 Task: Select the current location as Georgia Aquarium, Georgia, United States . Now zoom - , and verify the location . Hide zoom slider
Action: Mouse moved to (640, 465)
Screenshot: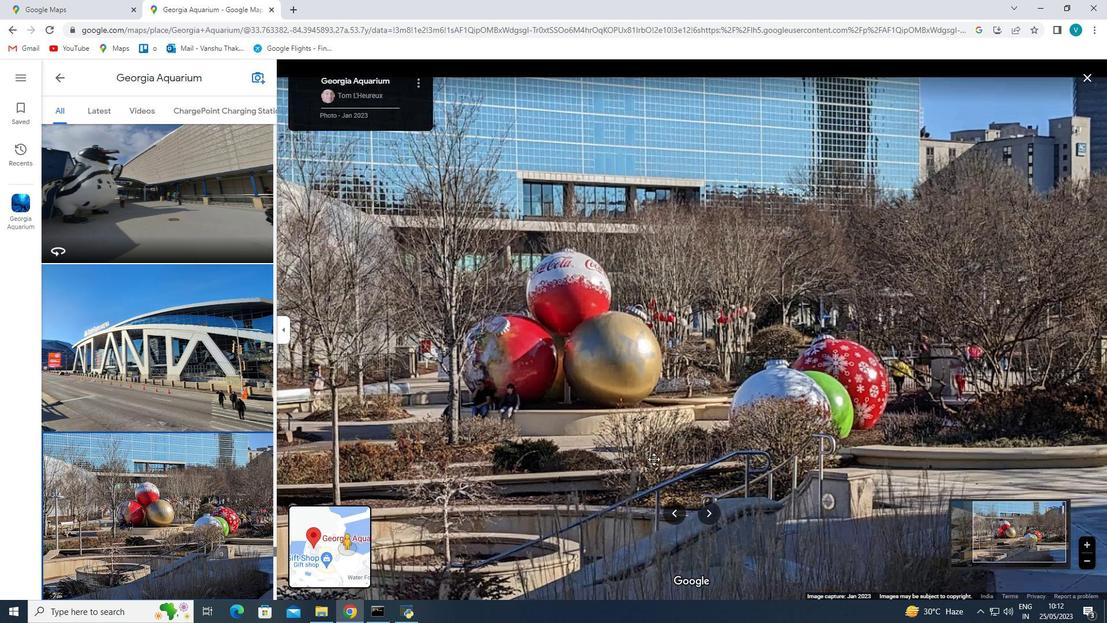 
Action: Mouse scrolled (640, 463) with delta (0, 0)
Screenshot: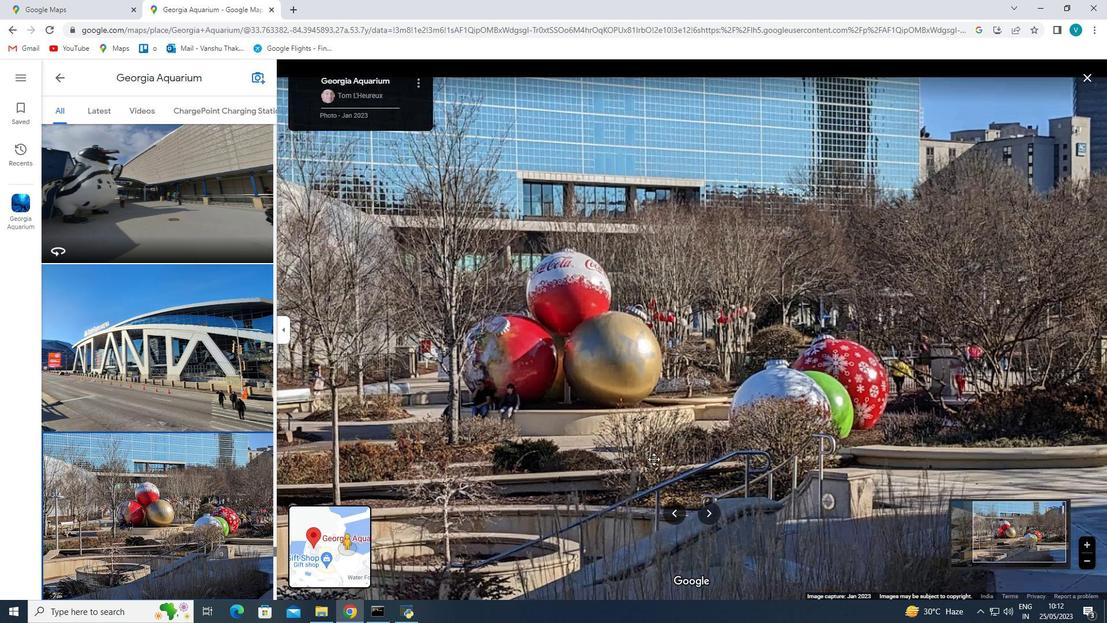 
Action: Mouse moved to (640, 465)
Screenshot: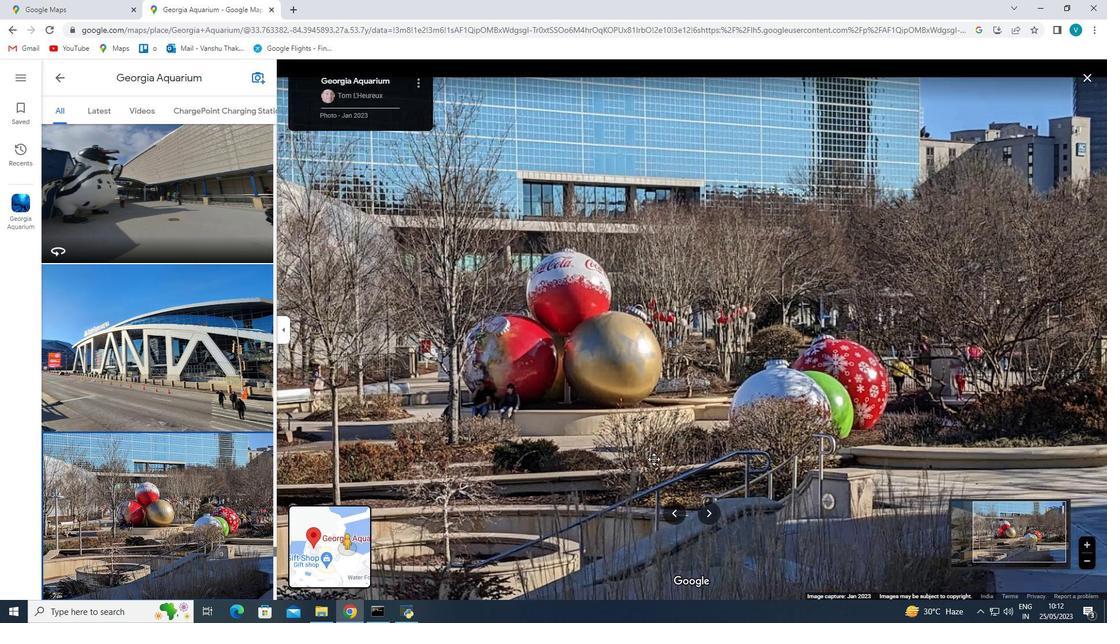 
Action: Mouse scrolled (640, 464) with delta (0, 0)
Screenshot: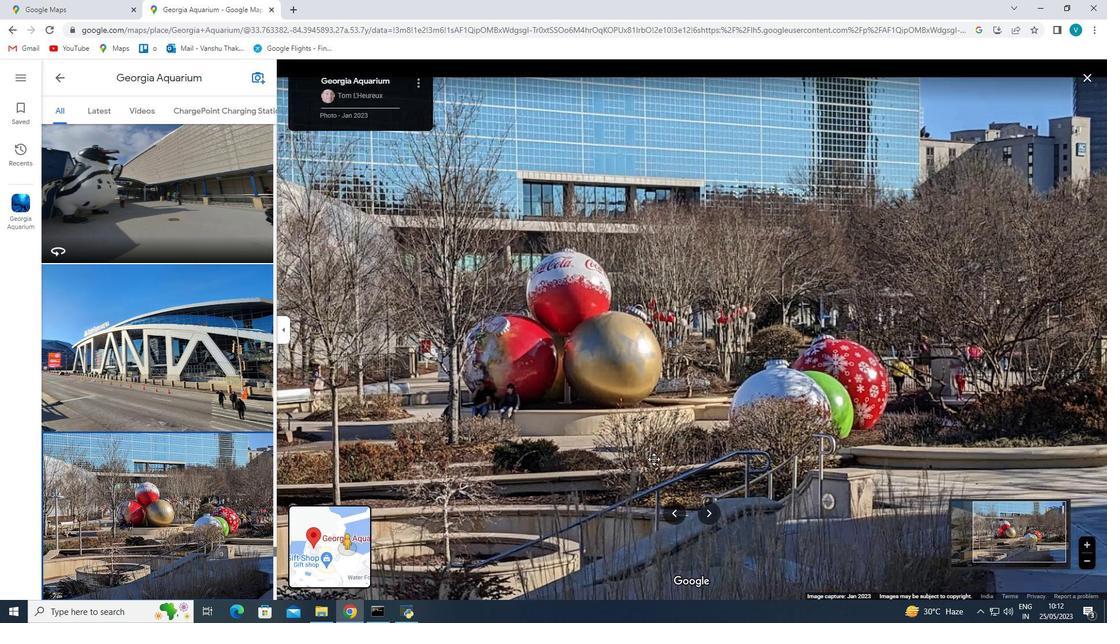 
Action: Mouse scrolled (640, 465) with delta (0, 0)
Screenshot: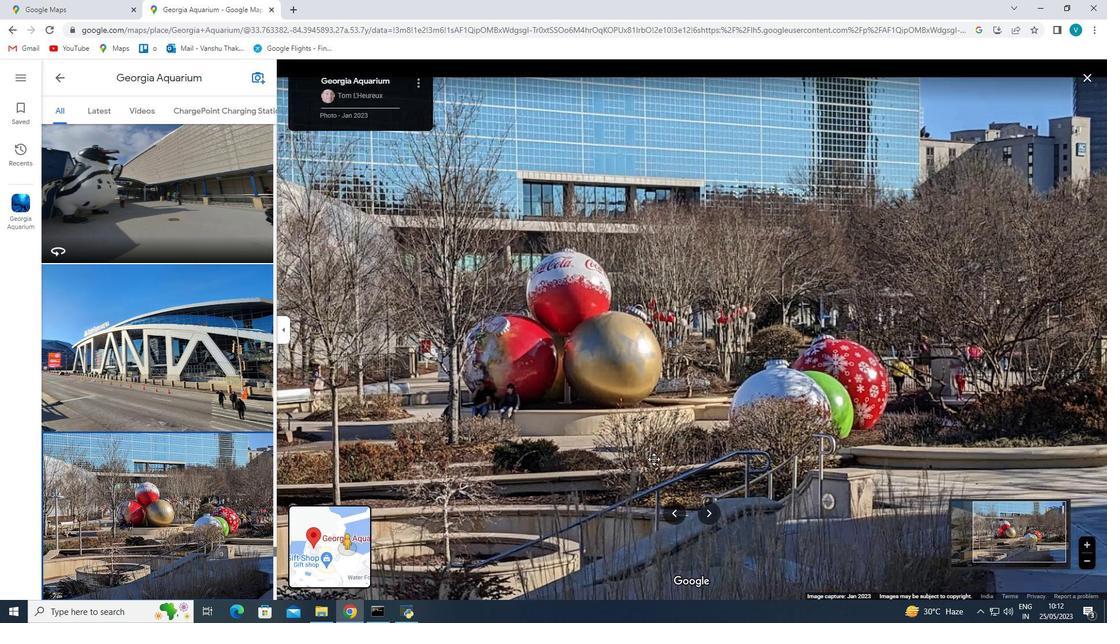 
Action: Mouse moved to (699, 509)
Screenshot: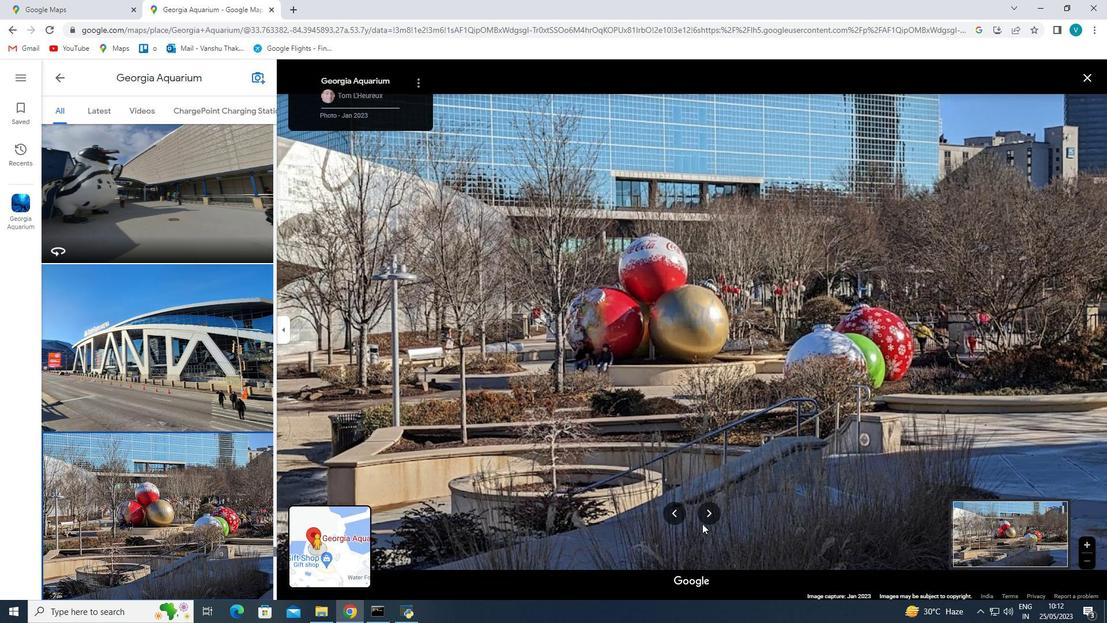 
Action: Mouse pressed left at (699, 509)
Screenshot: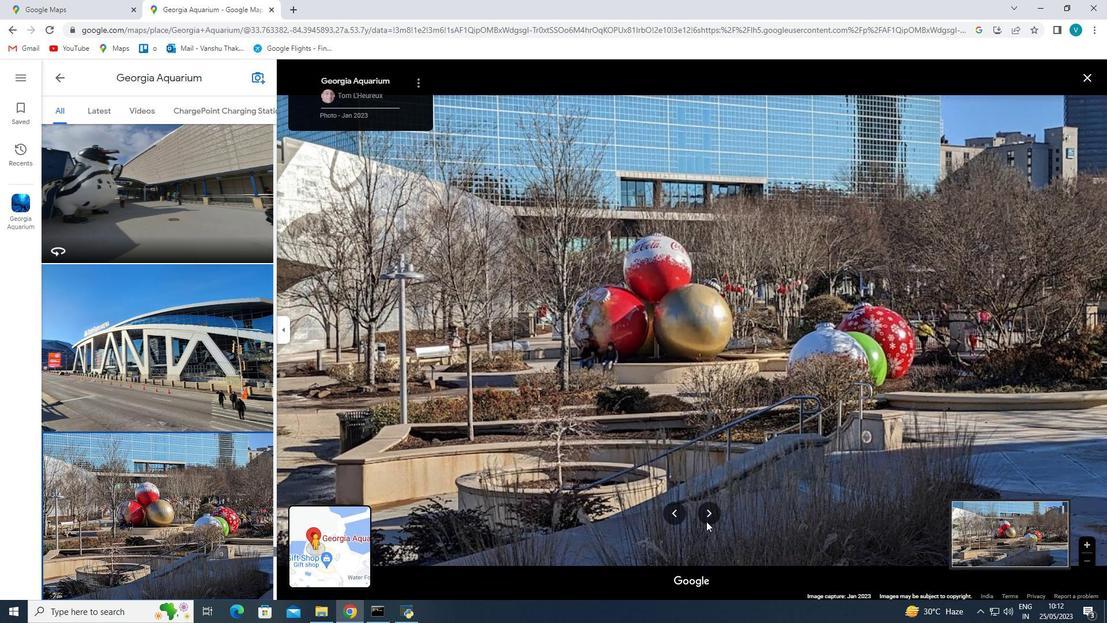
Action: Key pressed <Key.right><Key.right><Key.right><Key.right><Key.right><Key.right><Key.right><Key.right><Key.right><Key.right><Key.right><Key.right><Key.right><Key.right><Key.right><Key.right><Key.right><Key.right><Key.right><Key.right><Key.right><Key.right><Key.right><Key.right><Key.right><Key.right><Key.right><Key.right><Key.right><Key.right><Key.right><Key.right><Key.right><Key.right><Key.right><Key.right><Key.right><Key.right><Key.right><Key.right><Key.right><Key.right><Key.right><Key.right><Key.right><Key.right><Key.right><Key.right><Key.right><Key.right><Key.right><Key.right><Key.right><Key.right><Key.right><Key.right><Key.right><Key.right><Key.right><Key.right><Key.right><Key.right><Key.right><Key.right><Key.right><Key.right><Key.right><Key.right><Key.right><Key.right><Key.right><Key.right><Key.right><Key.right><Key.right><Key.right><Key.right><Key.right><Key.right><Key.right><Key.right><Key.right><Key.right><Key.right><Key.right><Key.right><Key.right><Key.right><Key.right><Key.right><Key.right><Key.right><Key.right><Key.right><Key.right><Key.right><Key.right><Key.right><Key.right><Key.right><Key.right><Key.right><Key.right><Key.right><Key.right><Key.right><Key.right><Key.right><Key.right><Key.right><Key.right><Key.right><Key.right><Key.right><Key.right><Key.right><Key.right><Key.right><Key.right><Key.right><Key.right><Key.right><Key.right><Key.right><Key.right><Key.right><Key.right><Key.right><Key.right><Key.right><Key.right><Key.right><Key.right><Key.right><Key.right><Key.right><Key.right><Key.right><Key.right><Key.right><Key.right><Key.right><Key.right><Key.right><Key.right><Key.right><Key.right><Key.right><Key.right><Key.right><Key.right><Key.right><Key.right><Key.right><Key.right><Key.right><Key.right><Key.right><Key.right><Key.right><Key.right><Key.right><Key.right><Key.right><Key.right><Key.right><Key.right><Key.right><Key.right><Key.right><Key.right><Key.right><Key.right><Key.right><Key.right><Key.right><Key.right><Key.right><Key.right><Key.right><Key.right><Key.right><Key.right><Key.right><Key.right><Key.right><Key.right><Key.right><Key.right><Key.right><Key.right><Key.right><Key.right><Key.right><Key.right><Key.right><Key.right><Key.right><Key.right><Key.right><Key.right><Key.right><Key.right><Key.right><Key.right><Key.right><Key.right><Key.right><Key.right><Key.right><Key.right><Key.right><Key.right><Key.right><Key.right><Key.right><Key.right><Key.right><Key.right><Key.right><Key.right><Key.right><Key.right><Key.right><Key.right><Key.right><Key.right><Key.right><Key.right><Key.right><Key.right><Key.right><Key.right><Key.right><Key.right><Key.right><Key.right><Key.right><Key.right><Key.right><Key.right><Key.right><Key.right><Key.right><Key.right><Key.right><Key.right><Key.right><Key.right><Key.right><Key.right><Key.right><Key.right><Key.right><Key.right><Key.right><Key.right><Key.right><Key.right><Key.right><Key.right><Key.right><Key.right><Key.right><Key.right><Key.right><Key.right><Key.right><Key.right><Key.right><Key.right><Key.right><Key.right><Key.right><Key.right><Key.right><Key.right><Key.right><Key.right><Key.right><Key.right><Key.right><Key.right><Key.right><Key.right><Key.right><Key.right><Key.right><Key.right><Key.right><Key.right><Key.right><Key.right><Key.right><Key.right><Key.right><Key.right><Key.right><Key.right><Key.right><Key.right><Key.right>
Screenshot: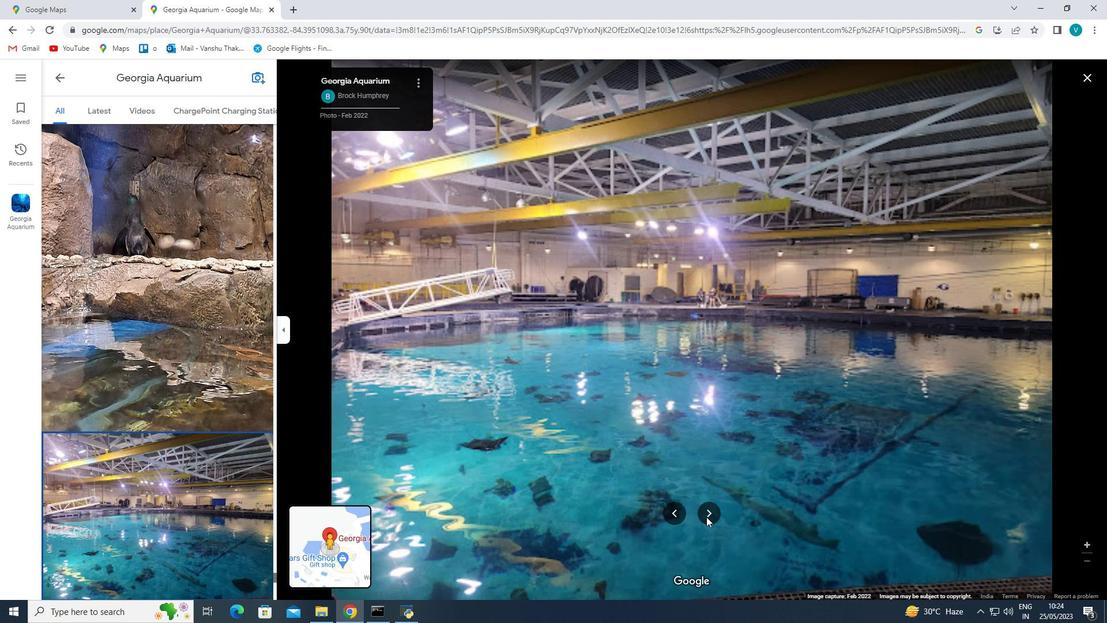 
Action: Mouse moved to (118, 98)
Screenshot: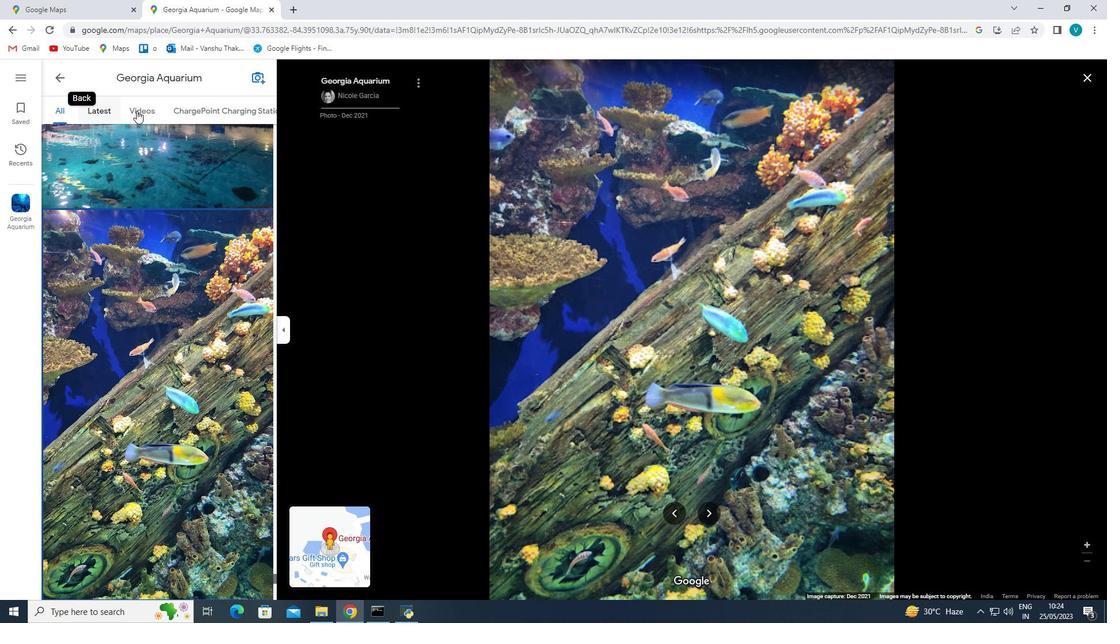 
Action: Mouse pressed left at (118, 98)
Screenshot: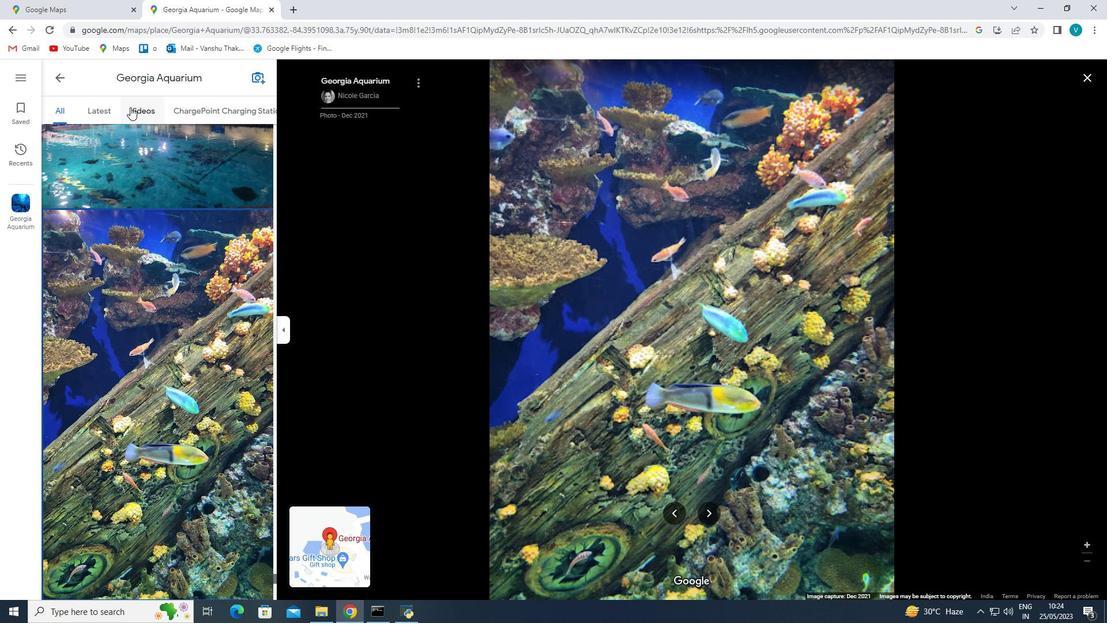 
Action: Mouse moved to (558, 336)
Screenshot: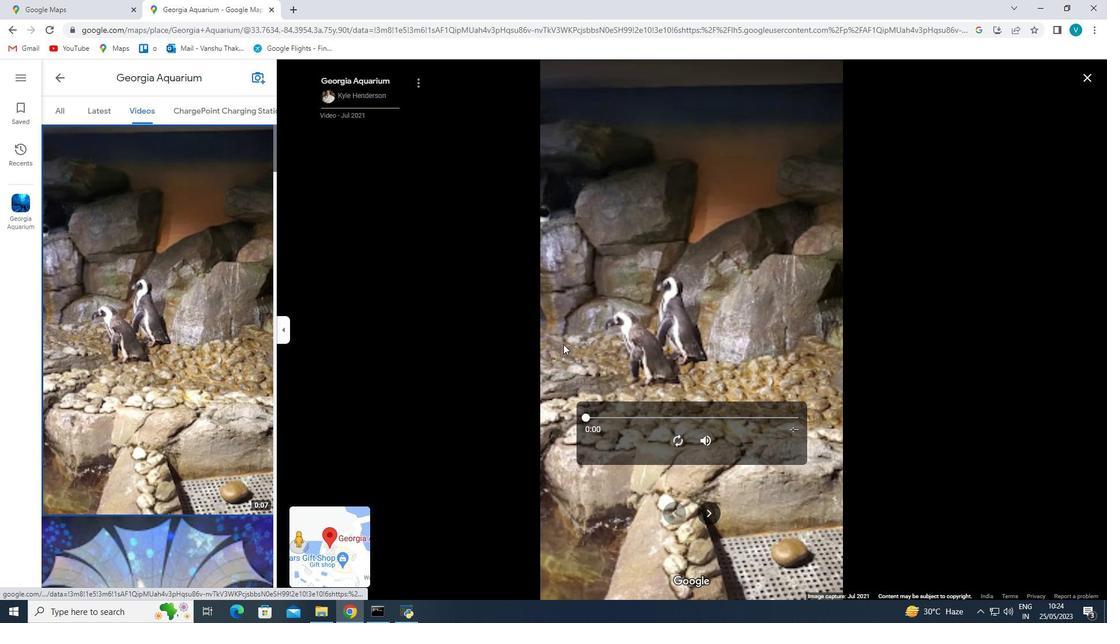 
Action: Key pressed <Key.right><Key.right>
Screenshot: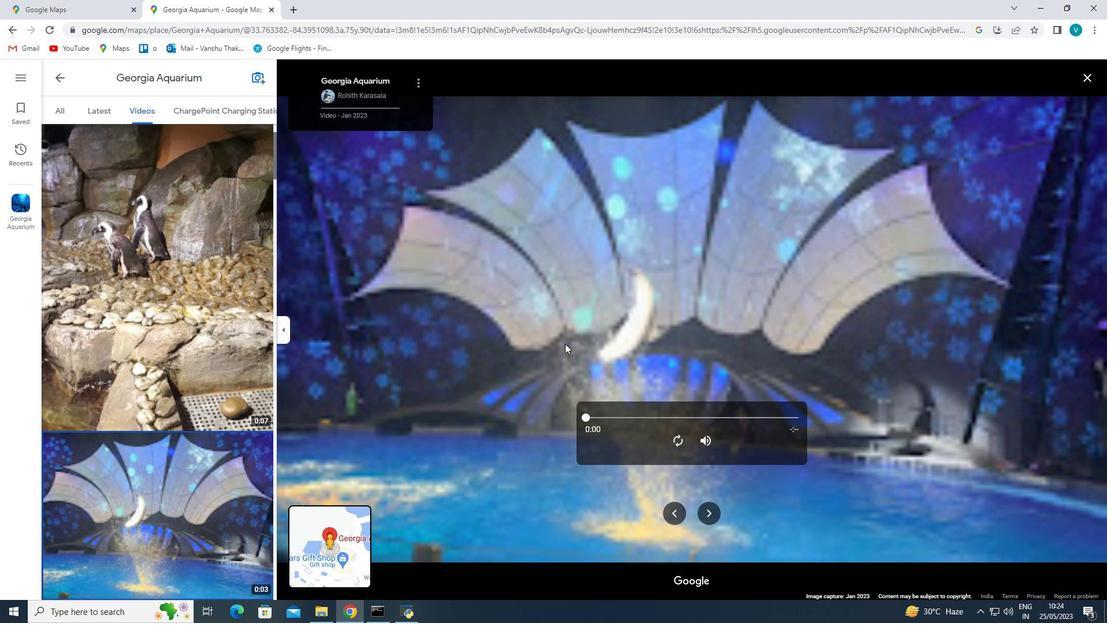 
Action: Mouse moved to (42, 64)
Screenshot: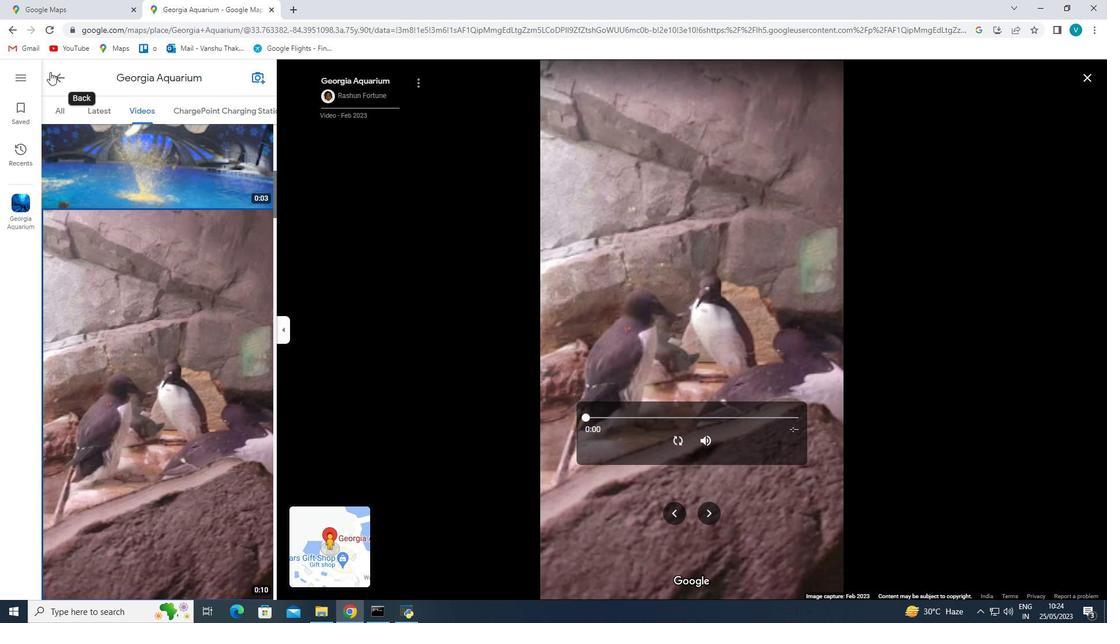 
Action: Mouse pressed left at (42, 64)
Screenshot: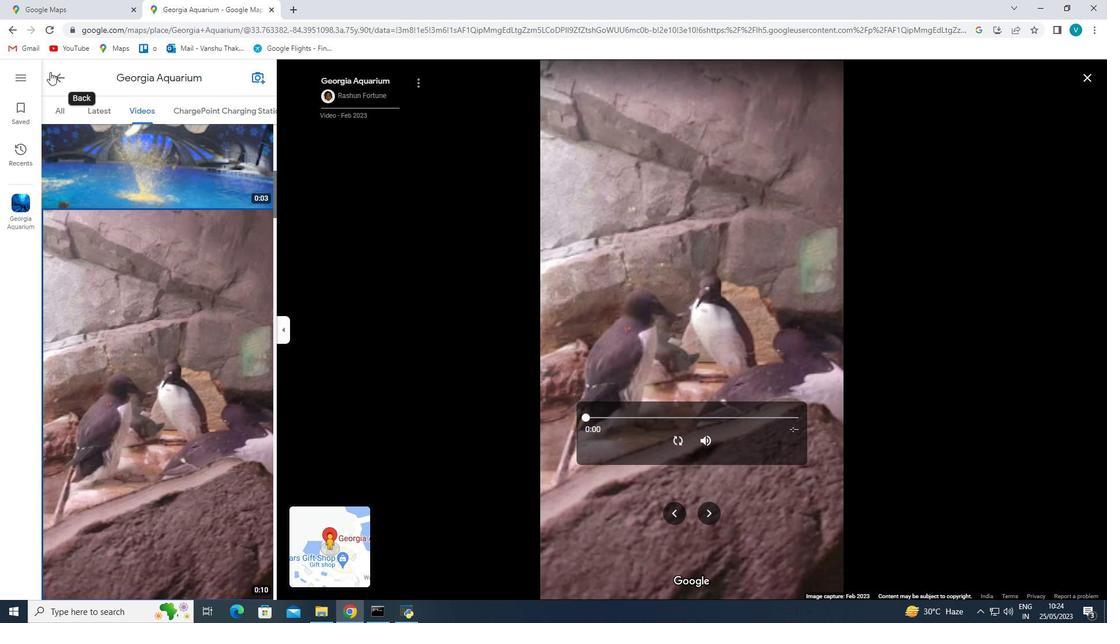 
Action: Mouse moved to (112, 377)
Screenshot: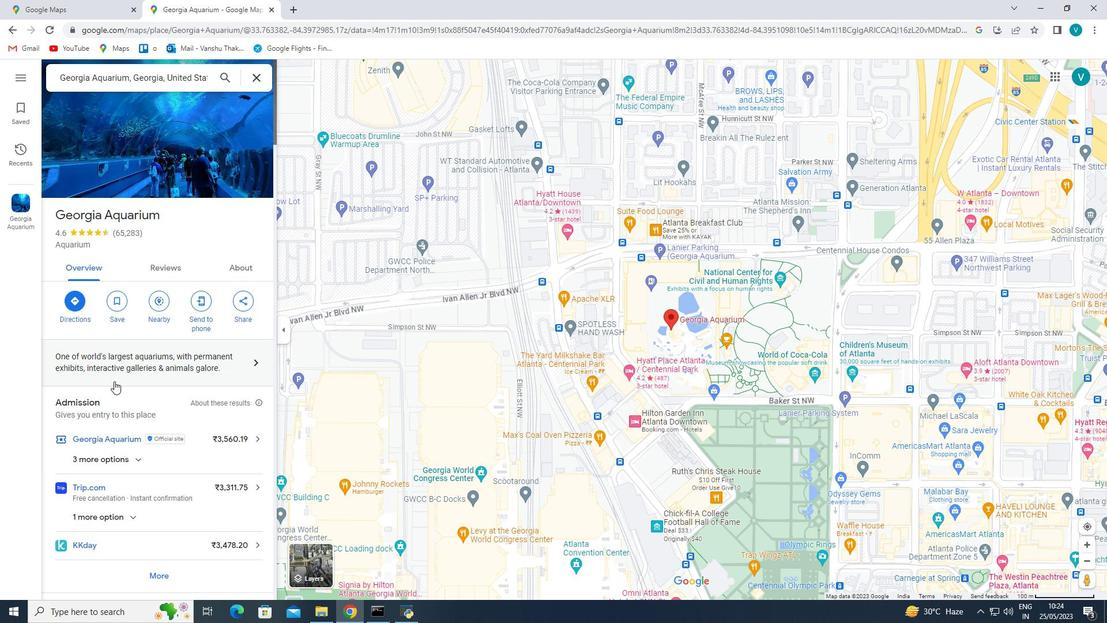 
Action: Mouse scrolled (112, 377) with delta (0, 0)
Screenshot: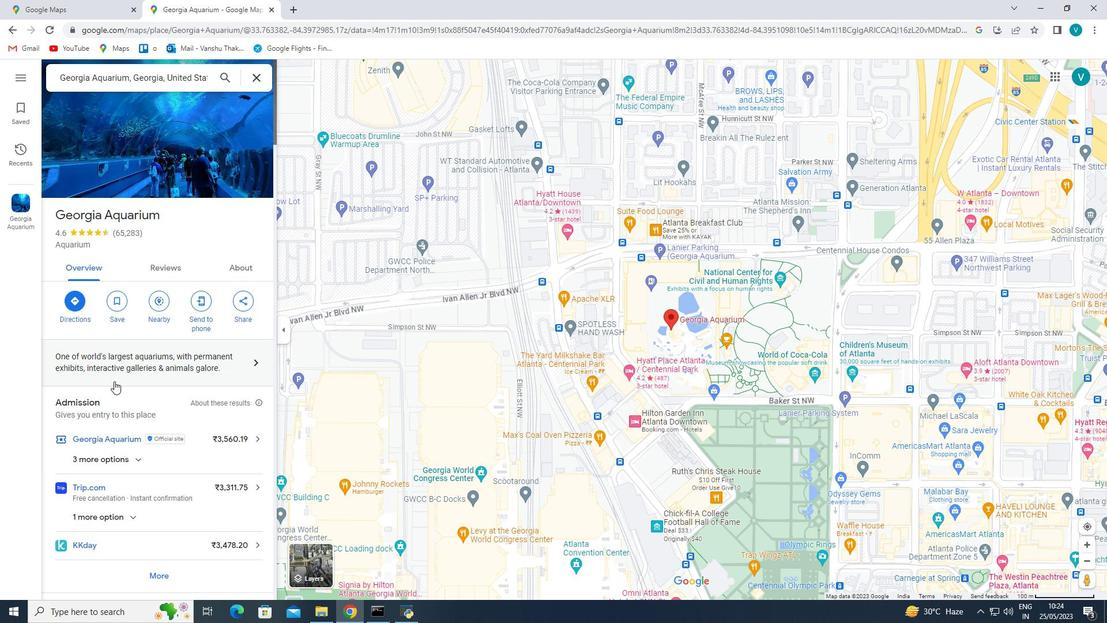 
Action: Mouse moved to (118, 381)
Screenshot: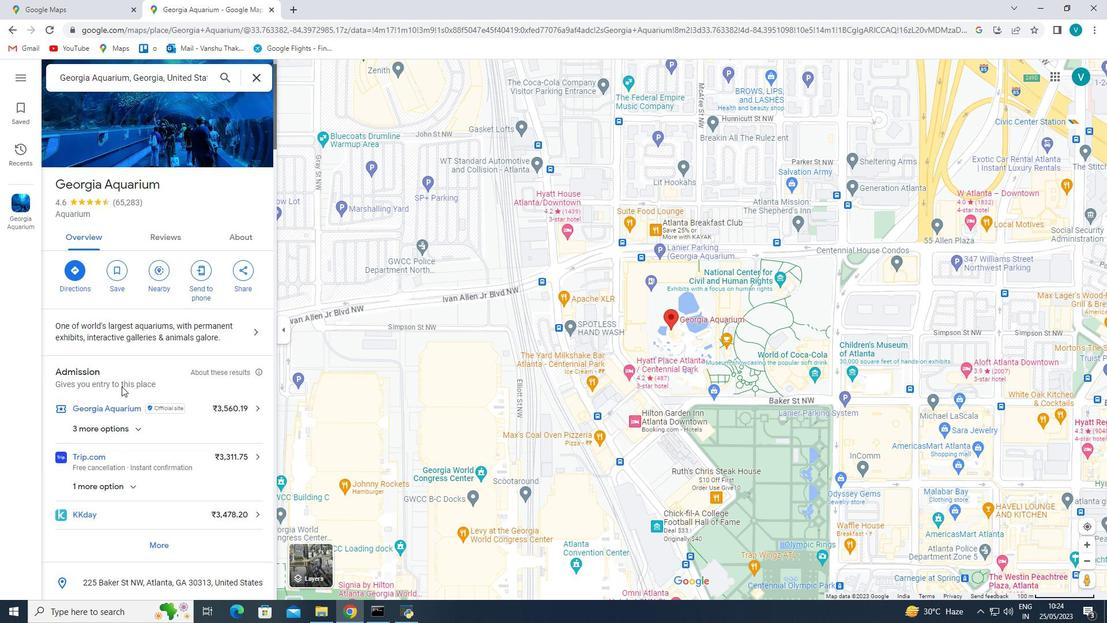 
Action: Mouse scrolled (117, 380) with delta (0, 0)
Screenshot: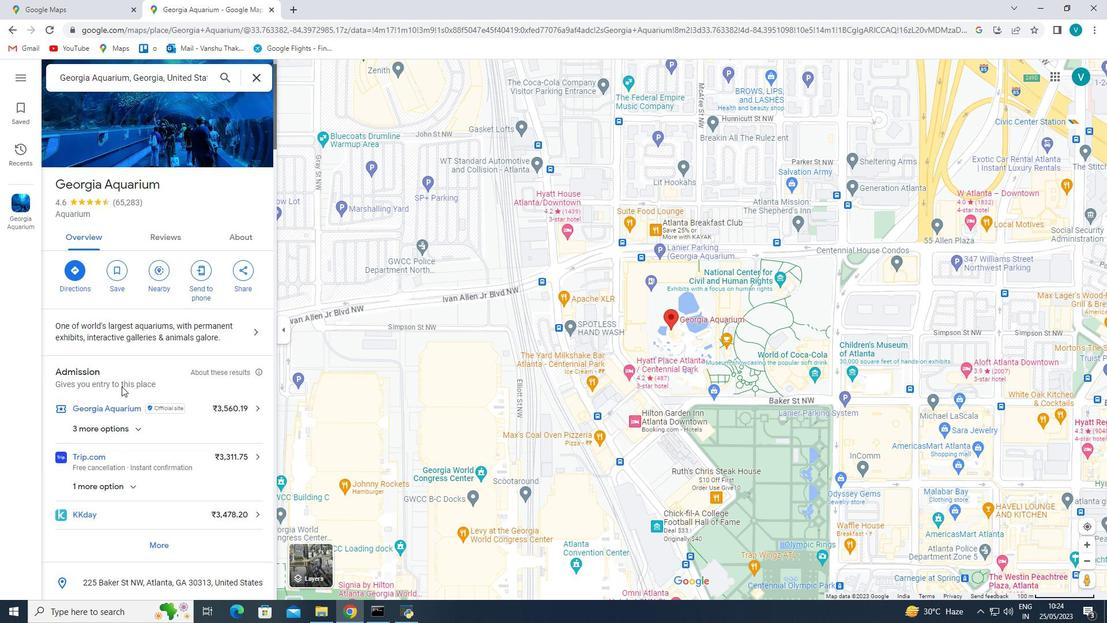 
Action: Mouse scrolled (118, 380) with delta (0, 0)
Screenshot: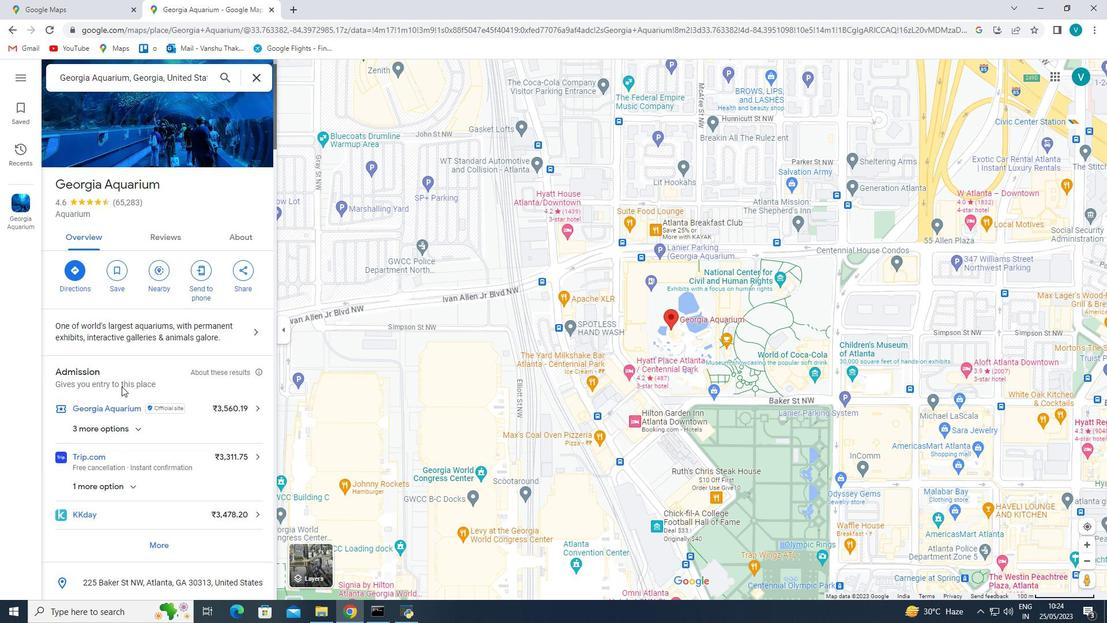 
Action: Mouse scrolled (118, 380) with delta (0, 0)
Screenshot: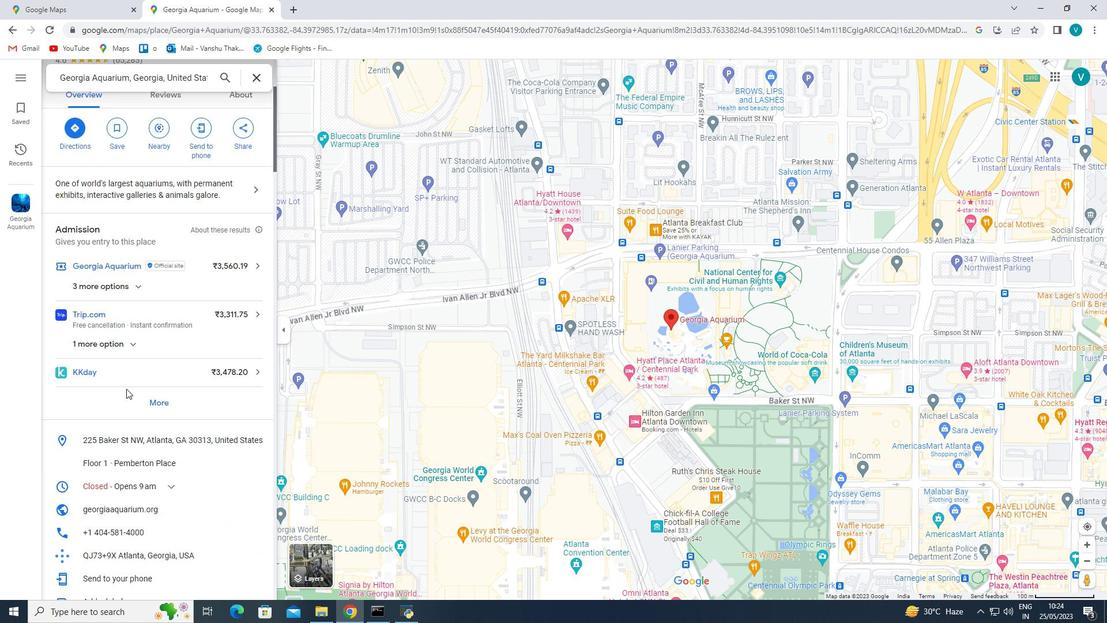 
Action: Mouse scrolled (118, 380) with delta (0, 0)
Screenshot: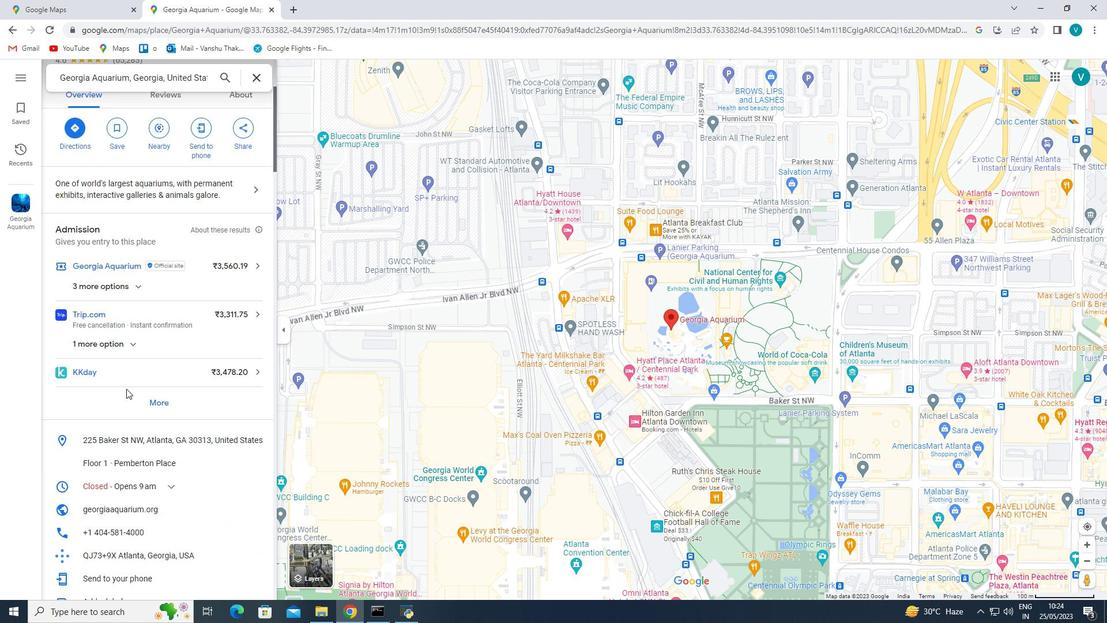 
Action: Mouse scrolled (118, 380) with delta (0, 0)
Screenshot: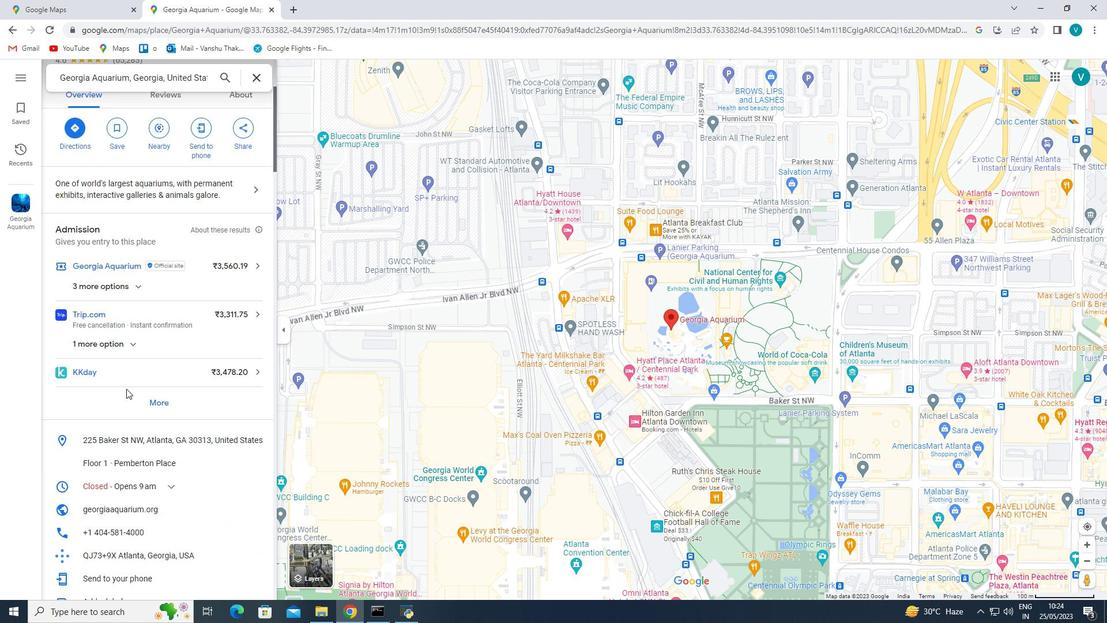 
Action: Mouse moved to (122, 380)
Screenshot: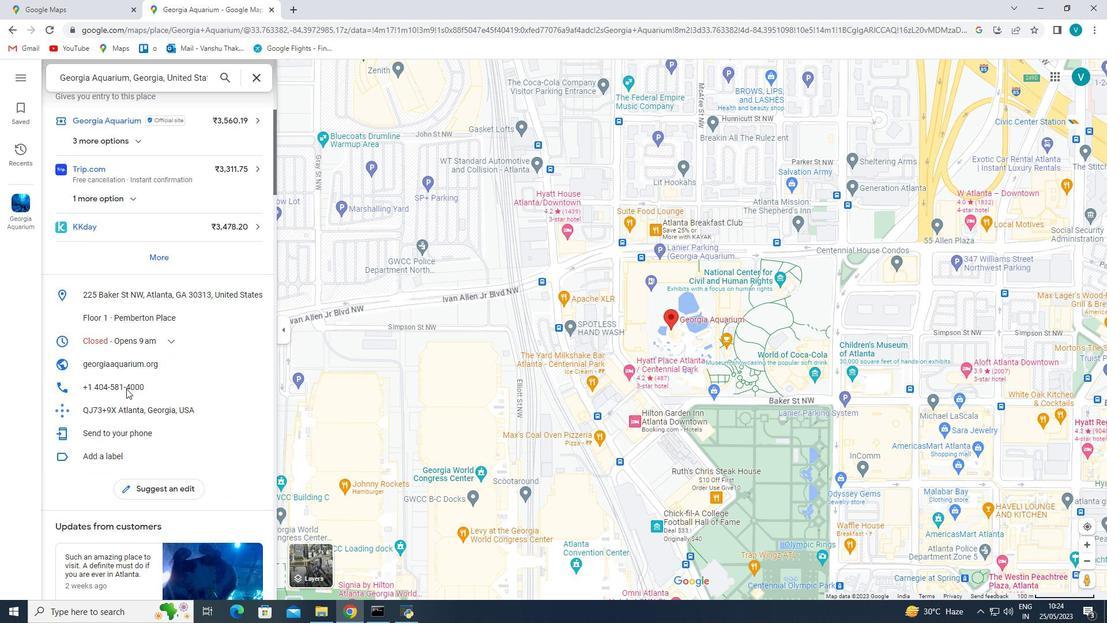 
Action: Mouse scrolled (122, 379) with delta (0, 0)
Screenshot: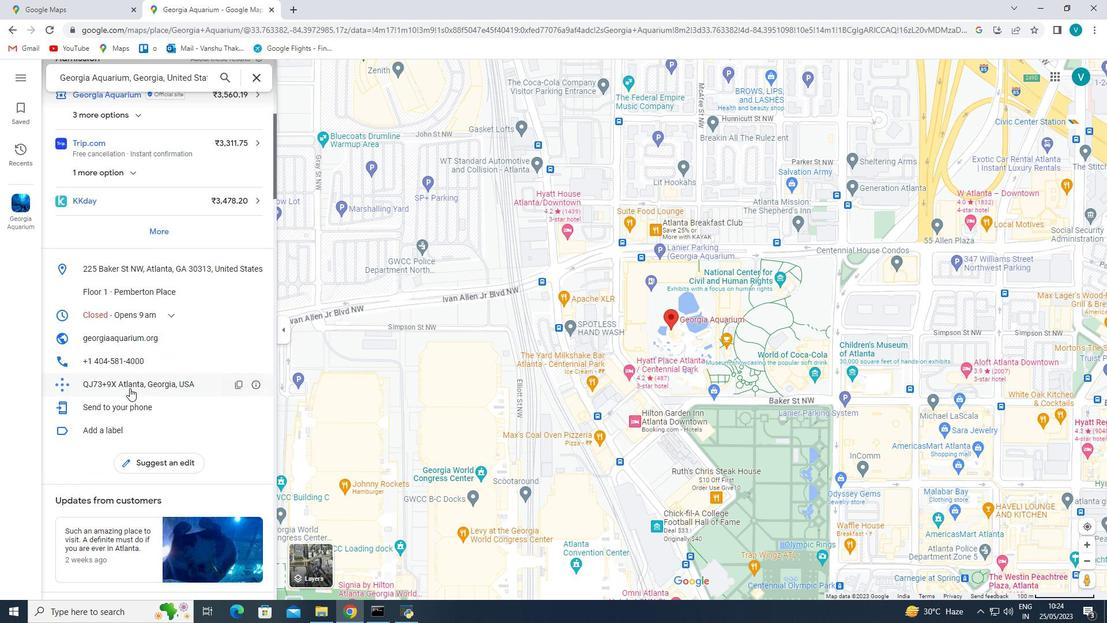 
Action: Mouse scrolled (122, 379) with delta (0, 0)
Screenshot: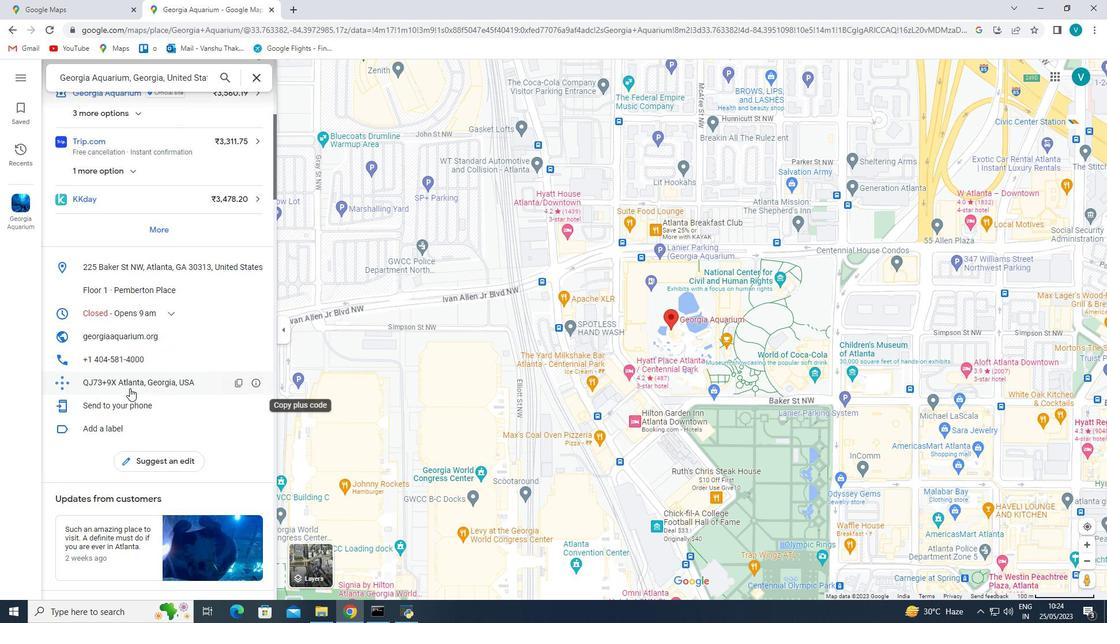 
Action: Mouse scrolled (122, 379) with delta (0, 0)
Screenshot: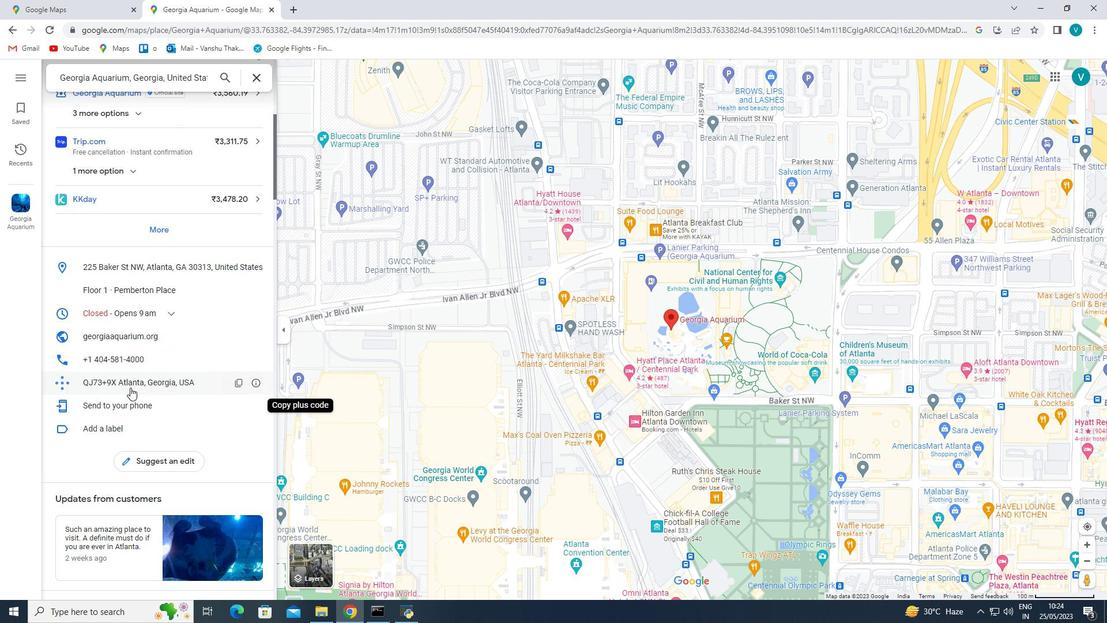 
Action: Mouse scrolled (122, 379) with delta (0, 0)
Screenshot: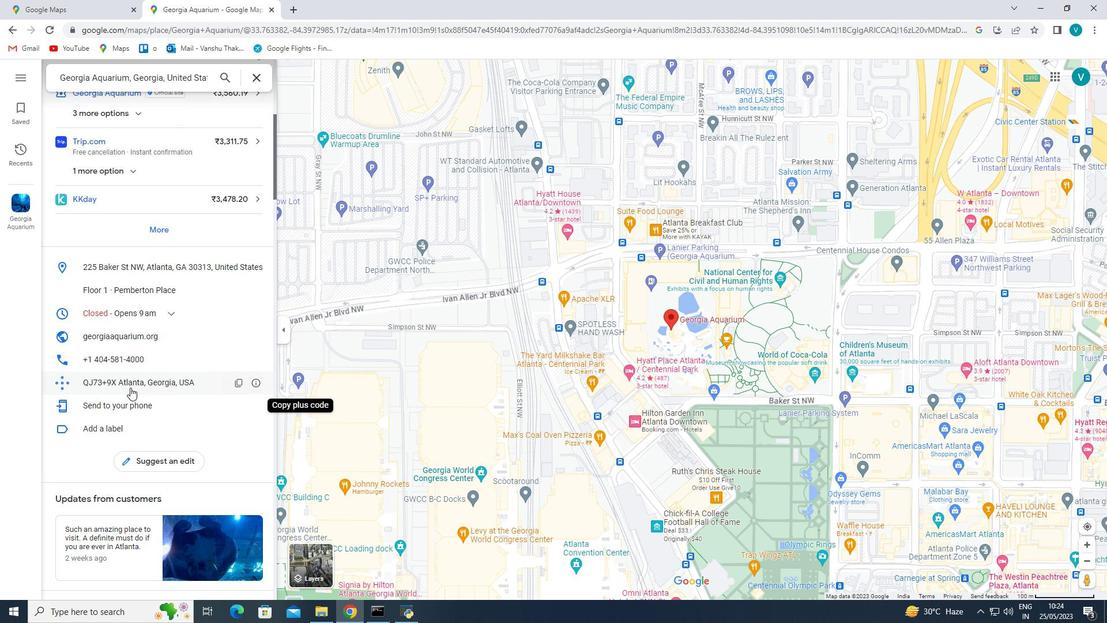 
Action: Mouse scrolled (122, 379) with delta (0, 0)
Screenshot: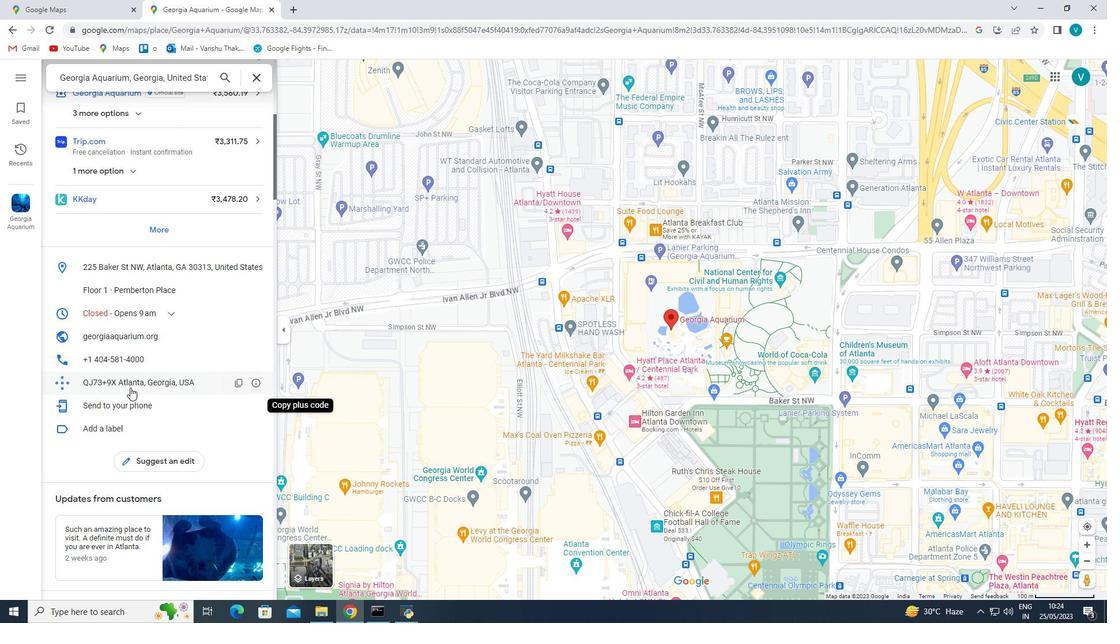 
Action: Mouse moved to (123, 380)
Screenshot: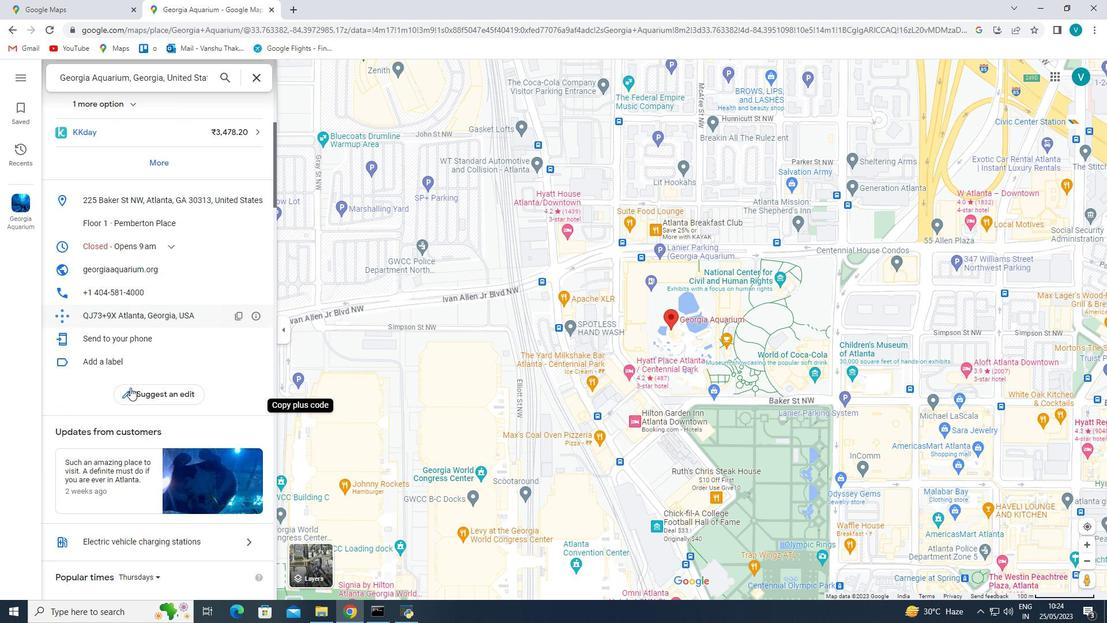
Action: Mouse scrolled (123, 379) with delta (0, 0)
Screenshot: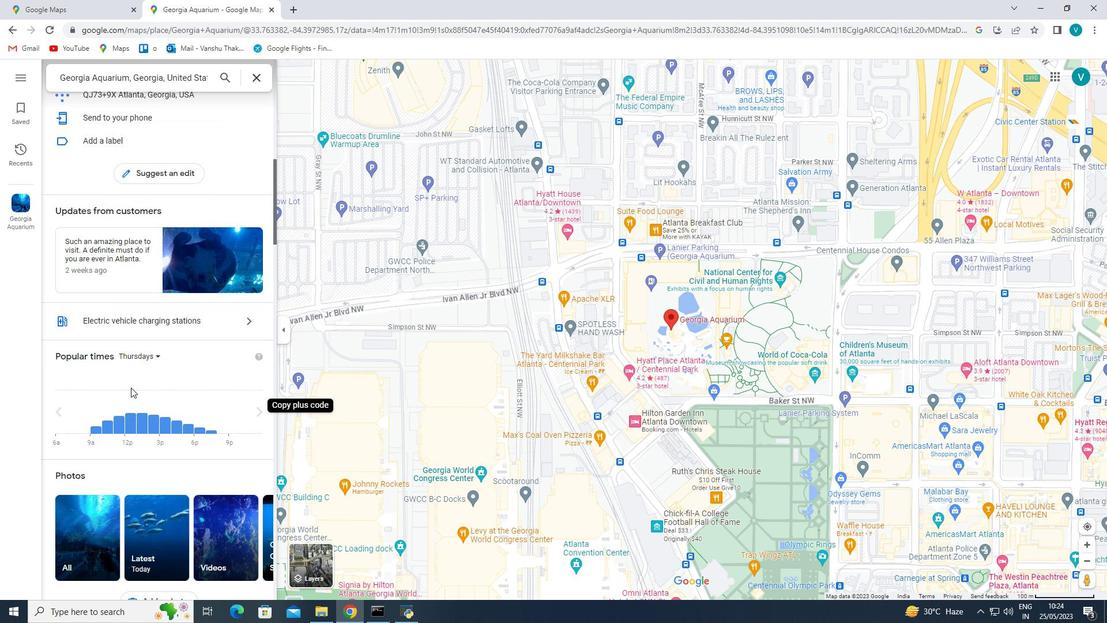 
Action: Mouse scrolled (123, 379) with delta (0, 0)
Screenshot: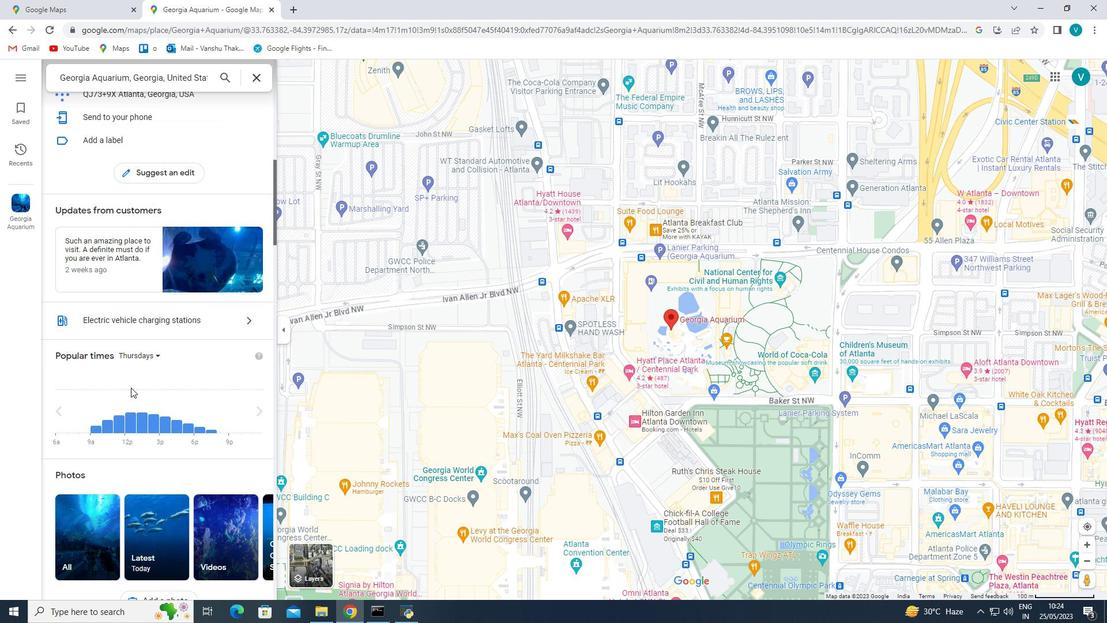 
Action: Mouse scrolled (123, 379) with delta (0, 0)
Screenshot: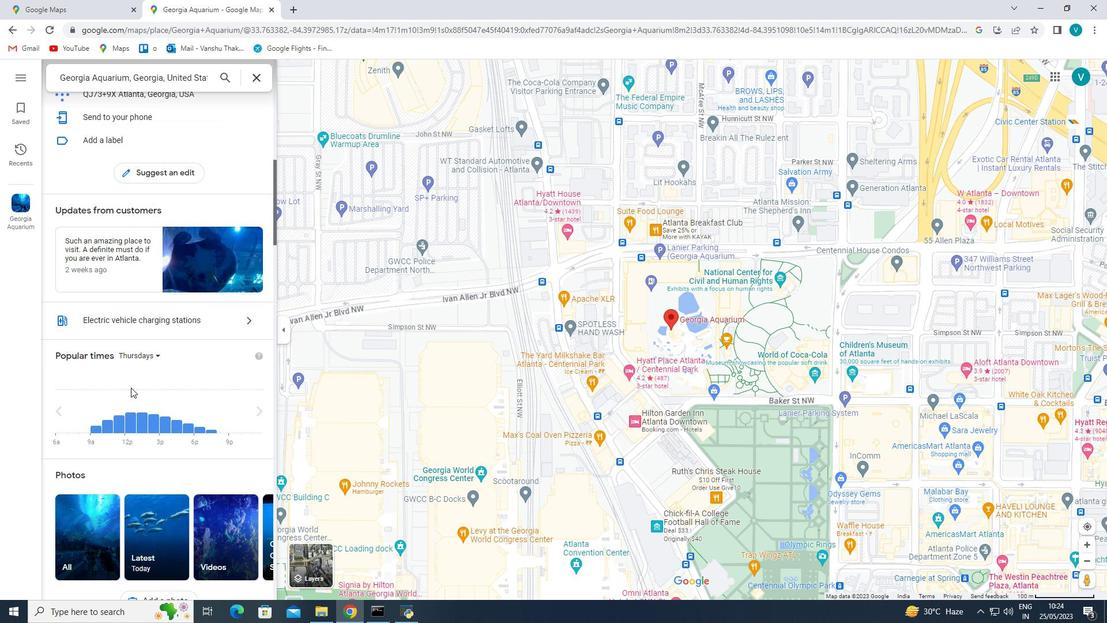 
Action: Mouse scrolled (123, 379) with delta (0, 0)
Screenshot: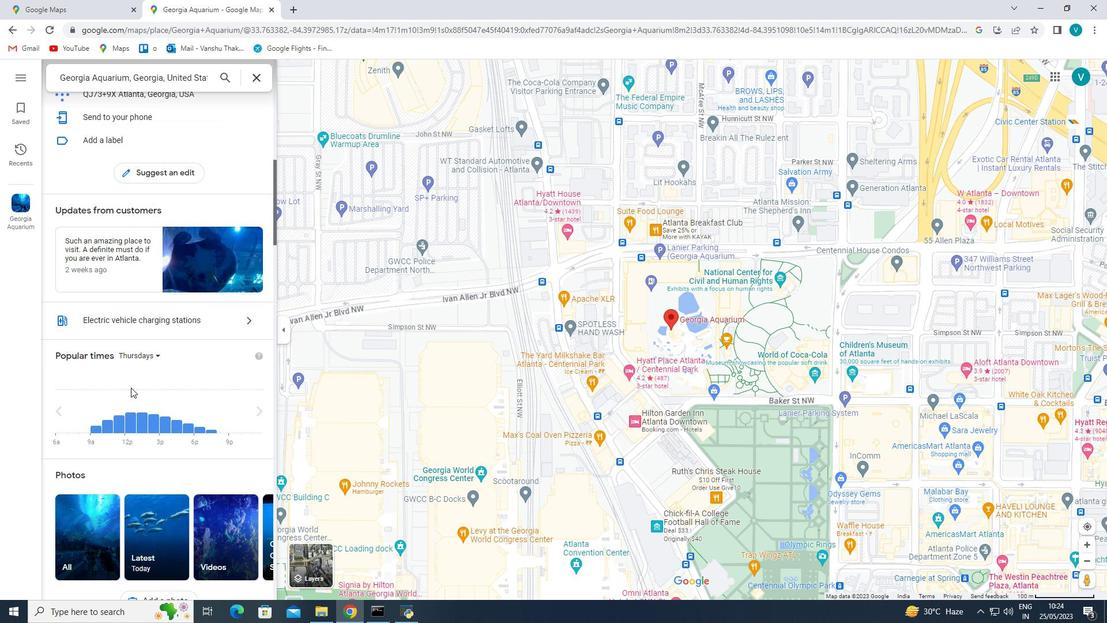 
Action: Mouse moved to (128, 376)
Screenshot: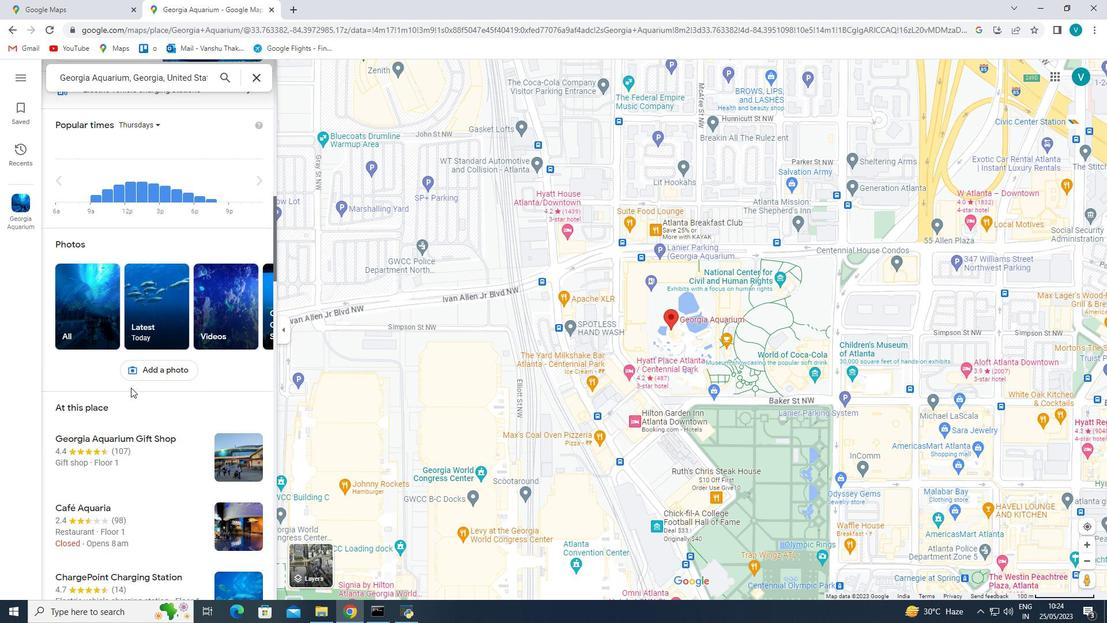 
Action: Mouse scrolled (128, 375) with delta (0, 0)
Screenshot: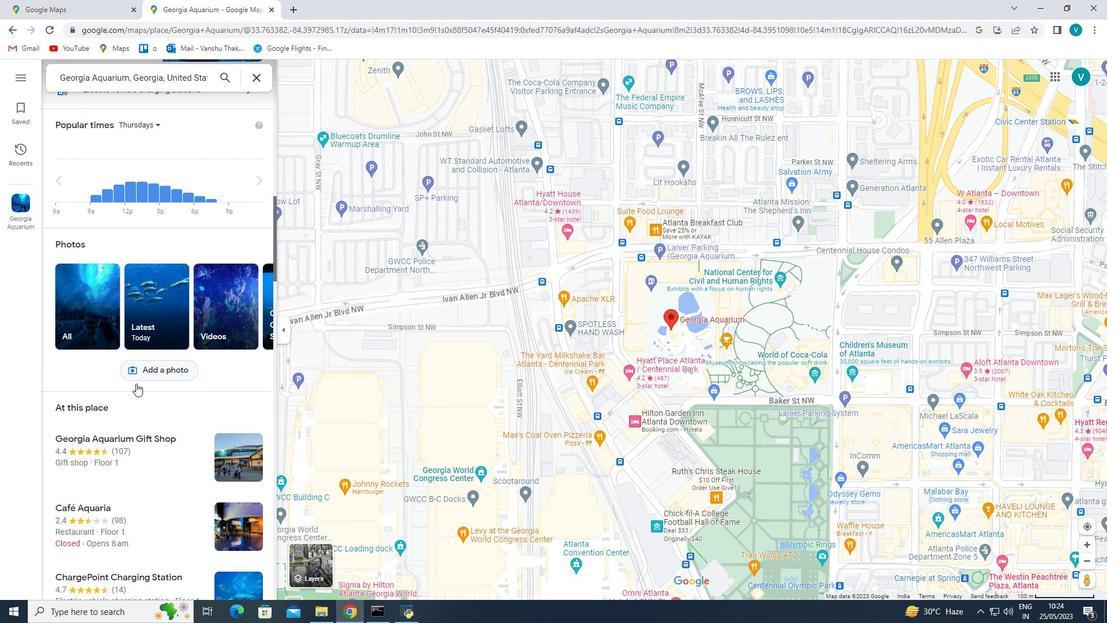 
Action: Mouse scrolled (128, 375) with delta (0, 0)
Screenshot: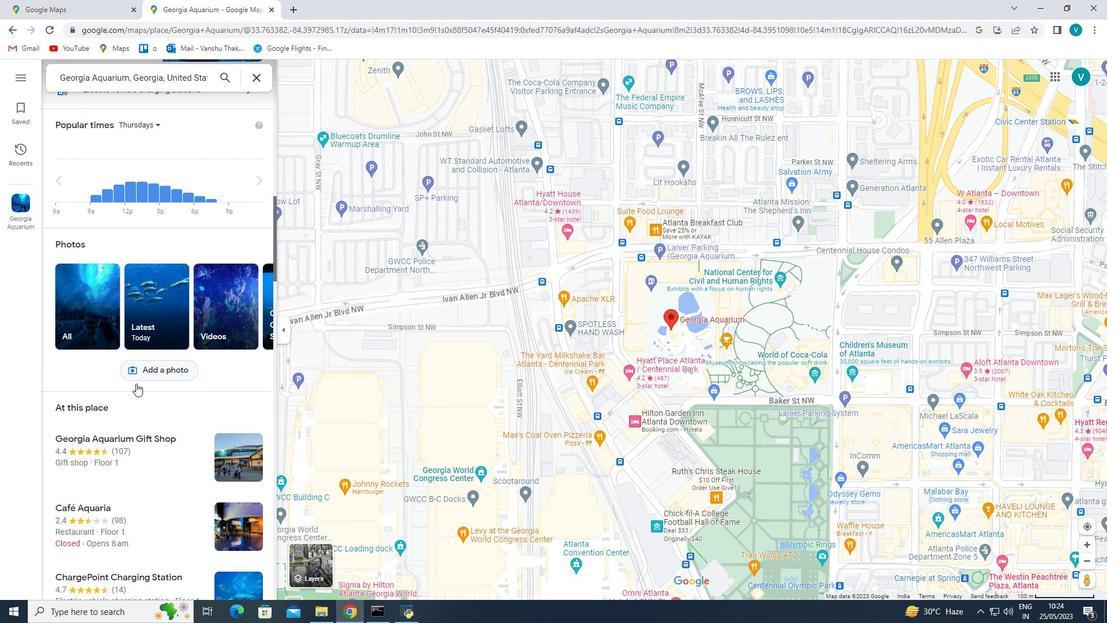 
Action: Mouse scrolled (128, 375) with delta (0, 0)
Screenshot: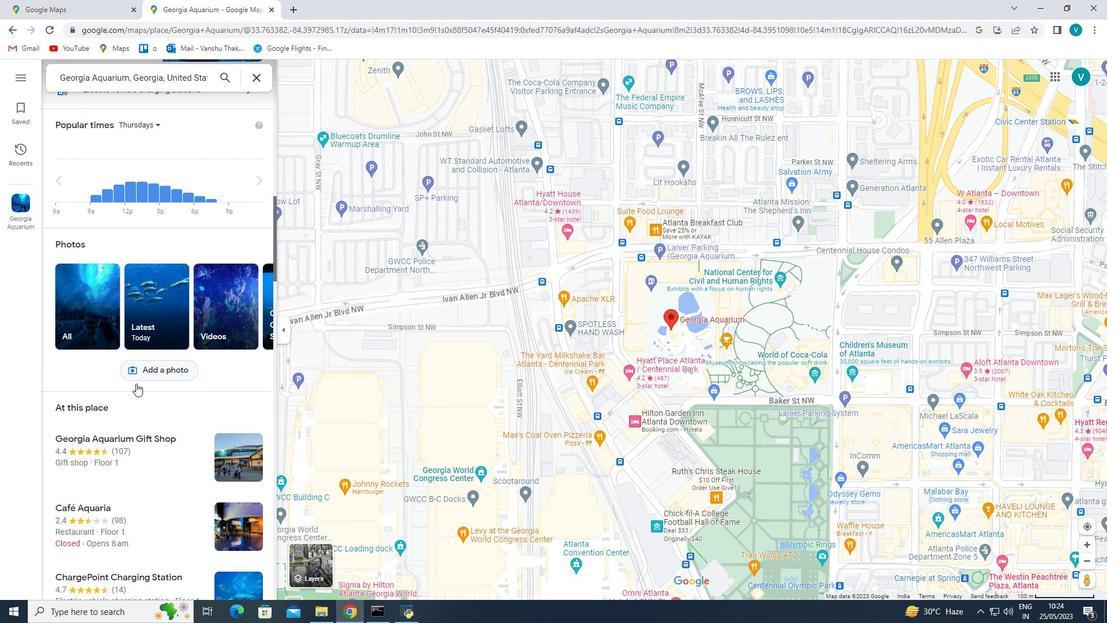 
Action: Mouse scrolled (128, 375) with delta (0, 0)
Screenshot: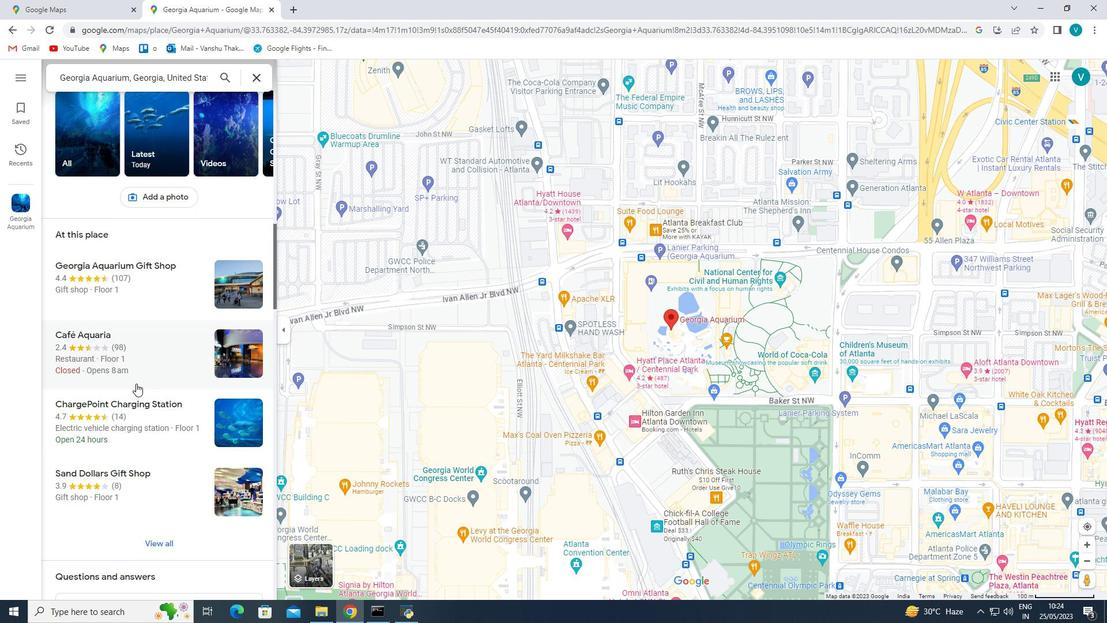 
Action: Mouse scrolled (128, 375) with delta (0, 0)
Screenshot: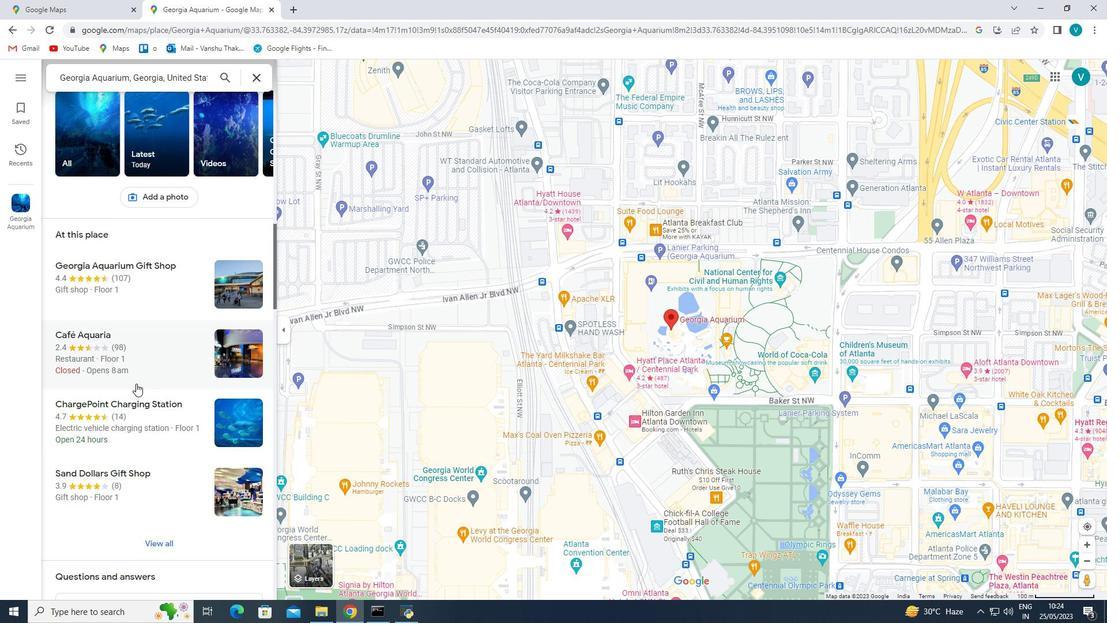 
Action: Mouse scrolled (128, 375) with delta (0, 0)
Screenshot: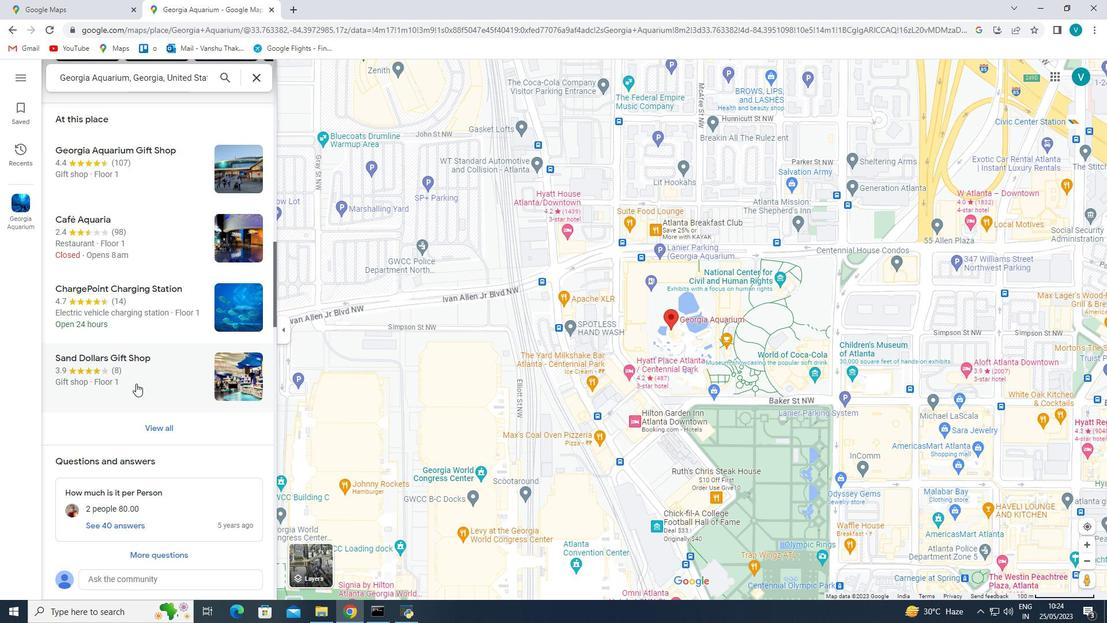 
Action: Mouse scrolled (128, 375) with delta (0, 0)
Screenshot: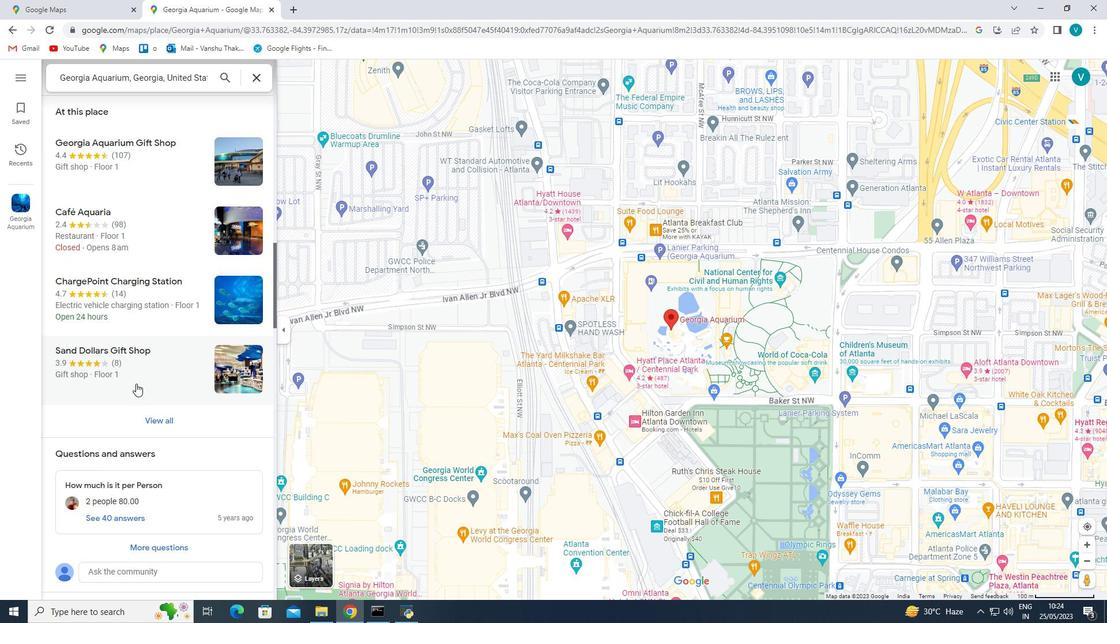
Action: Mouse scrolled (128, 375) with delta (0, 0)
Screenshot: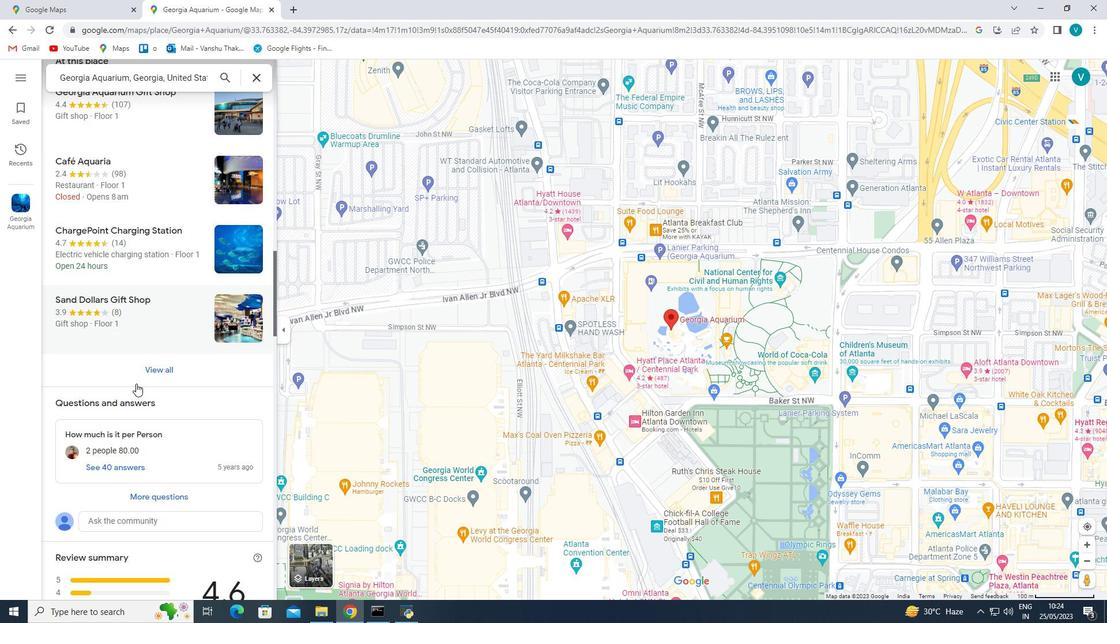 
Action: Mouse scrolled (128, 375) with delta (0, 0)
Screenshot: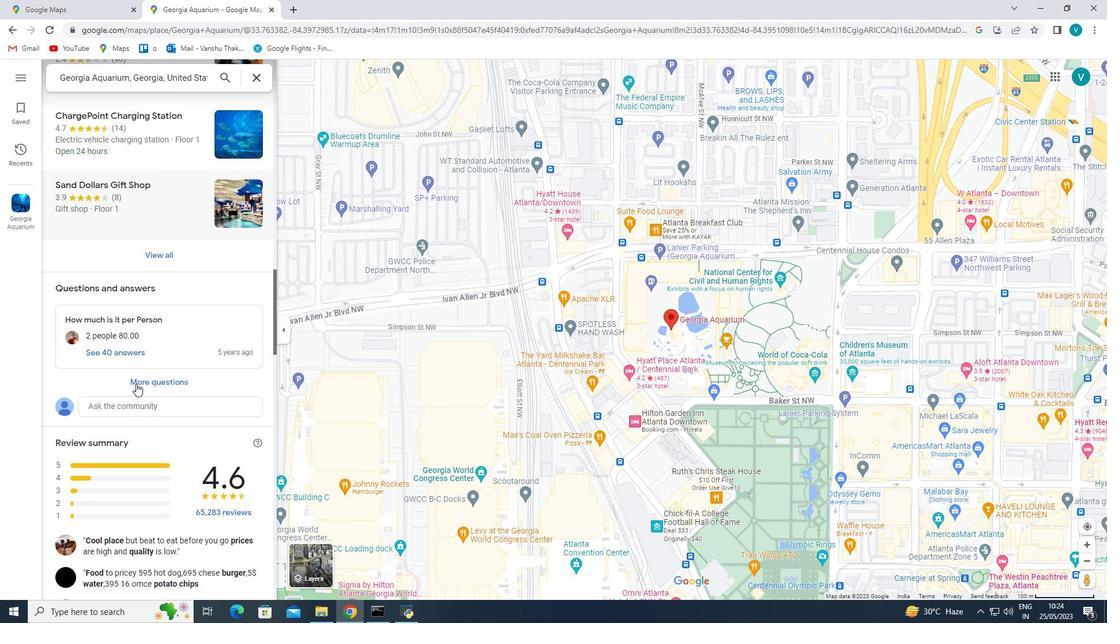 
Action: Mouse scrolled (128, 375) with delta (0, 0)
Screenshot: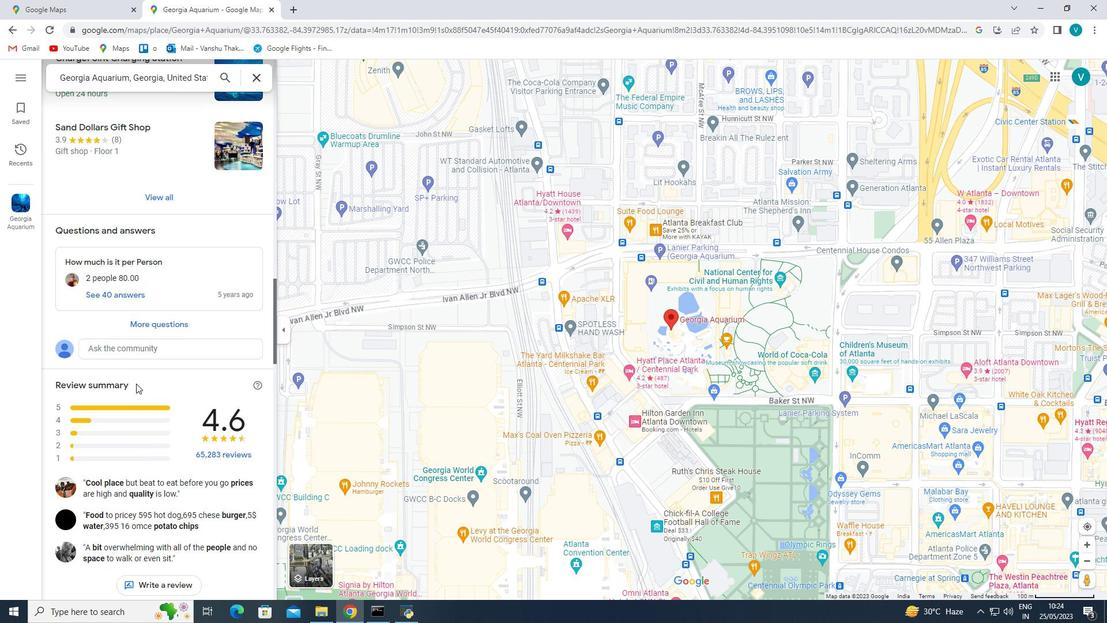 
Action: Mouse scrolled (128, 375) with delta (0, 0)
Screenshot: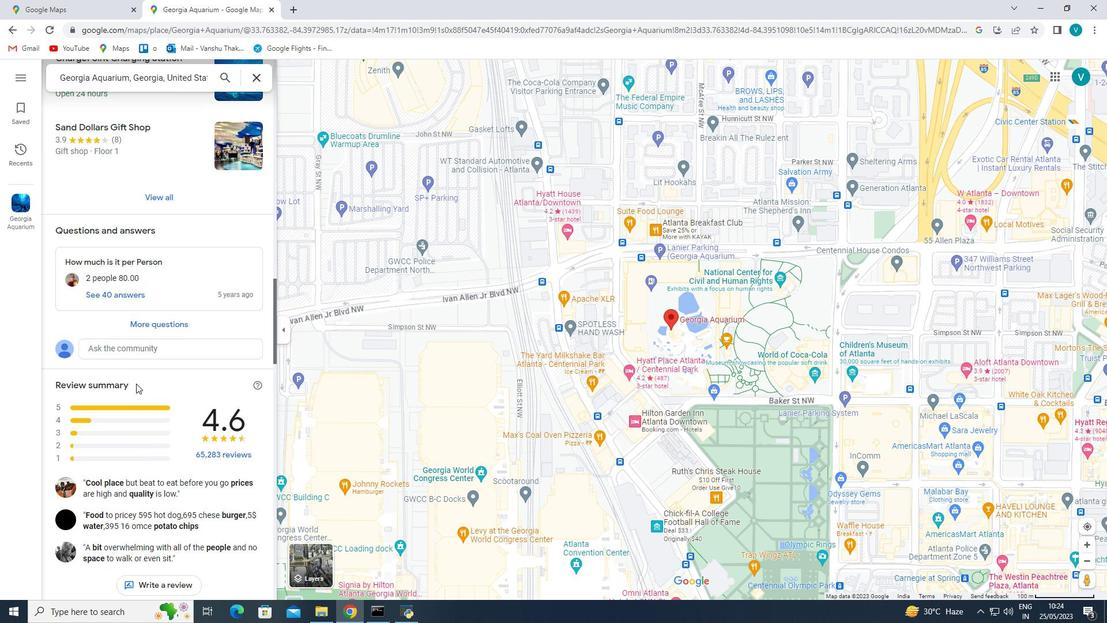 
Action: Mouse scrolled (128, 375) with delta (0, 0)
Screenshot: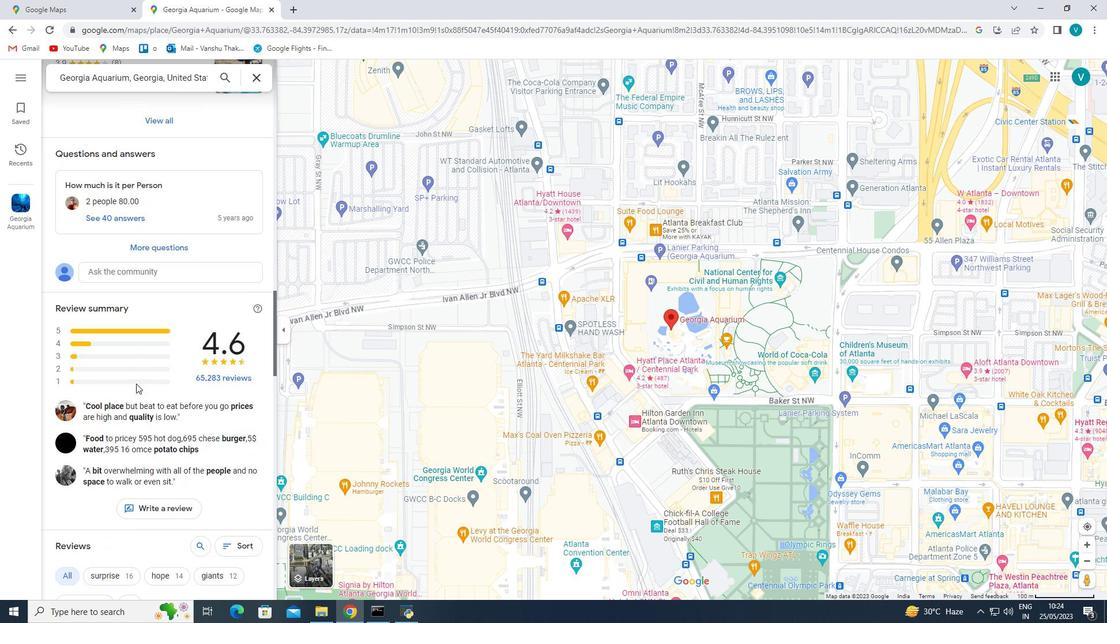 
Action: Mouse scrolled (128, 375) with delta (0, 0)
Screenshot: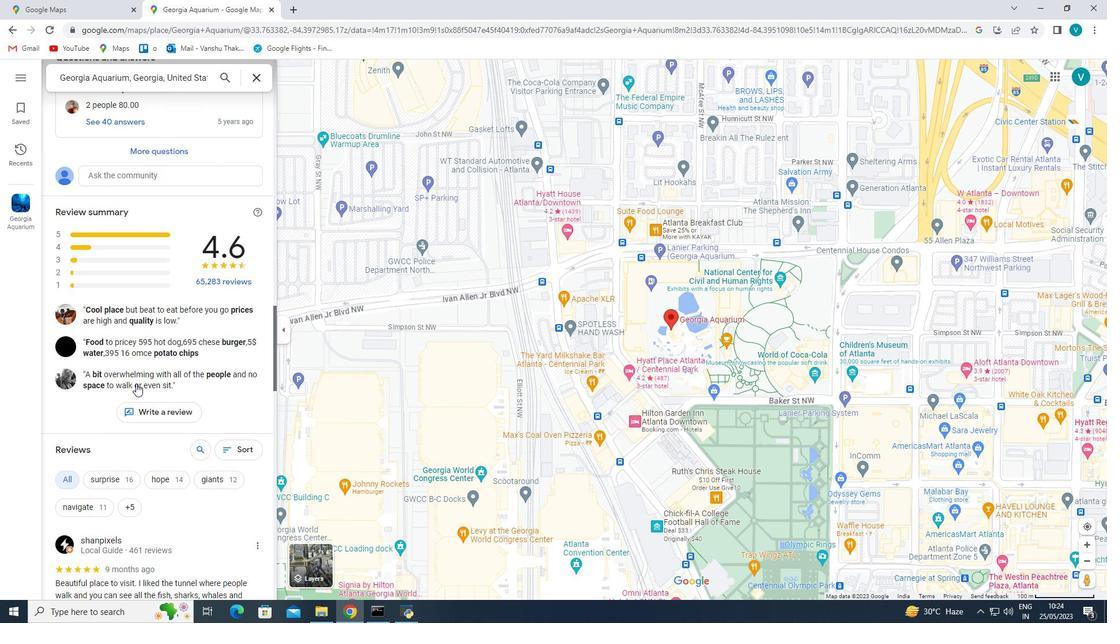 
Action: Mouse scrolled (128, 375) with delta (0, 0)
Screenshot: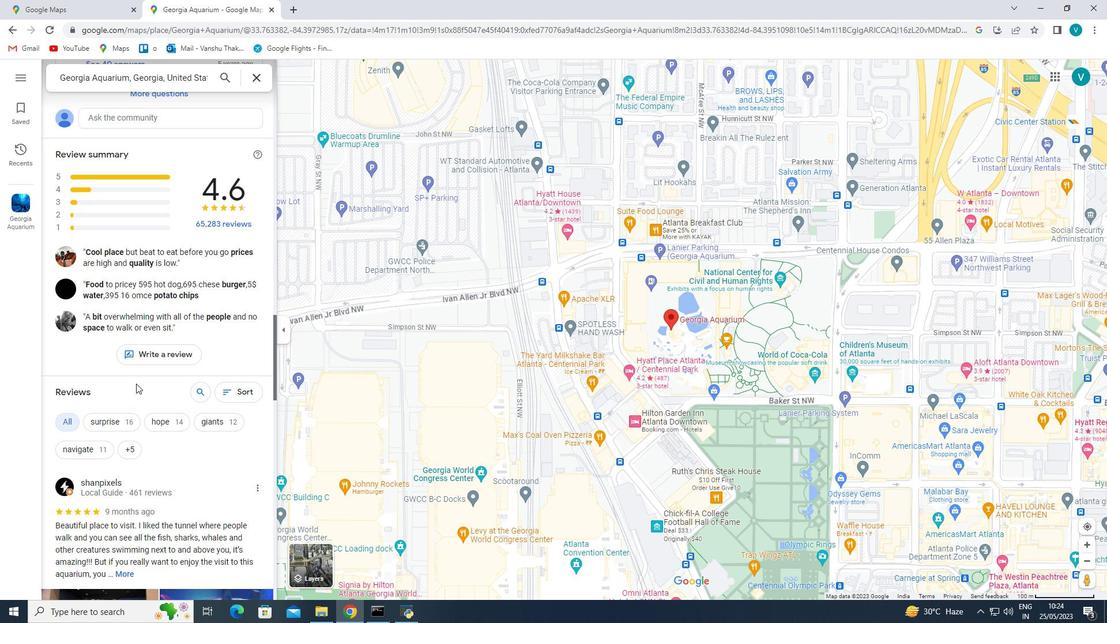 
Action: Mouse scrolled (128, 375) with delta (0, 0)
Screenshot: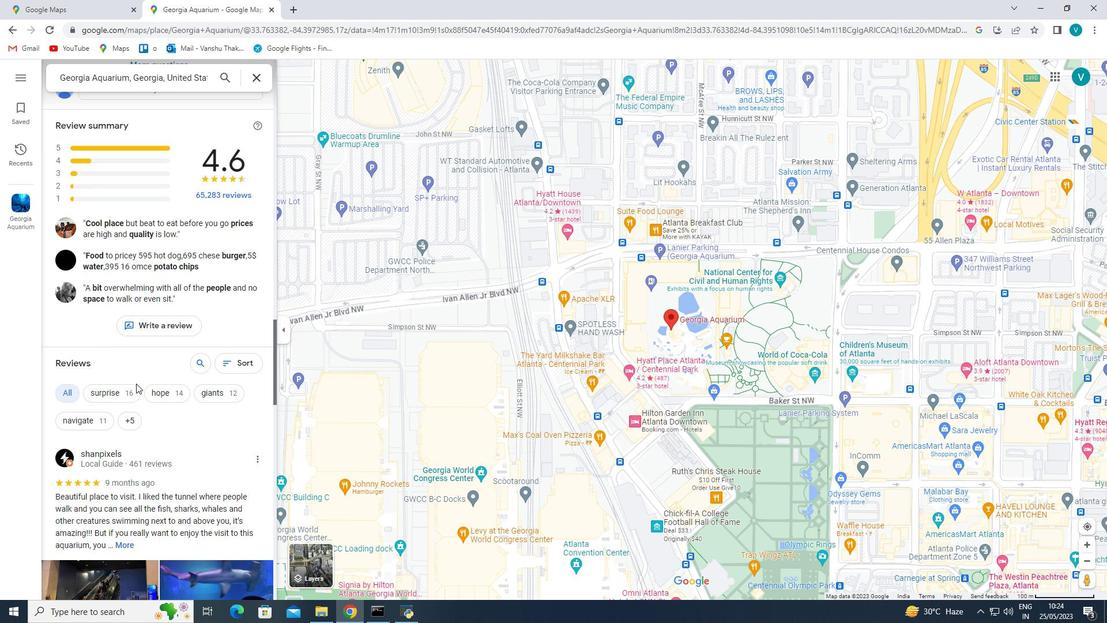 
Action: Mouse scrolled (128, 375) with delta (0, 0)
Screenshot: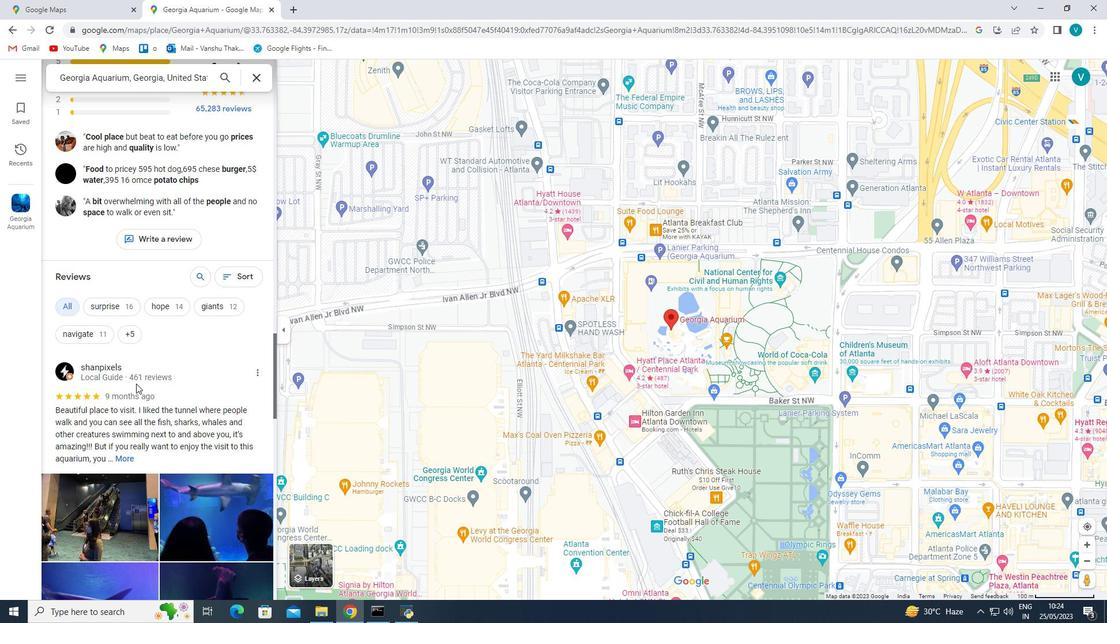 
Action: Mouse scrolled (128, 375) with delta (0, 0)
Screenshot: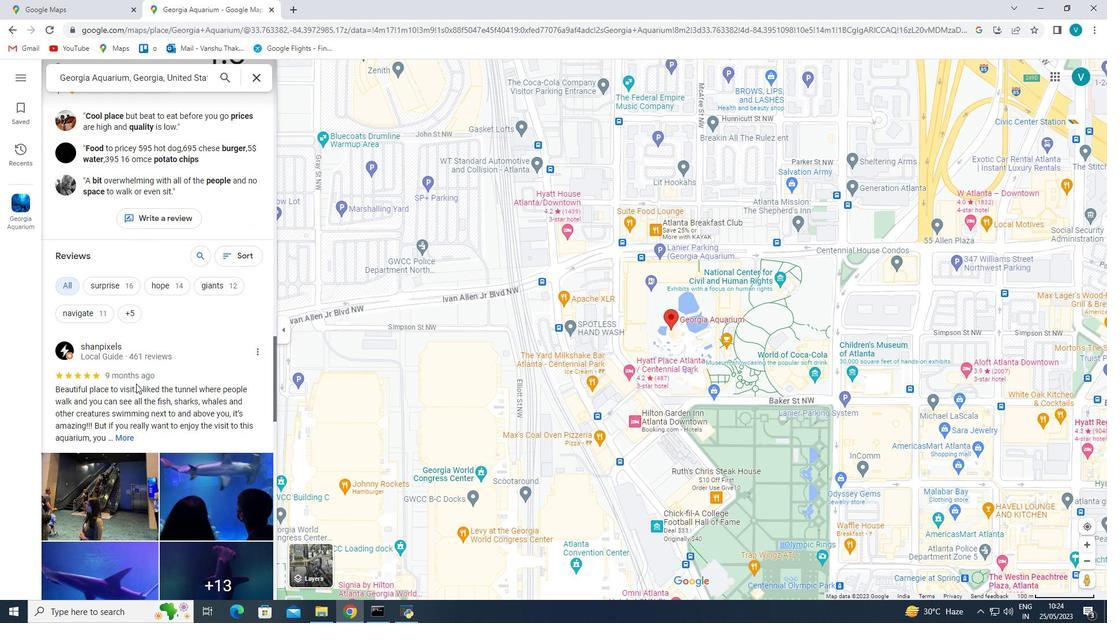 
Action: Mouse scrolled (128, 375) with delta (0, 0)
Screenshot: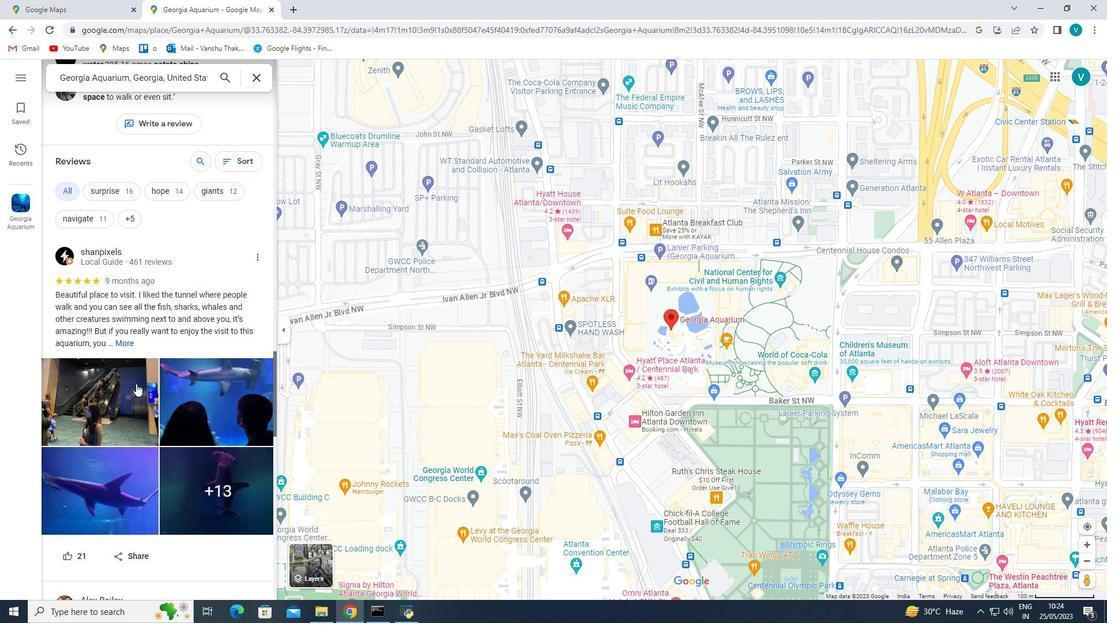 
Action: Mouse scrolled (128, 375) with delta (0, 0)
Screenshot: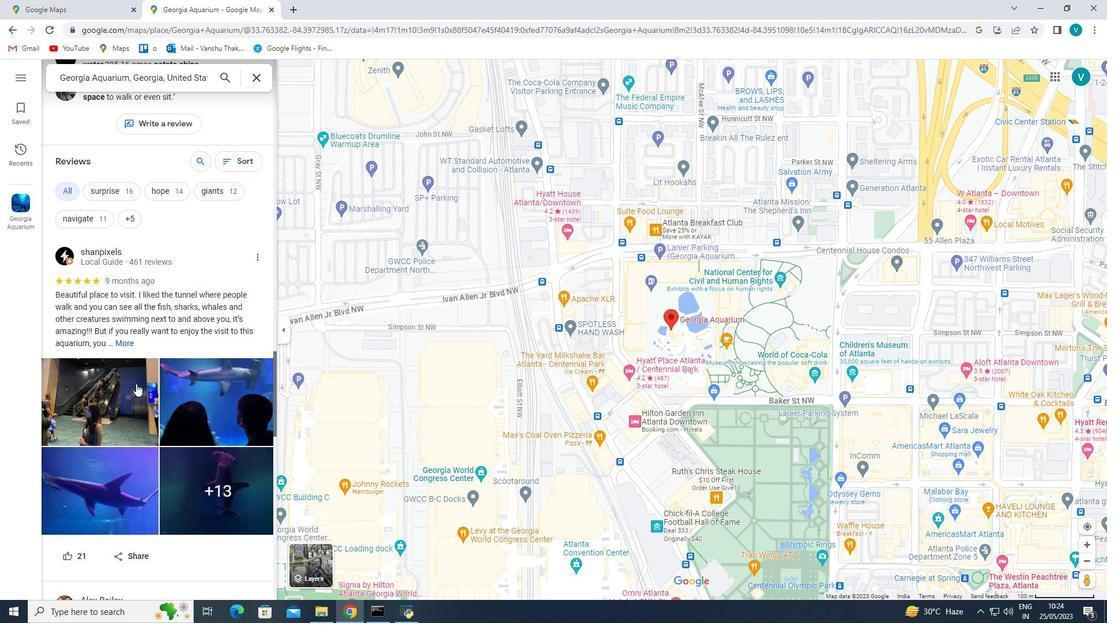 
Action: Mouse scrolled (128, 375) with delta (0, 0)
Screenshot: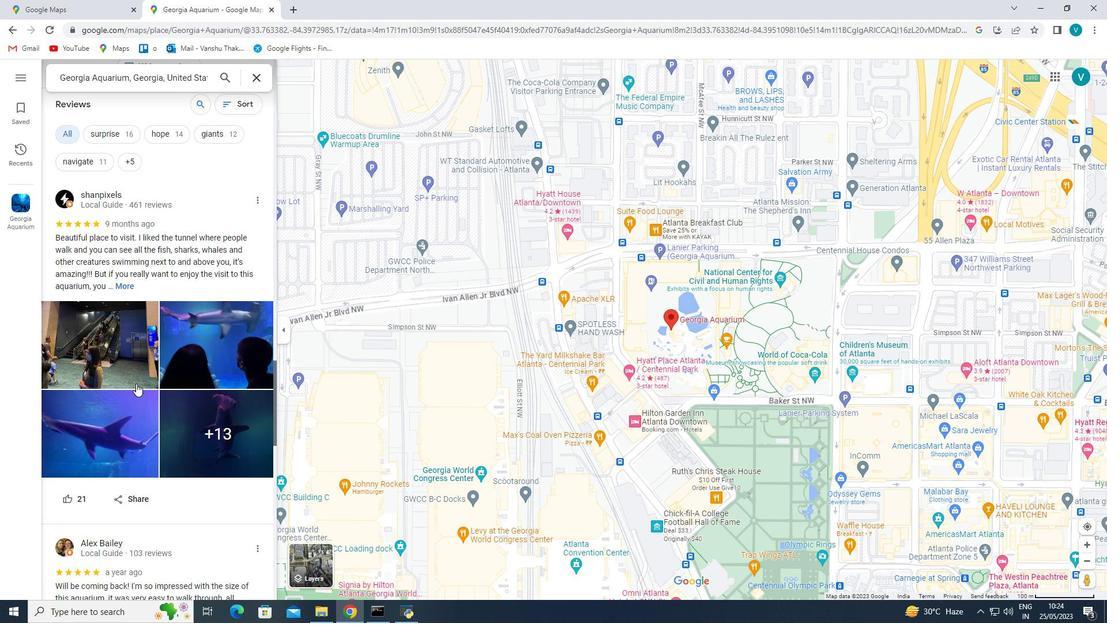 
Action: Mouse scrolled (128, 375) with delta (0, 0)
Screenshot: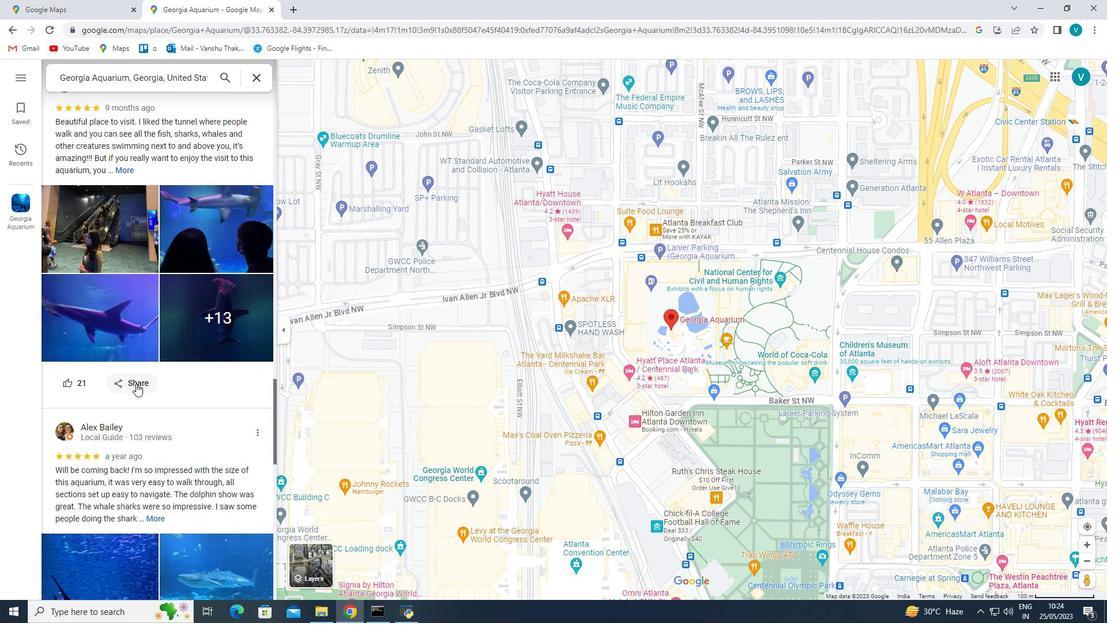 
Action: Mouse scrolled (128, 375) with delta (0, 0)
Screenshot: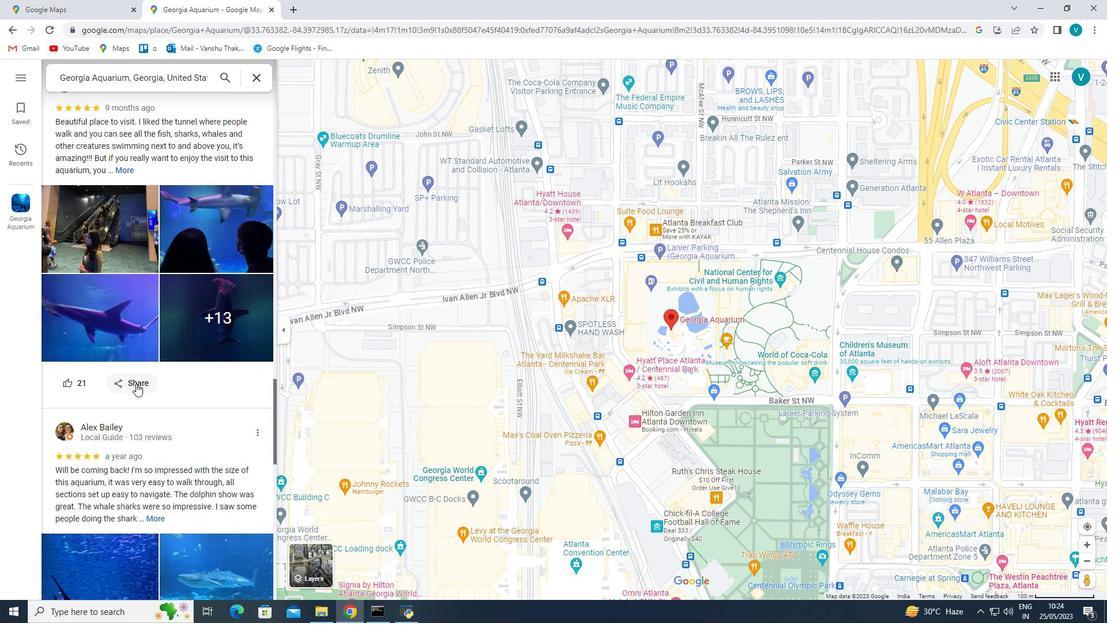 
Action: Mouse scrolled (128, 375) with delta (0, 0)
Screenshot: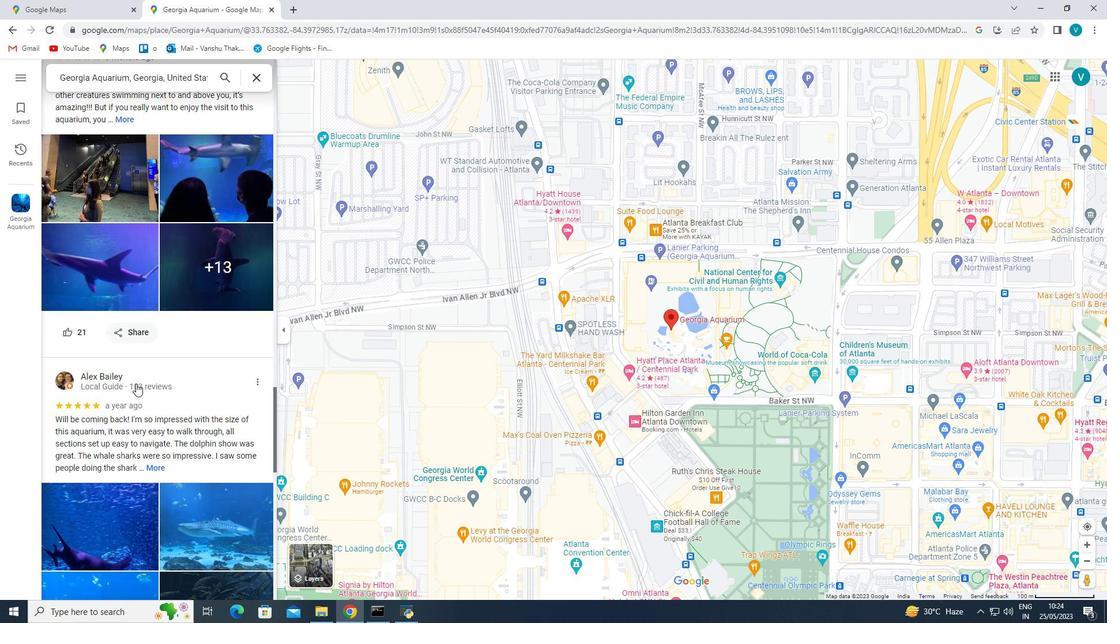 
Action: Mouse scrolled (128, 375) with delta (0, 0)
Screenshot: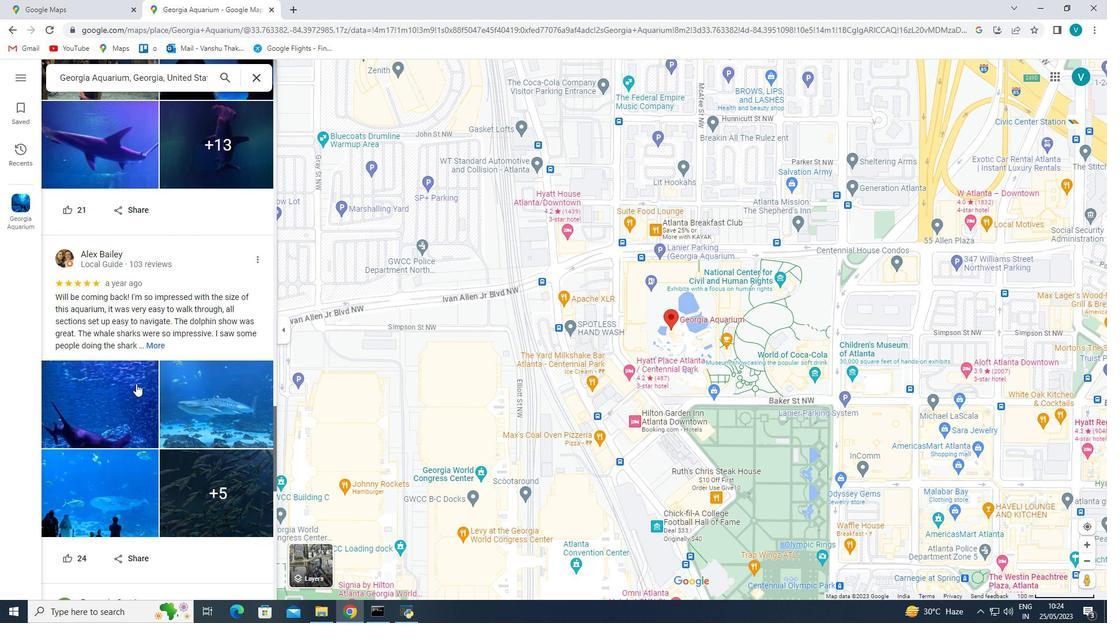 
Action: Mouse scrolled (128, 375) with delta (0, 0)
Screenshot: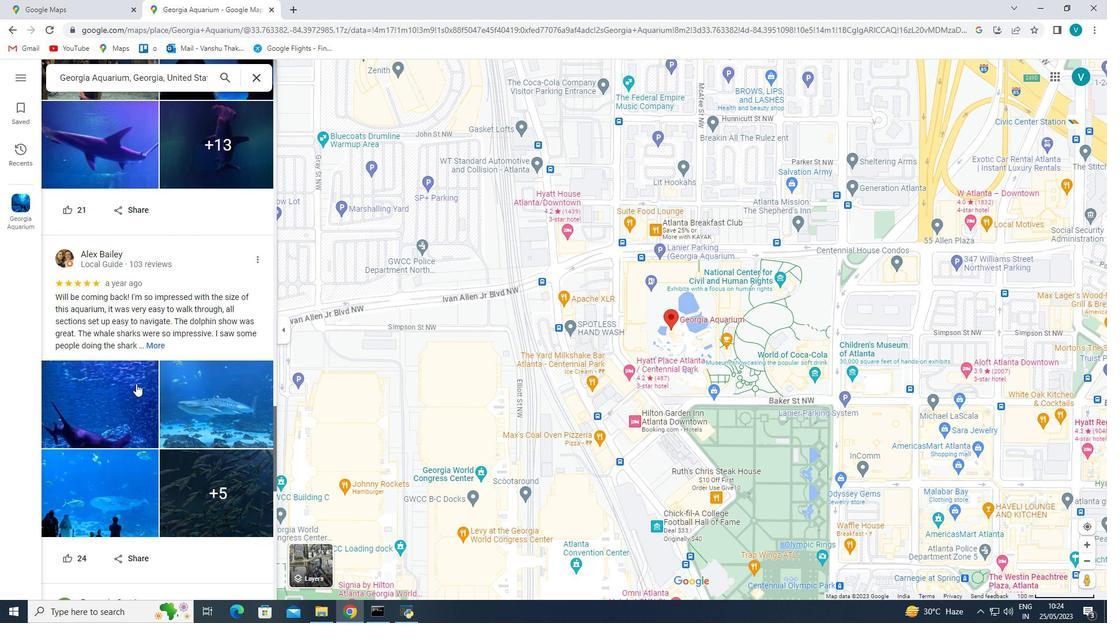 
Action: Mouse scrolled (128, 375) with delta (0, 0)
Screenshot: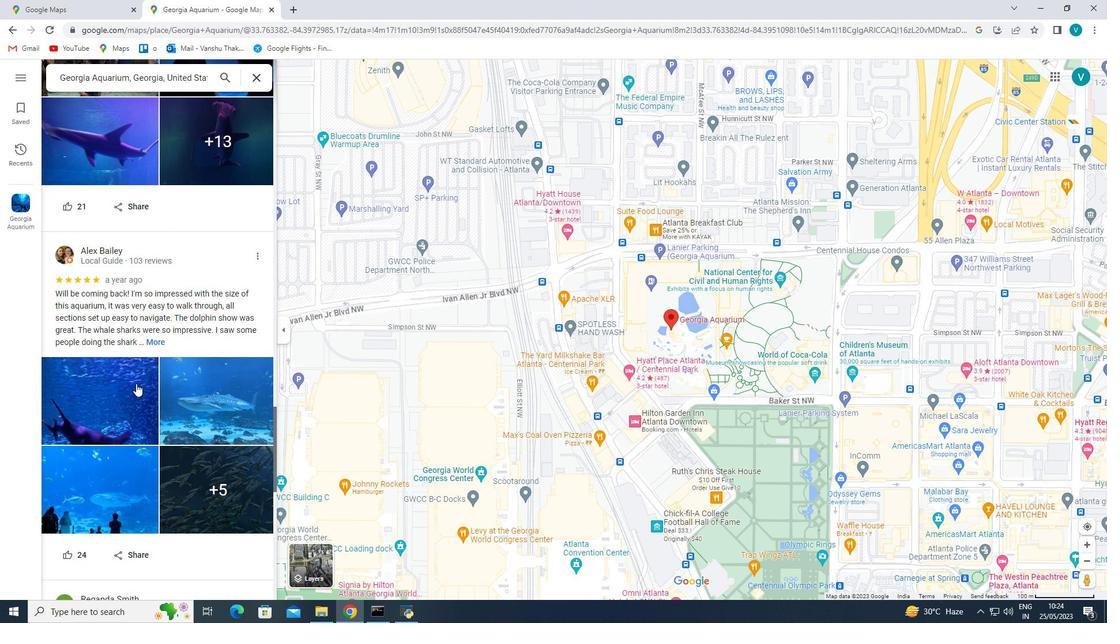 
Action: Mouse scrolled (128, 375) with delta (0, 0)
Screenshot: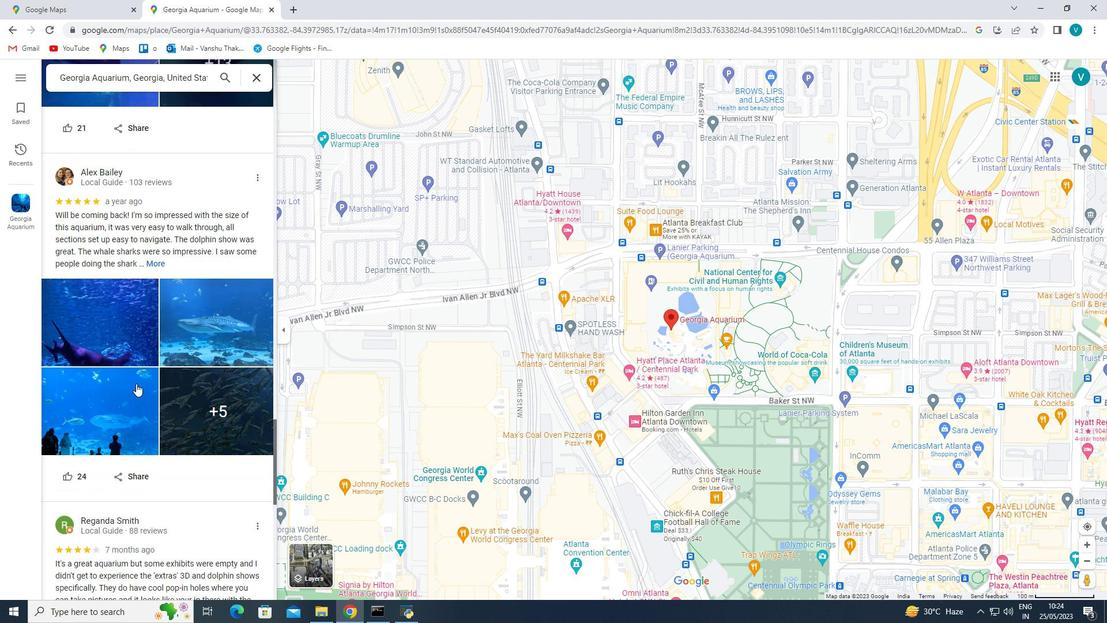 
Action: Mouse scrolled (128, 375) with delta (0, 0)
Screenshot: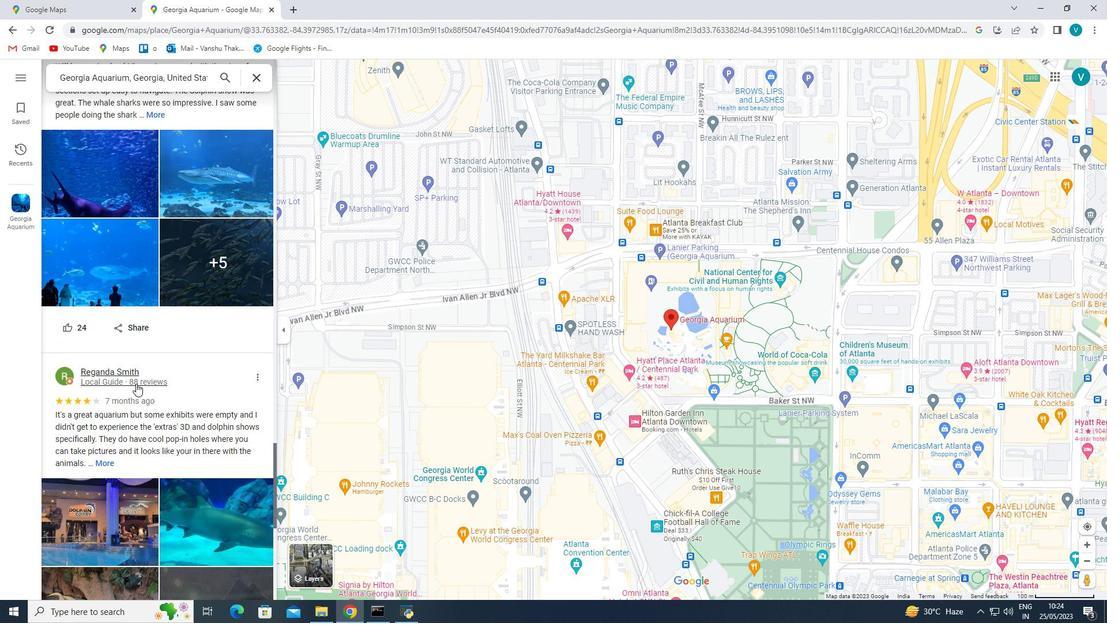 
Action: Mouse scrolled (128, 375) with delta (0, 0)
Screenshot: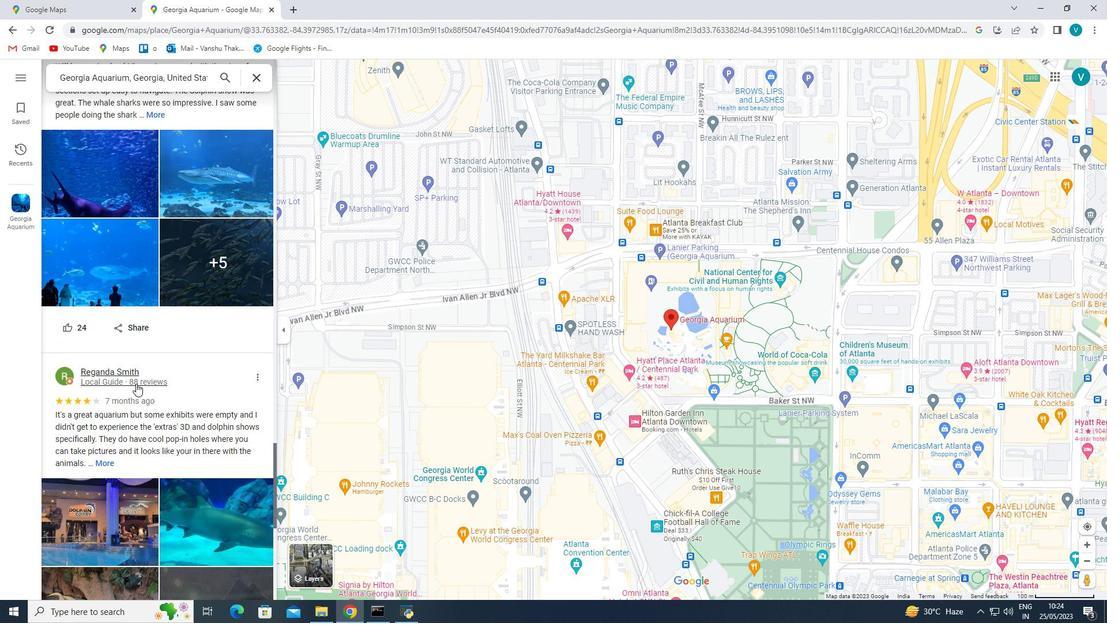 
Action: Mouse scrolled (128, 375) with delta (0, 0)
Screenshot: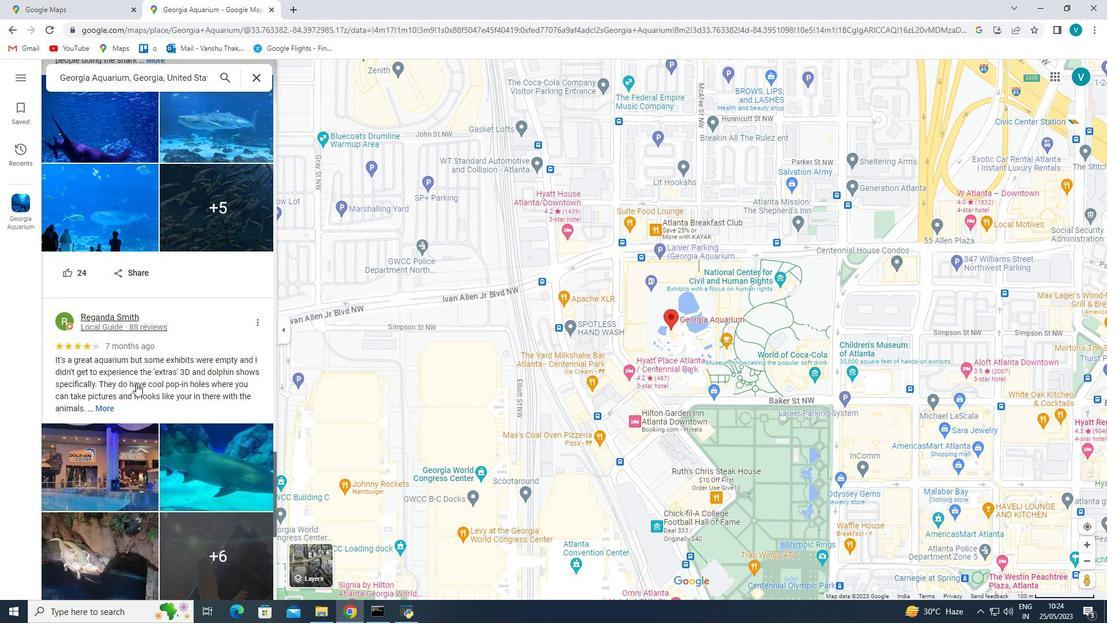 
Action: Mouse scrolled (128, 375) with delta (0, 0)
Screenshot: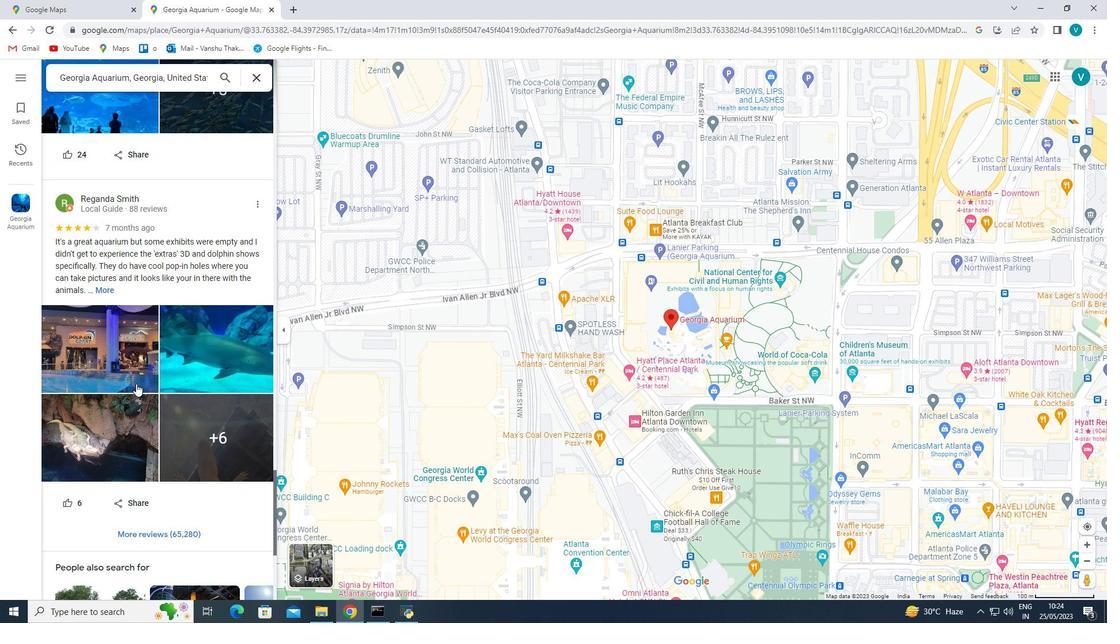 
Action: Mouse scrolled (128, 375) with delta (0, 0)
Screenshot: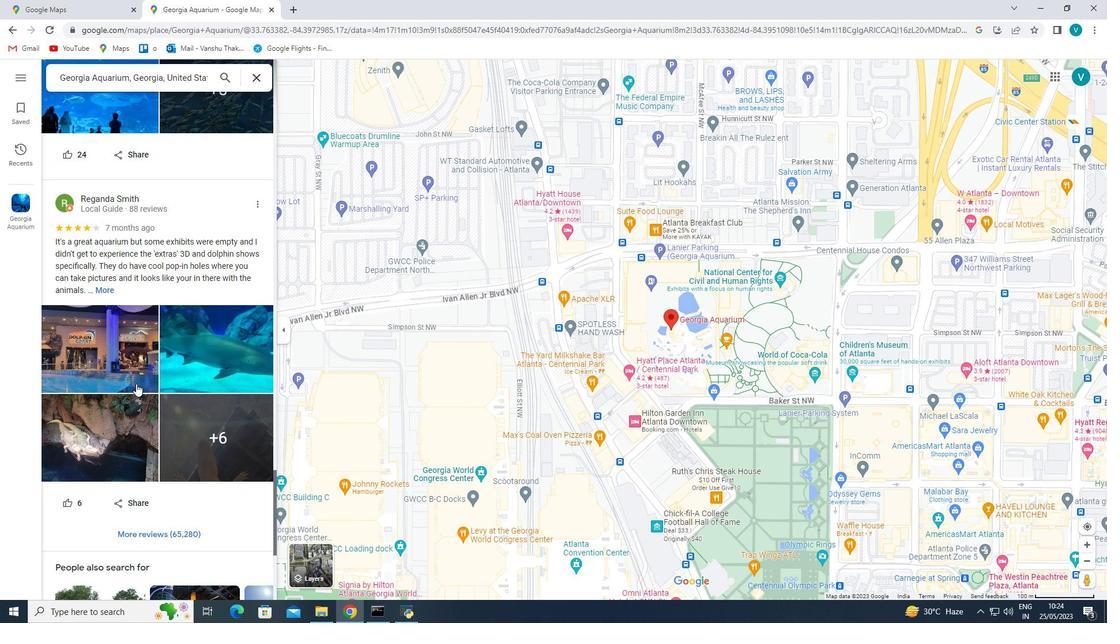 
Action: Mouse scrolled (128, 375) with delta (0, 0)
Screenshot: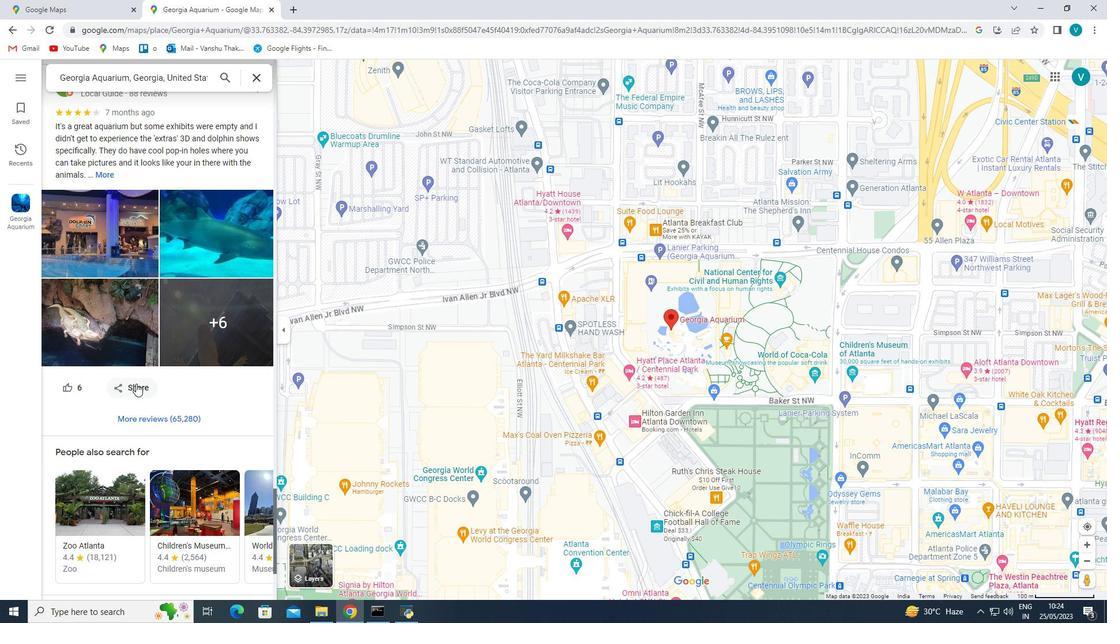
Action: Mouse scrolled (128, 375) with delta (0, 0)
Screenshot: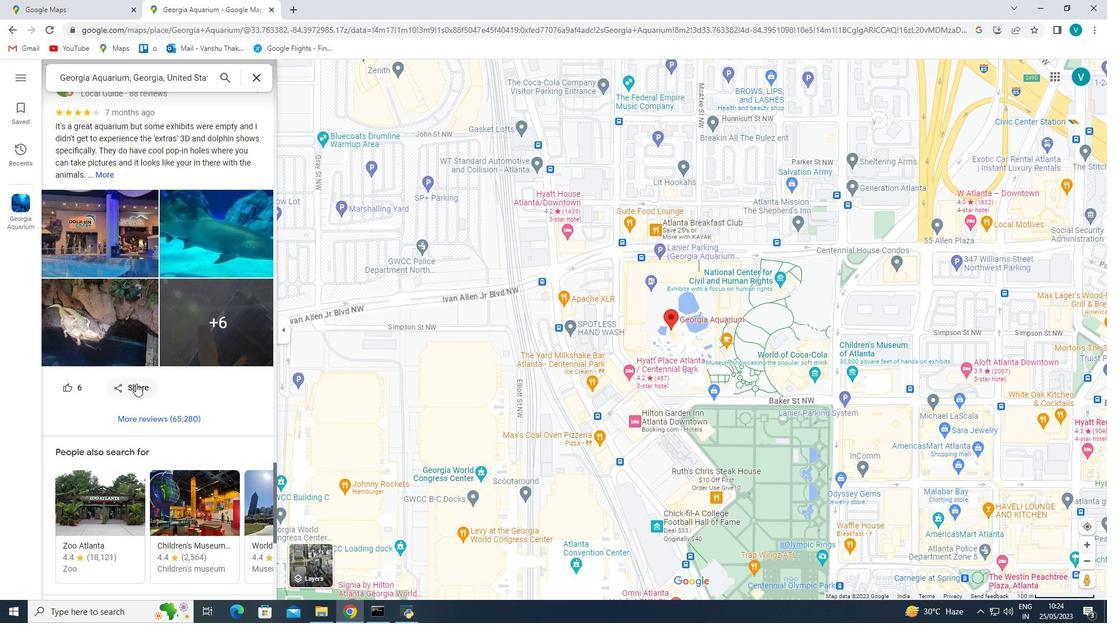 
Action: Mouse scrolled (128, 375) with delta (0, 0)
Screenshot: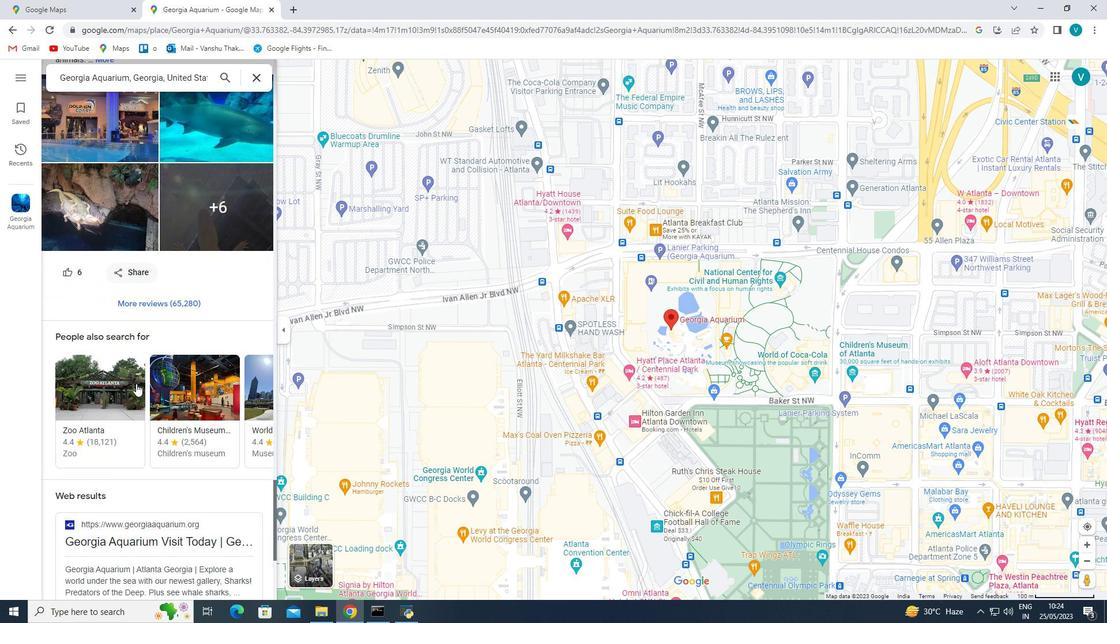 
Action: Mouse scrolled (128, 375) with delta (0, 0)
Screenshot: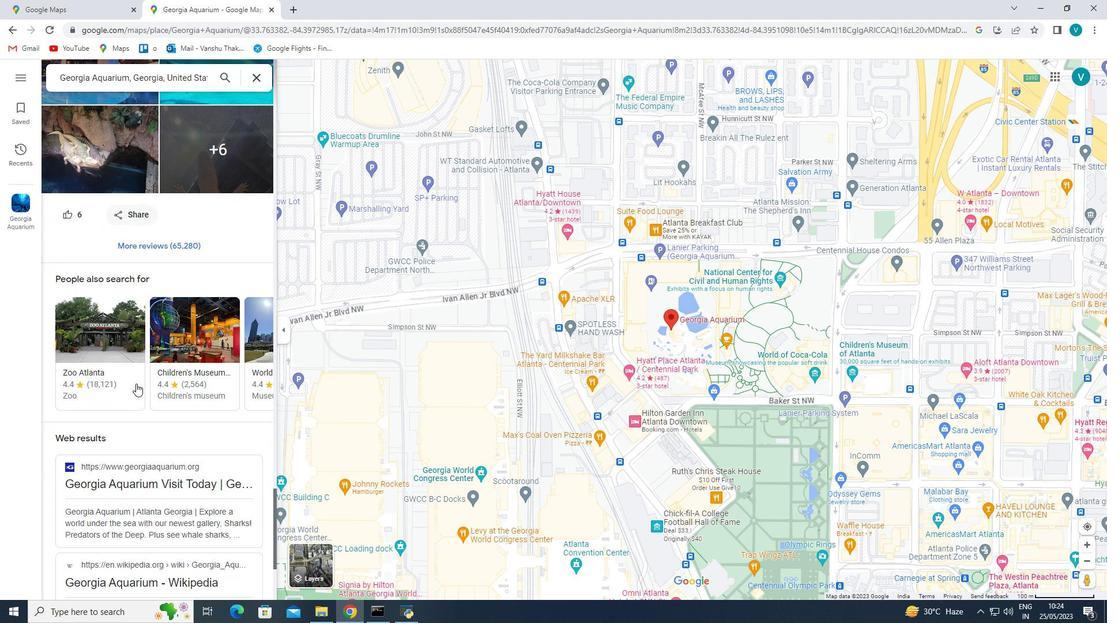 
Action: Mouse scrolled (128, 375) with delta (0, 0)
Screenshot: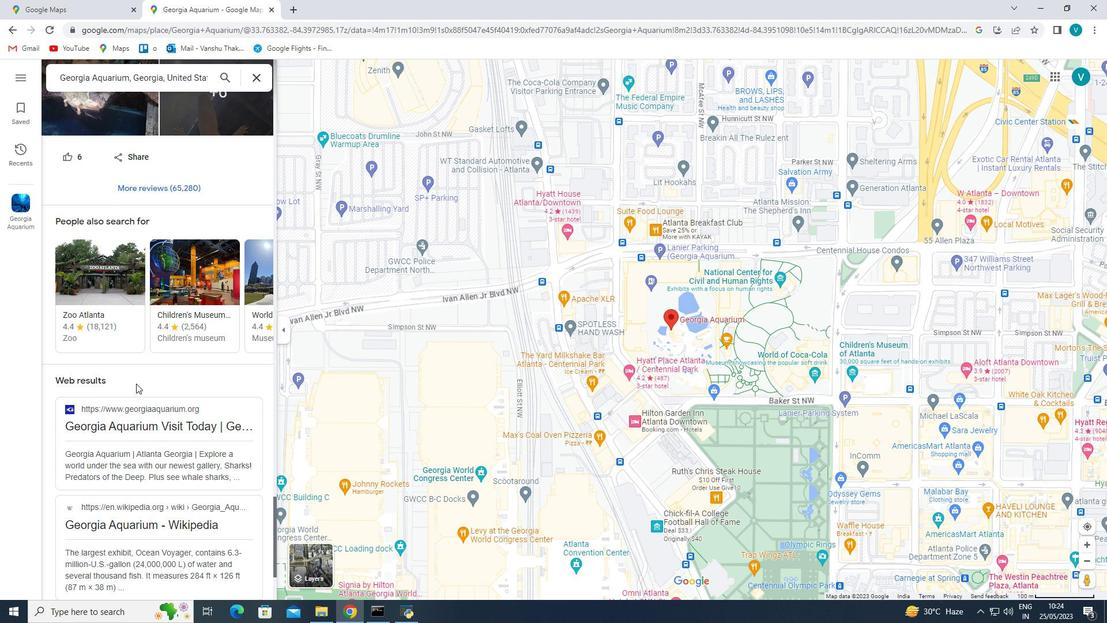 
Action: Mouse scrolled (128, 375) with delta (0, 0)
Screenshot: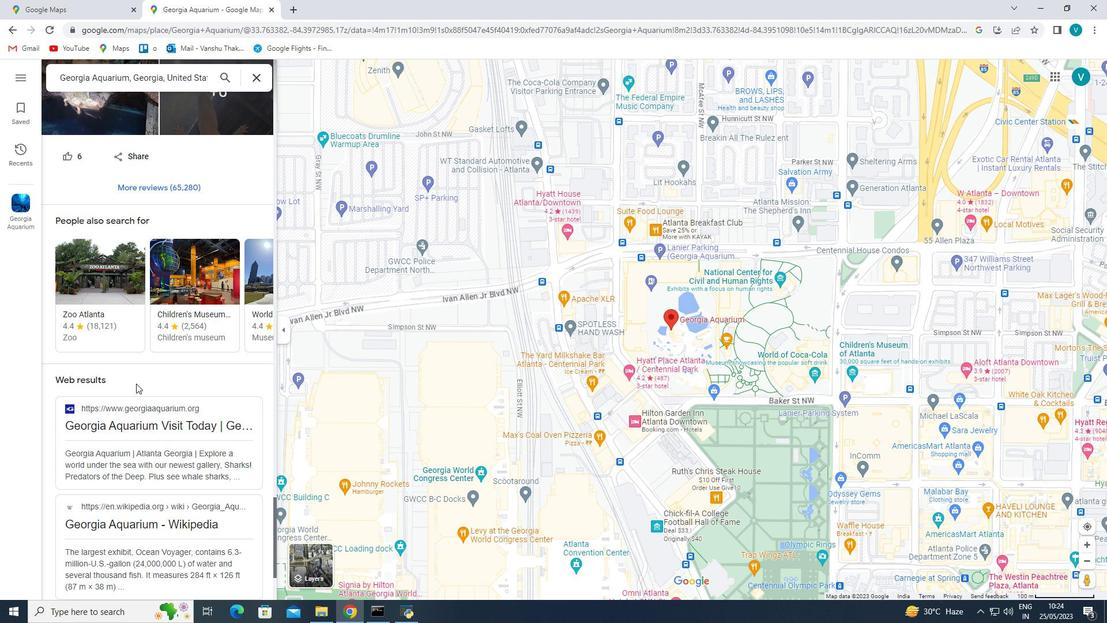 
Action: Mouse scrolled (128, 375) with delta (0, 0)
Screenshot: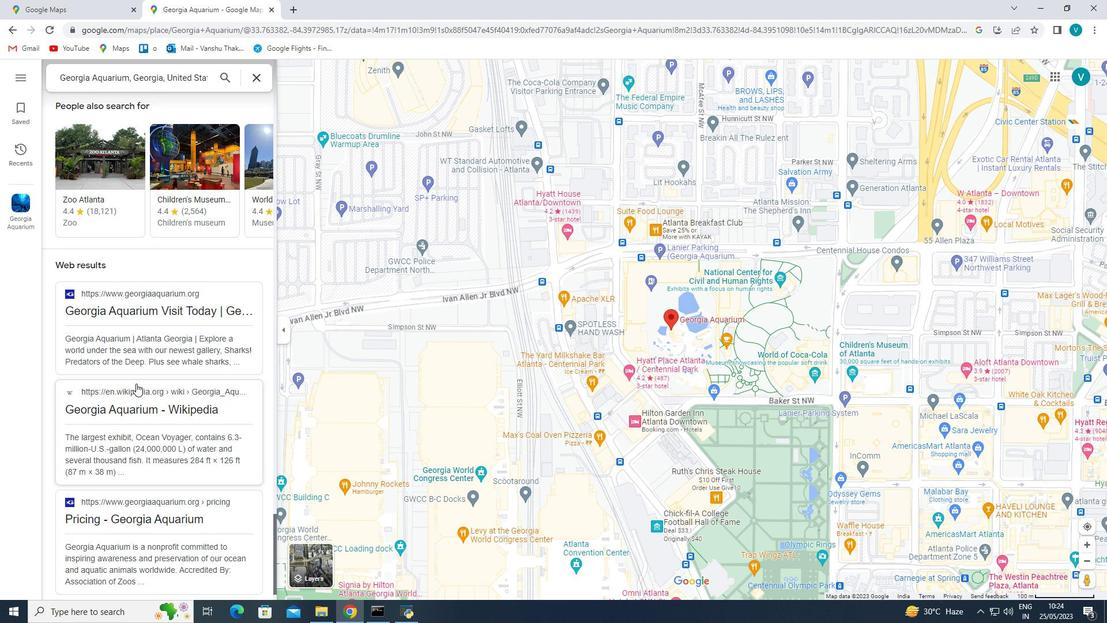 
Action: Mouse scrolled (128, 375) with delta (0, 0)
Screenshot: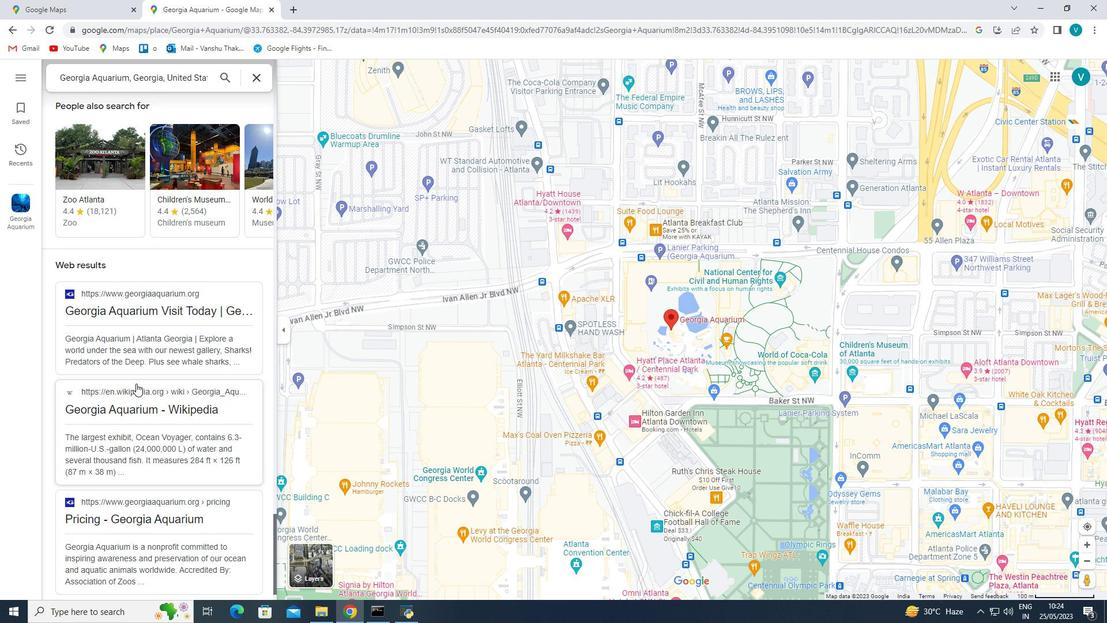 
Action: Mouse scrolled (128, 375) with delta (0, 0)
Screenshot: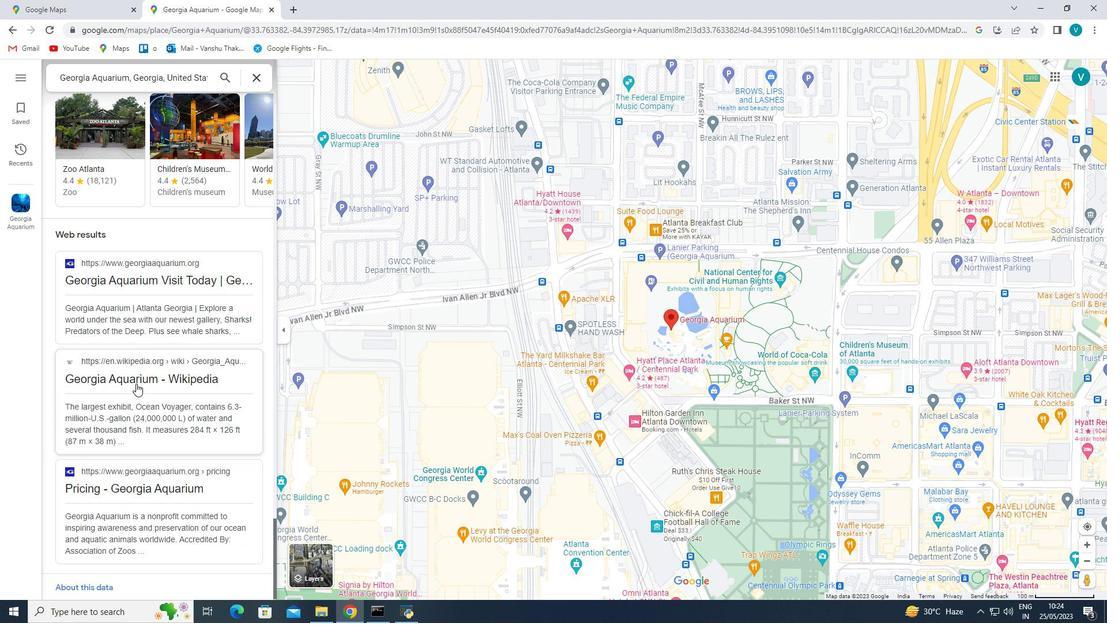 
Action: Mouse scrolled (128, 375) with delta (0, 0)
Screenshot: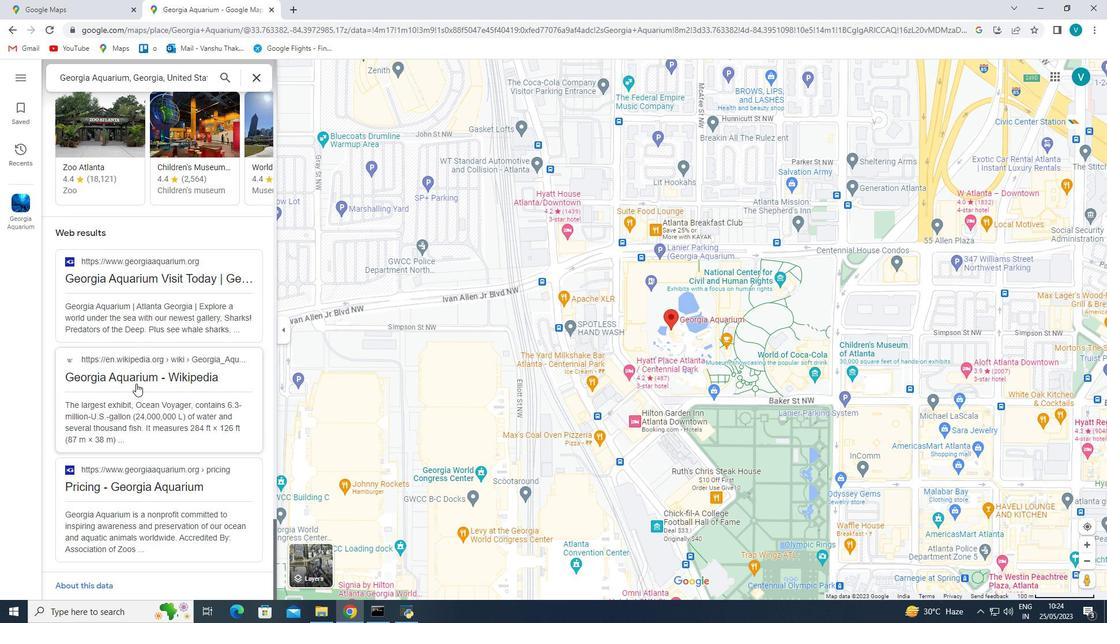 
Action: Mouse scrolled (128, 375) with delta (0, 0)
Screenshot: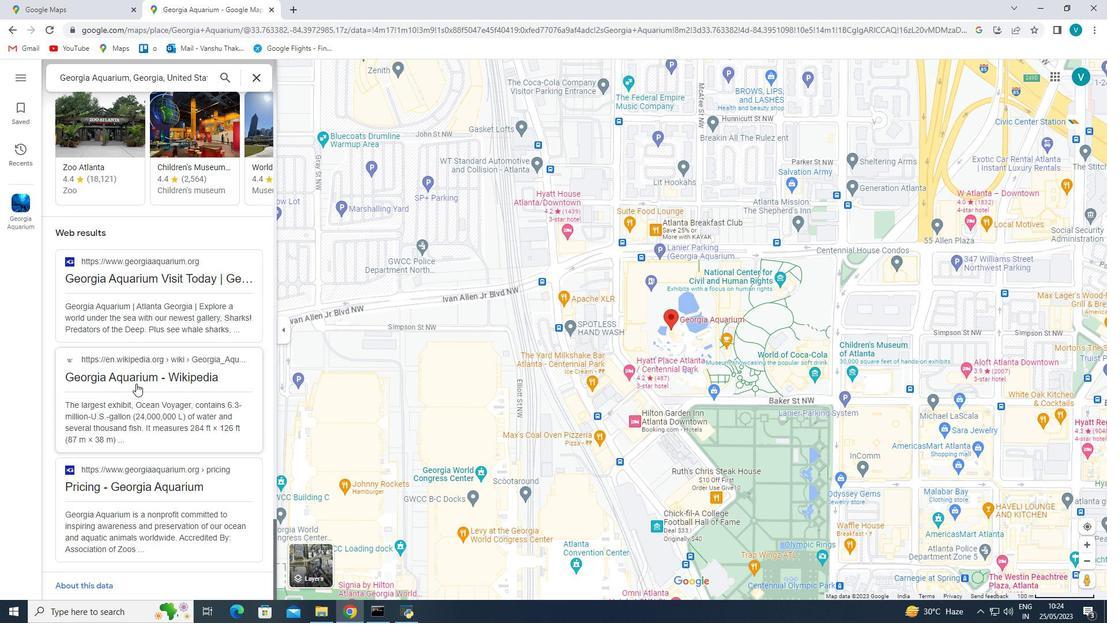 
Action: Mouse scrolled (128, 375) with delta (0, 0)
Screenshot: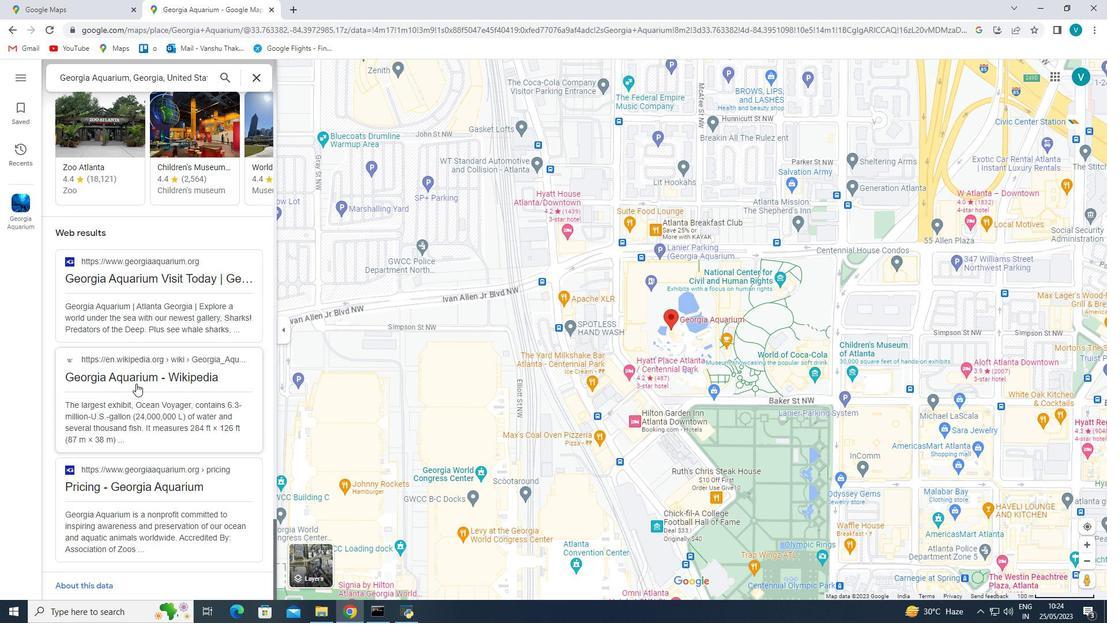 
Action: Mouse scrolled (128, 375) with delta (0, 0)
Screenshot: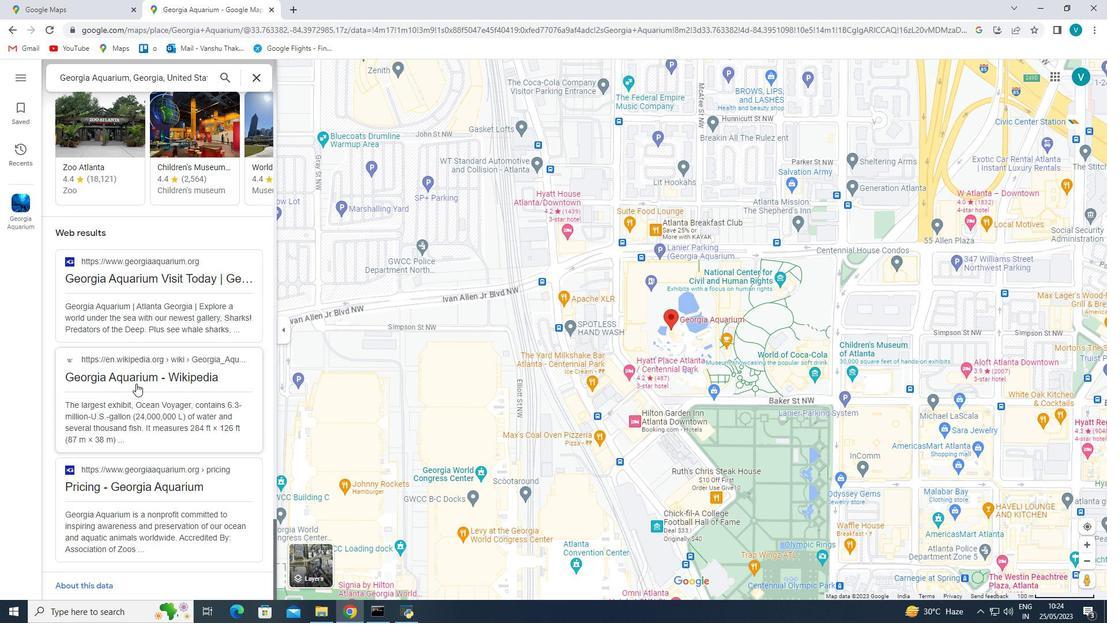 
Action: Mouse scrolled (128, 376) with delta (0, 0)
Screenshot: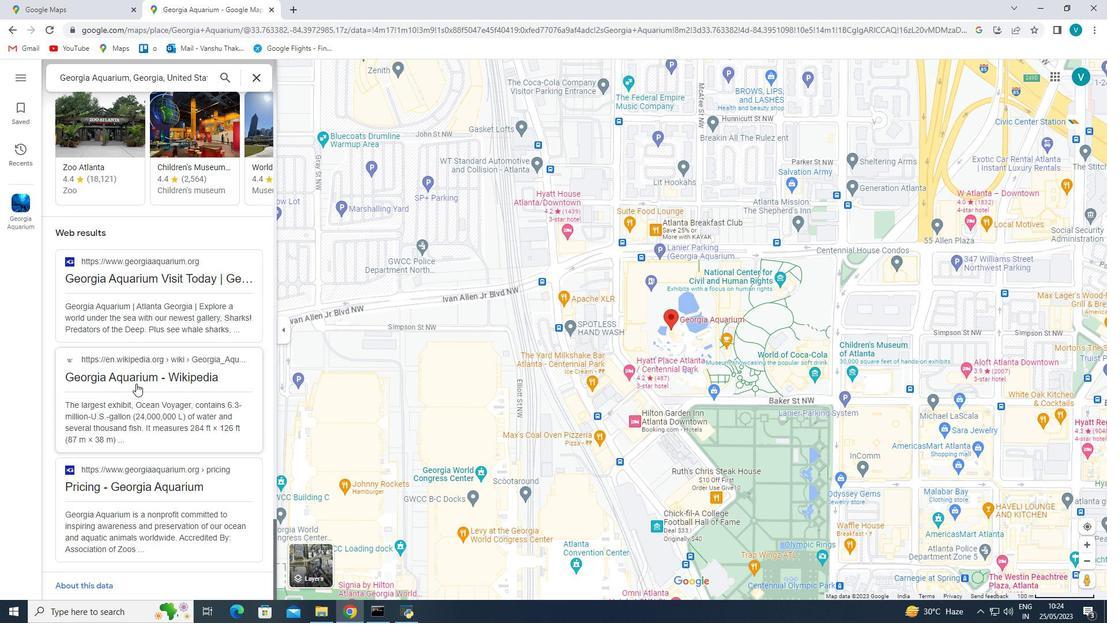 
Action: Mouse scrolled (128, 376) with delta (0, 0)
Screenshot: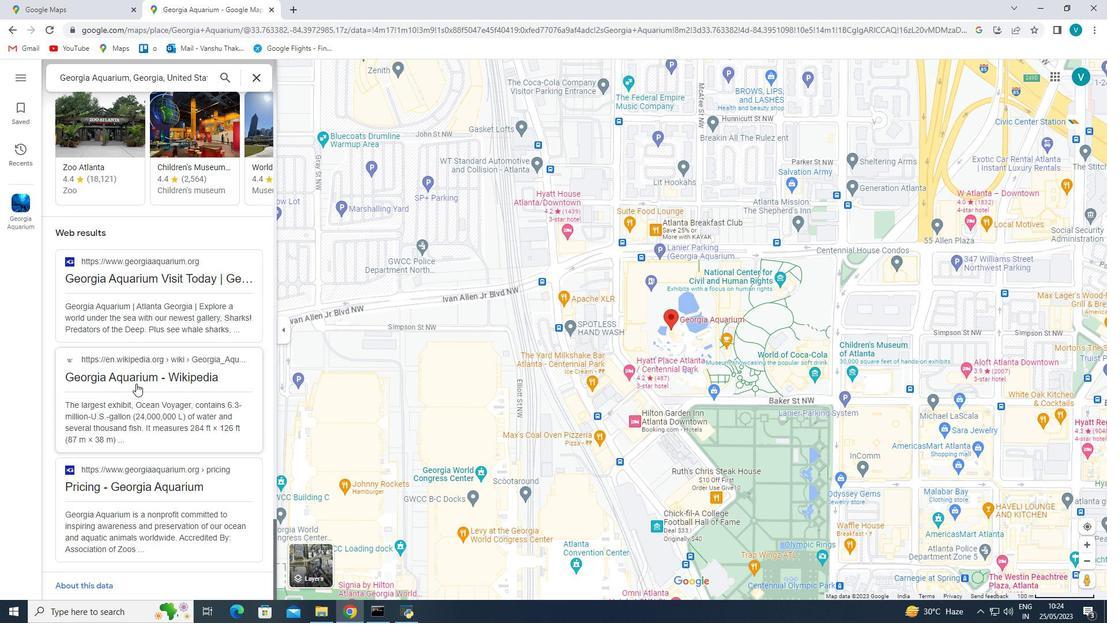 
Action: Mouse scrolled (128, 376) with delta (0, 0)
Screenshot: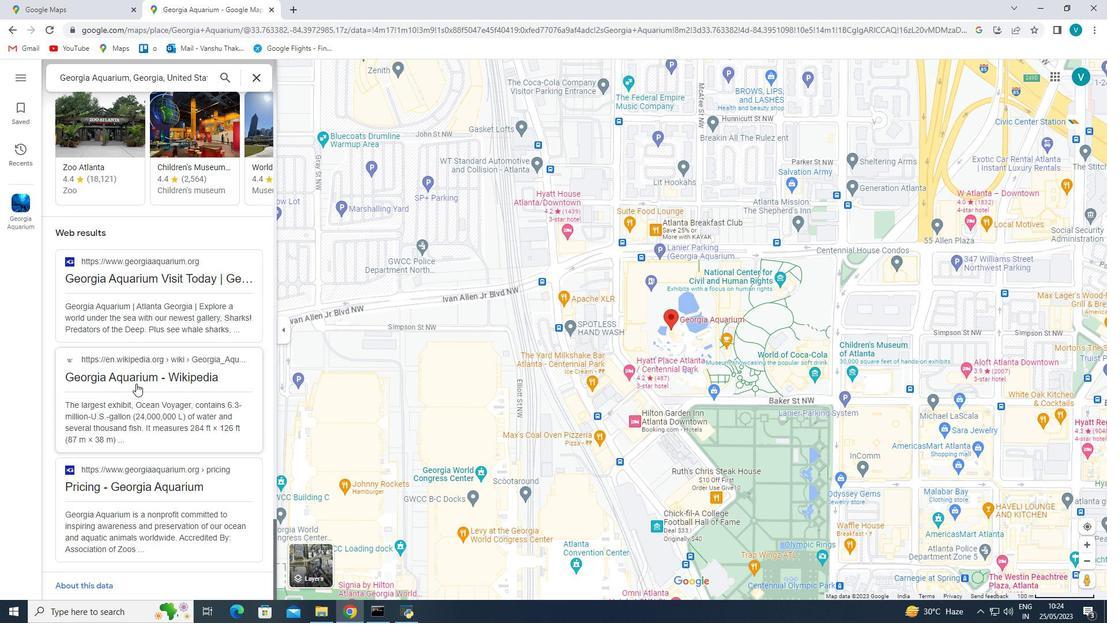 
Action: Mouse scrolled (128, 376) with delta (0, 0)
Screenshot: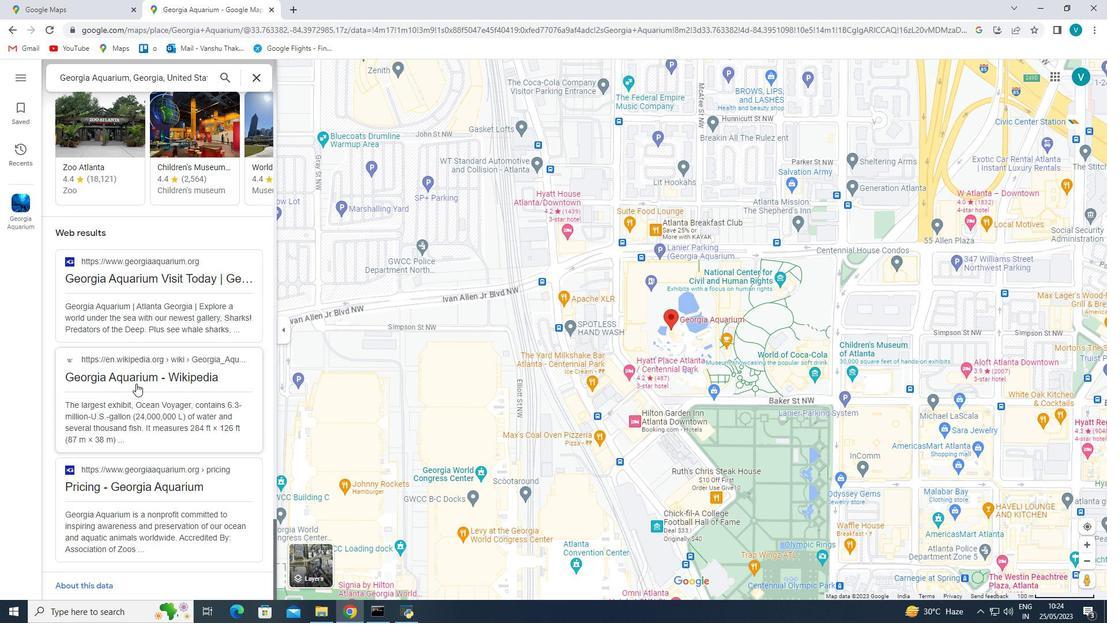 
Action: Mouse scrolled (128, 376) with delta (0, 0)
Screenshot: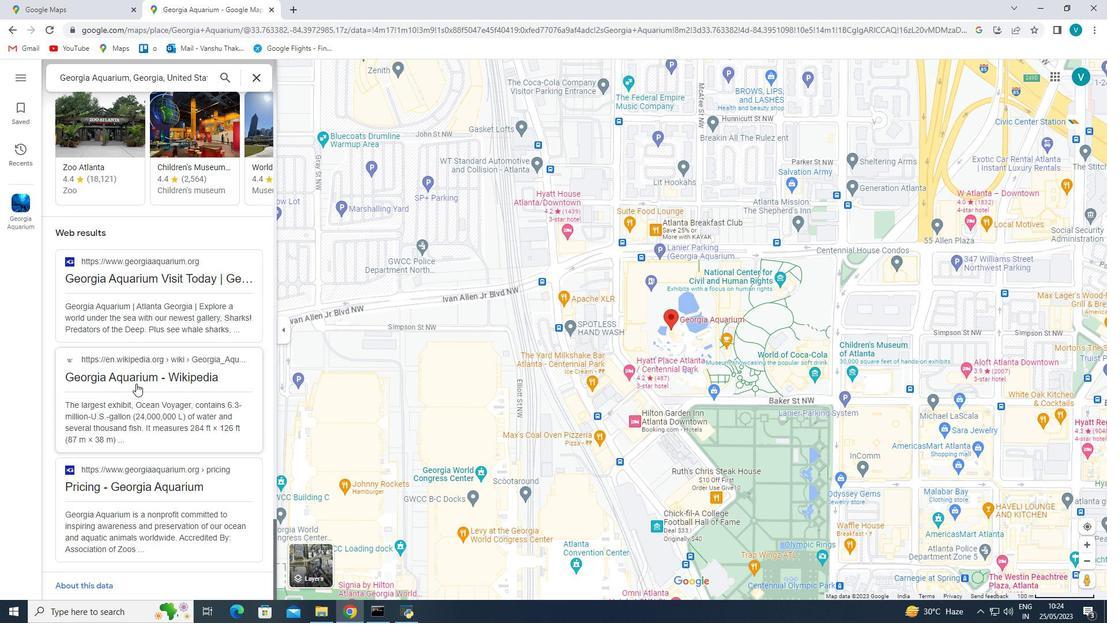 
Action: Mouse scrolled (128, 376) with delta (0, 0)
Screenshot: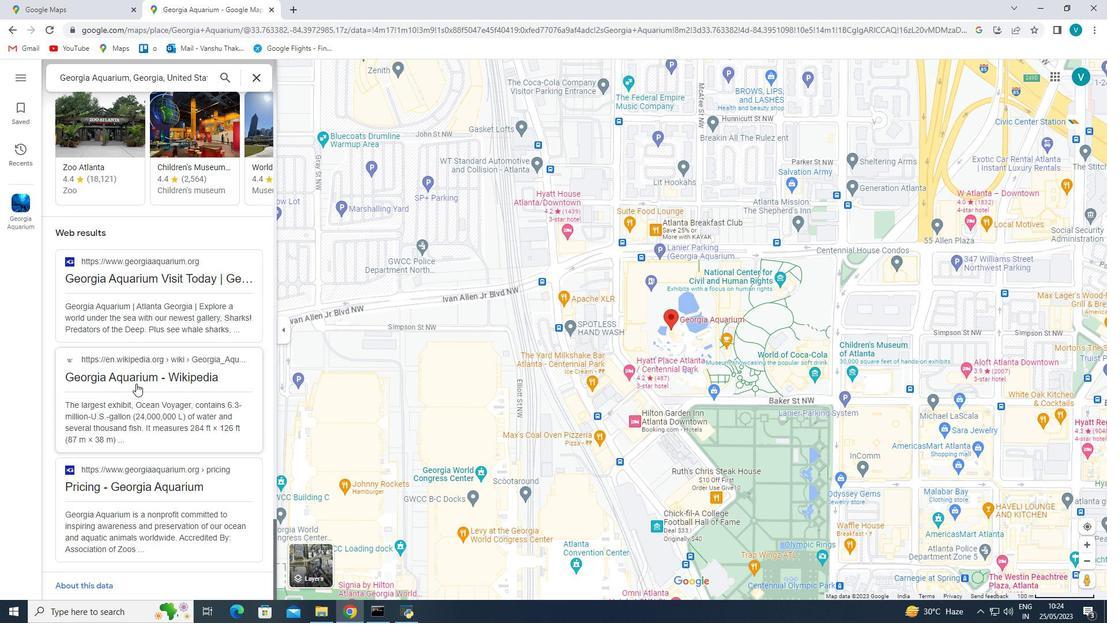 
Action: Mouse scrolled (128, 376) with delta (0, 0)
Screenshot: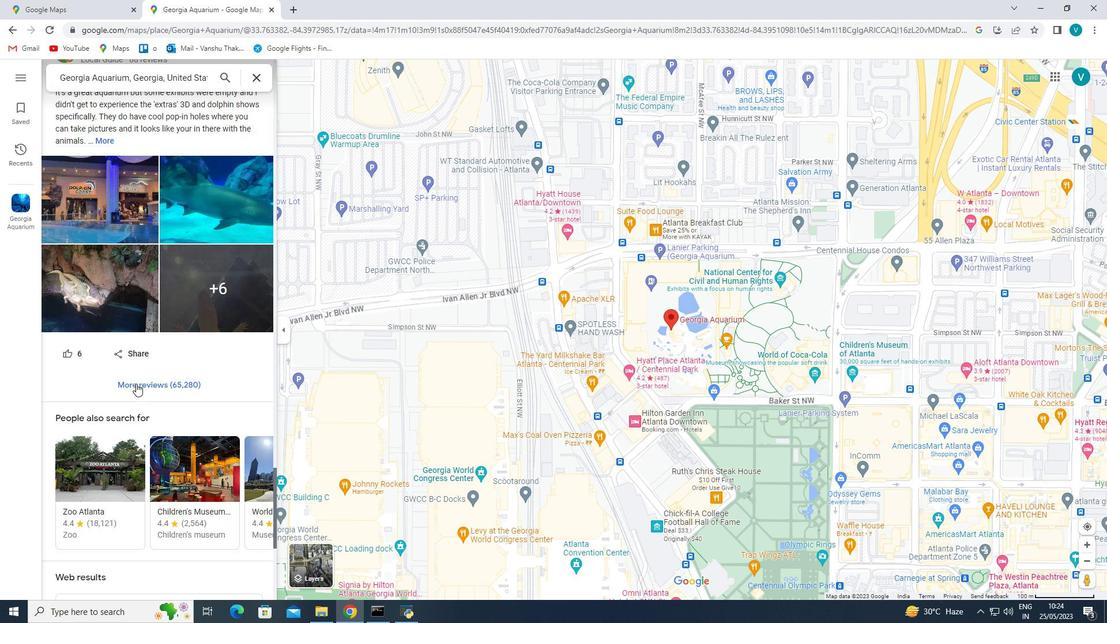 
Action: Mouse scrolled (128, 376) with delta (0, 0)
Screenshot: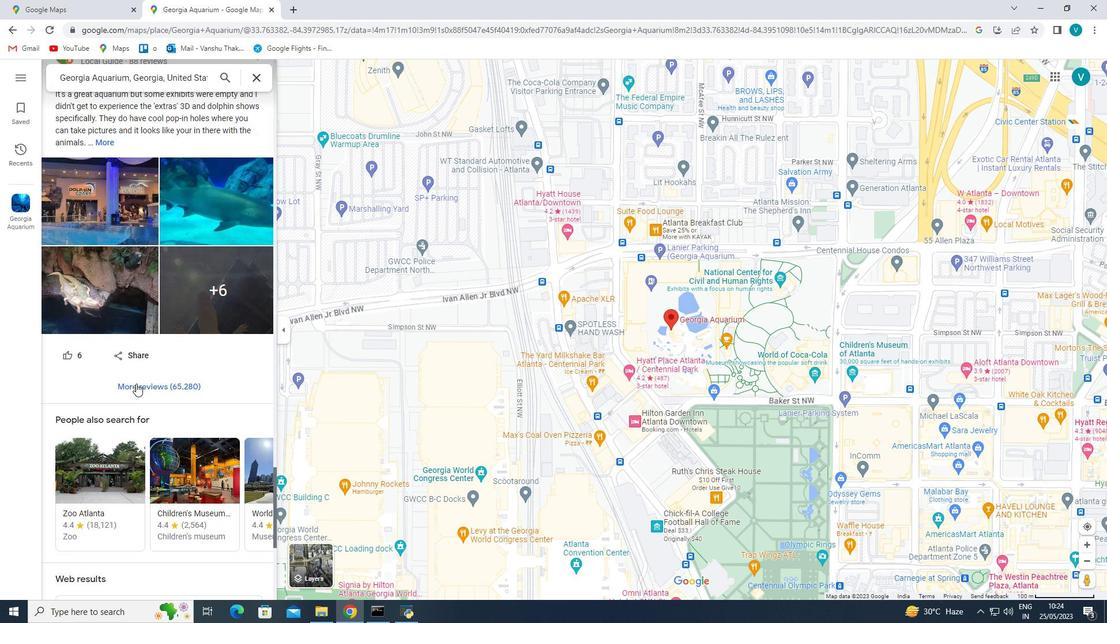 
Action: Mouse scrolled (128, 376) with delta (0, 0)
Screenshot: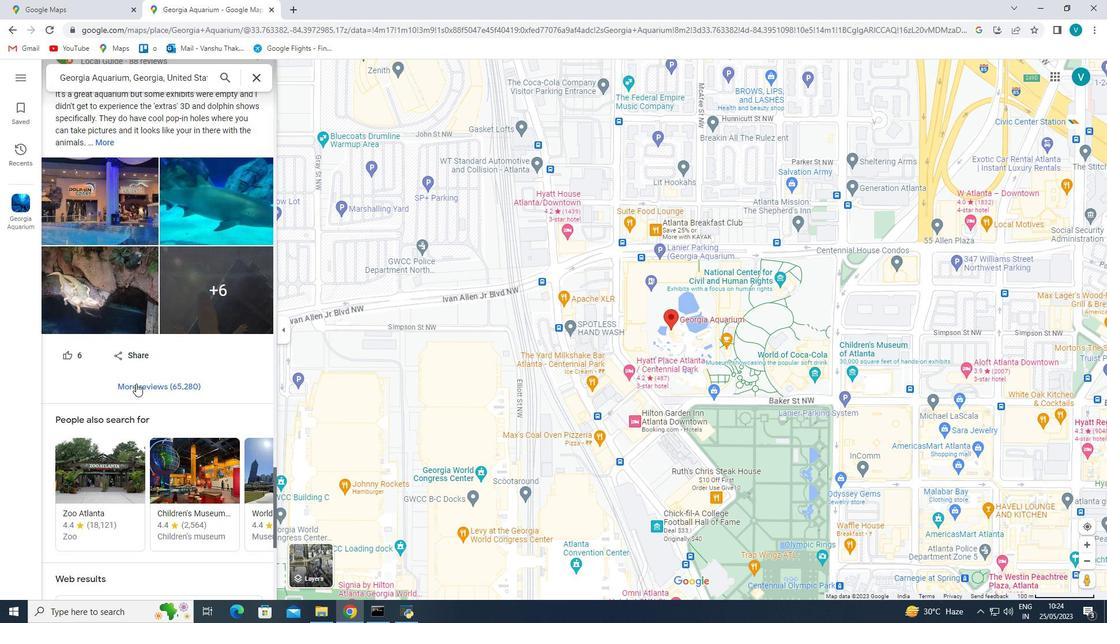 
Action: Mouse scrolled (128, 376) with delta (0, 0)
Screenshot: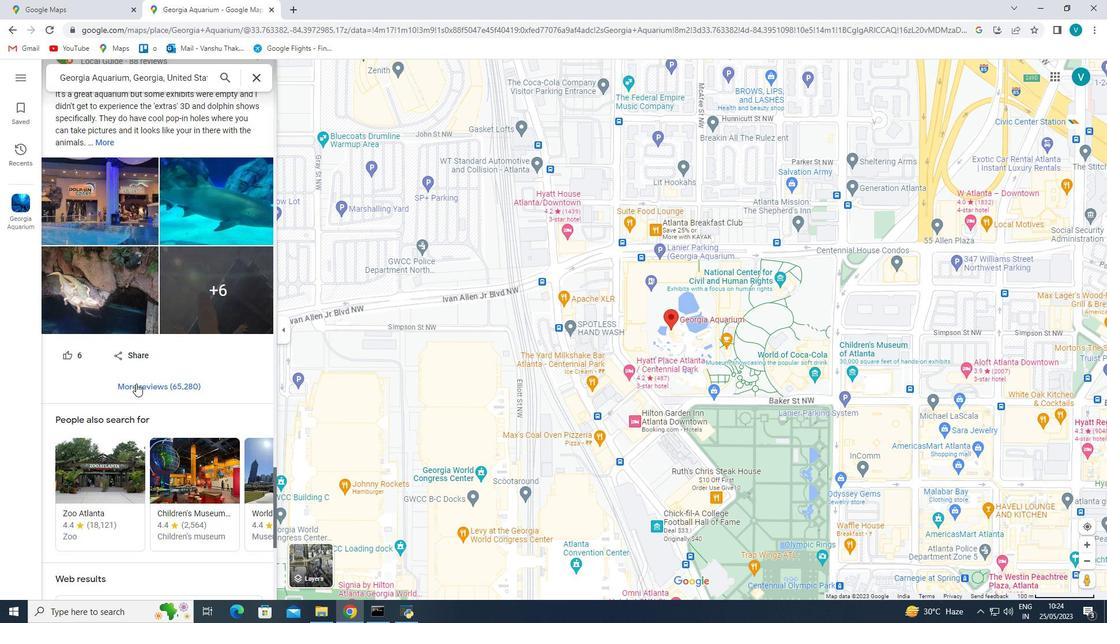 
Action: Mouse scrolled (128, 376) with delta (0, 0)
Screenshot: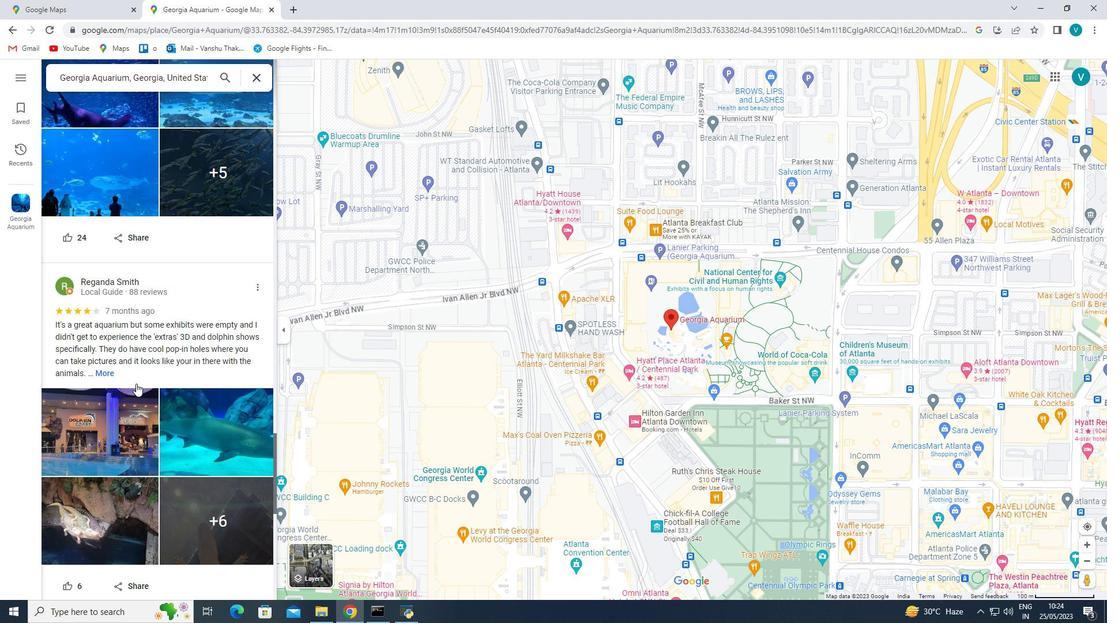 
Action: Mouse scrolled (128, 376) with delta (0, 0)
Screenshot: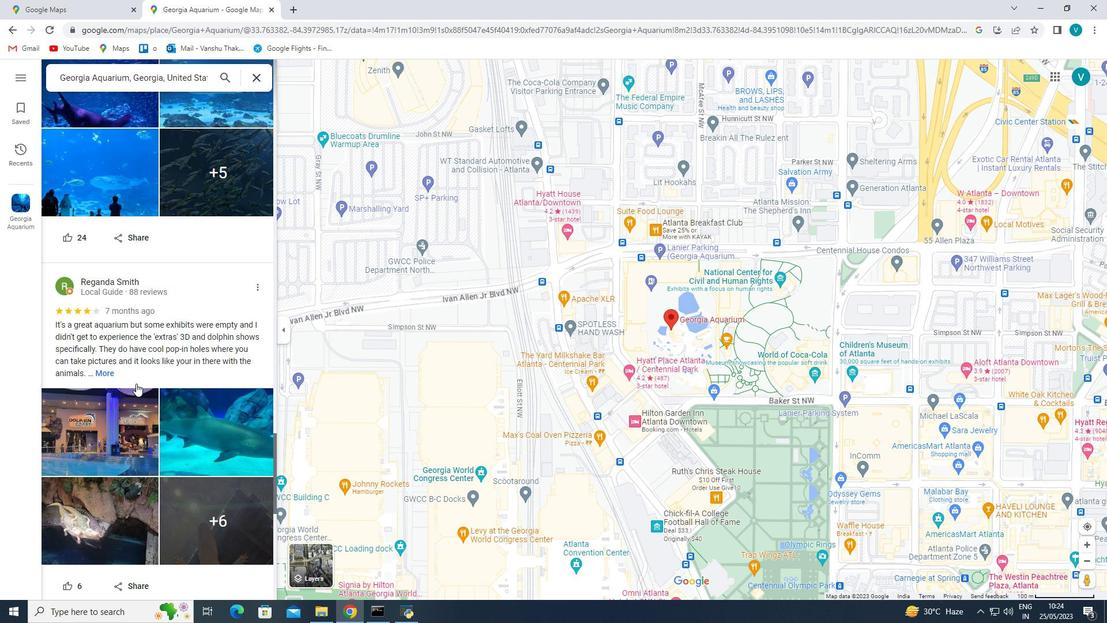 
Action: Mouse scrolled (128, 376) with delta (0, 0)
Screenshot: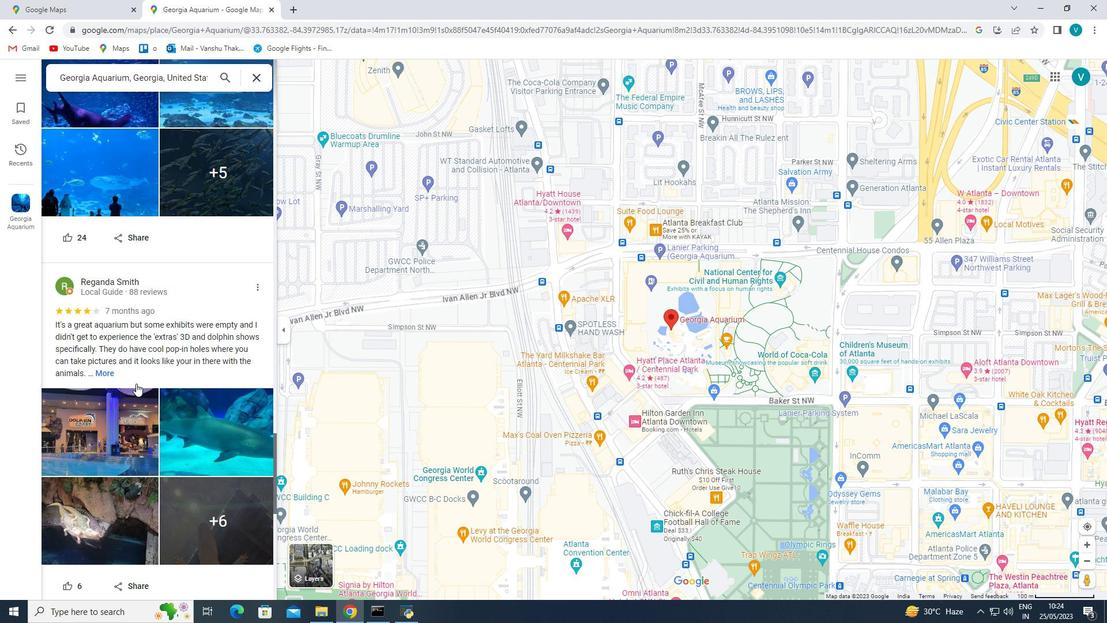 
Action: Mouse scrolled (128, 376) with delta (0, 0)
Screenshot: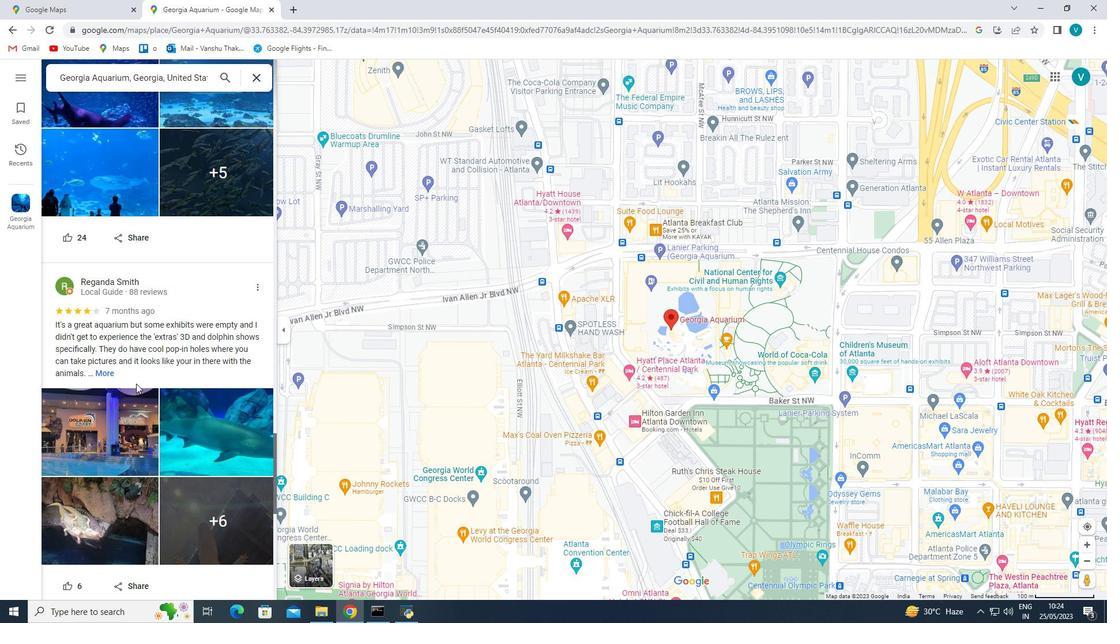 
Action: Mouse scrolled (128, 376) with delta (0, 0)
Screenshot: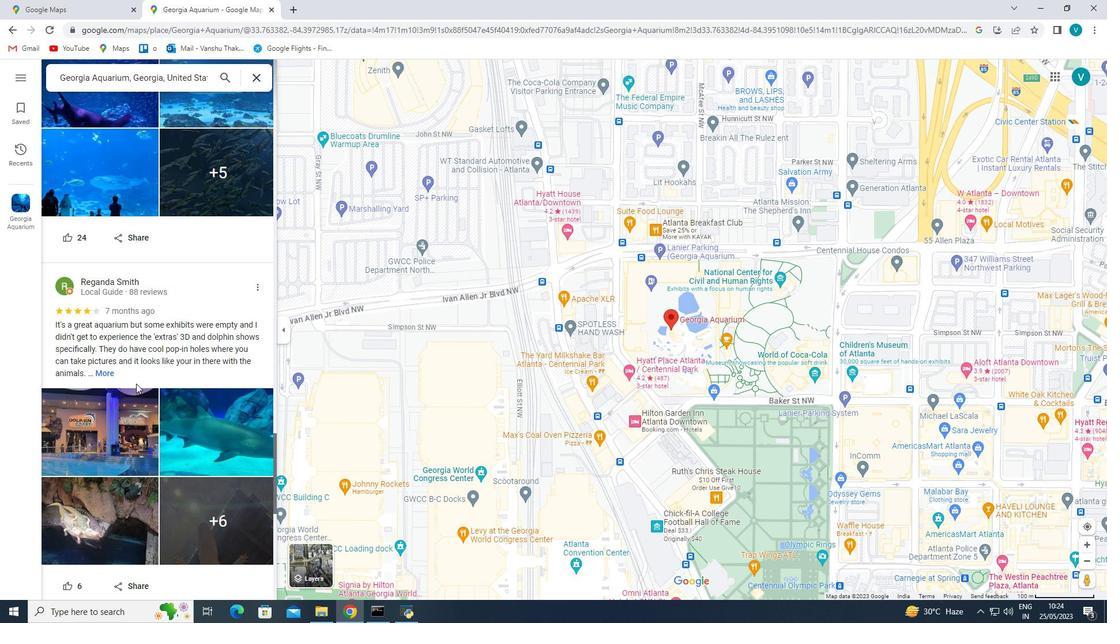 
Action: Mouse scrolled (128, 376) with delta (0, 0)
Screenshot: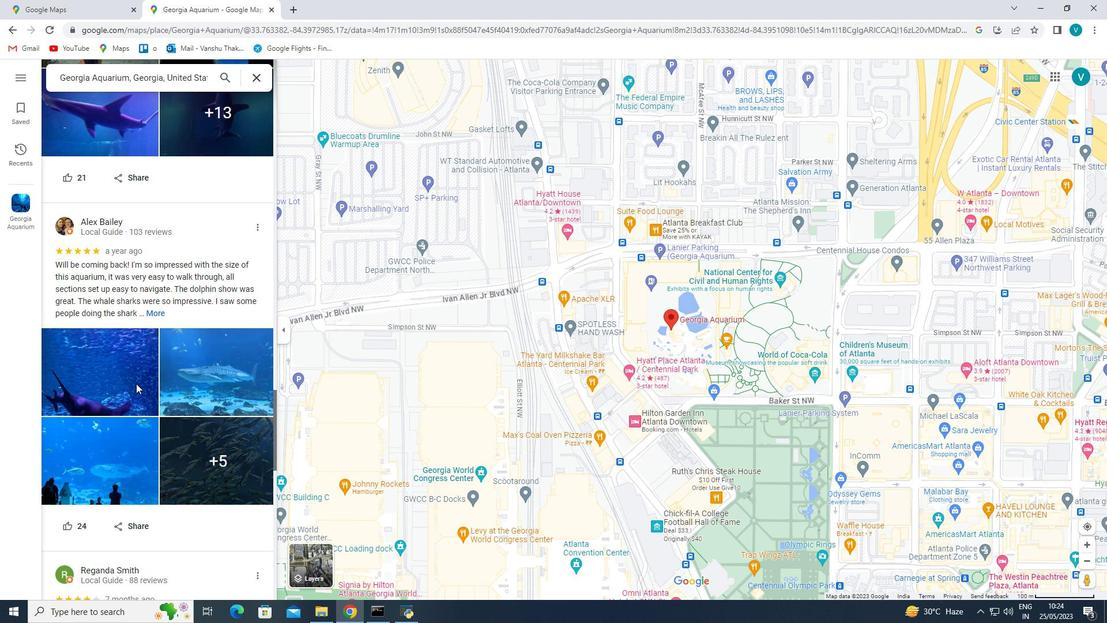 
Action: Mouse scrolled (128, 376) with delta (0, 0)
Screenshot: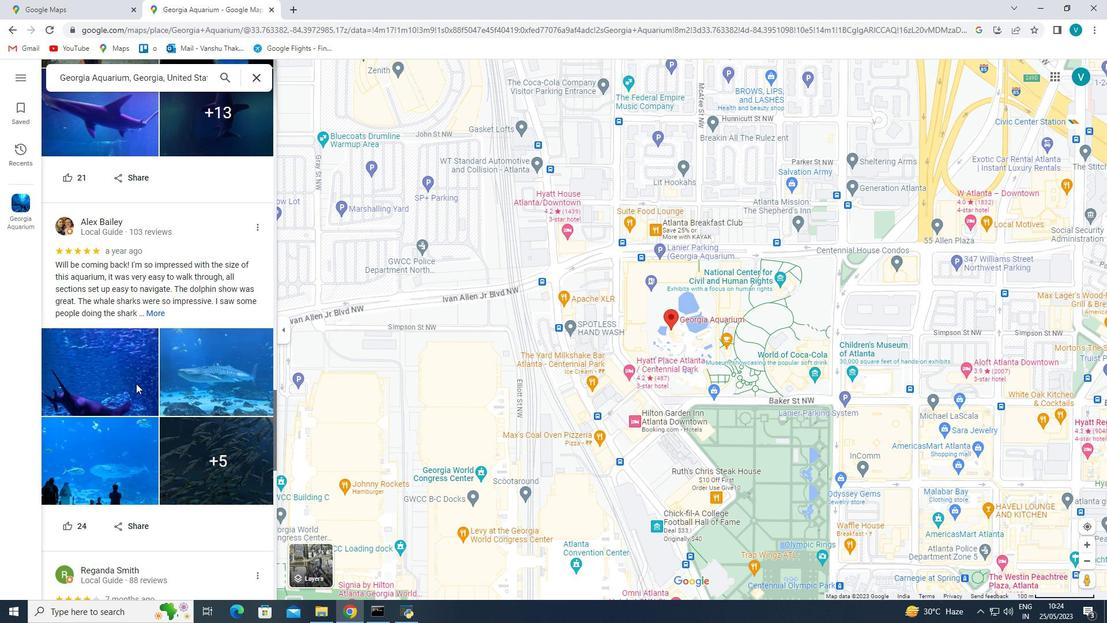 
Action: Mouse scrolled (128, 376) with delta (0, 0)
Screenshot: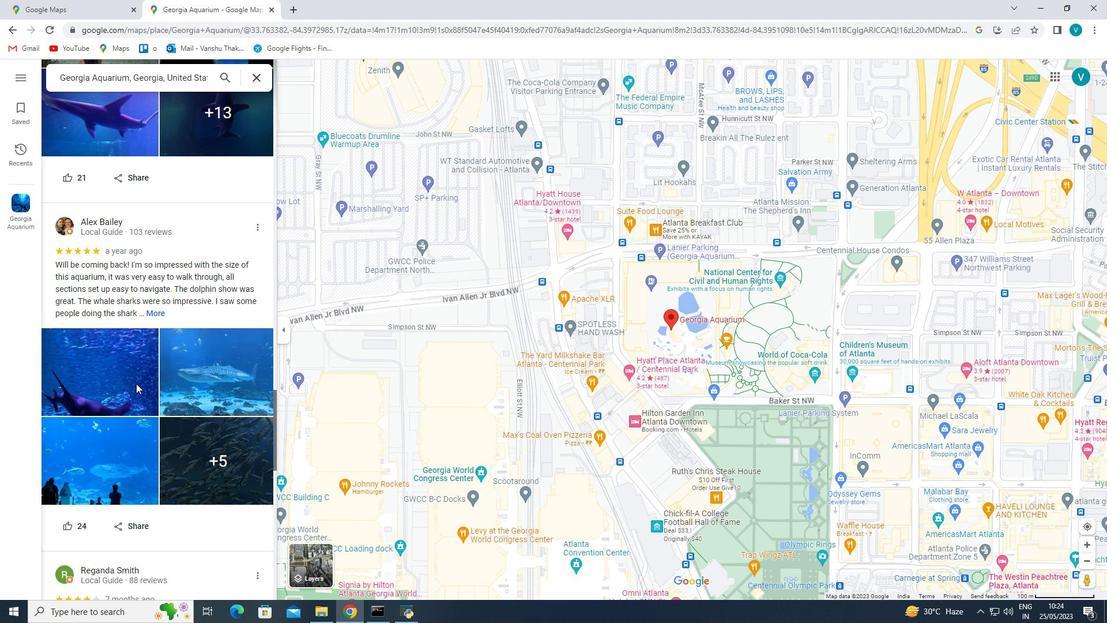 
Action: Mouse scrolled (128, 376) with delta (0, 0)
Screenshot: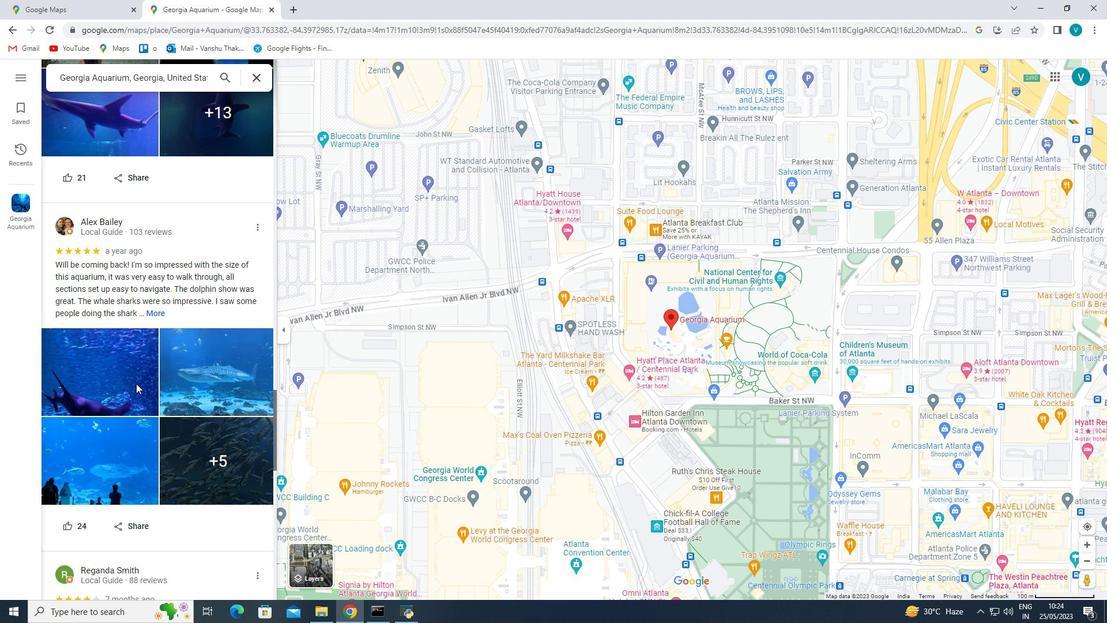 
Action: Mouse scrolled (128, 376) with delta (0, 0)
Screenshot: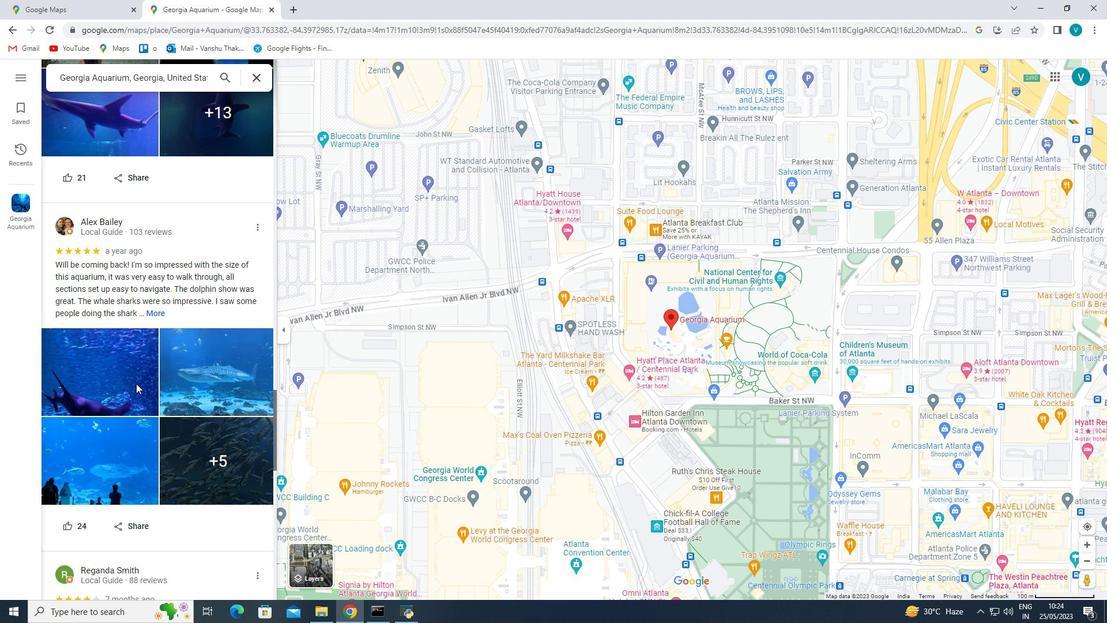 
Action: Mouse scrolled (128, 376) with delta (0, 0)
Screenshot: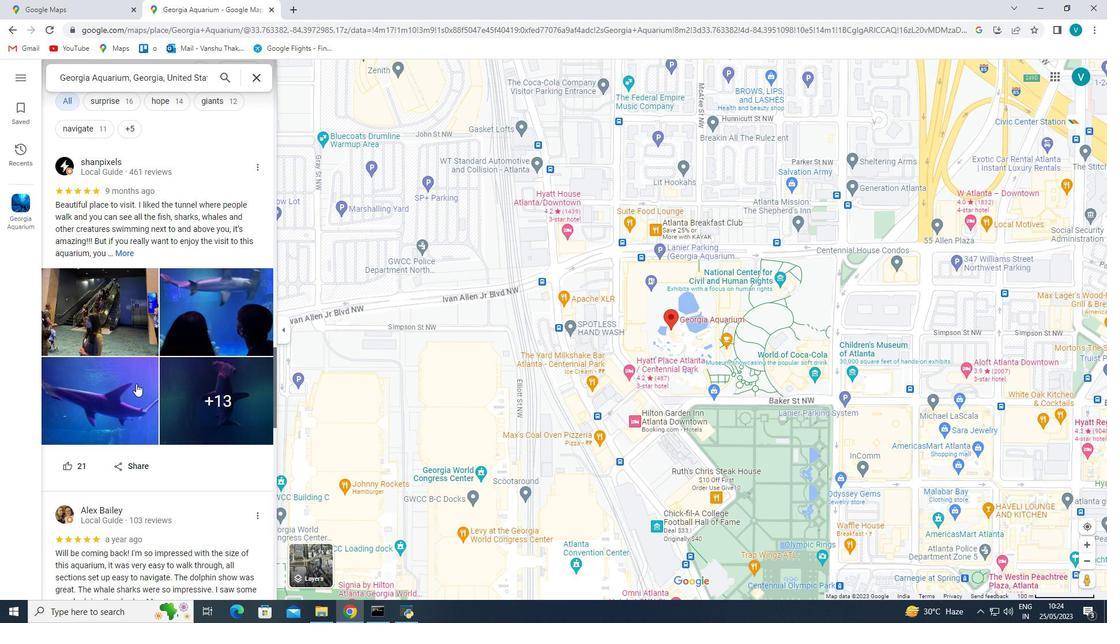 
Action: Mouse scrolled (128, 376) with delta (0, 0)
Screenshot: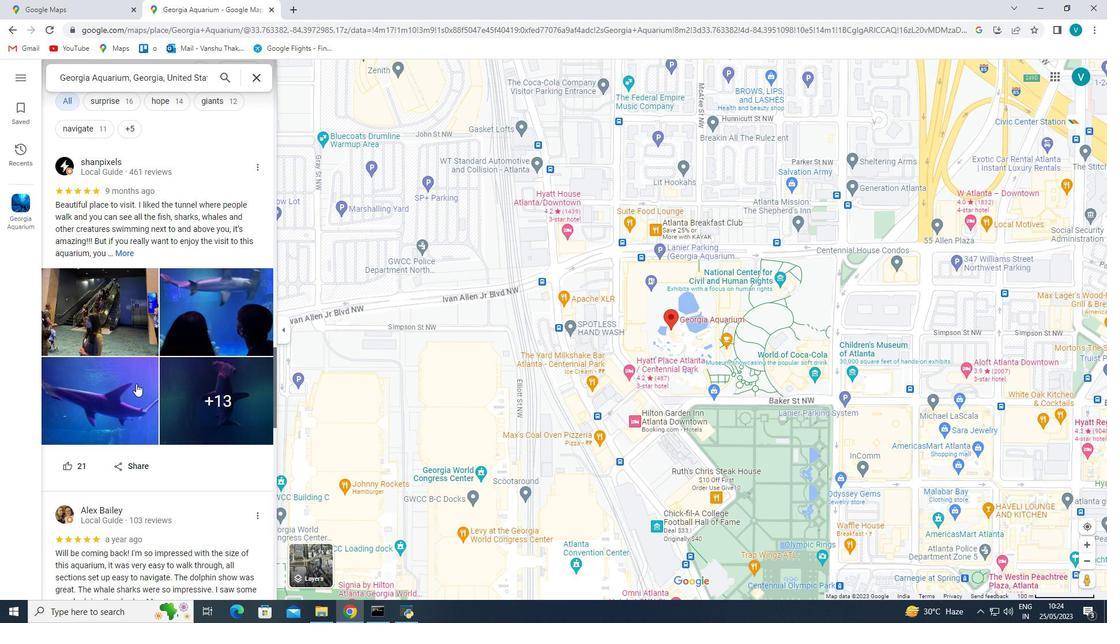 
Action: Mouse scrolled (128, 376) with delta (0, 0)
Screenshot: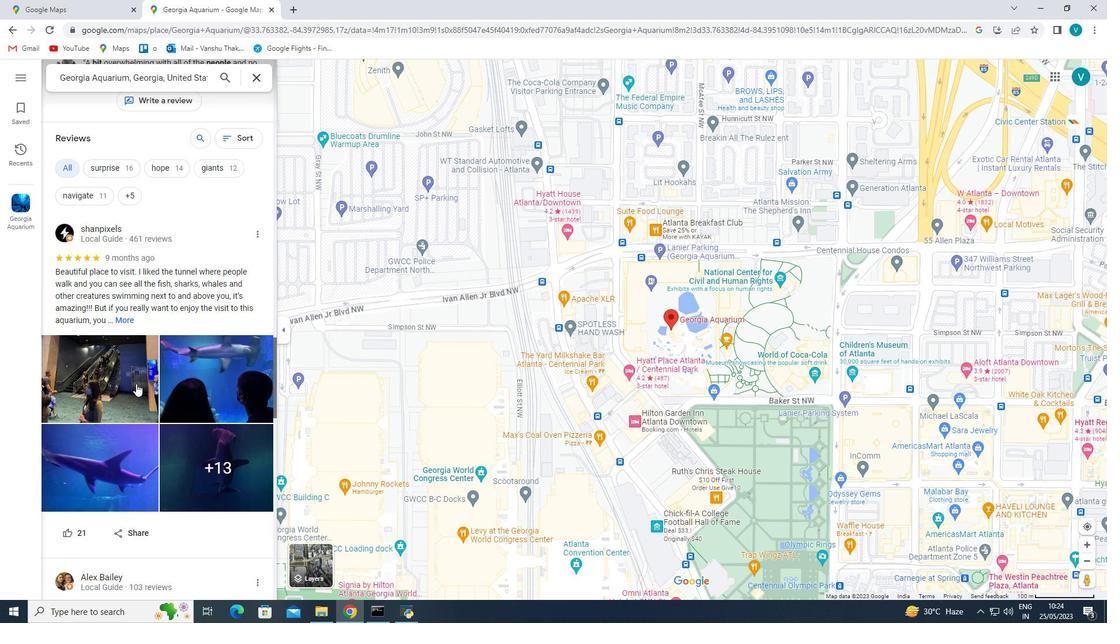 
Action: Mouse scrolled (128, 376) with delta (0, 0)
Screenshot: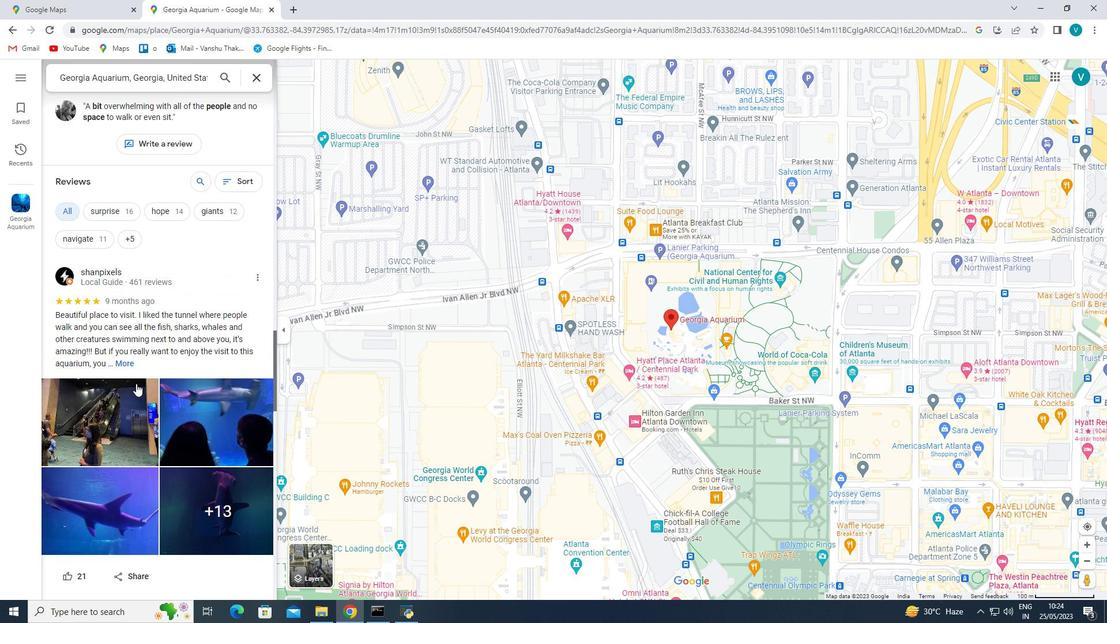 
Action: Mouse scrolled (128, 376) with delta (0, 0)
Screenshot: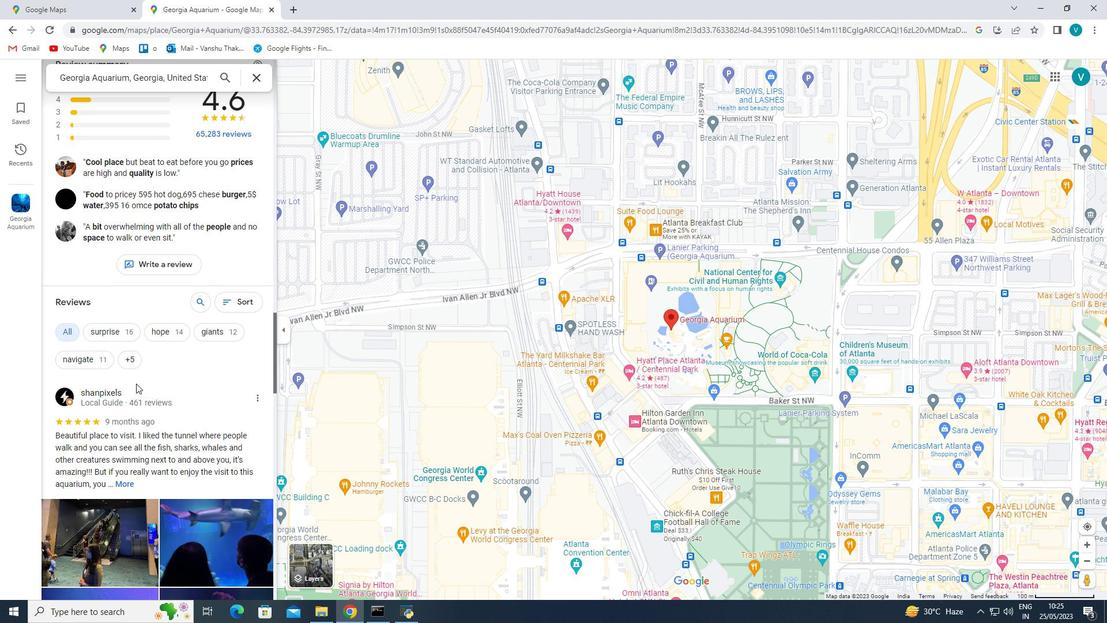 
Action: Mouse scrolled (128, 376) with delta (0, 0)
Screenshot: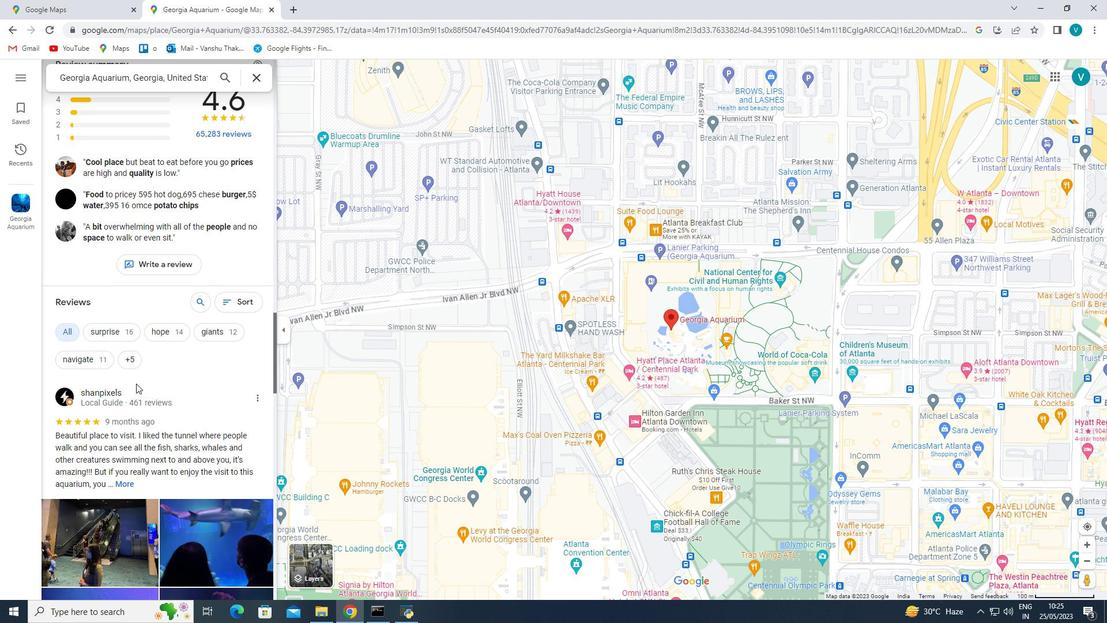
Action: Mouse scrolled (128, 376) with delta (0, 0)
Screenshot: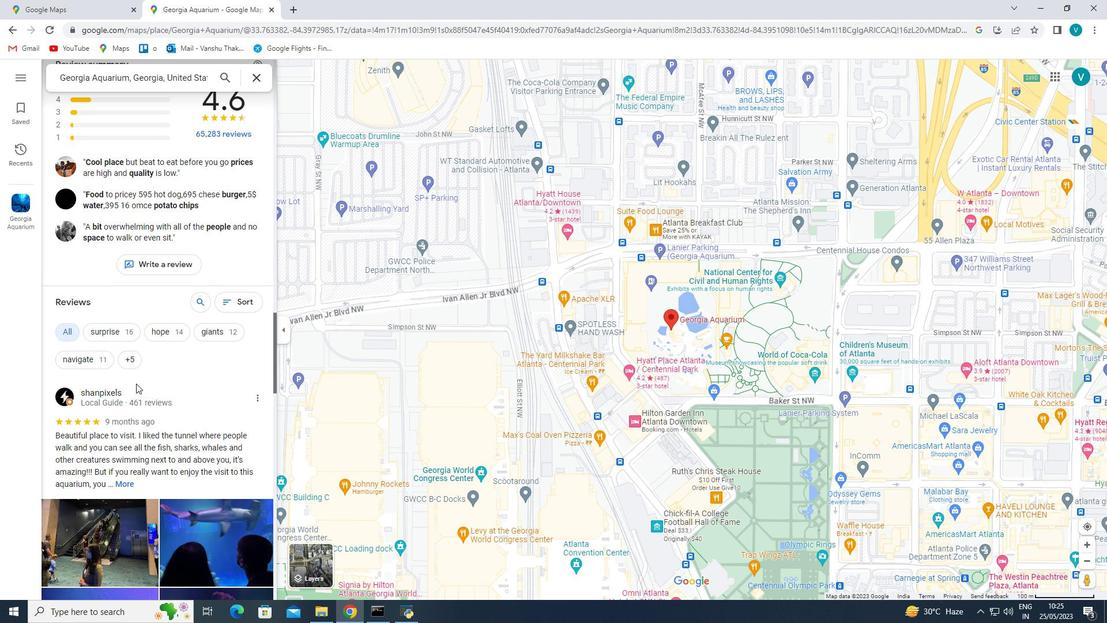 
Action: Mouse scrolled (128, 376) with delta (0, 0)
Screenshot: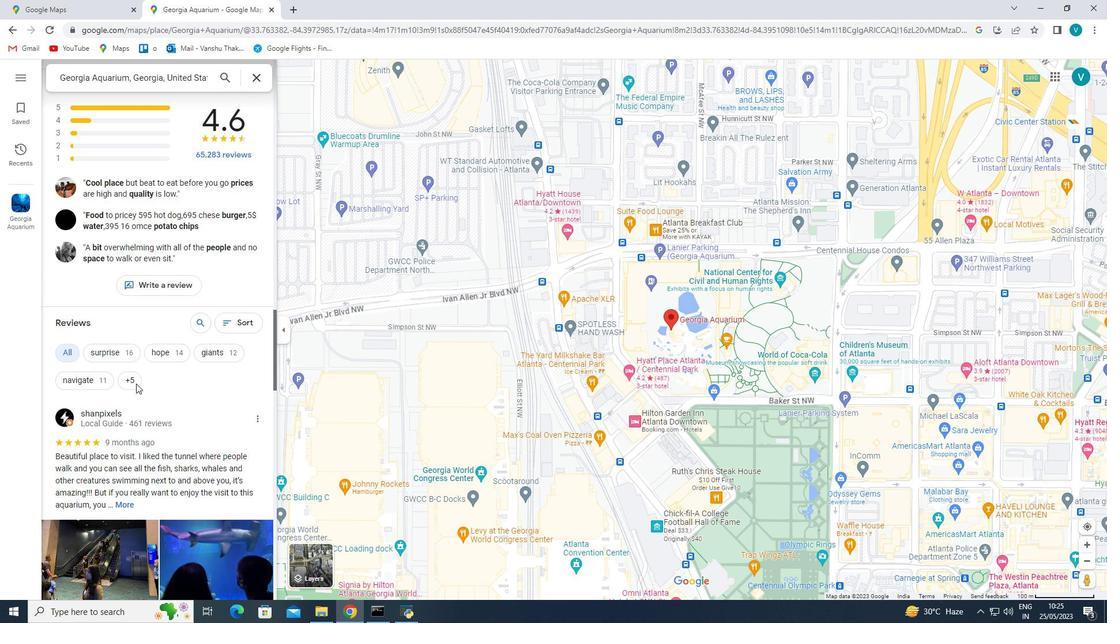 
Action: Mouse scrolled (128, 376) with delta (0, 0)
Screenshot: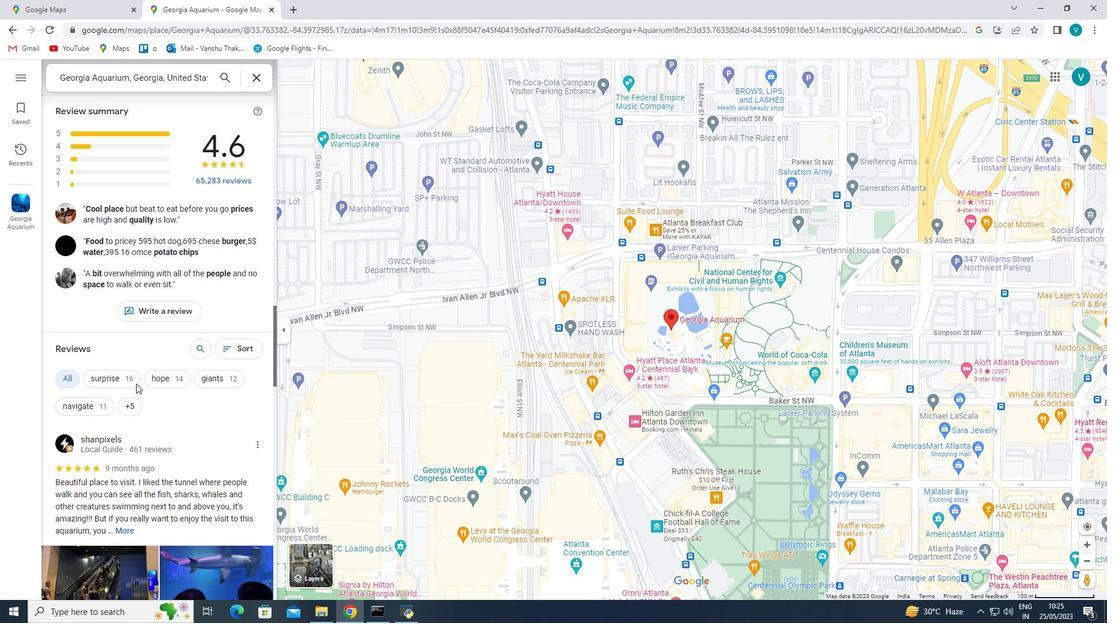 
Action: Mouse scrolled (128, 376) with delta (0, 0)
Screenshot: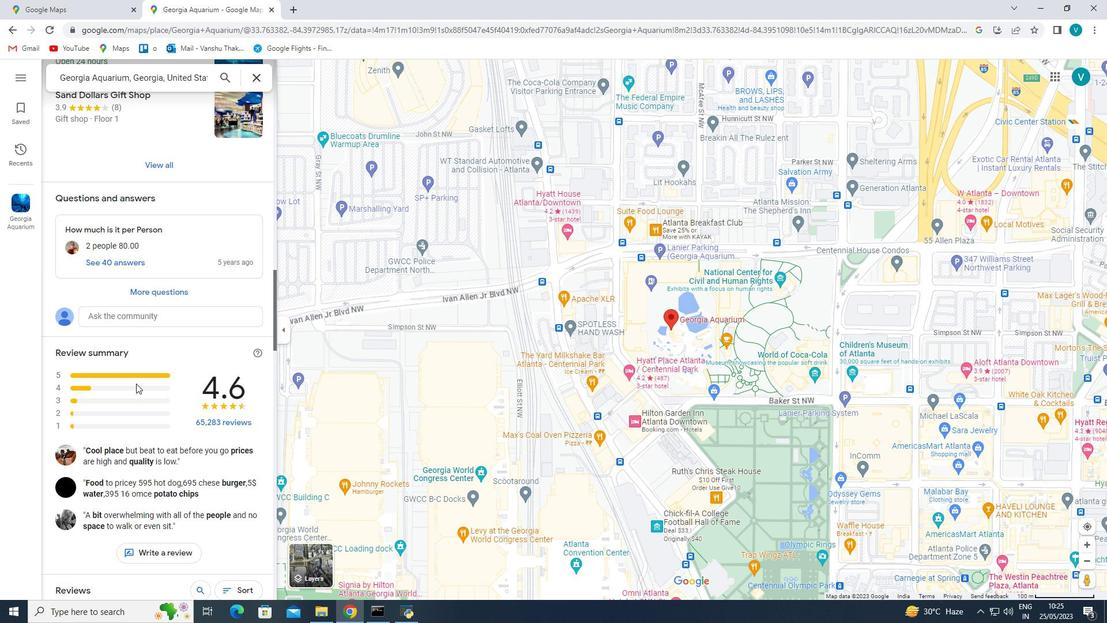 
Action: Mouse scrolled (128, 376) with delta (0, 0)
Screenshot: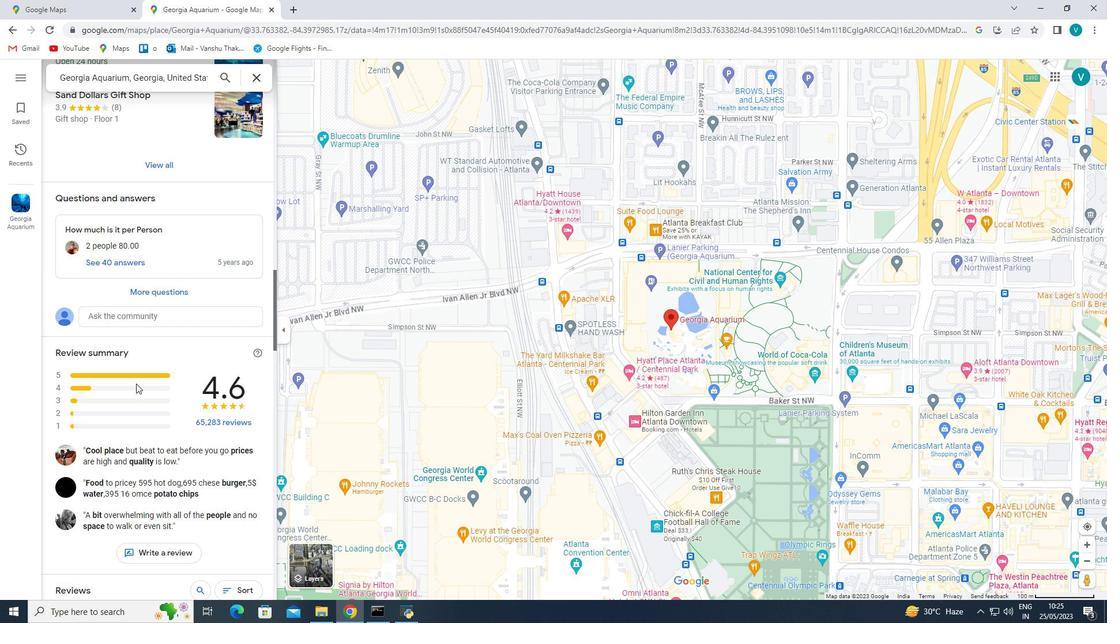 
Action: Mouse scrolled (128, 376) with delta (0, 0)
Screenshot: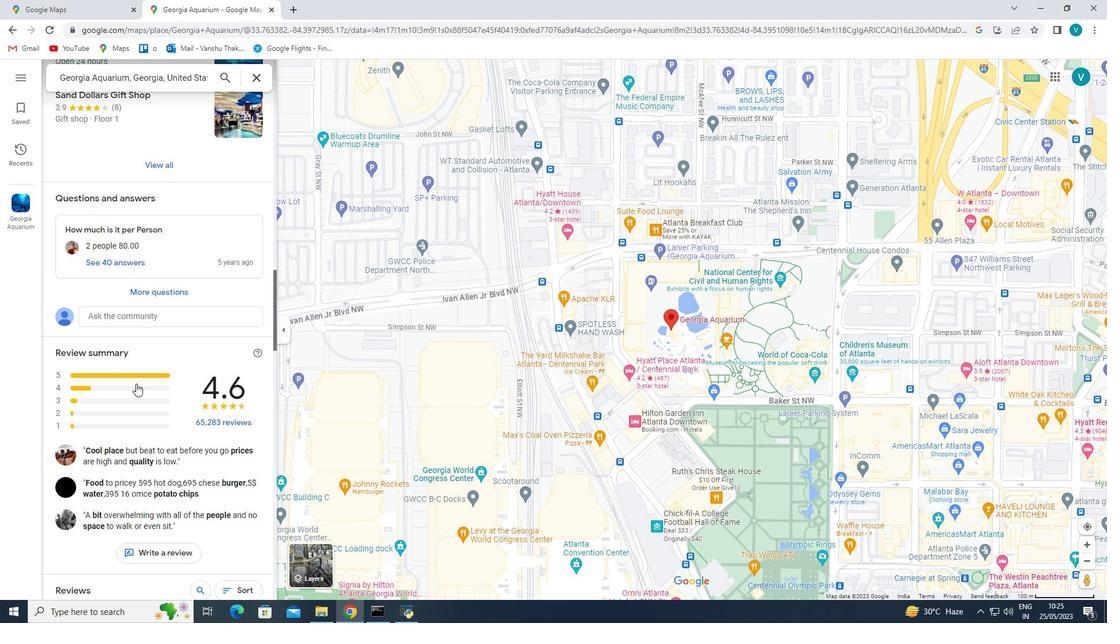 
Action: Mouse scrolled (128, 376) with delta (0, 0)
Screenshot: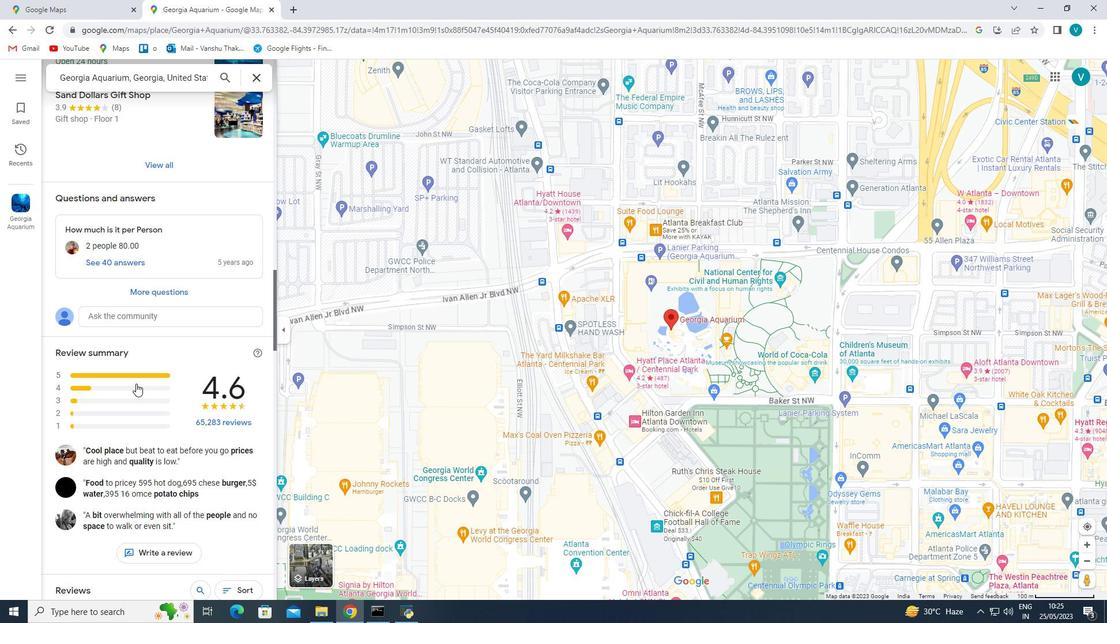 
Action: Mouse scrolled (128, 376) with delta (0, 0)
Screenshot: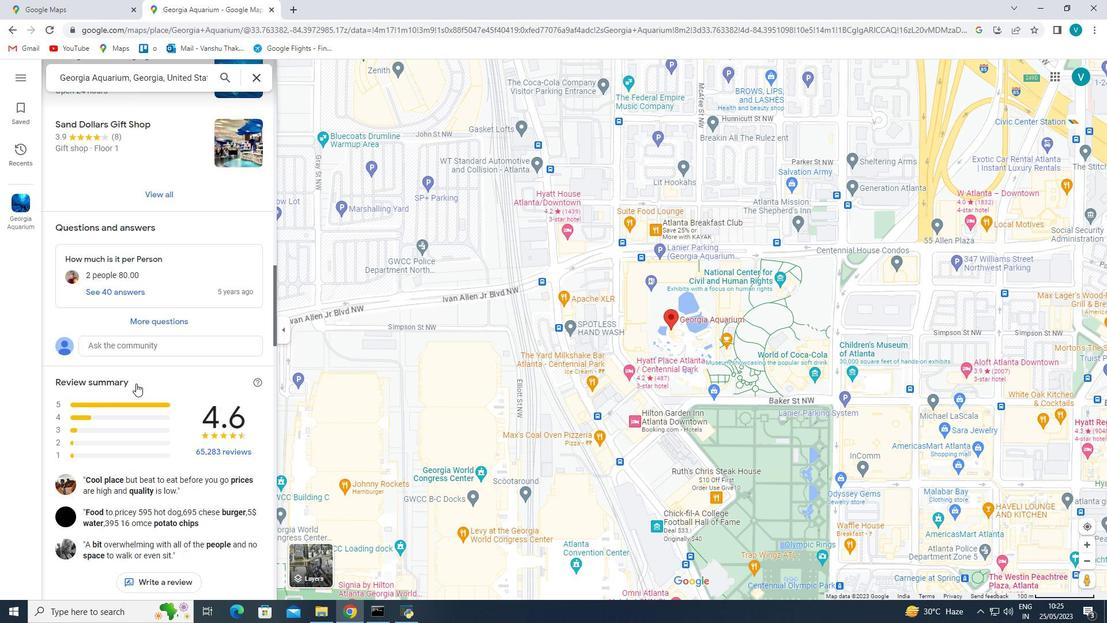 
Action: Mouse scrolled (128, 376) with delta (0, 0)
Screenshot: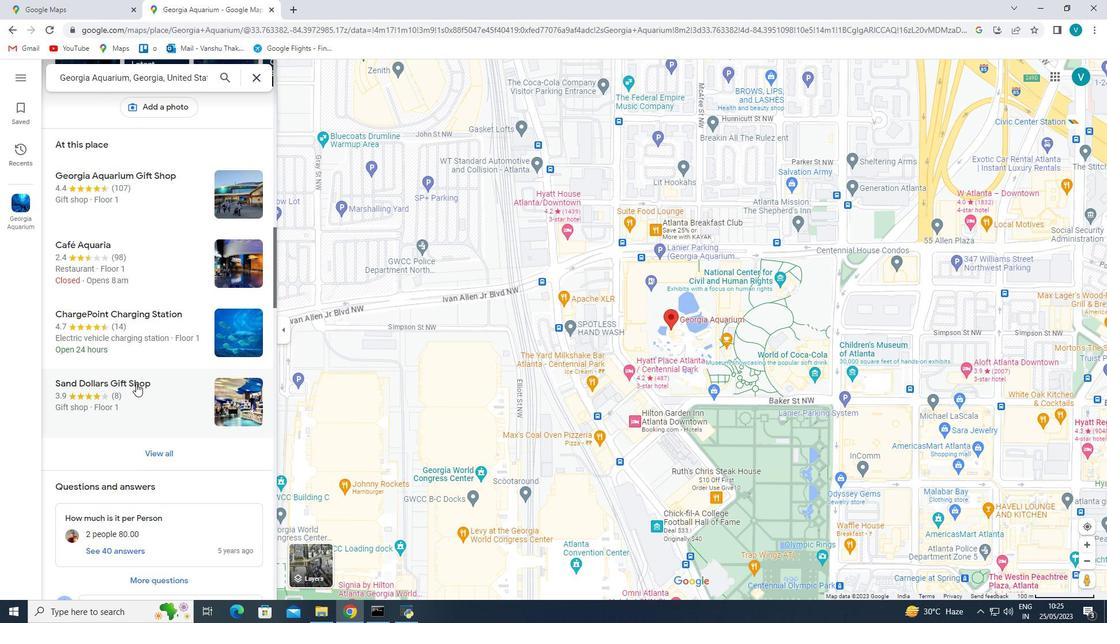 
Action: Mouse scrolled (128, 376) with delta (0, 0)
Screenshot: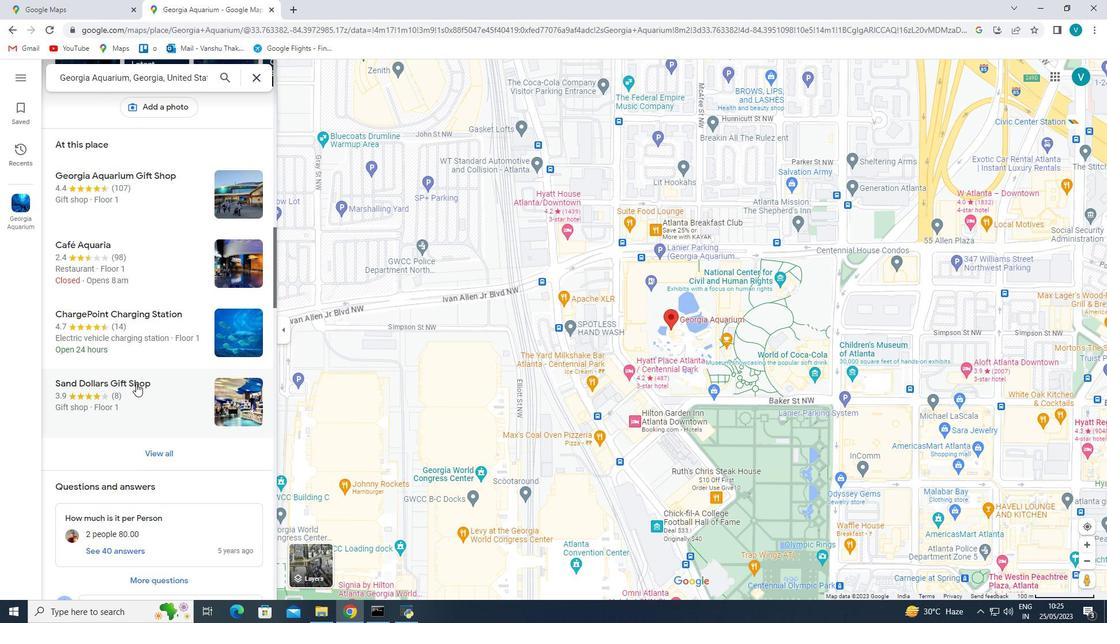 
Action: Mouse scrolled (128, 376) with delta (0, 0)
Screenshot: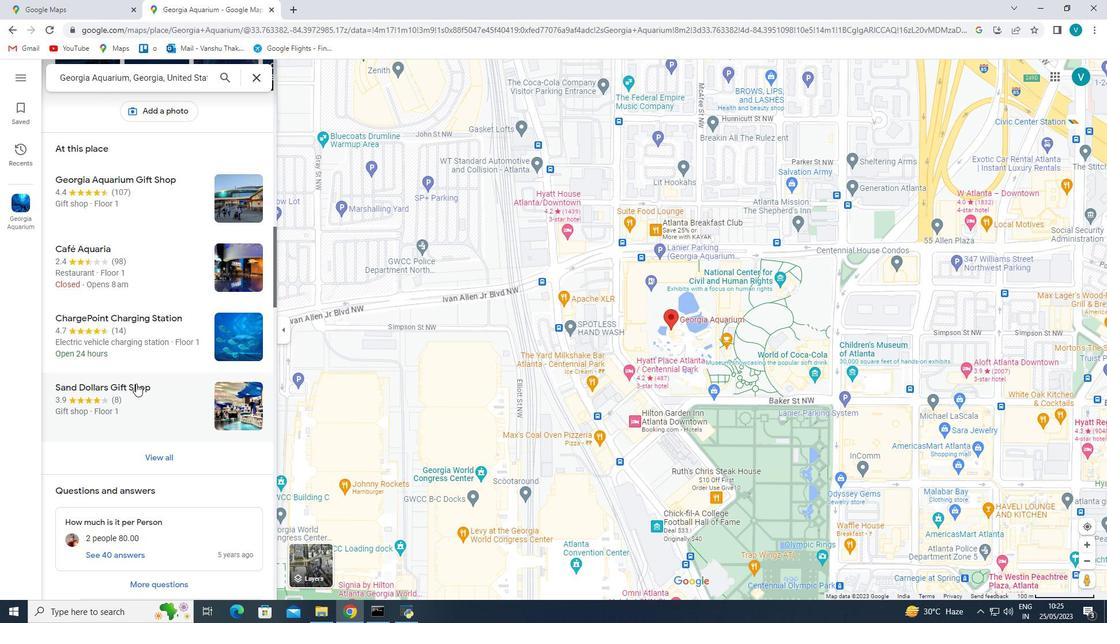 
Action: Mouse scrolled (128, 376) with delta (0, 0)
Screenshot: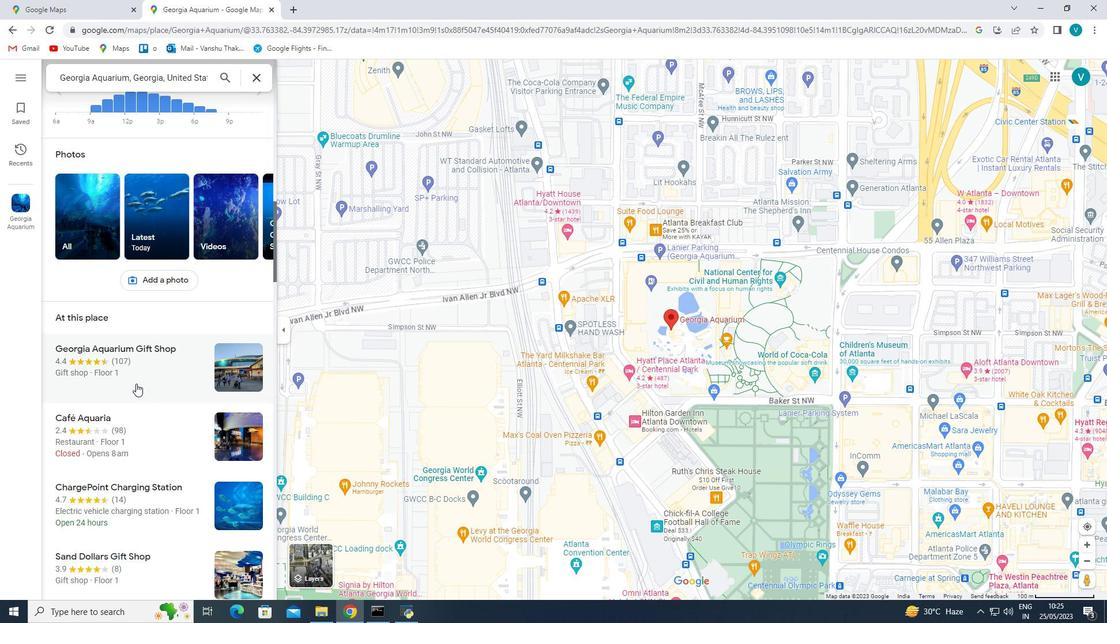 
Action: Mouse scrolled (128, 376) with delta (0, 0)
Screenshot: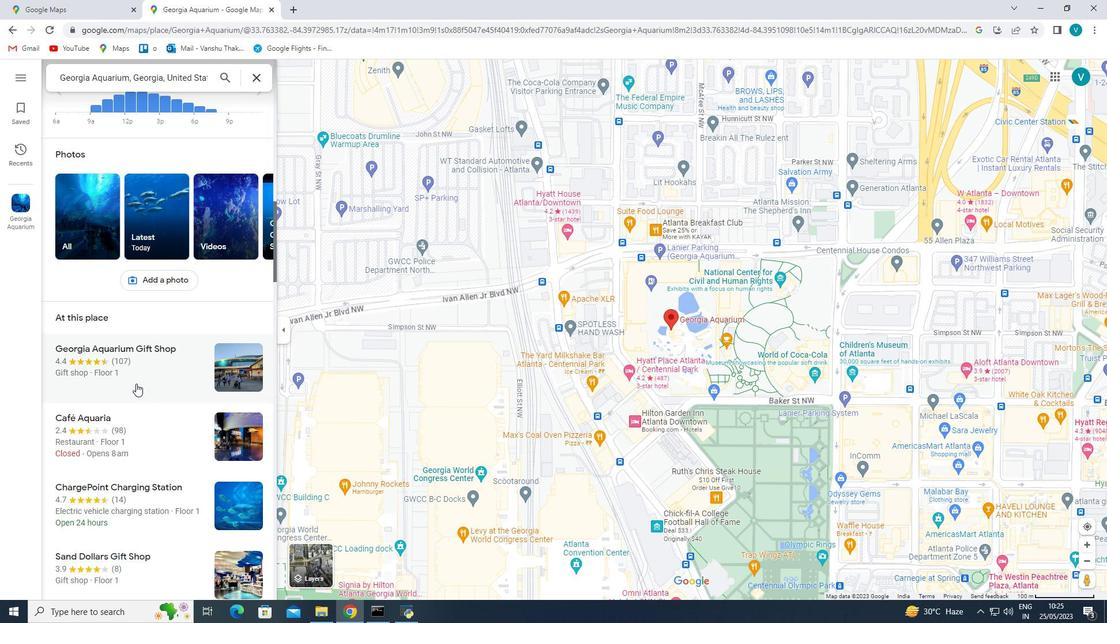 
Action: Mouse scrolled (128, 376) with delta (0, 0)
Screenshot: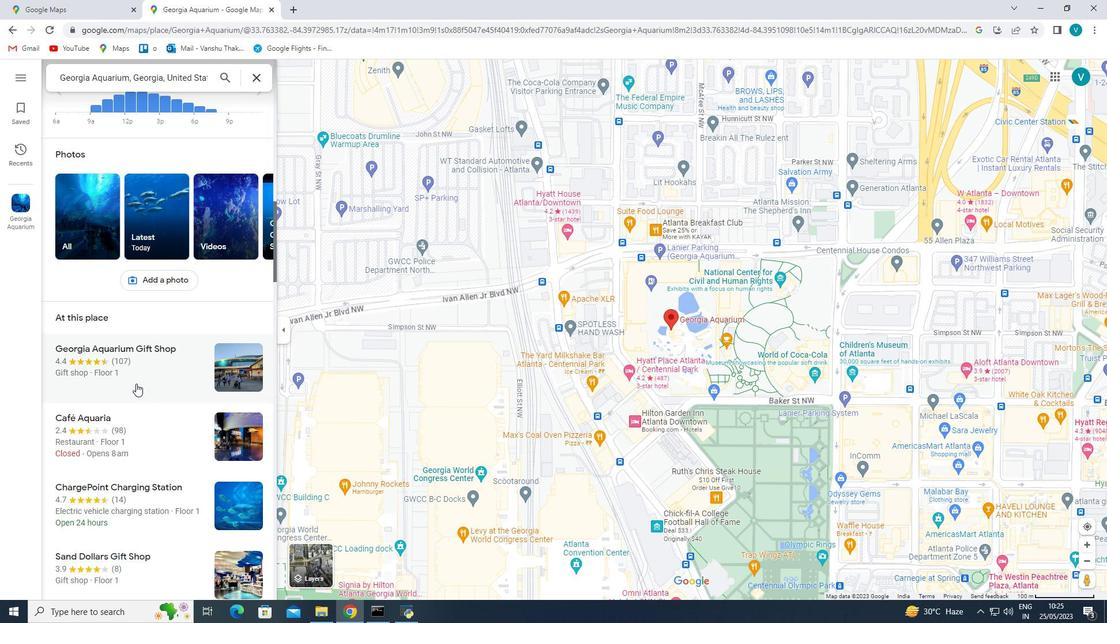 
Action: Mouse scrolled (128, 376) with delta (0, 0)
Screenshot: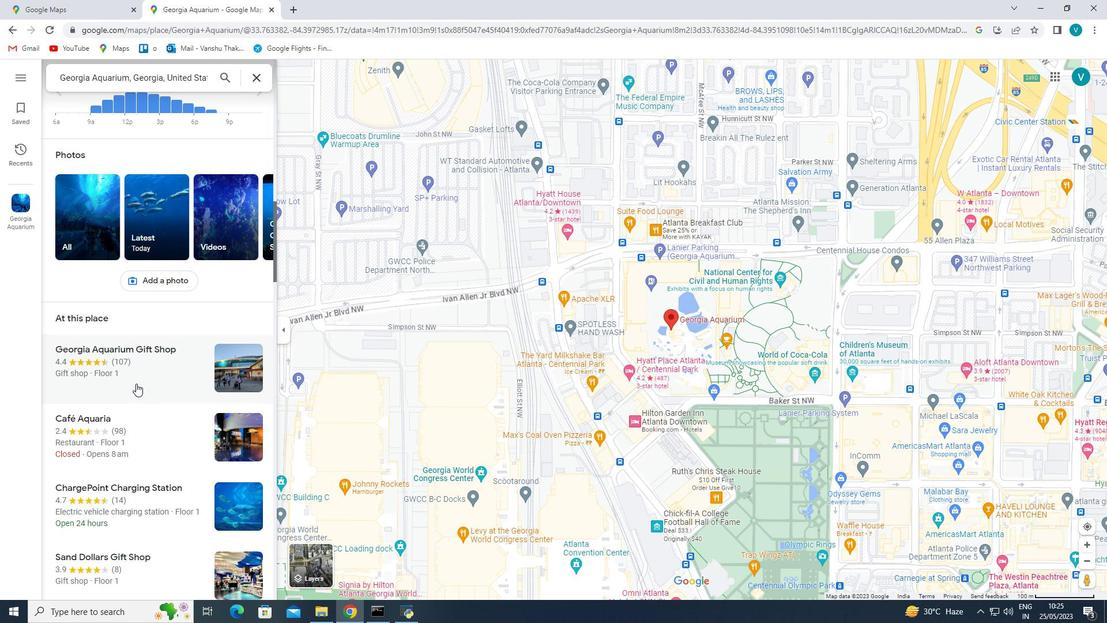 
Action: Mouse scrolled (128, 376) with delta (0, 0)
Screenshot: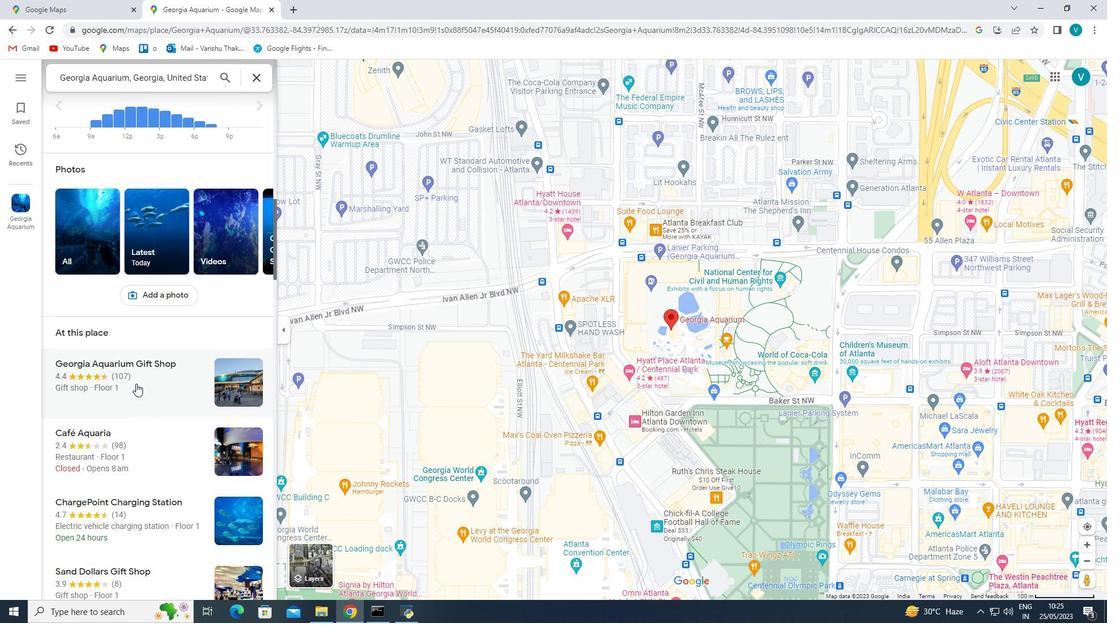 
Action: Mouse scrolled (128, 376) with delta (0, 0)
Screenshot: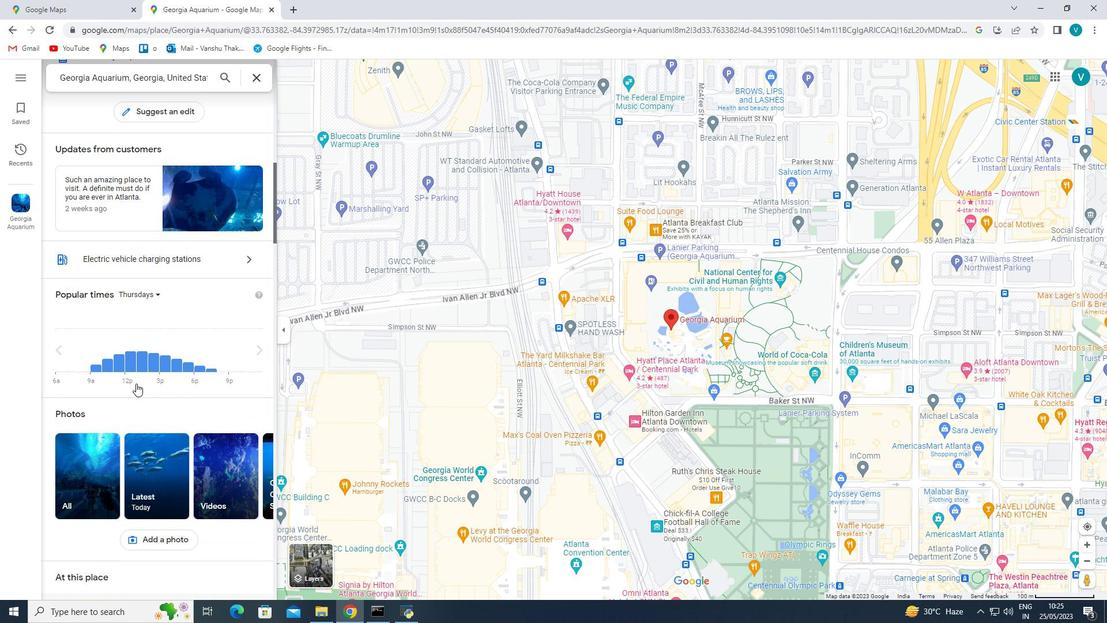
Action: Mouse scrolled (128, 376) with delta (0, 0)
Screenshot: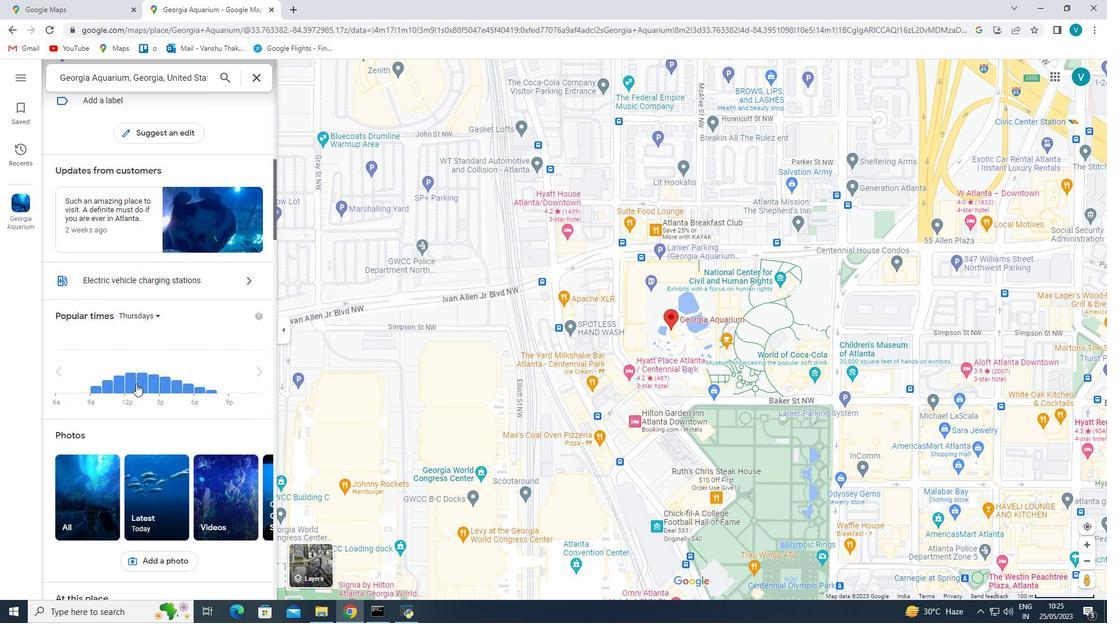 
Action: Mouse scrolled (128, 376) with delta (0, 0)
Screenshot: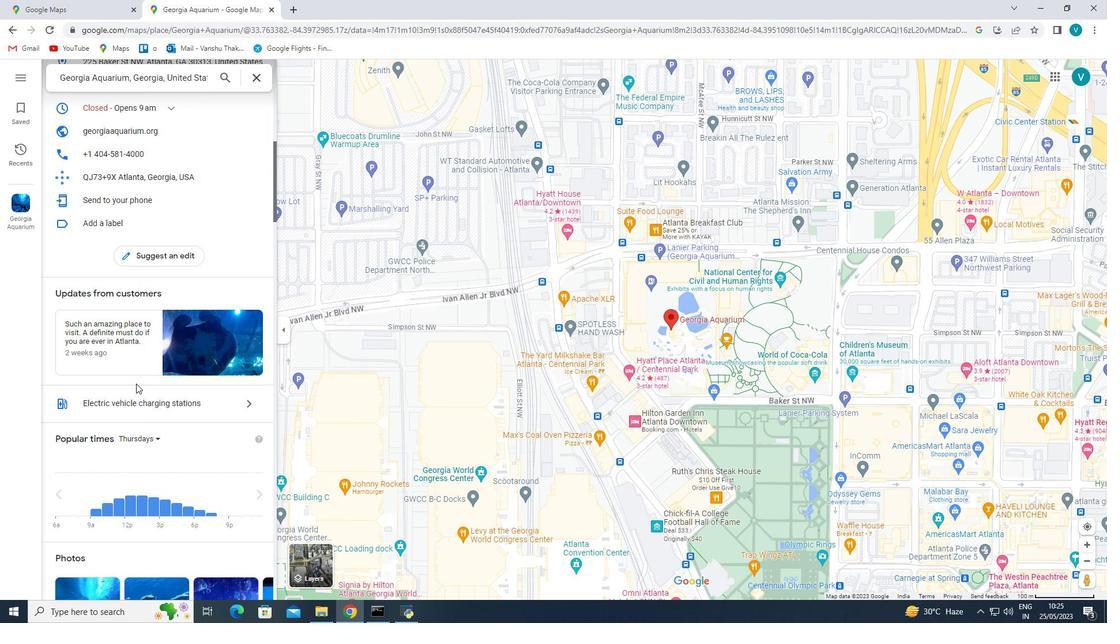 
Action: Mouse scrolled (128, 376) with delta (0, 0)
Screenshot: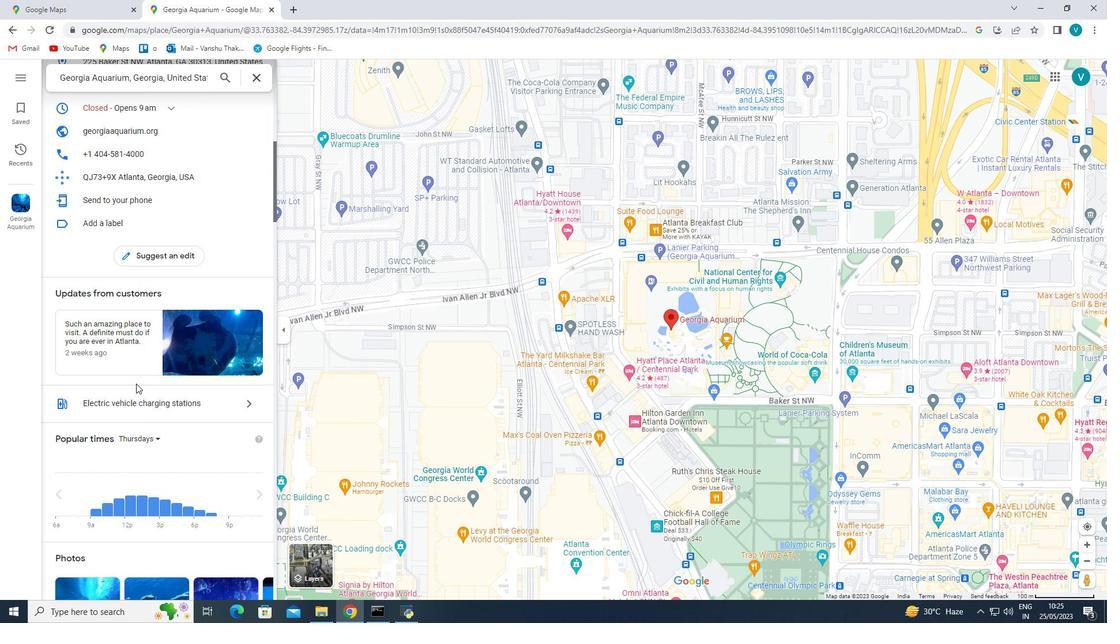 
Action: Mouse scrolled (128, 376) with delta (0, 0)
Screenshot: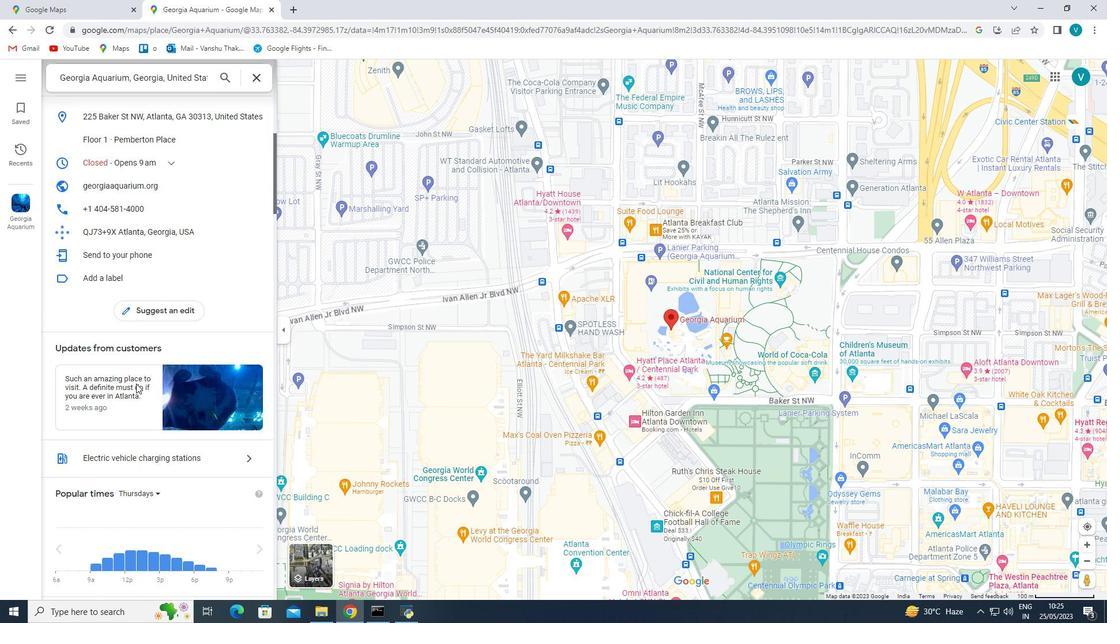 
Action: Mouse scrolled (128, 376) with delta (0, 0)
Screenshot: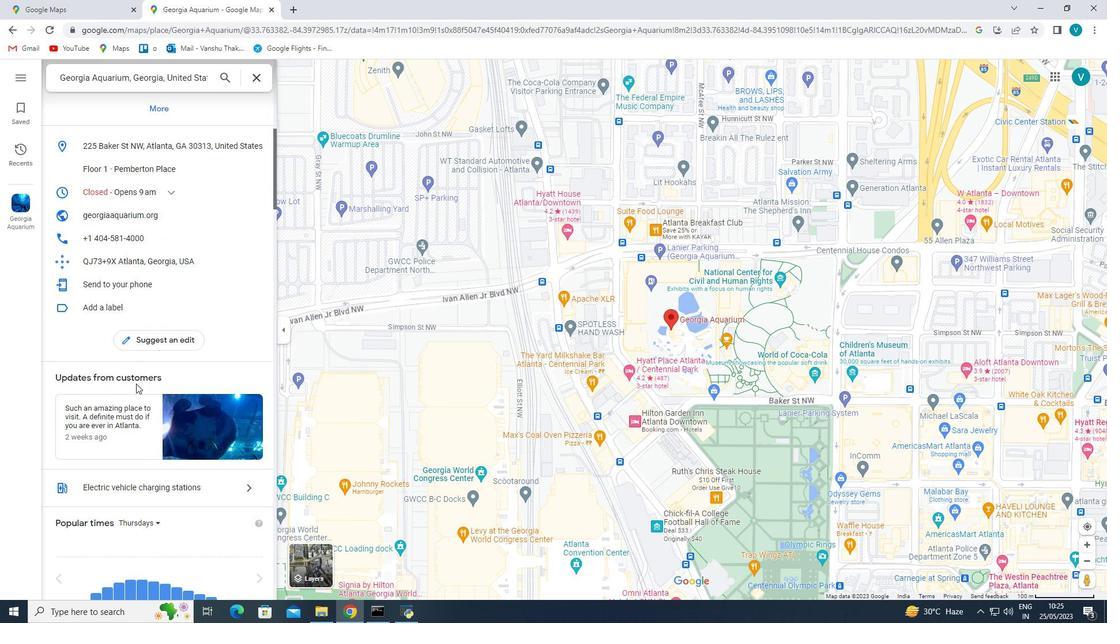 
Action: Mouse scrolled (128, 376) with delta (0, 0)
Screenshot: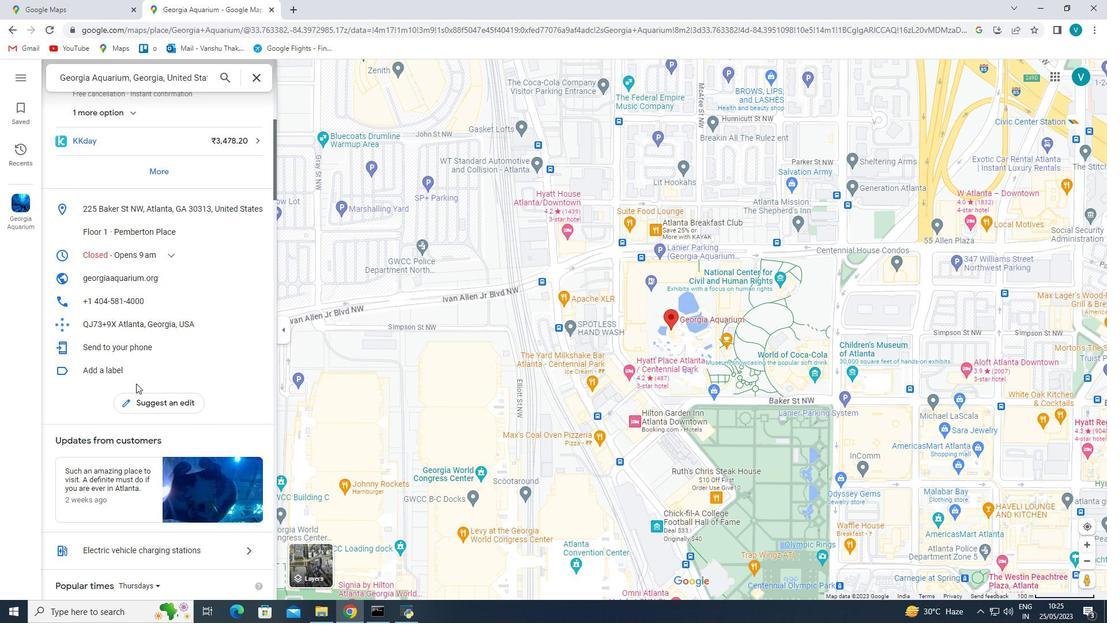
Action: Mouse scrolled (128, 376) with delta (0, 0)
Screenshot: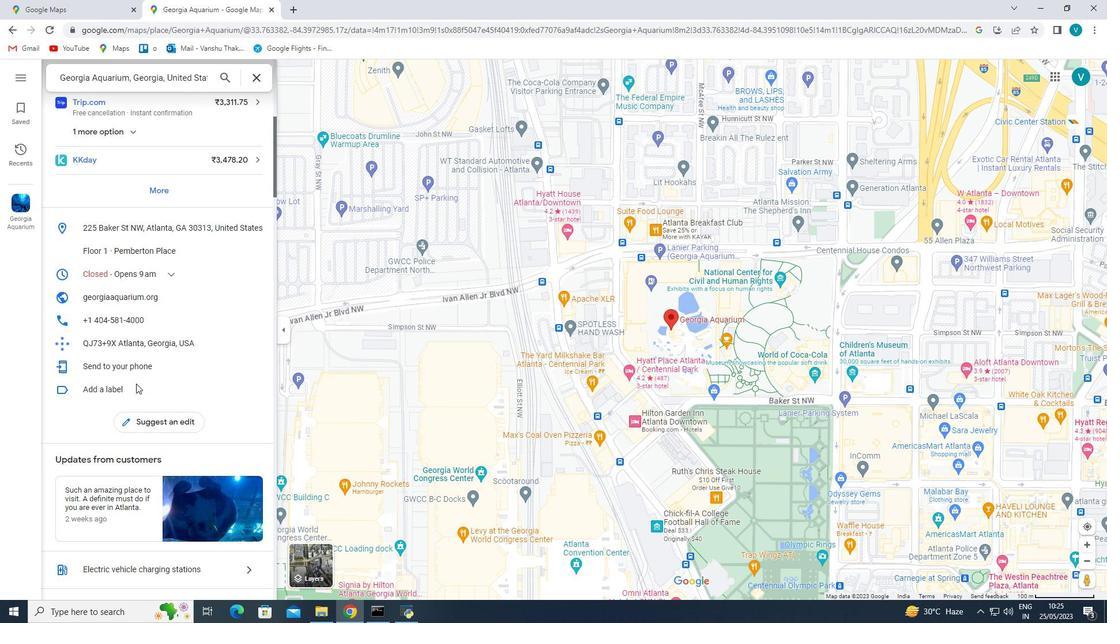 
Action: Mouse scrolled (128, 376) with delta (0, 0)
Screenshot: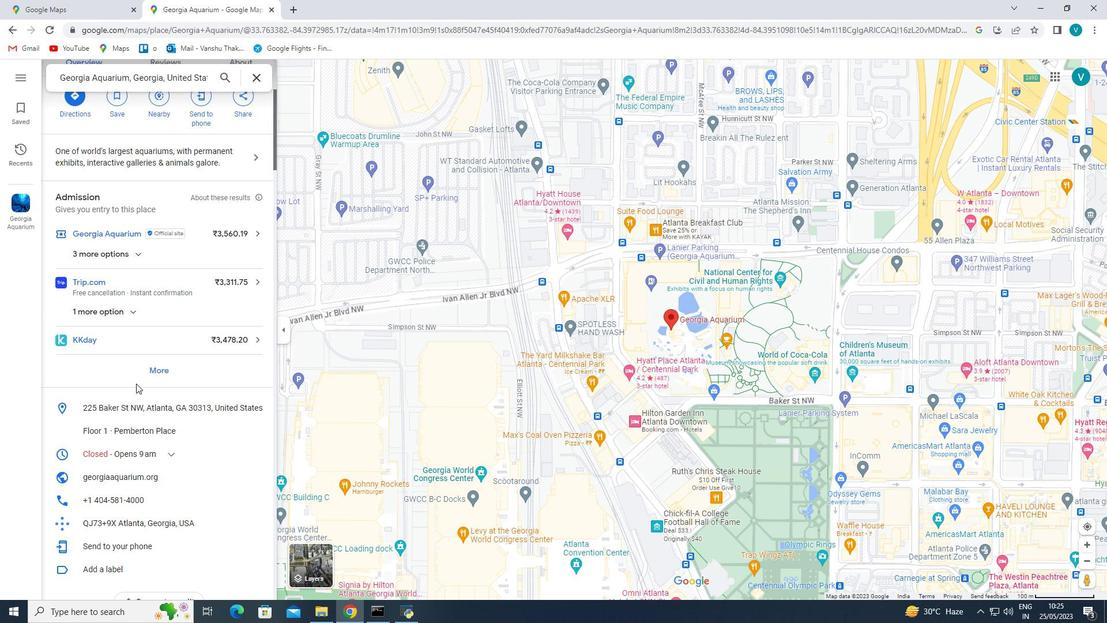 
Action: Mouse scrolled (128, 376) with delta (0, 0)
Screenshot: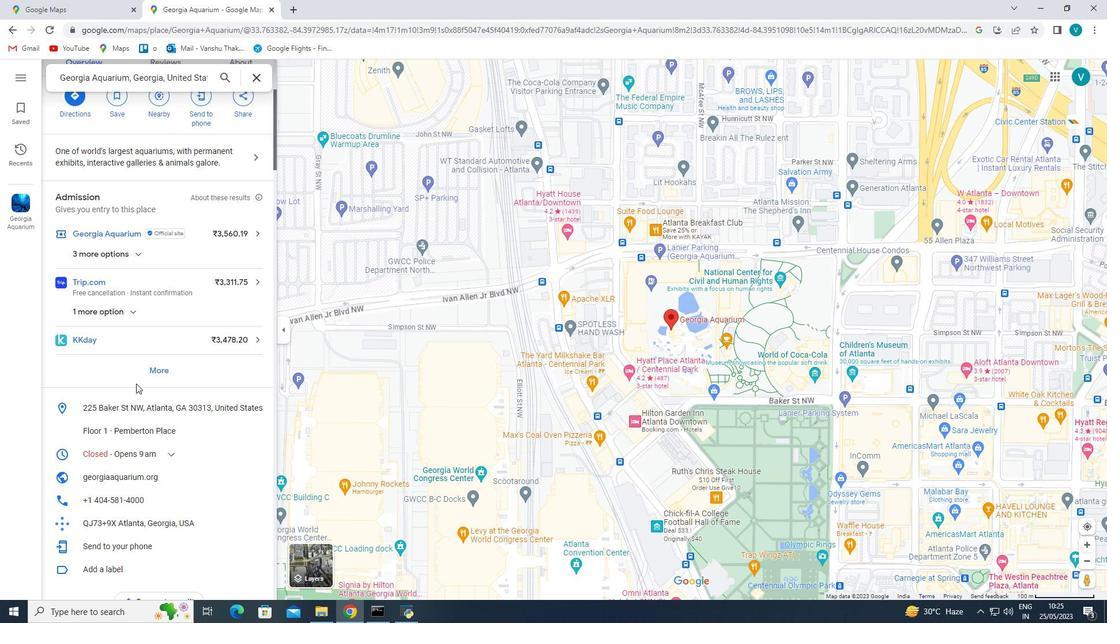 
Action: Mouse scrolled (128, 376) with delta (0, 0)
Screenshot: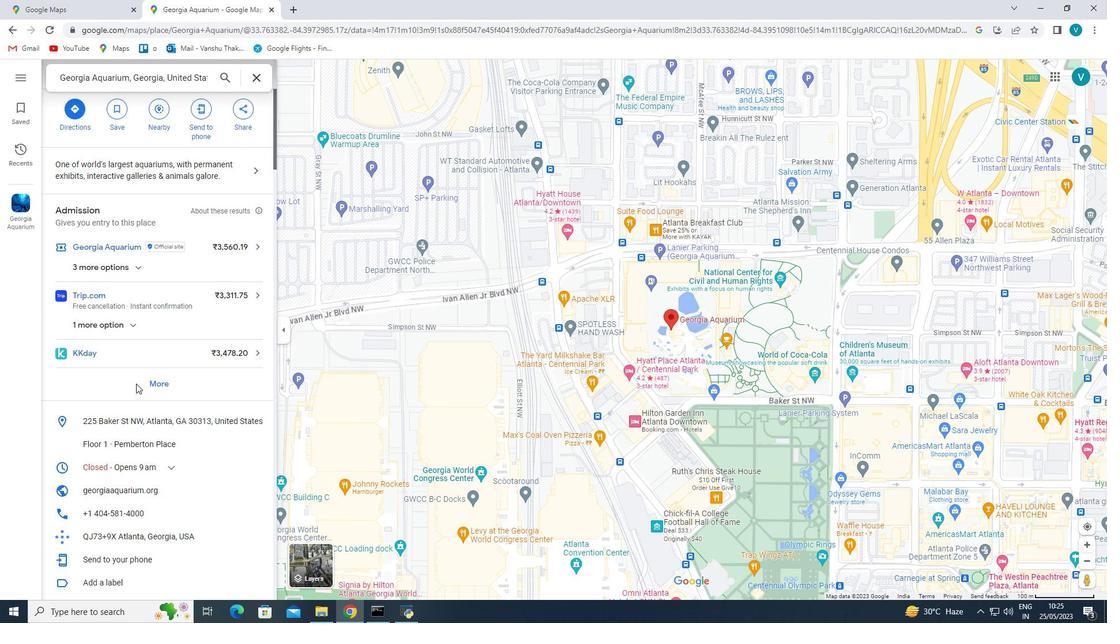 
Action: Mouse scrolled (128, 376) with delta (0, 0)
Screenshot: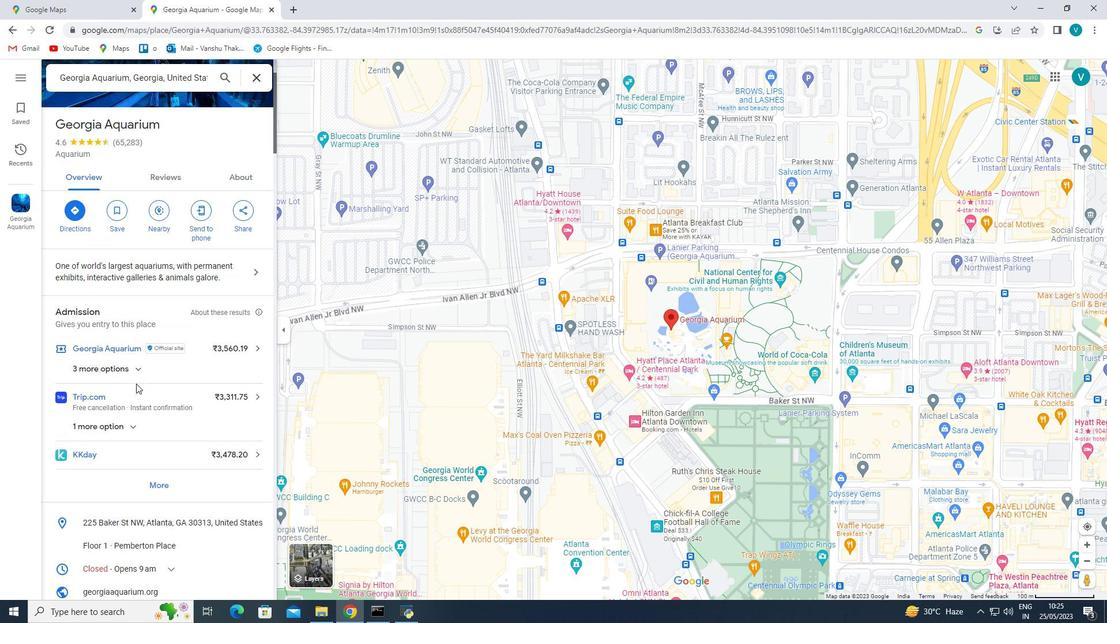 
Action: Mouse scrolled (128, 376) with delta (0, 0)
Screenshot: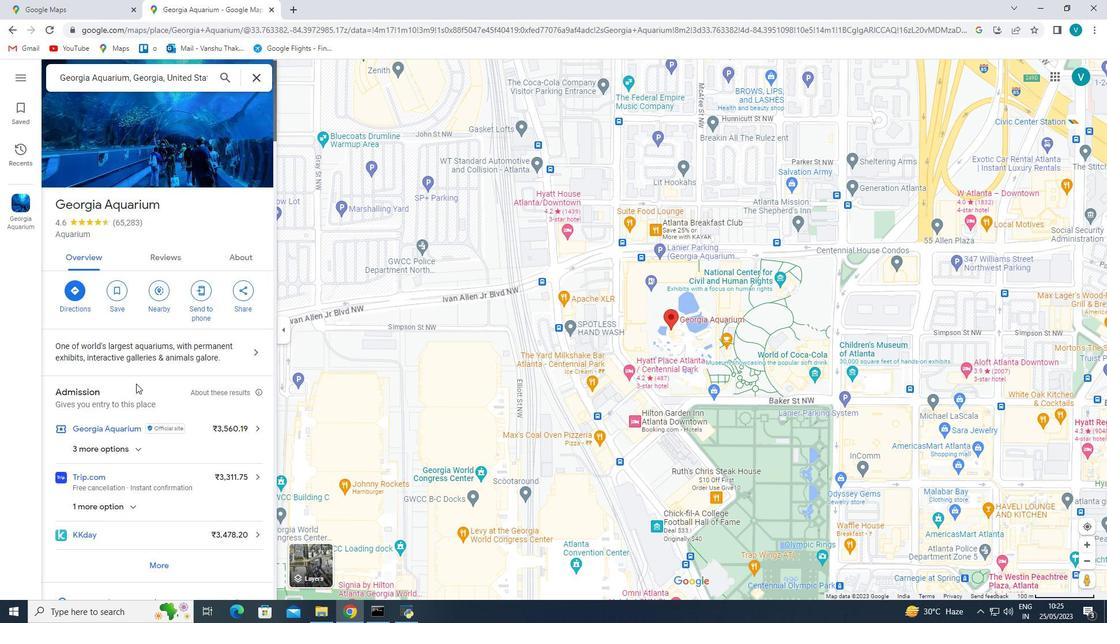 
Action: Mouse scrolled (128, 376) with delta (0, 0)
Screenshot: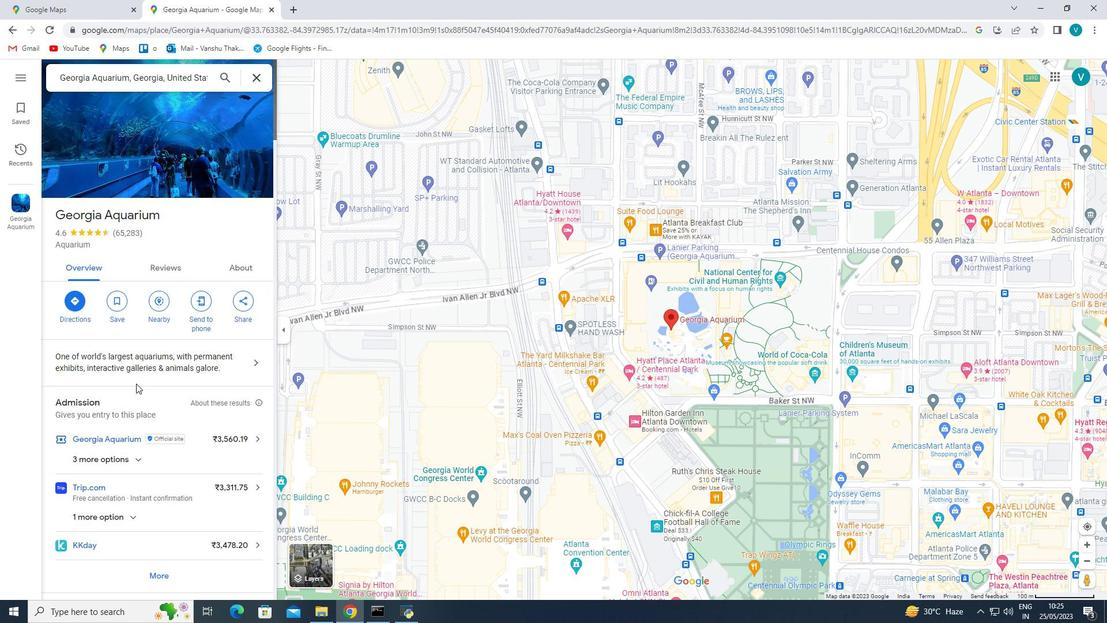
Action: Mouse scrolled (128, 376) with delta (0, 0)
Screenshot: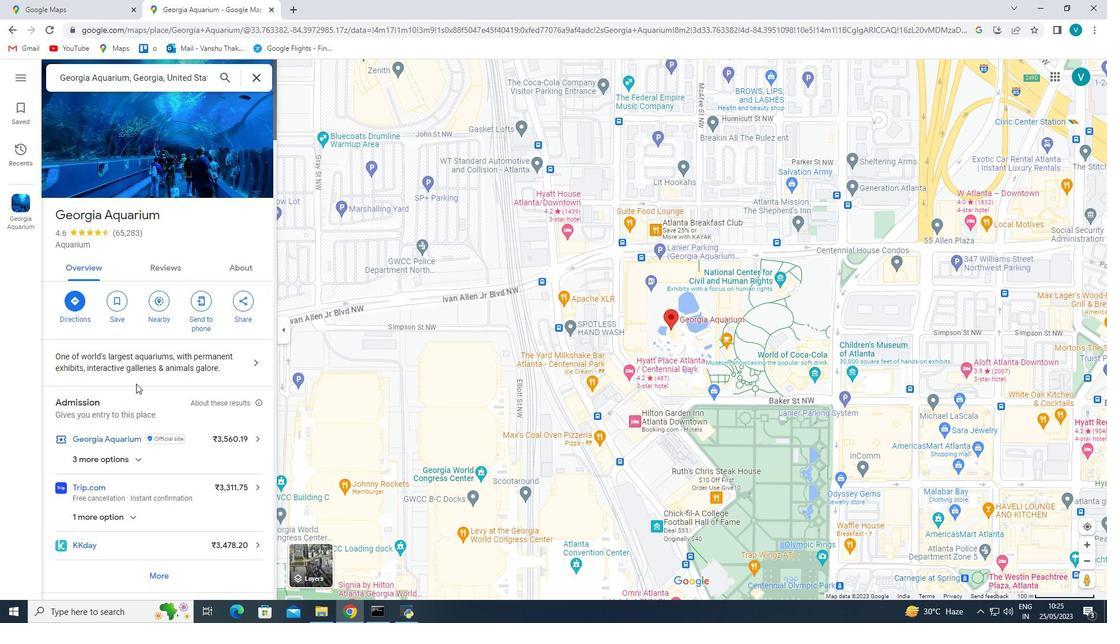 
Action: Mouse scrolled (128, 376) with delta (0, 0)
Screenshot: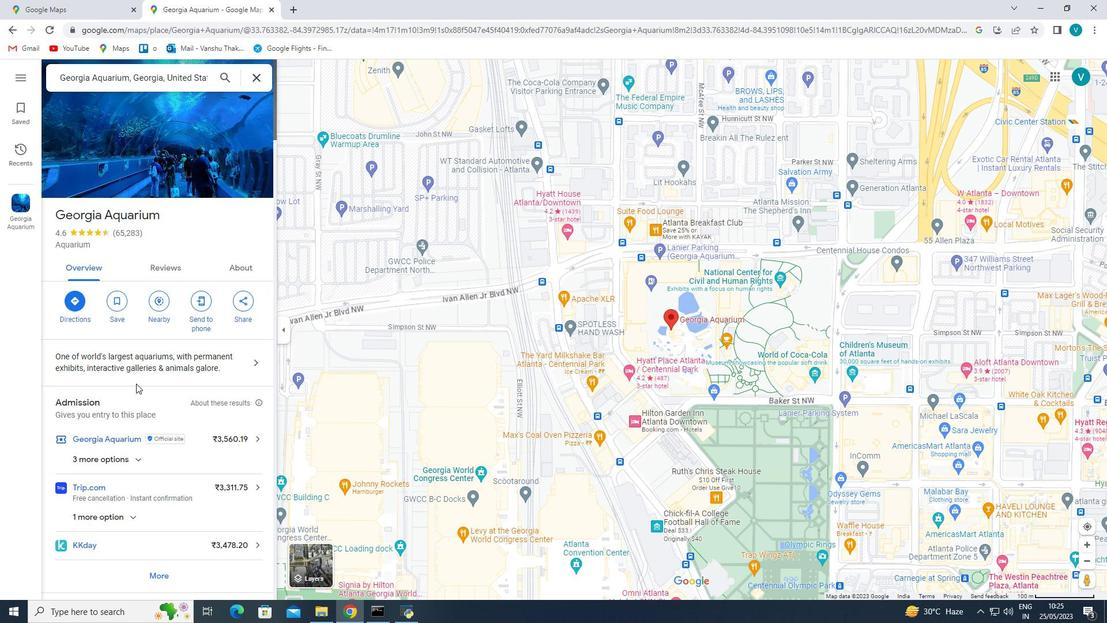 
Action: Mouse moved to (208, 398)
Screenshot: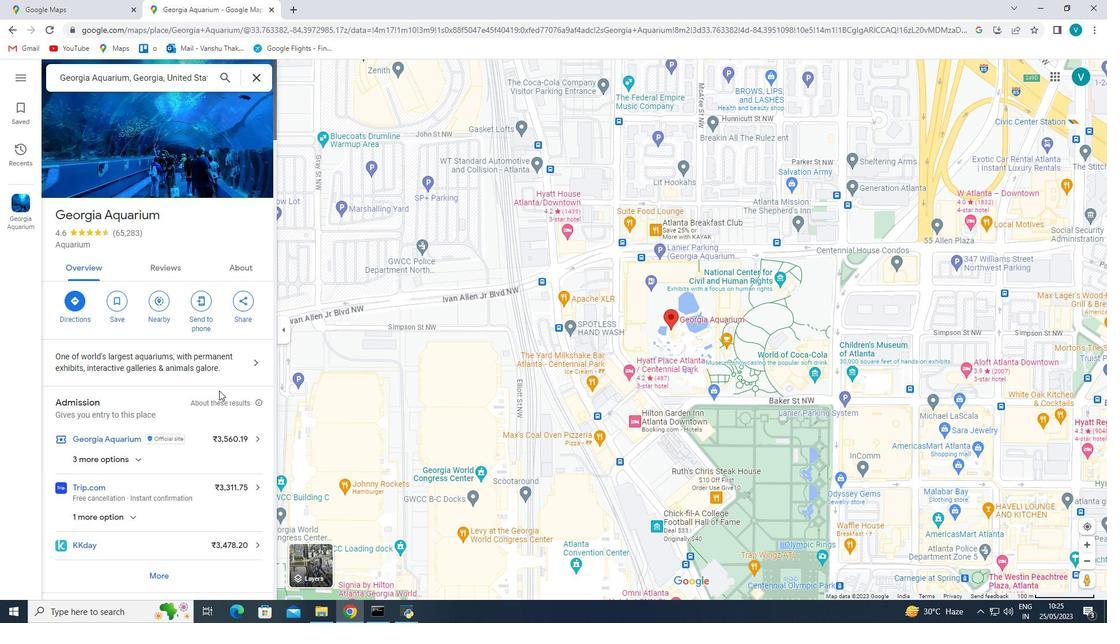 
Action: Mouse scrolled (208, 397) with delta (0, 0)
Screenshot: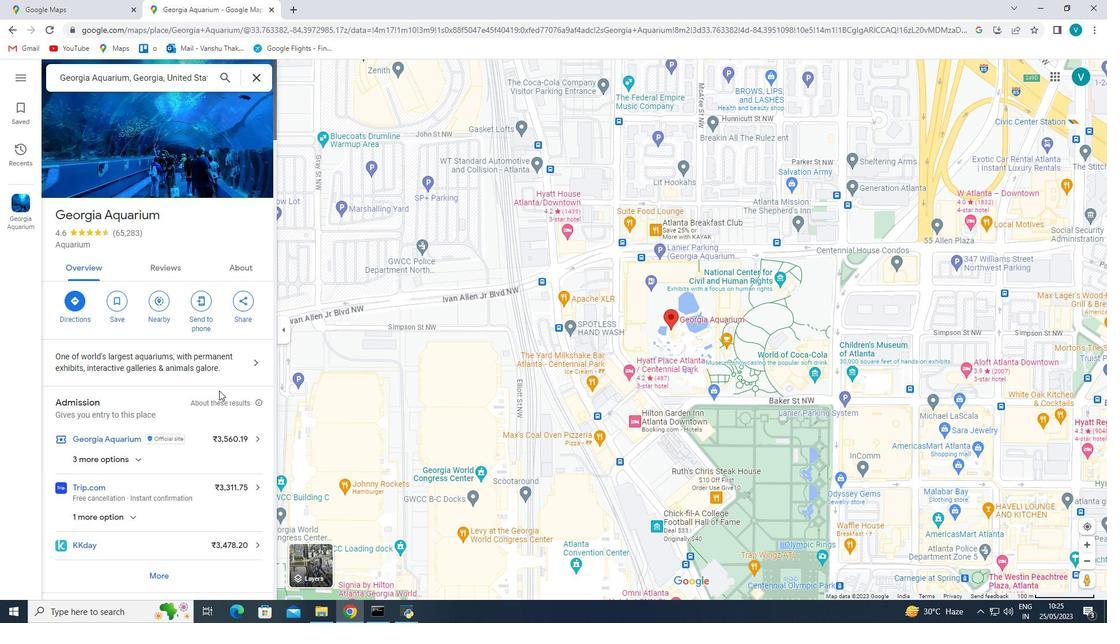 
Action: Mouse scrolled (208, 397) with delta (0, 0)
Screenshot: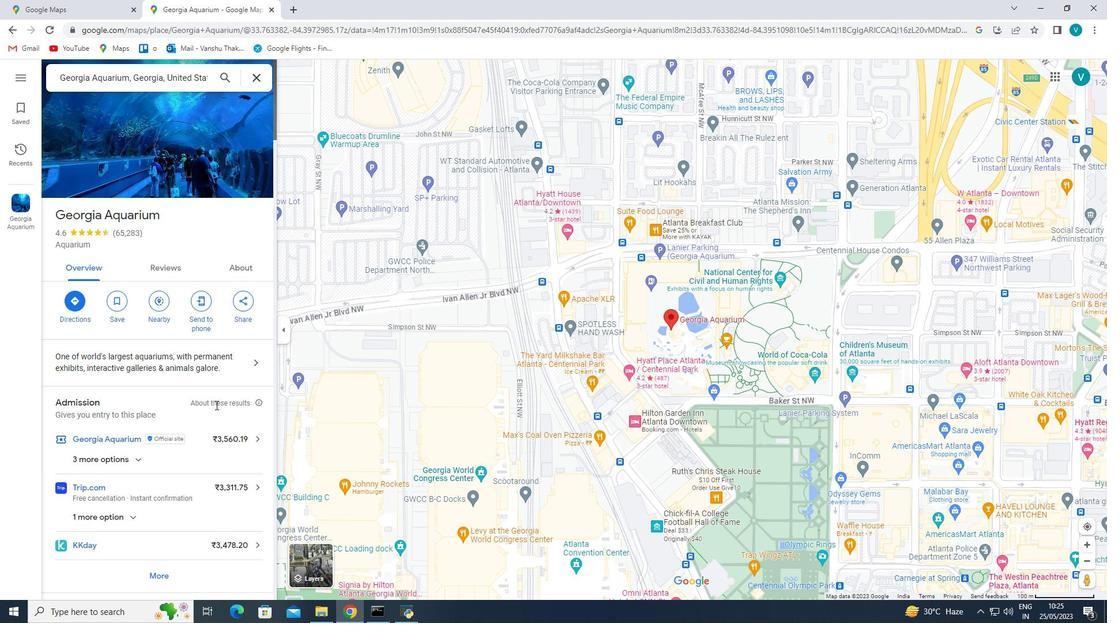 
Action: Mouse scrolled (208, 397) with delta (0, 0)
Screenshot: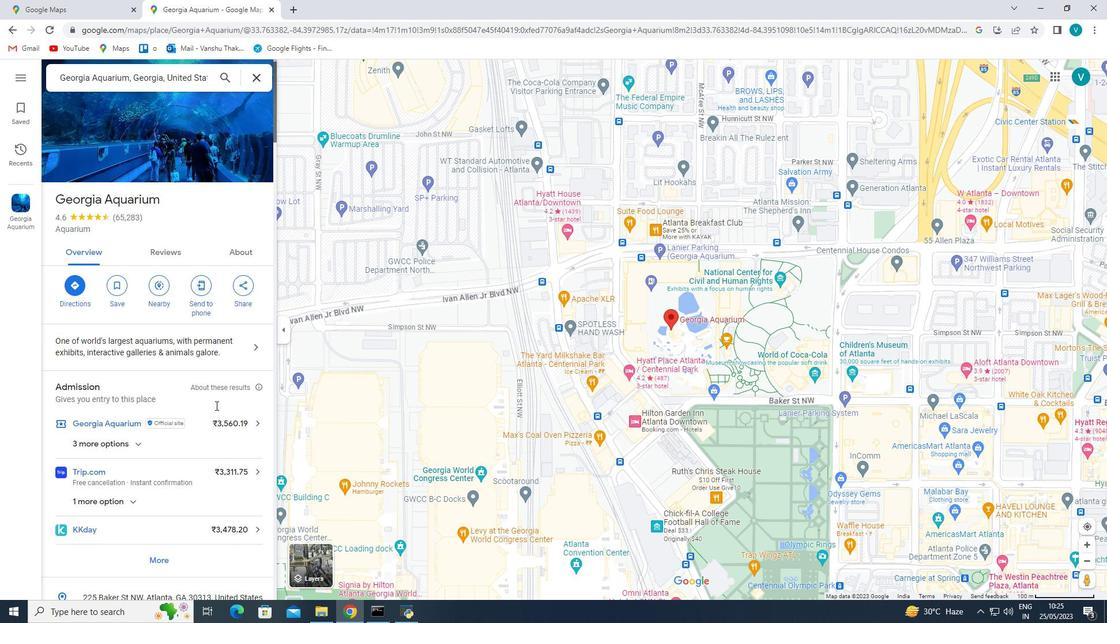 
Action: Mouse scrolled (208, 397) with delta (0, 0)
Screenshot: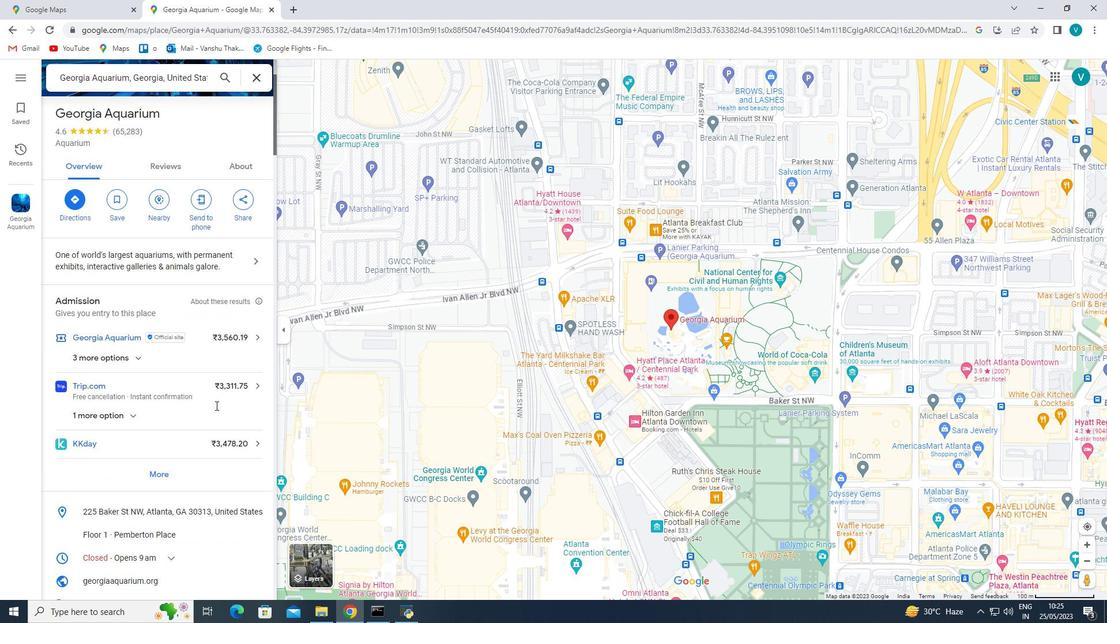 
Action: Mouse scrolled (208, 397) with delta (0, 0)
Screenshot: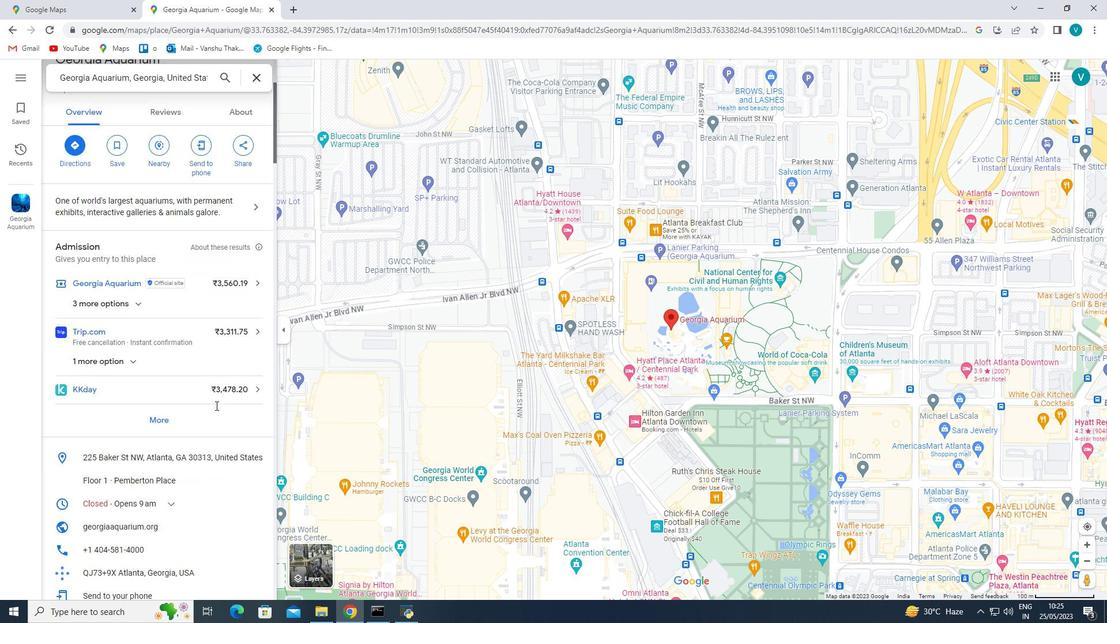 
Action: Mouse moved to (124, 298)
Screenshot: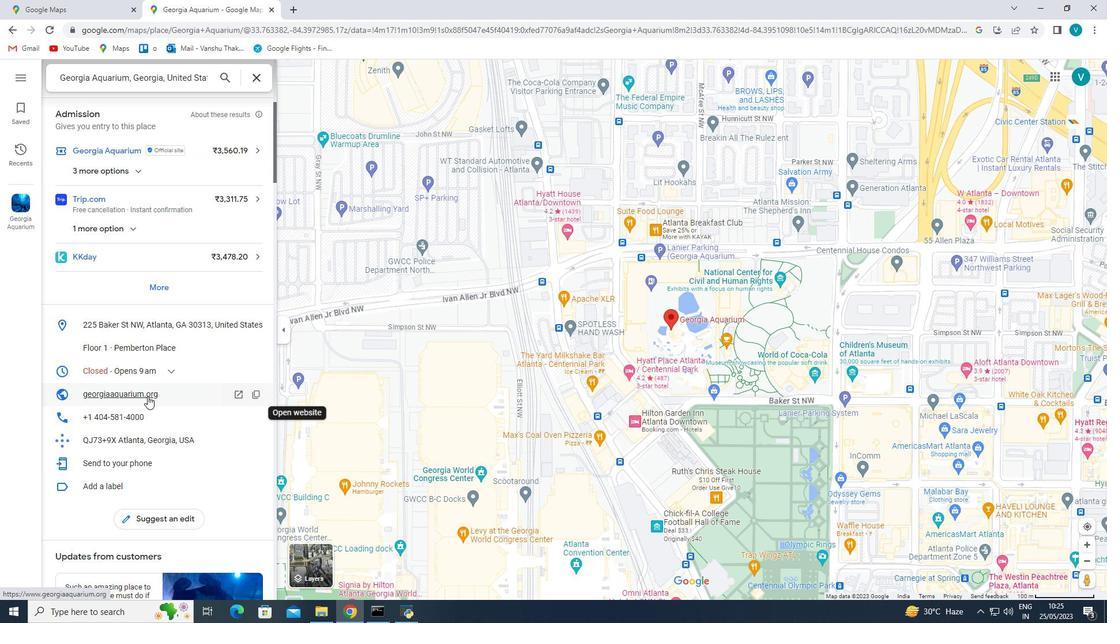 
Action: Mouse scrolled (124, 299) with delta (0, 0)
Screenshot: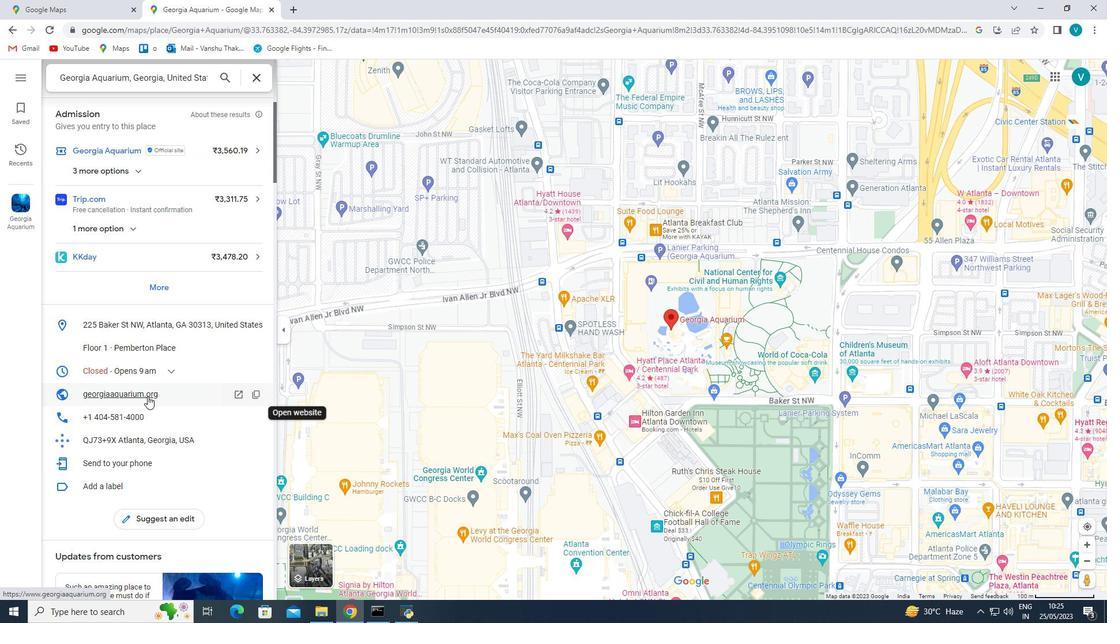 
Action: Mouse moved to (184, 333)
Screenshot: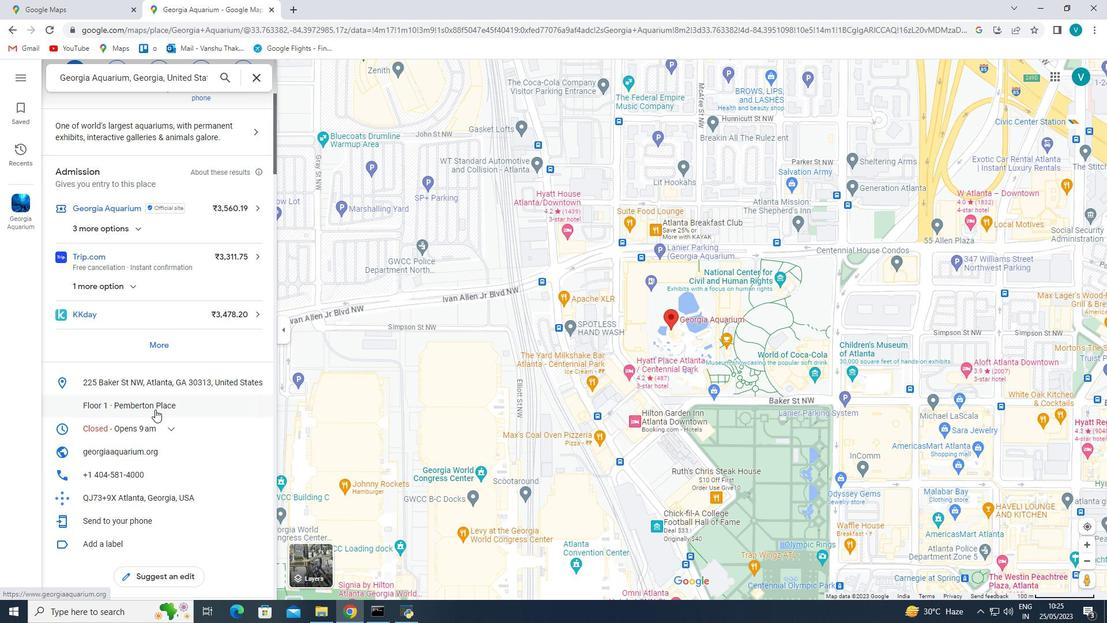
Action: Mouse scrolled (184, 334) with delta (0, 0)
Screenshot: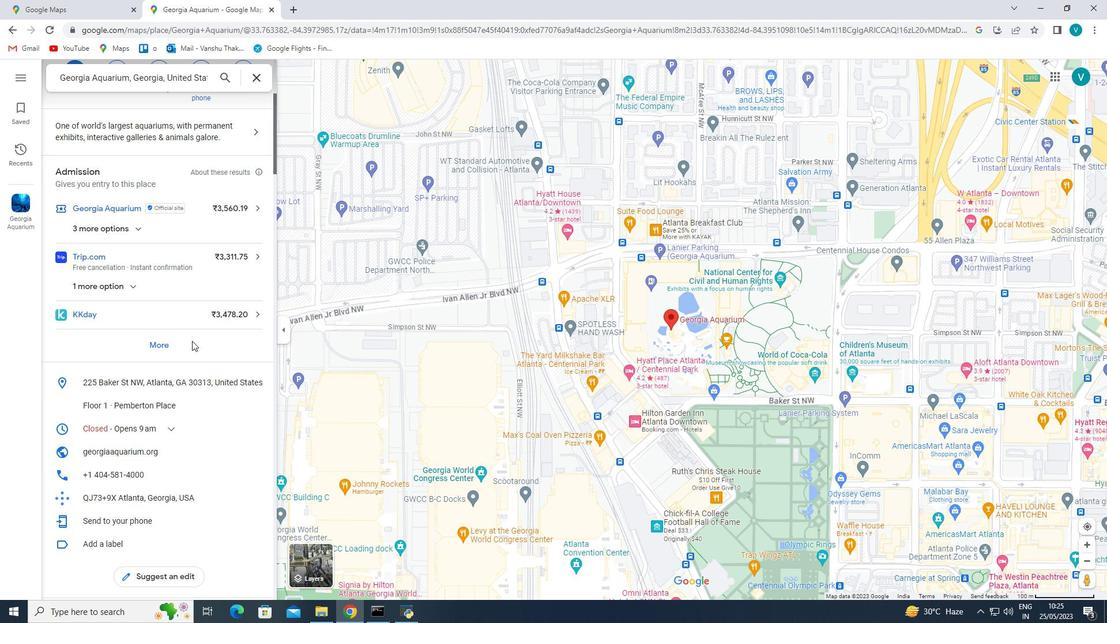 
Action: Mouse moved to (194, 278)
Screenshot: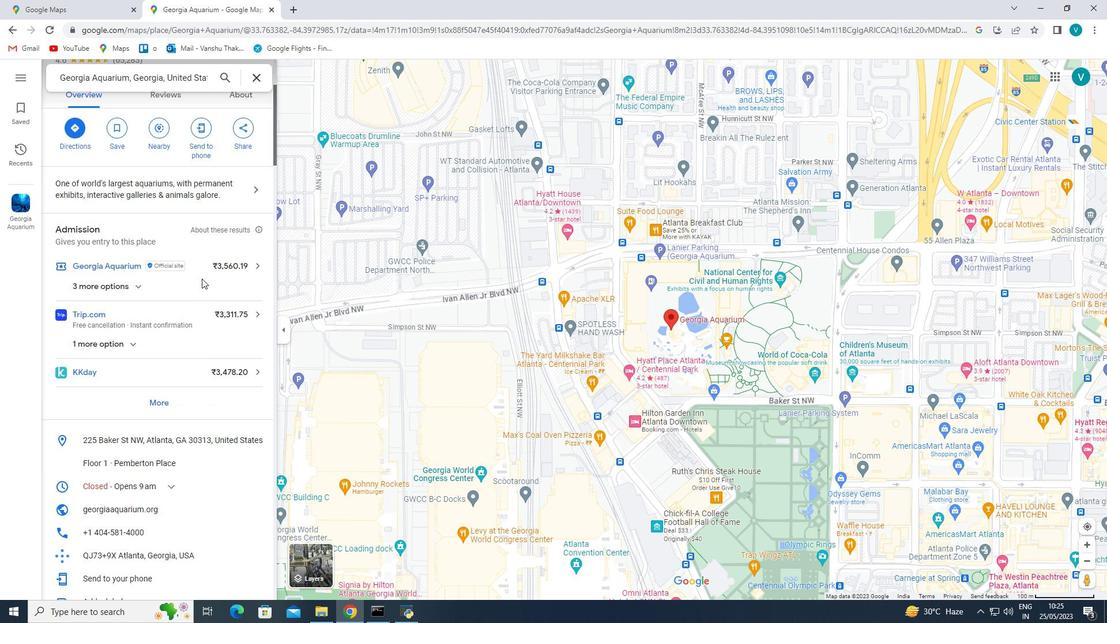 
Action: Mouse scrolled (194, 278) with delta (0, 0)
Screenshot: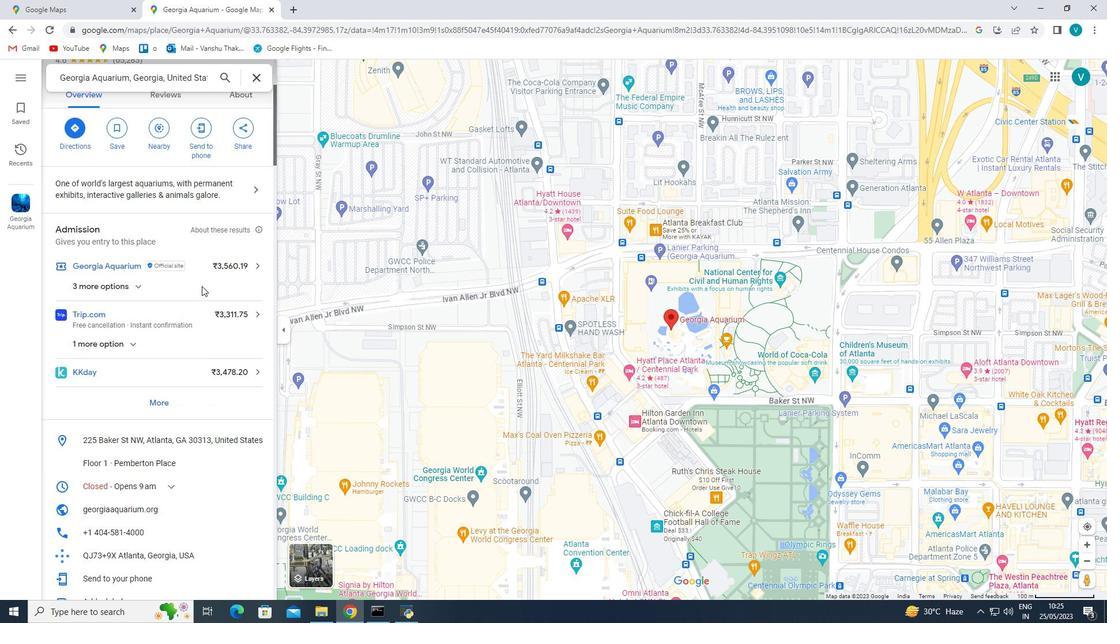 
Action: Mouse scrolled (194, 278) with delta (0, 0)
Screenshot: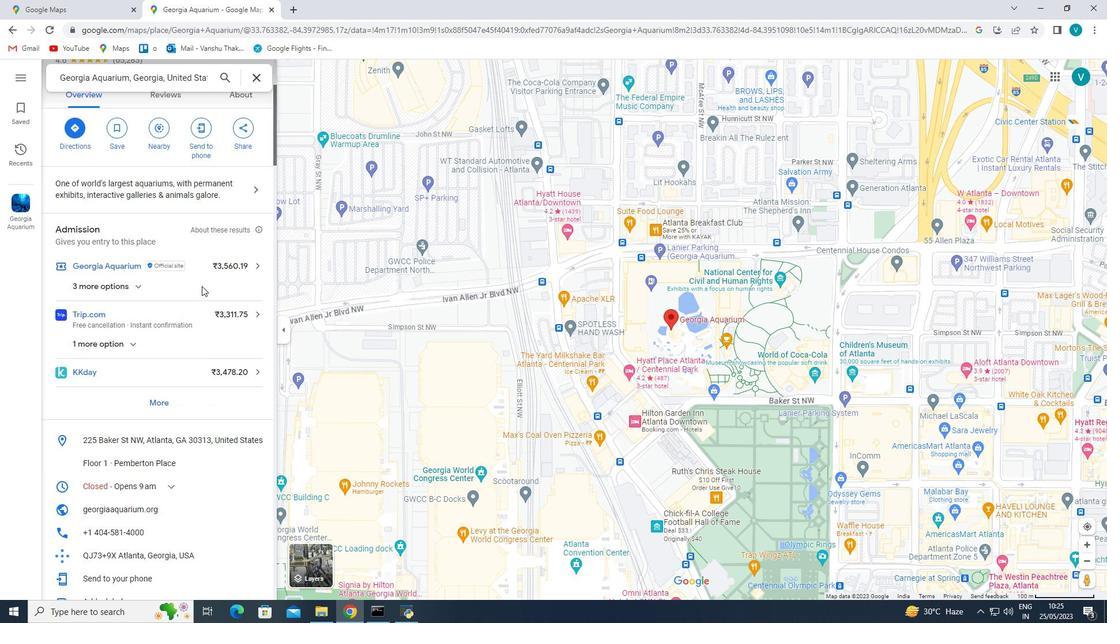 
Action: Mouse moved to (184, 315)
Screenshot: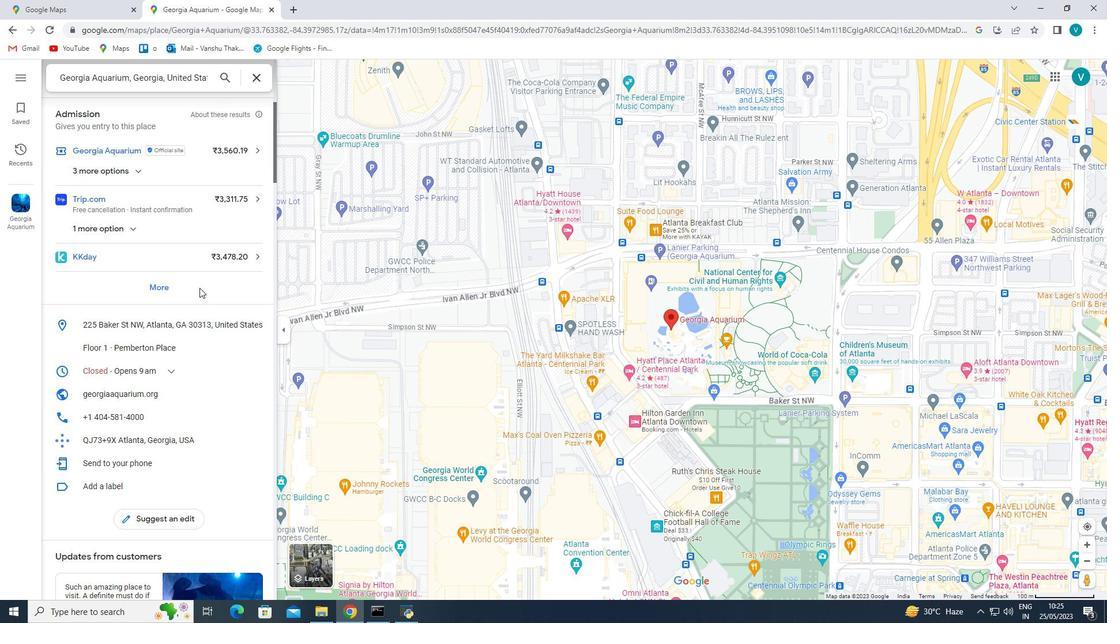 
Action: Mouse scrolled (184, 314) with delta (0, 0)
Screenshot: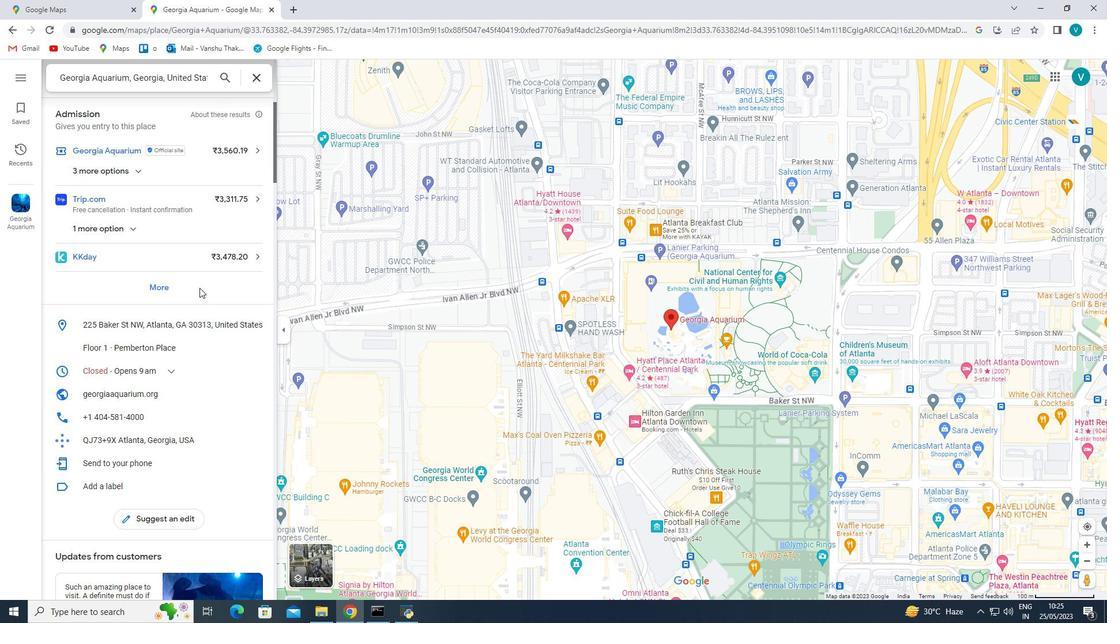 
Action: Mouse moved to (156, 304)
Screenshot: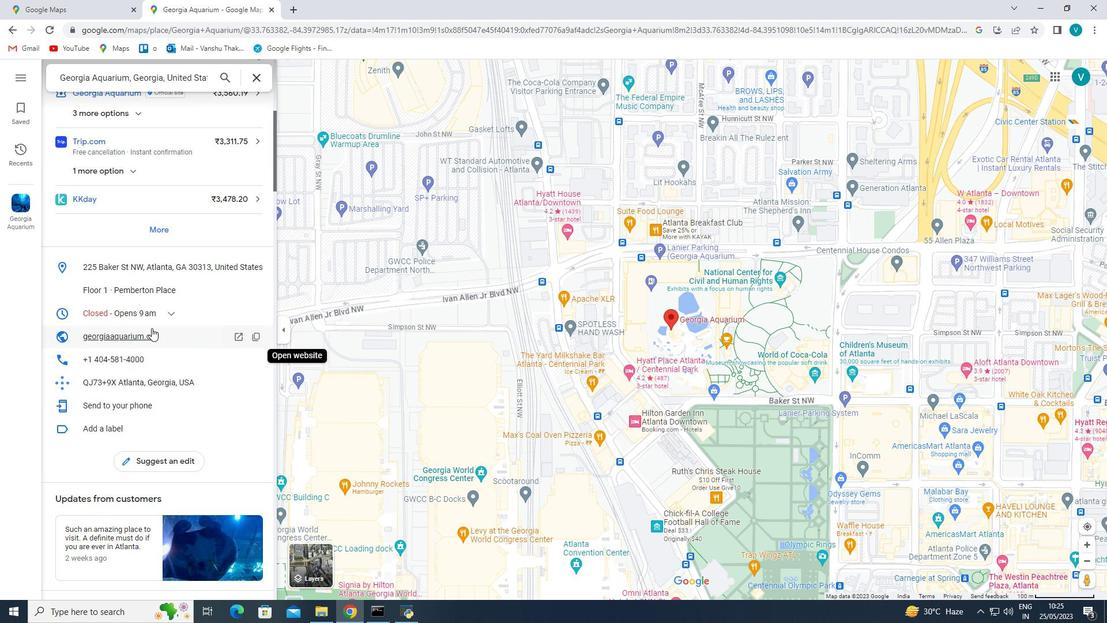 
Action: Mouse pressed left at (156, 304)
Screenshot: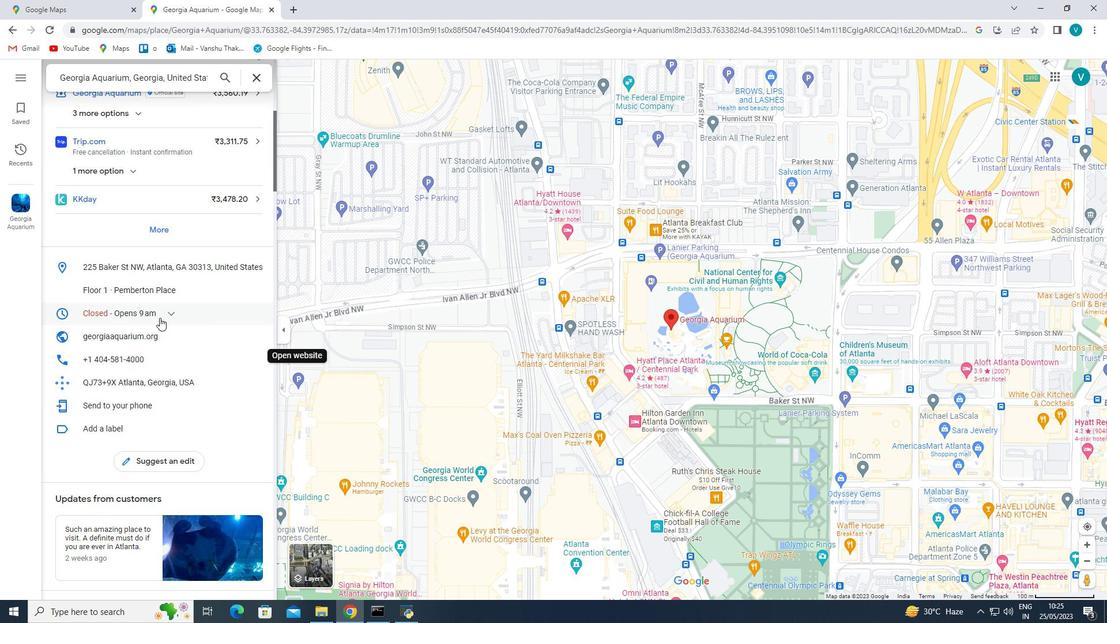 
Action: Mouse moved to (156, 304)
Screenshot: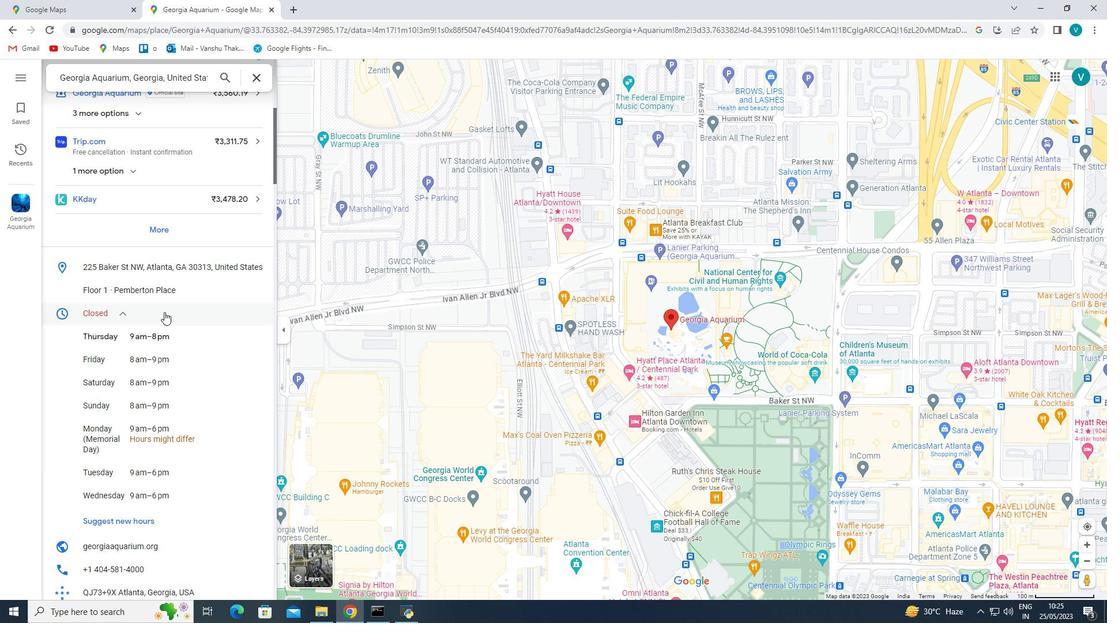 
Action: Mouse pressed left at (156, 304)
Screenshot: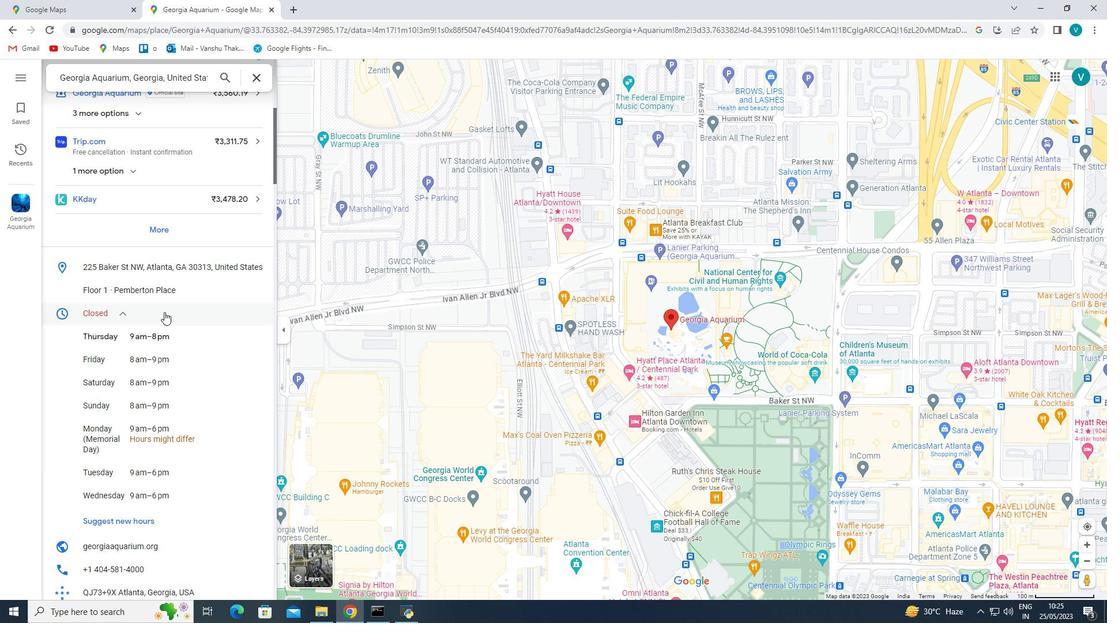 
Action: Mouse moved to (156, 303)
Screenshot: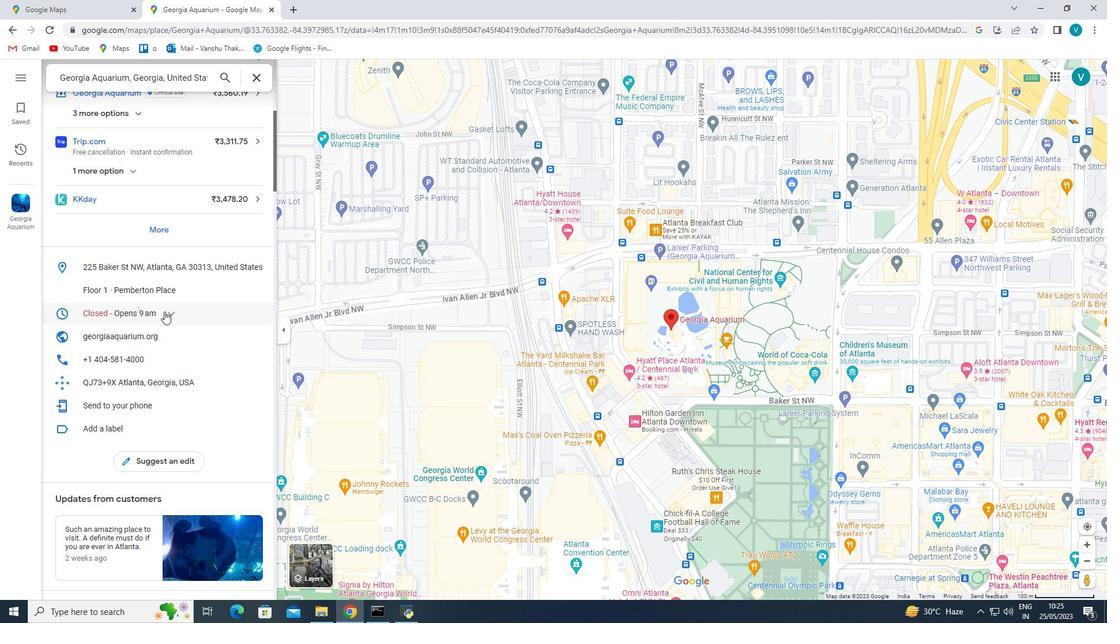 
Action: Mouse scrolled (156, 304) with delta (0, 0)
Screenshot: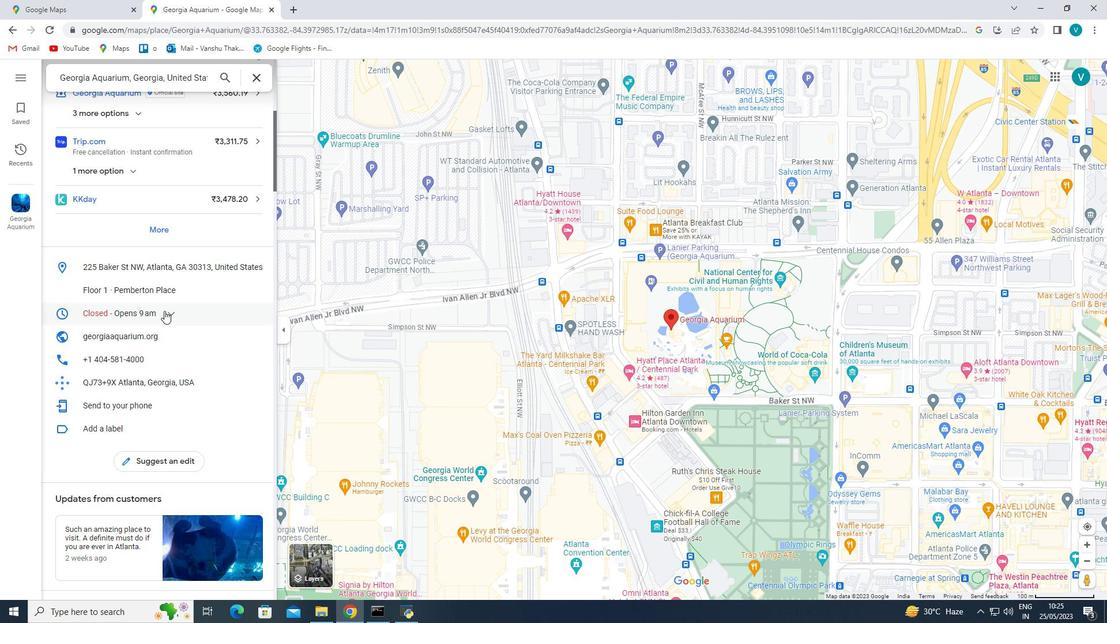 
Action: Mouse moved to (154, 301)
Screenshot: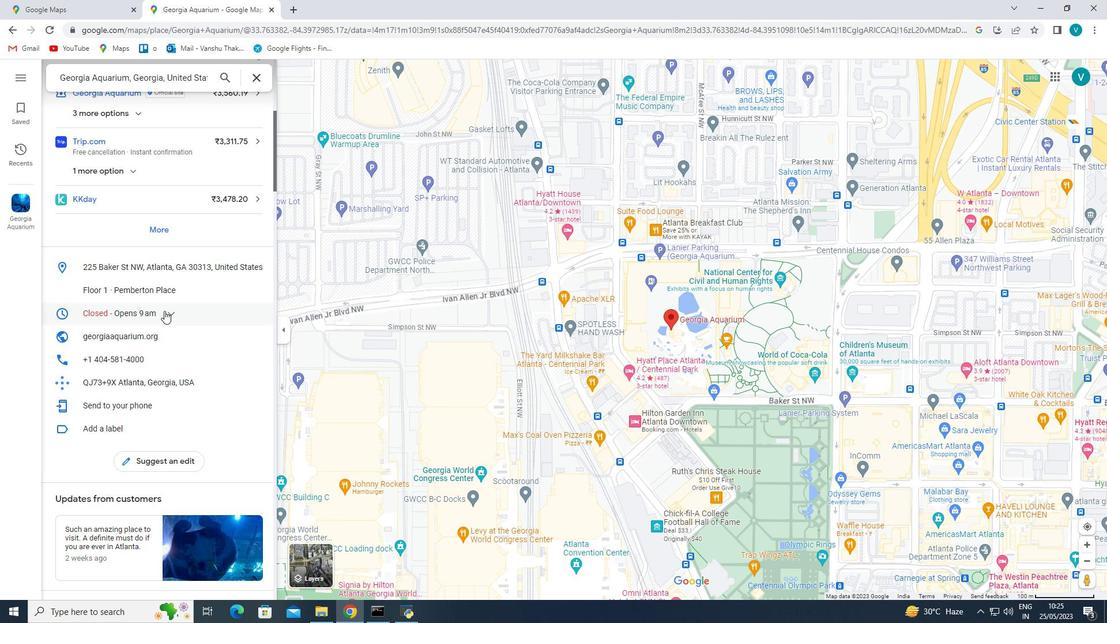 
Action: Mouse scrolled (154, 301) with delta (0, 0)
Screenshot: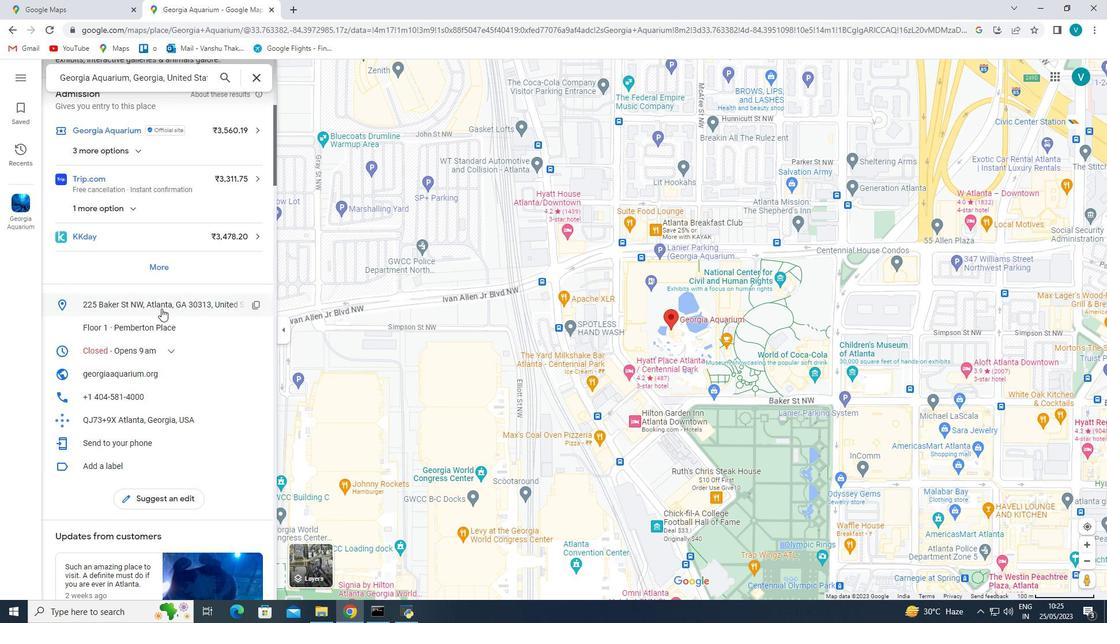 
Action: Mouse scrolled (154, 301) with delta (0, 0)
Screenshot: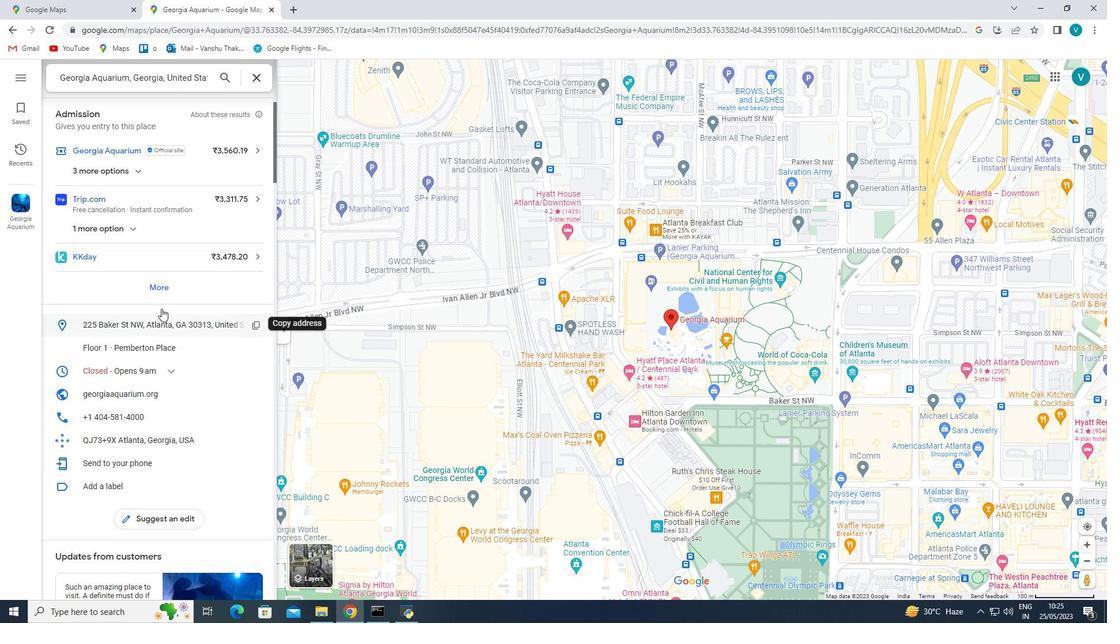 
Action: Mouse moved to (153, 301)
Screenshot: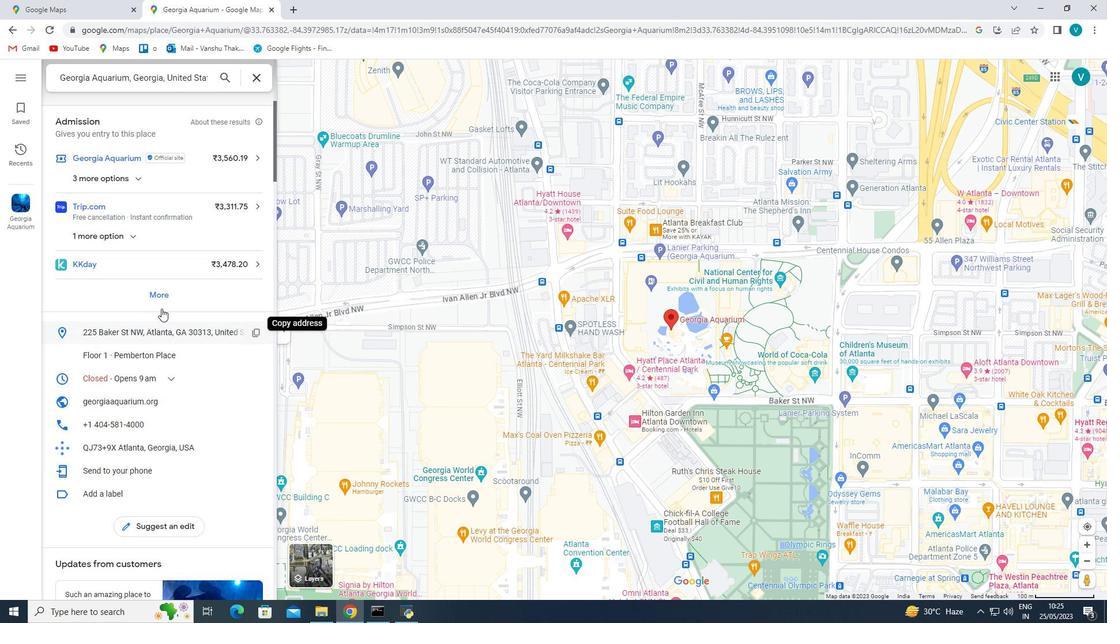
Action: Mouse scrolled (153, 301) with delta (0, 0)
Screenshot: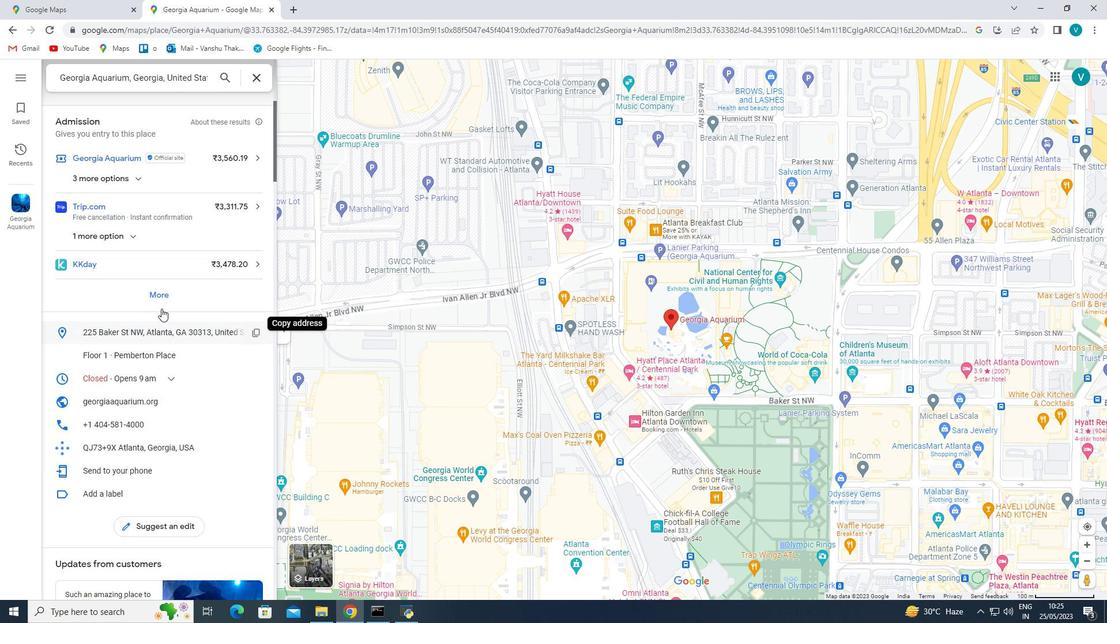 
Action: Mouse scrolled (153, 301) with delta (0, 0)
Screenshot: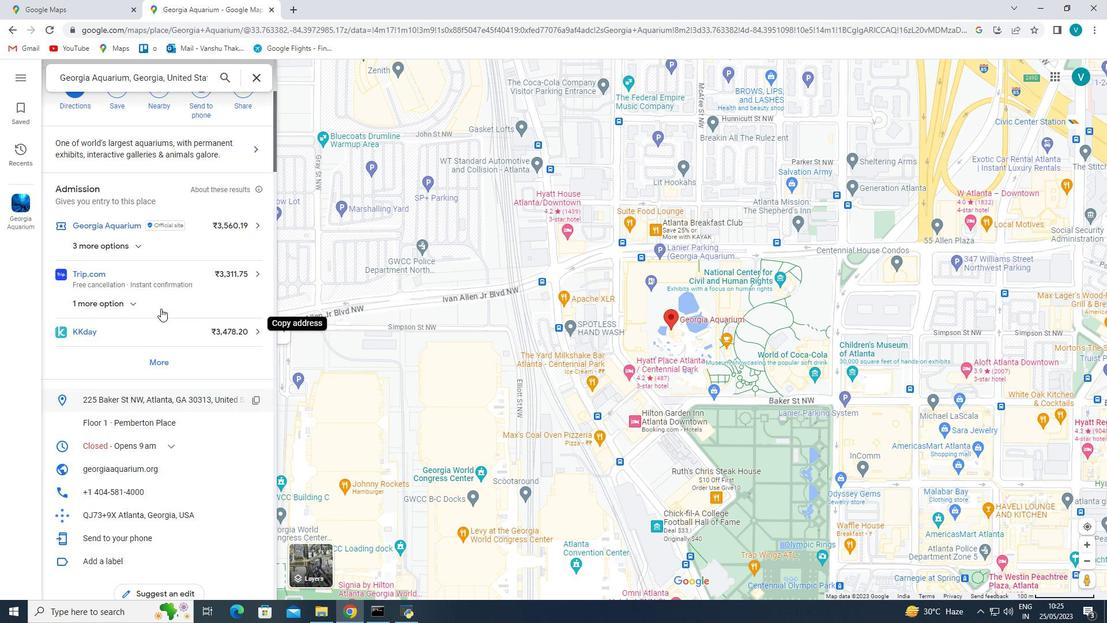 
Action: Mouse scrolled (153, 301) with delta (0, 0)
Screenshot: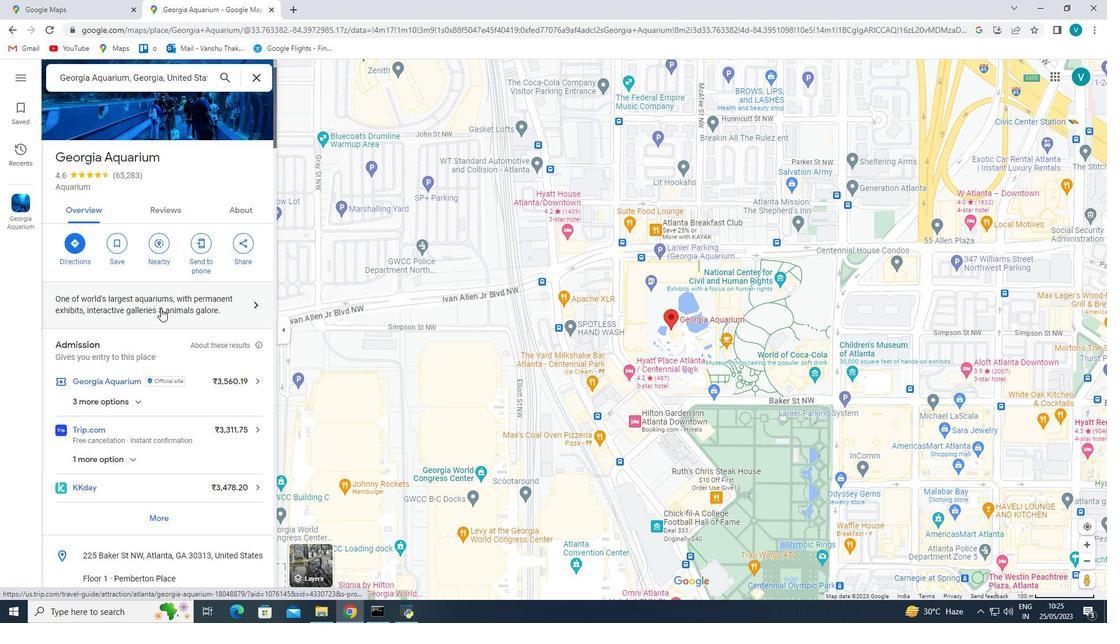 
Action: Mouse scrolled (153, 301) with delta (0, 0)
Screenshot: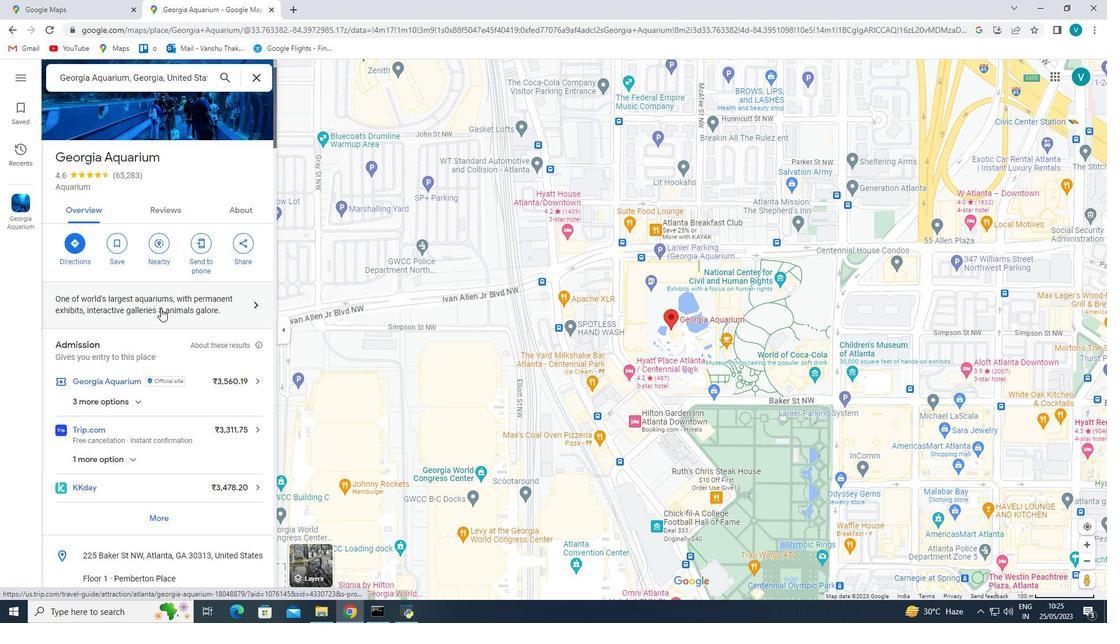
Action: Mouse scrolled (153, 301) with delta (0, 0)
Screenshot: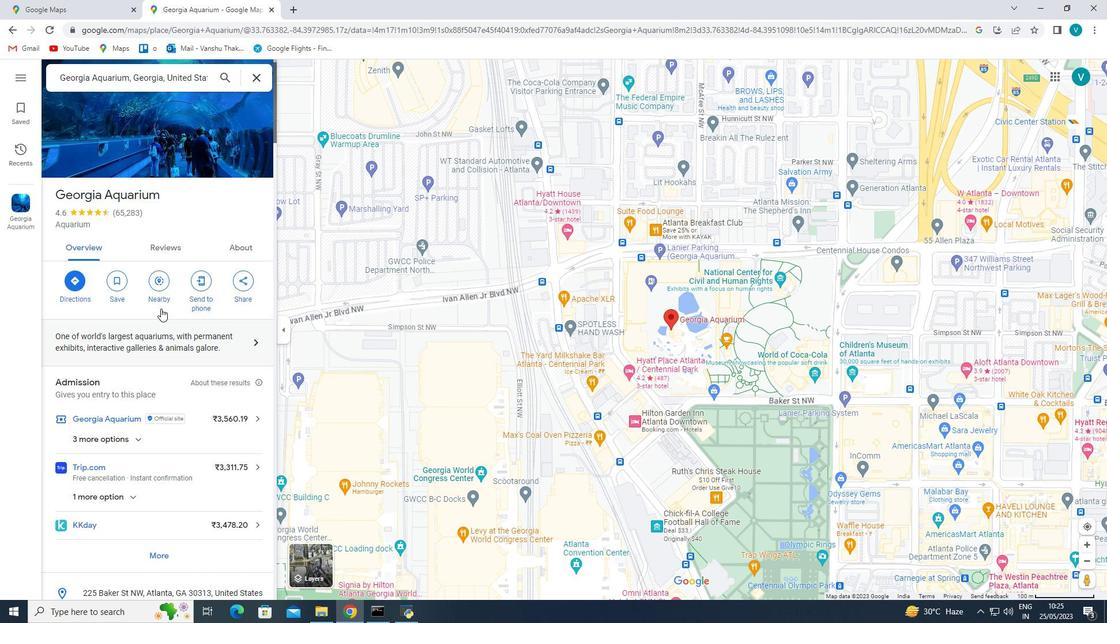 
Action: Mouse scrolled (153, 301) with delta (0, 0)
Screenshot: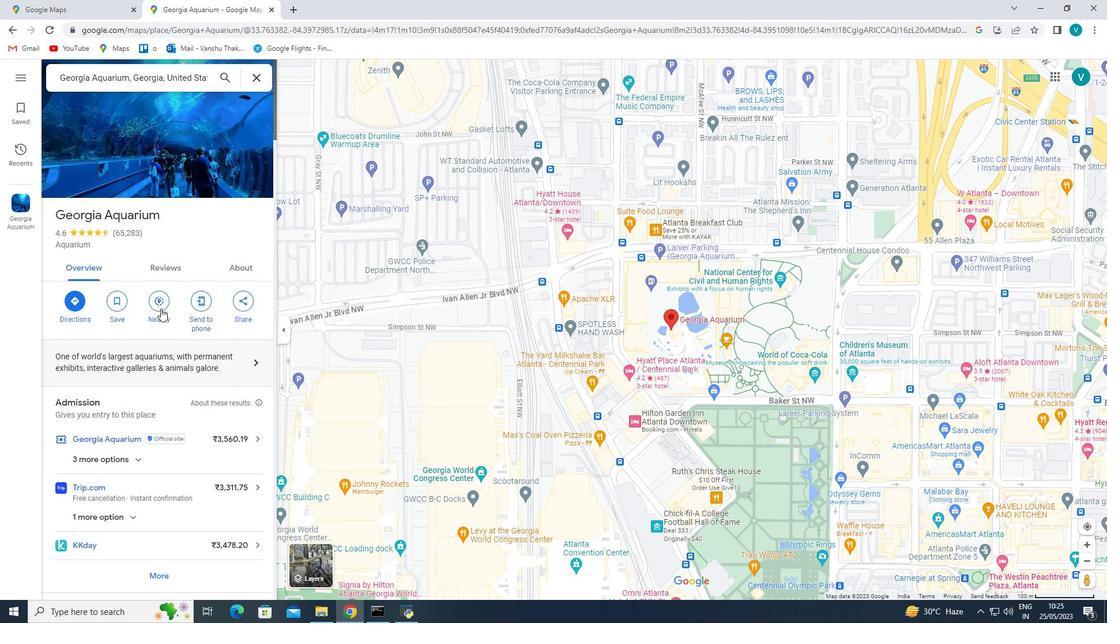 
Action: Mouse moved to (208, 319)
Screenshot: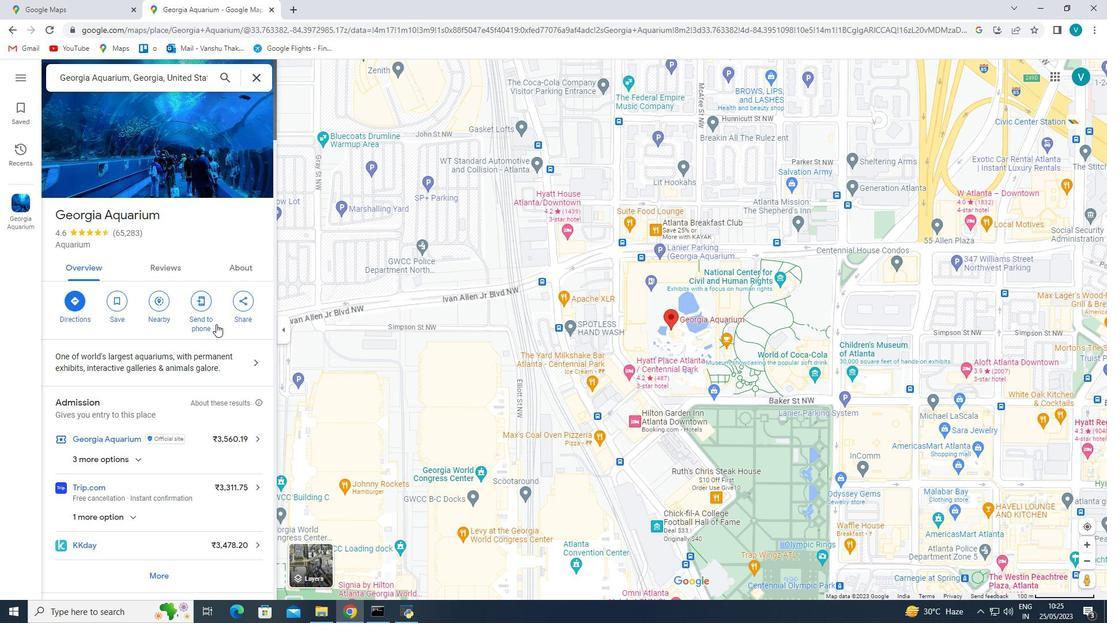 
Action: Mouse scrolled (208, 319) with delta (0, 0)
Screenshot: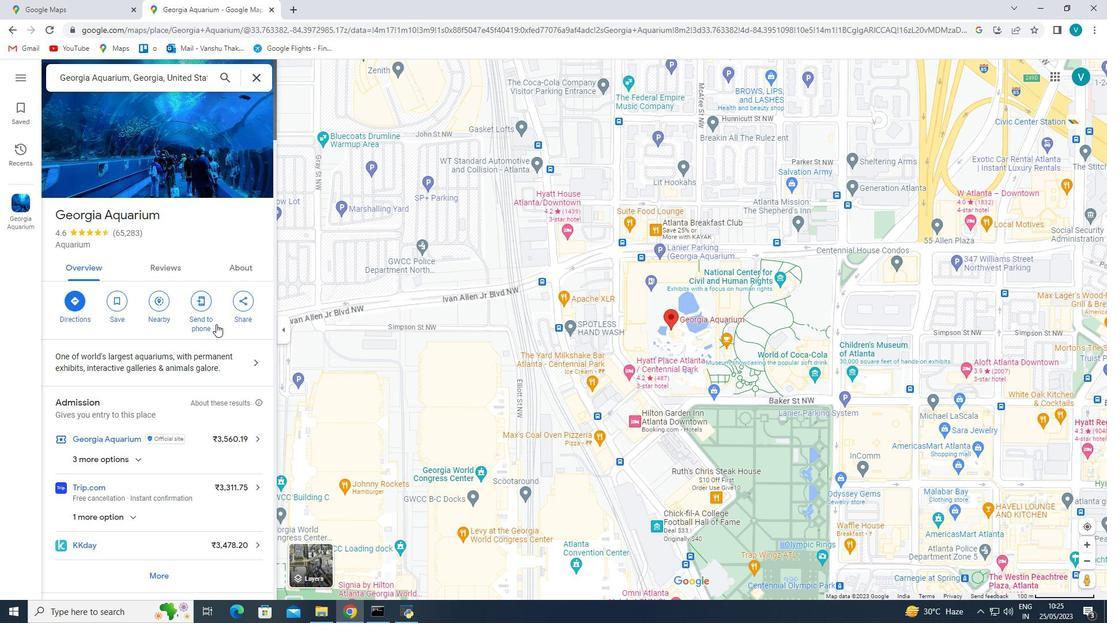 
Action: Mouse scrolled (208, 319) with delta (0, 0)
Screenshot: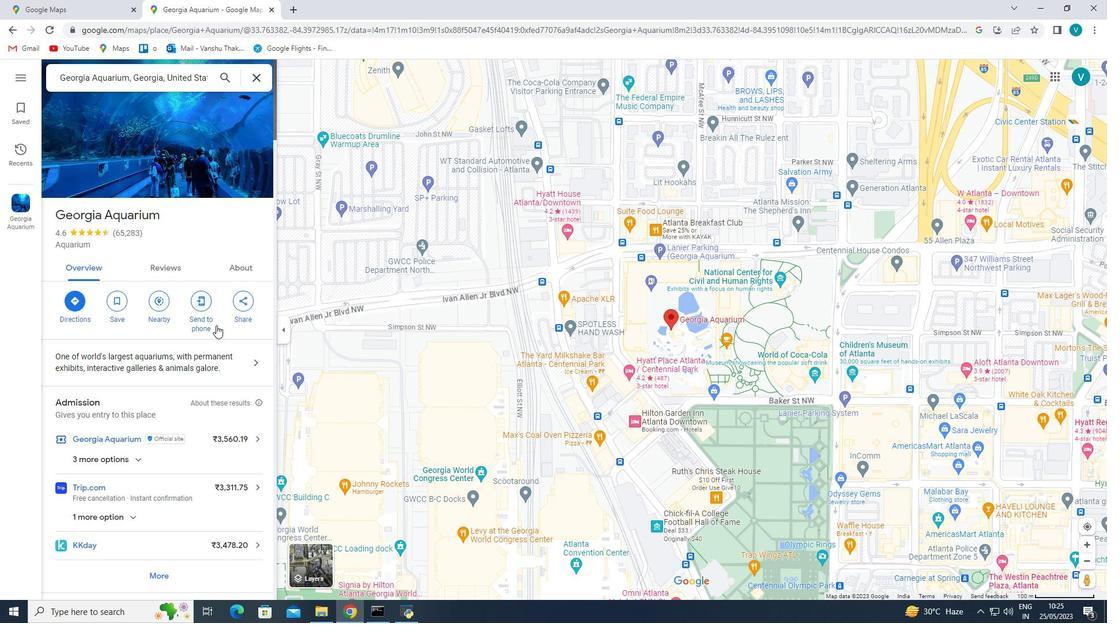 
Action: Mouse scrolled (208, 319) with delta (0, 0)
Screenshot: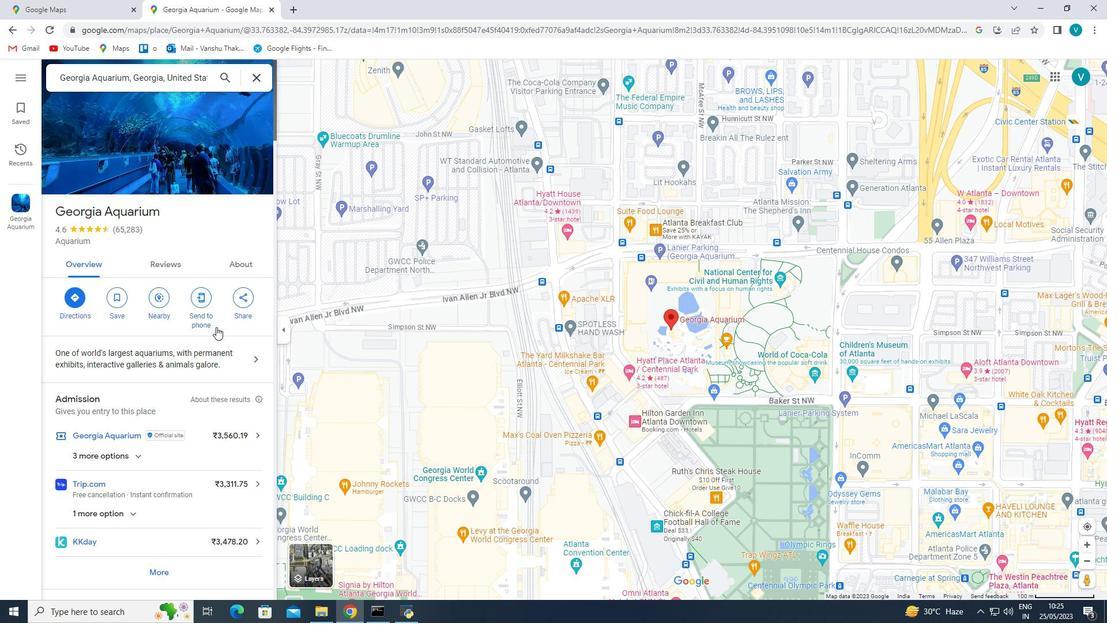 
Action: Mouse scrolled (208, 319) with delta (0, 0)
Screenshot: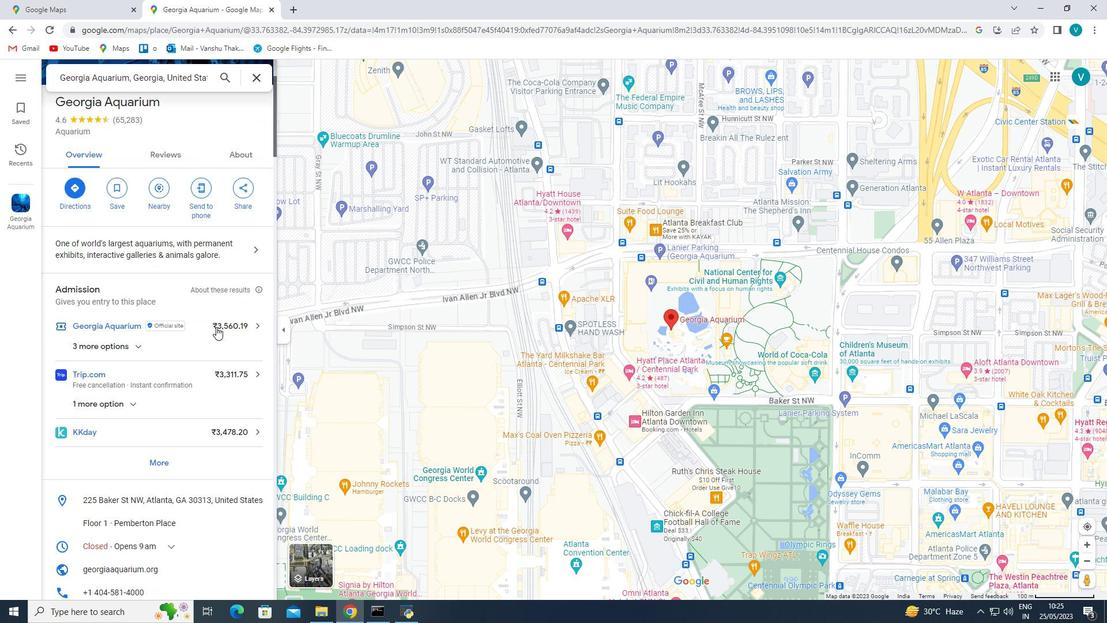 
Action: Mouse scrolled (208, 319) with delta (0, 0)
Screenshot: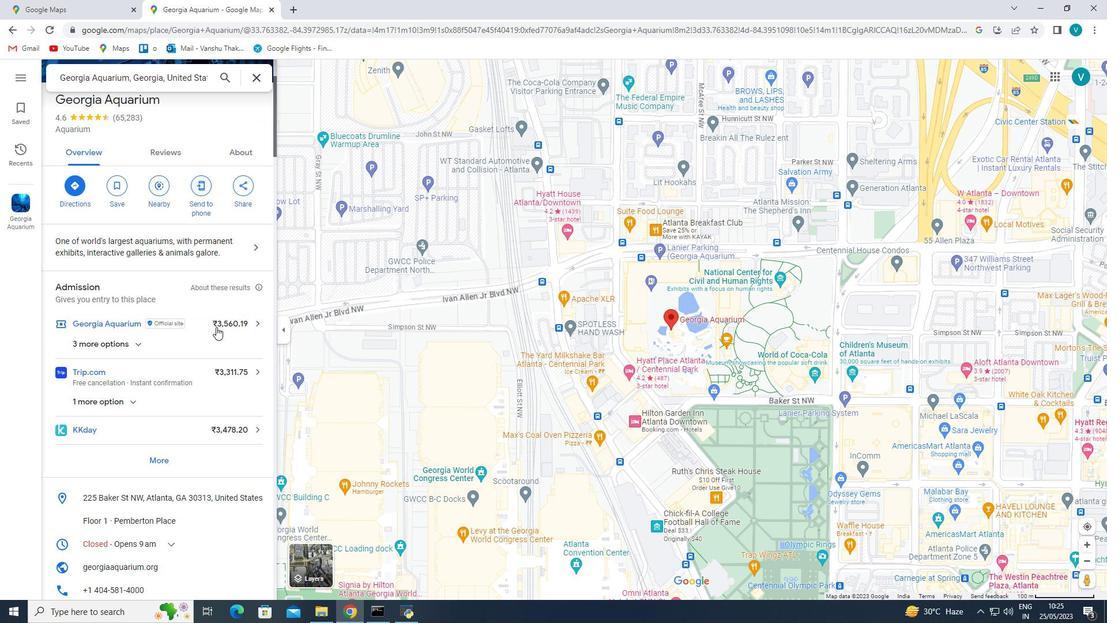
Action: Mouse scrolled (208, 319) with delta (0, 0)
Screenshot: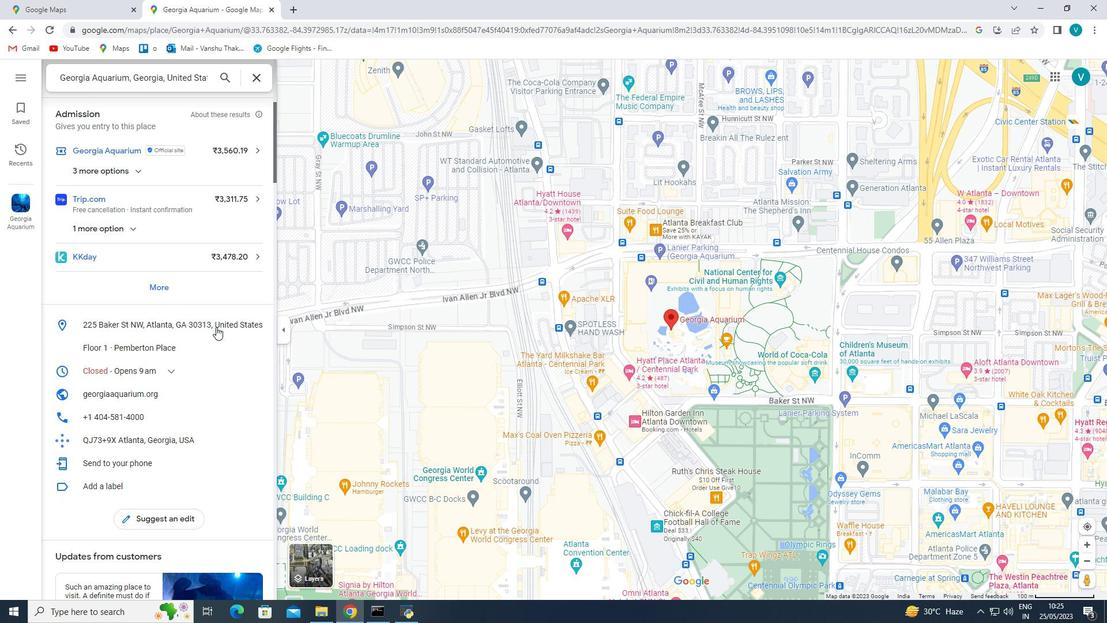 
Action: Mouse scrolled (208, 319) with delta (0, 0)
Screenshot: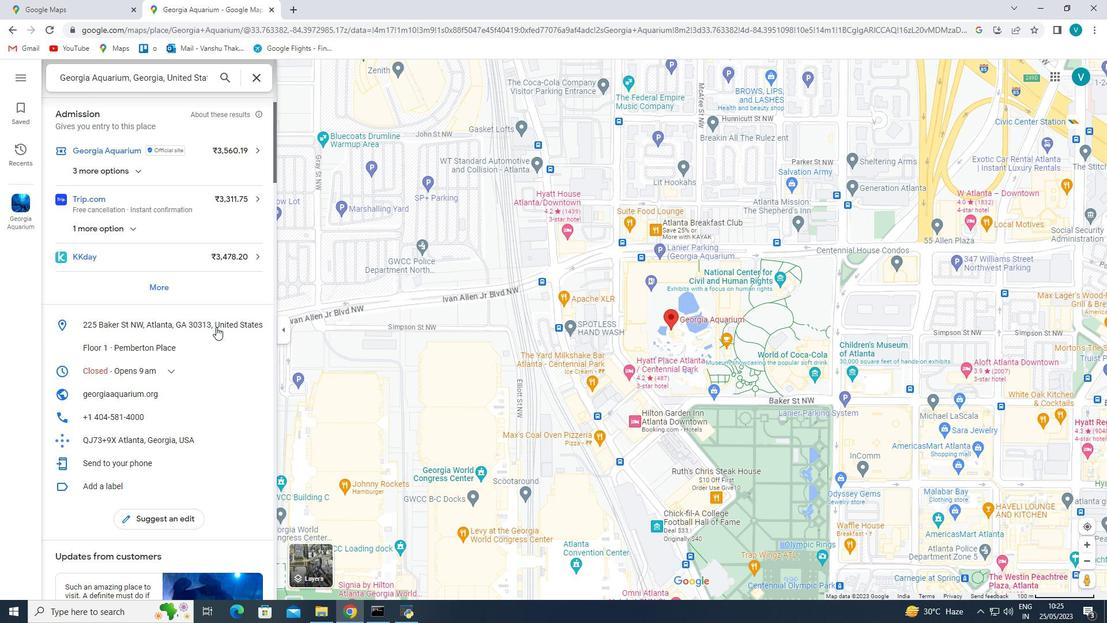 
Action: Mouse scrolled (208, 319) with delta (0, 0)
Screenshot: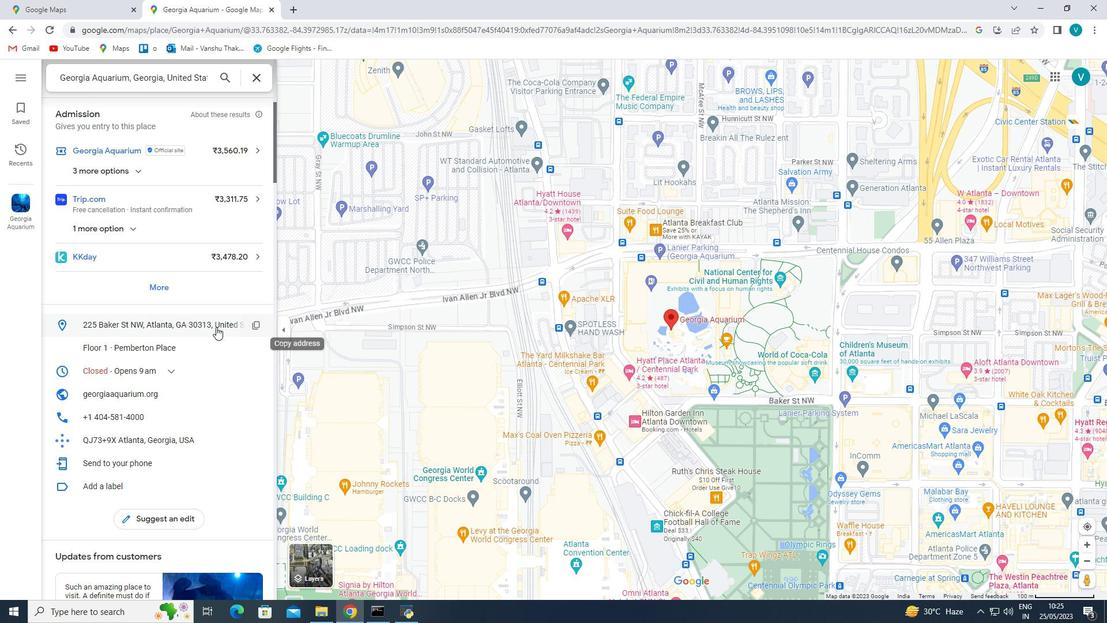 
Action: Mouse scrolled (208, 319) with delta (0, 0)
Screenshot: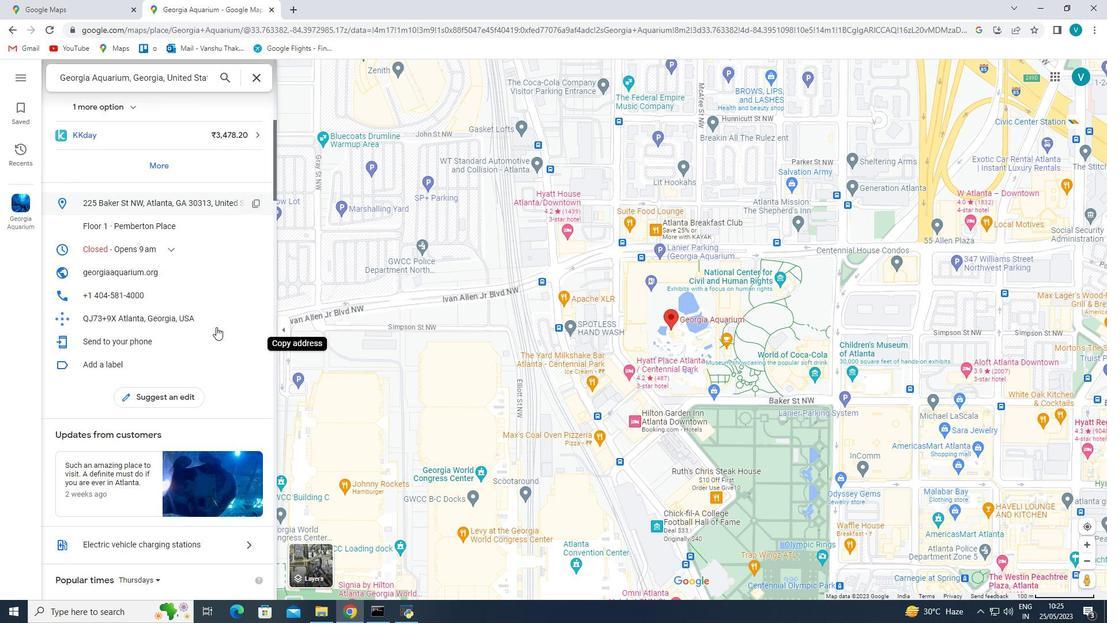 
Action: Mouse scrolled (208, 319) with delta (0, 0)
Screenshot: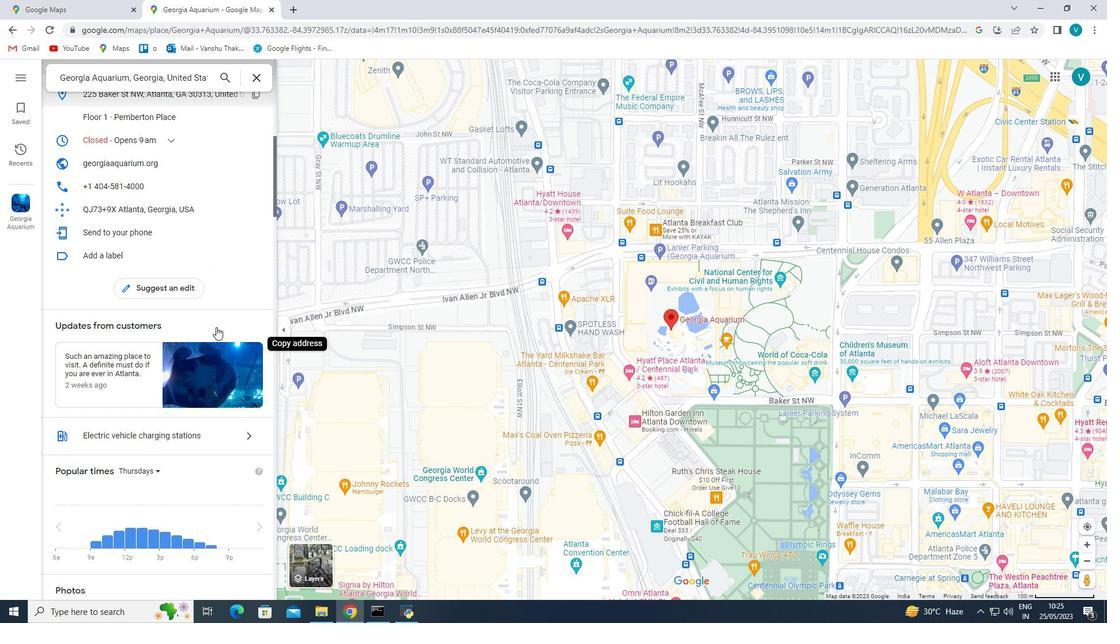 
Action: Mouse scrolled (208, 319) with delta (0, 0)
Screenshot: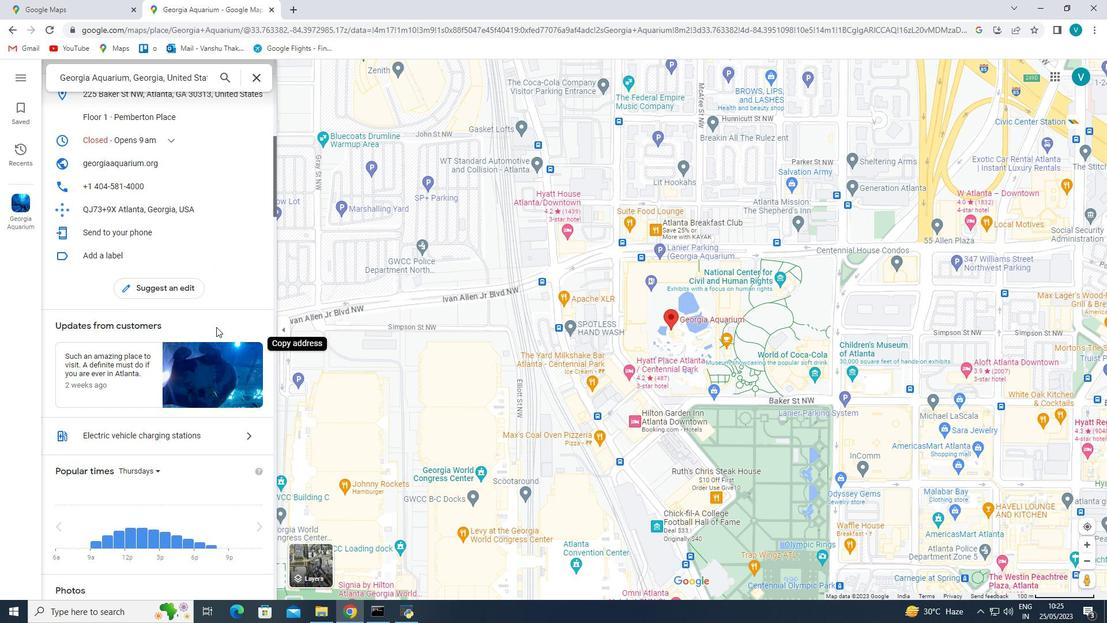 
Action: Mouse scrolled (208, 319) with delta (0, 0)
Screenshot: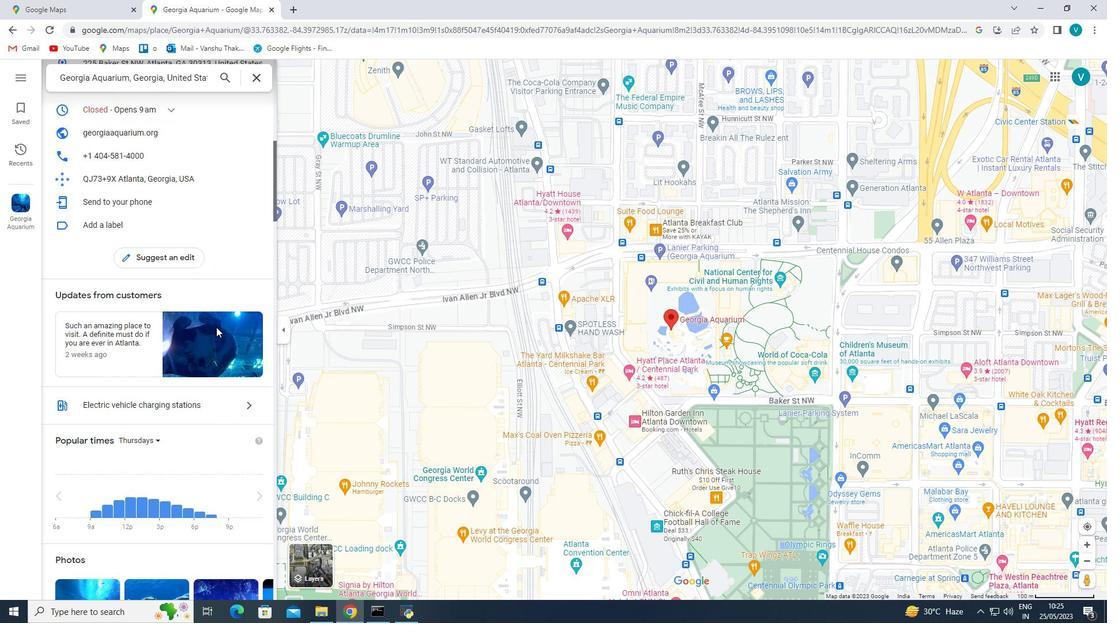
Action: Mouse scrolled (208, 319) with delta (0, 0)
Screenshot: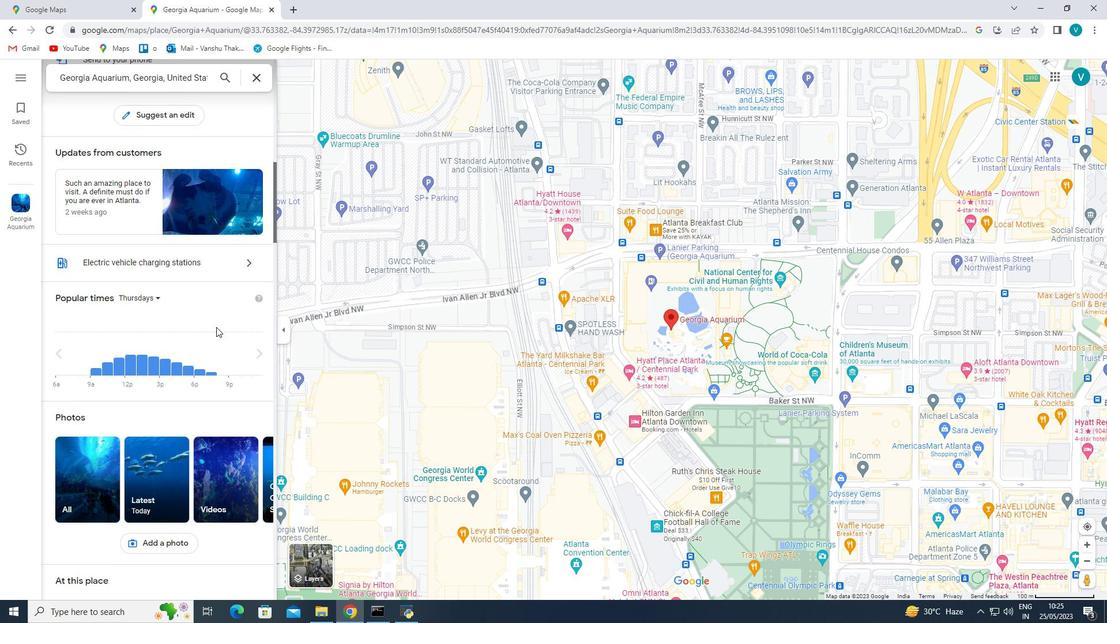 
Action: Mouse scrolled (208, 319) with delta (0, 0)
Screenshot: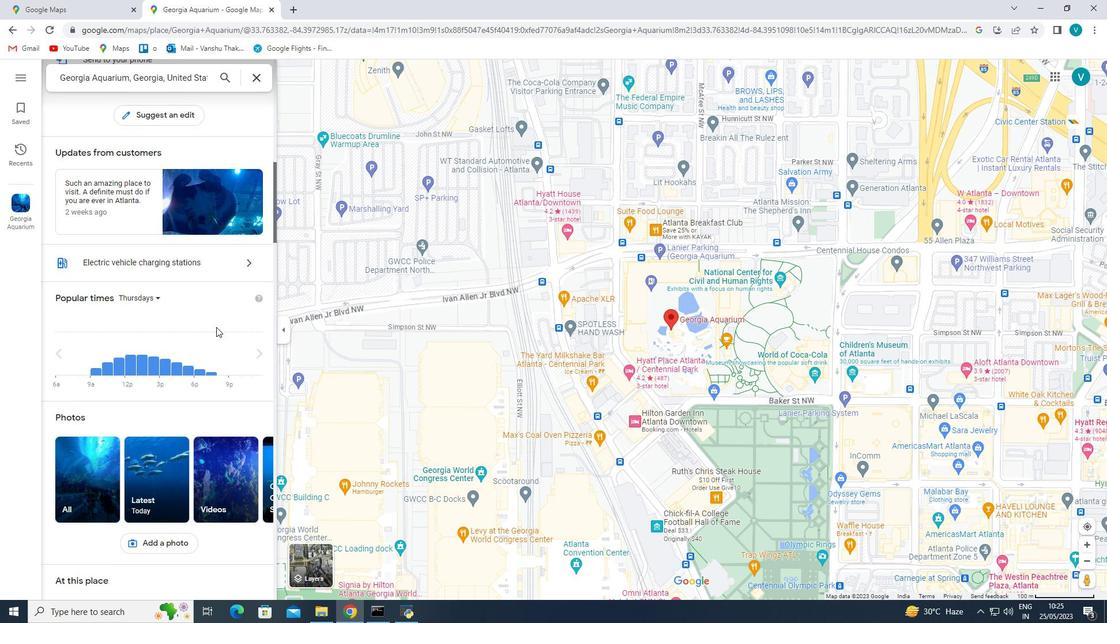 
Action: Mouse scrolled (208, 319) with delta (0, 0)
Screenshot: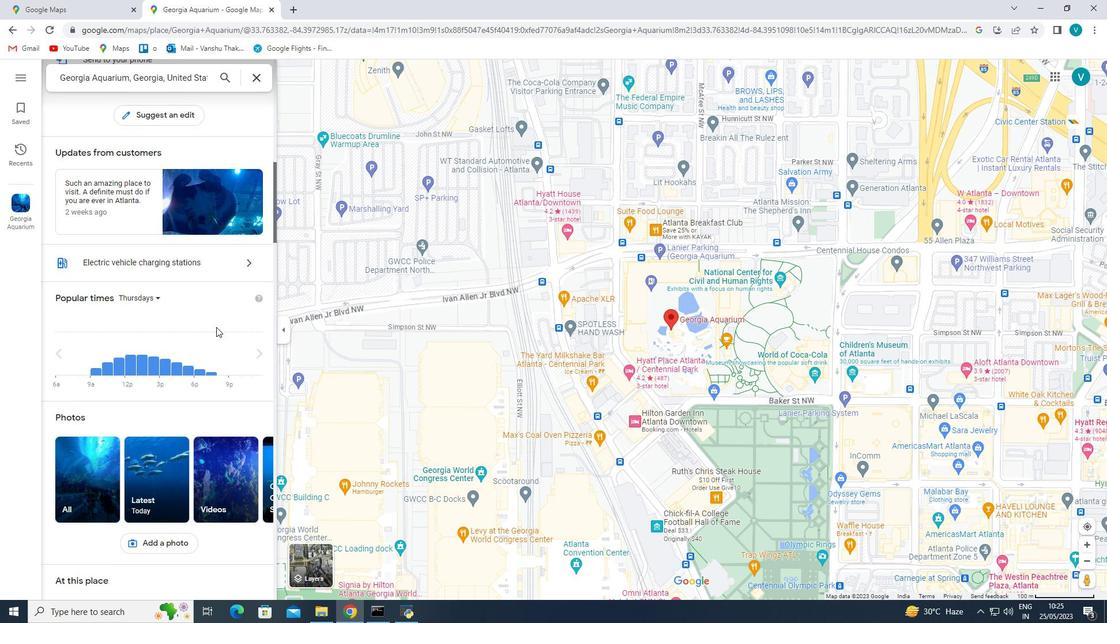 
Action: Mouse scrolled (208, 319) with delta (0, 0)
Screenshot: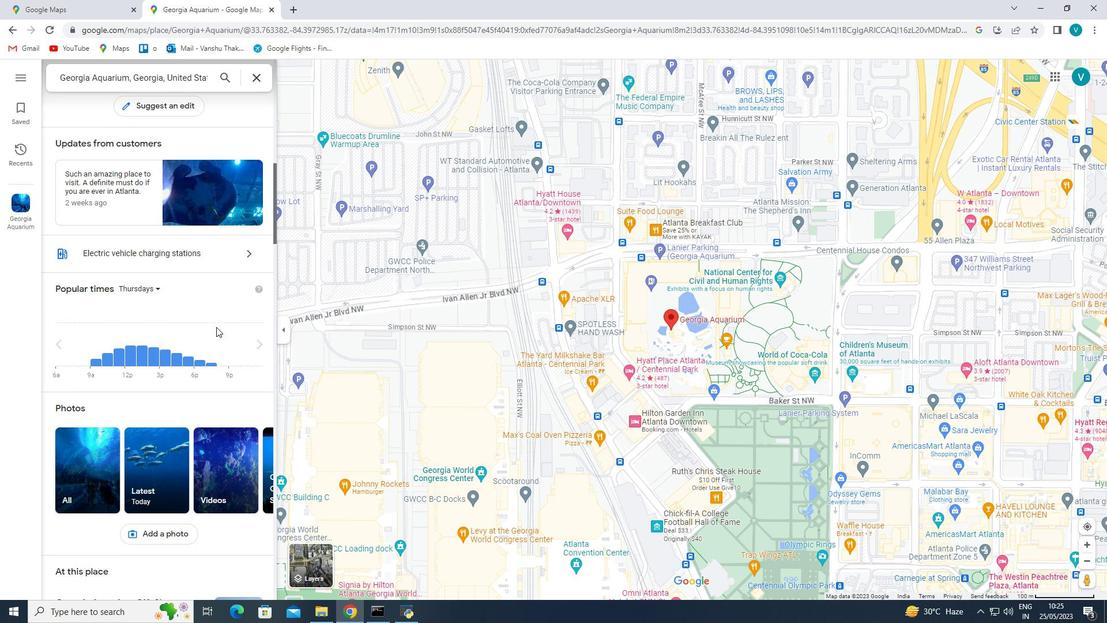 
Action: Mouse scrolled (208, 319) with delta (0, 0)
Screenshot: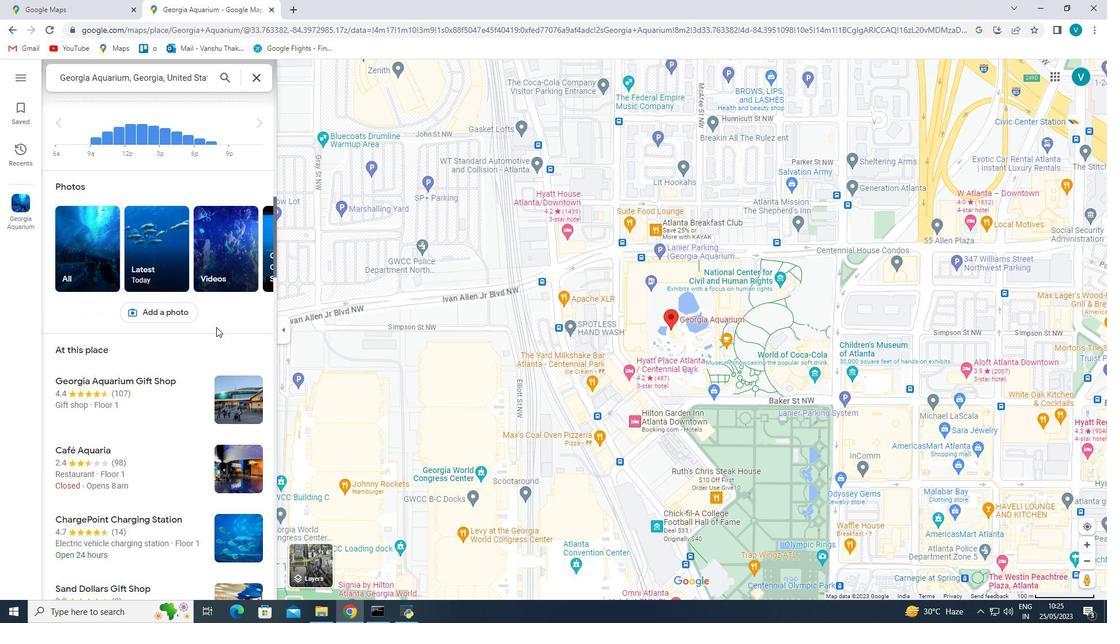 
Action: Mouse scrolled (208, 319) with delta (0, 0)
Screenshot: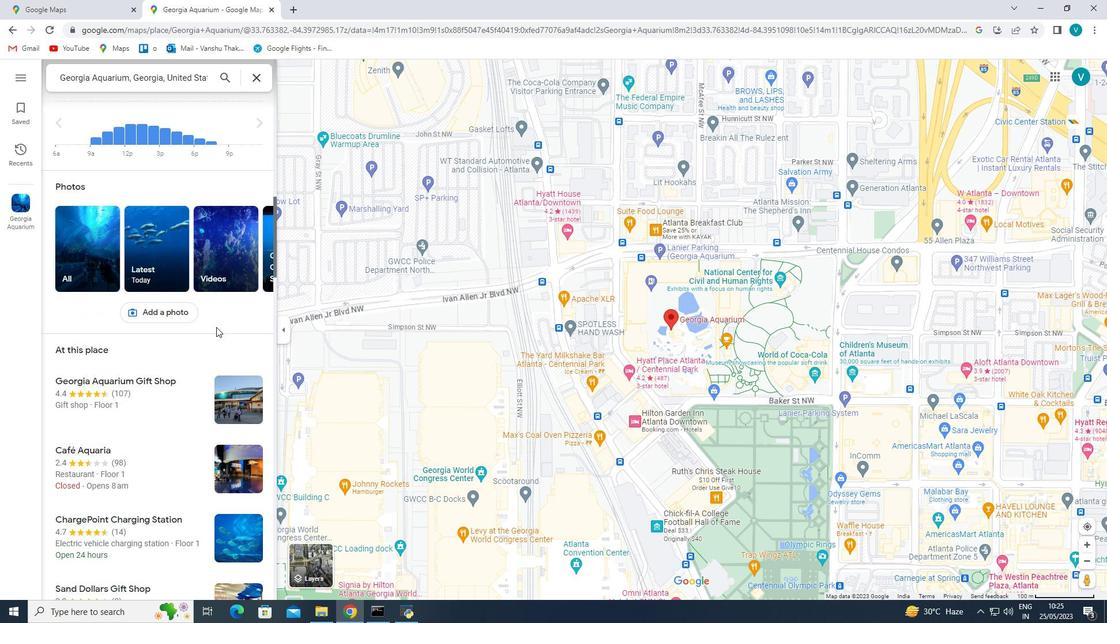 
Action: Mouse scrolled (208, 319) with delta (0, 0)
Screenshot: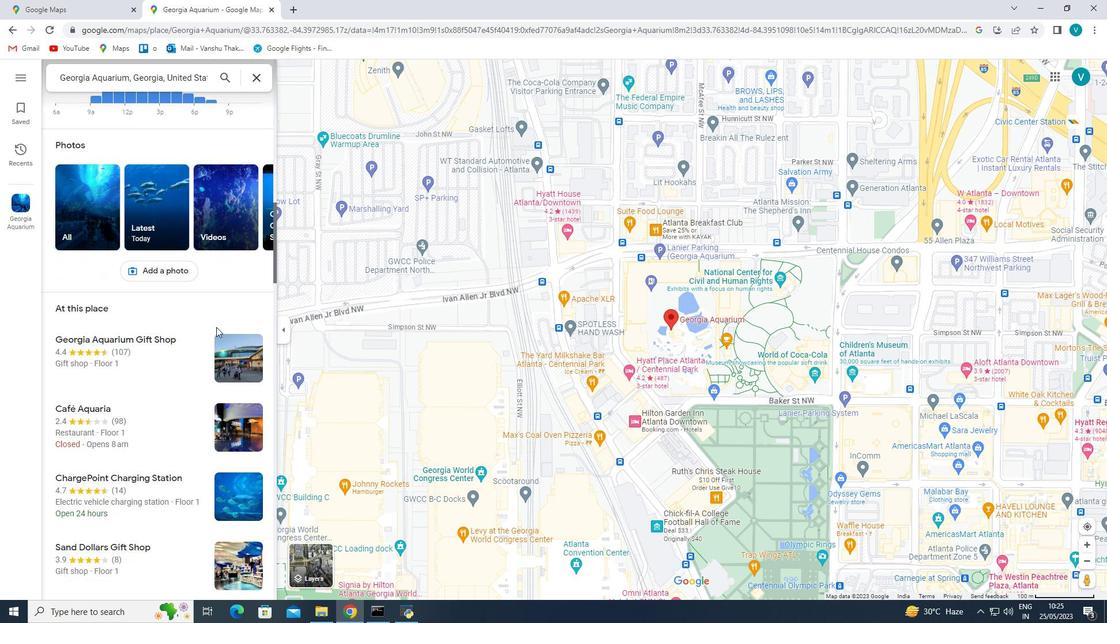 
Action: Mouse scrolled (208, 319) with delta (0, 0)
Screenshot: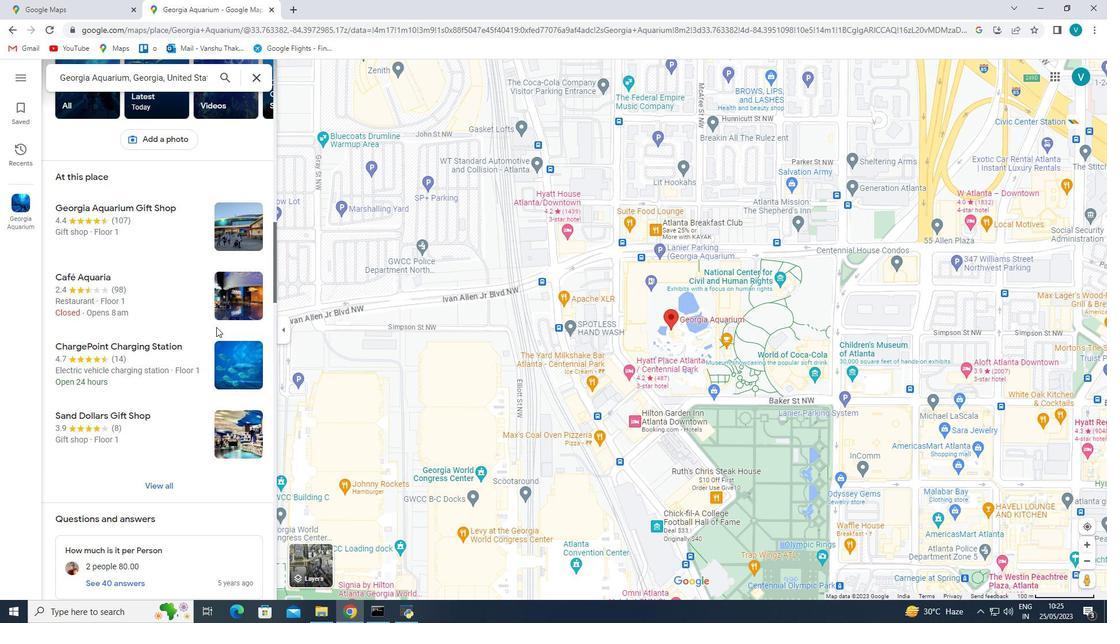 
Action: Mouse scrolled (208, 319) with delta (0, 0)
Screenshot: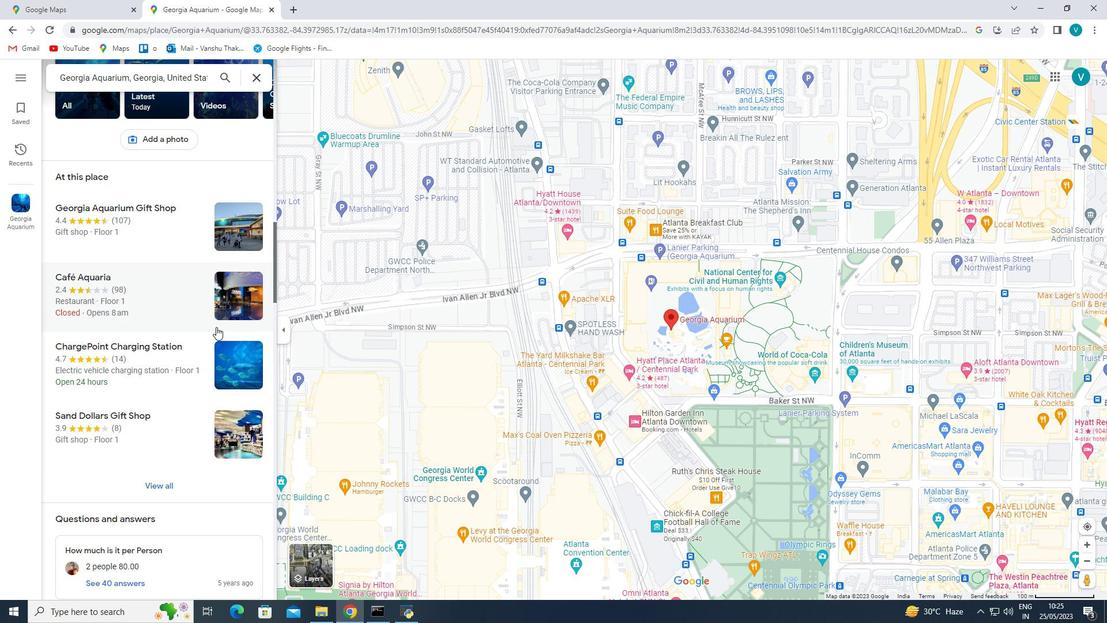 
Action: Mouse scrolled (208, 319) with delta (0, 0)
Screenshot: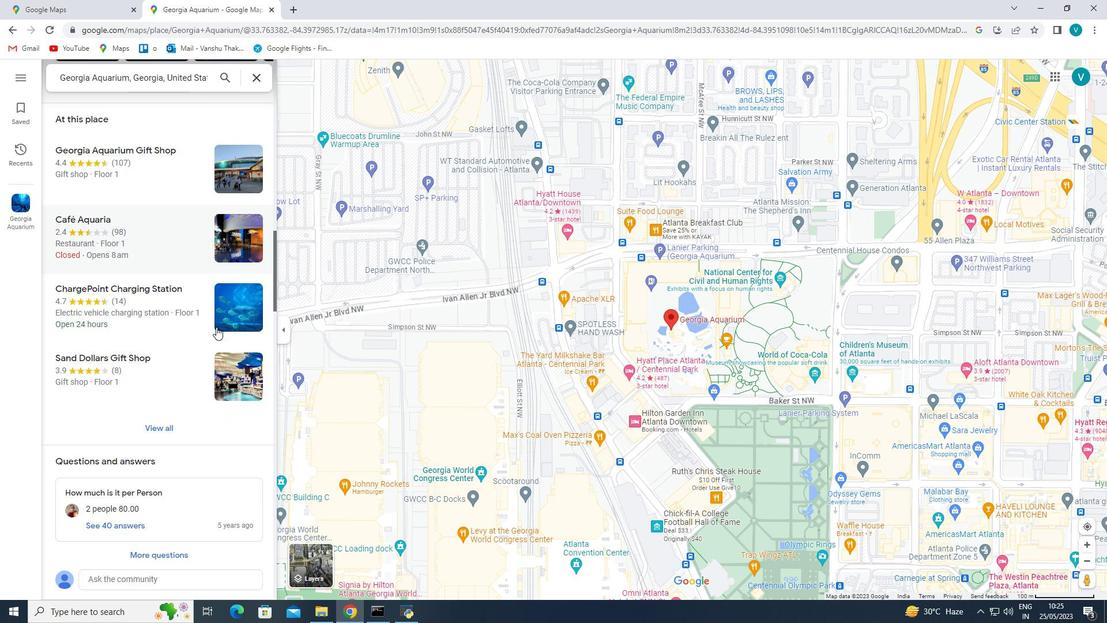 
Action: Mouse scrolled (208, 319) with delta (0, 0)
Screenshot: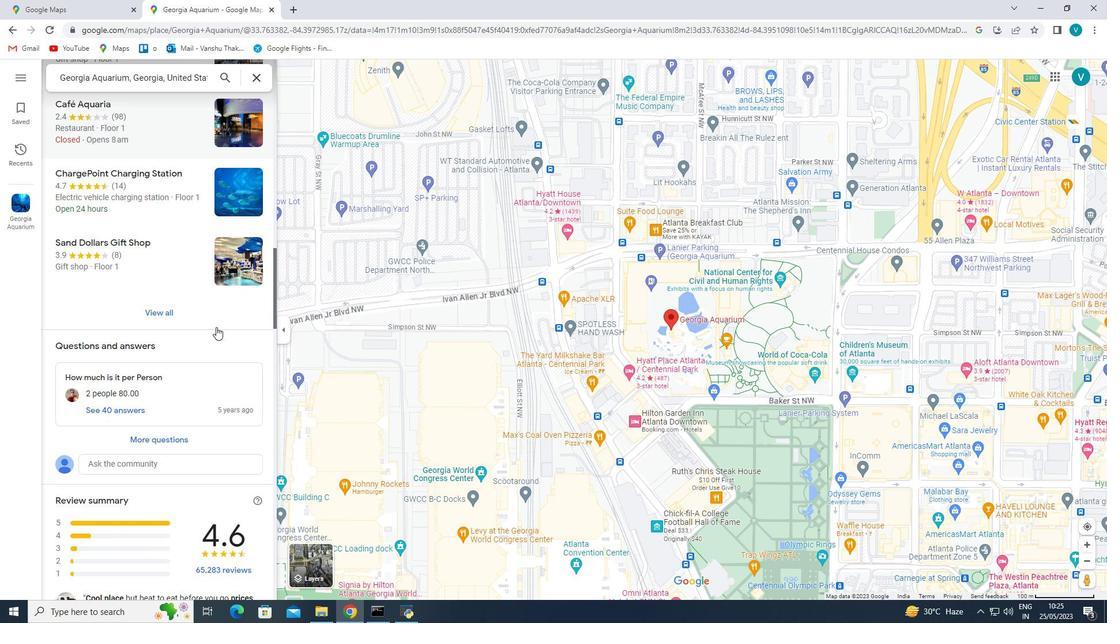 
Action: Mouse scrolled (208, 319) with delta (0, 0)
Screenshot: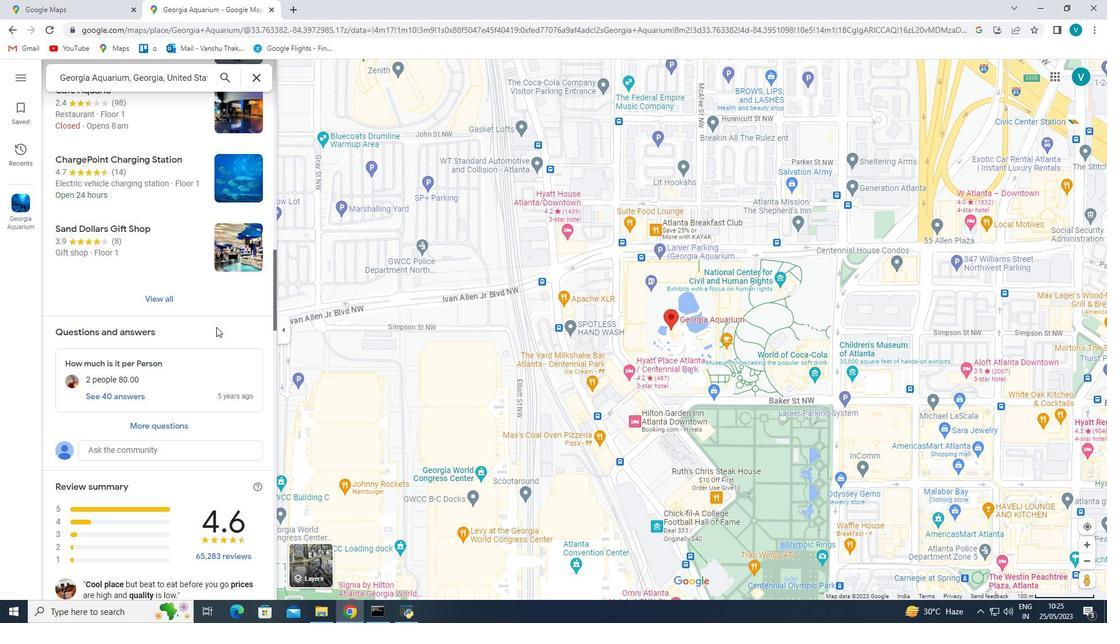 
Action: Mouse scrolled (208, 319) with delta (0, 0)
Screenshot: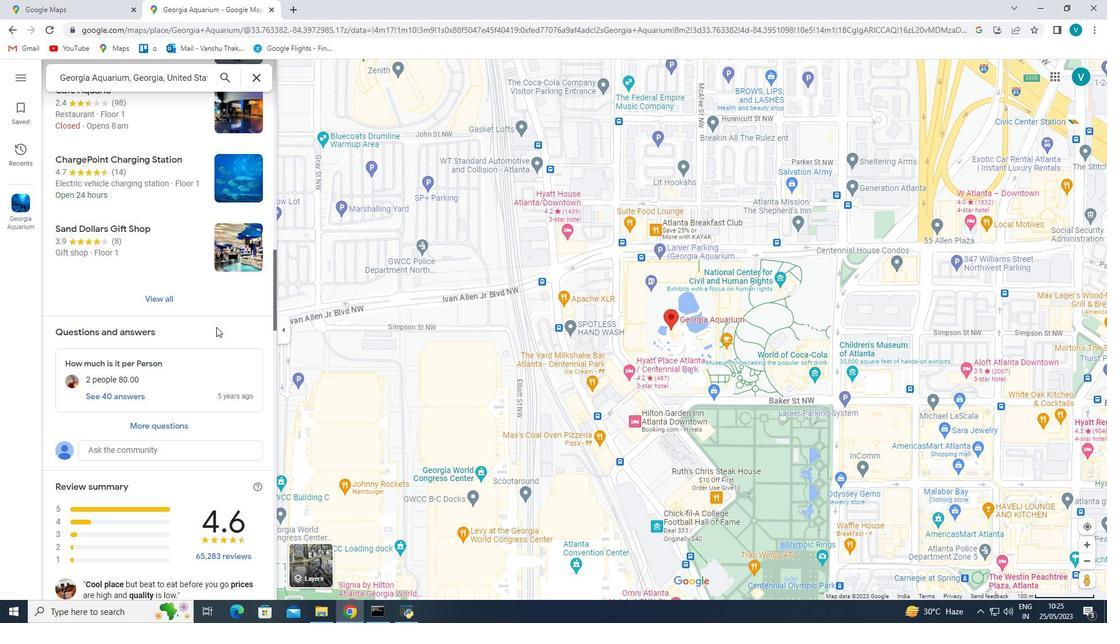 
Action: Mouse scrolled (208, 319) with delta (0, 0)
Screenshot: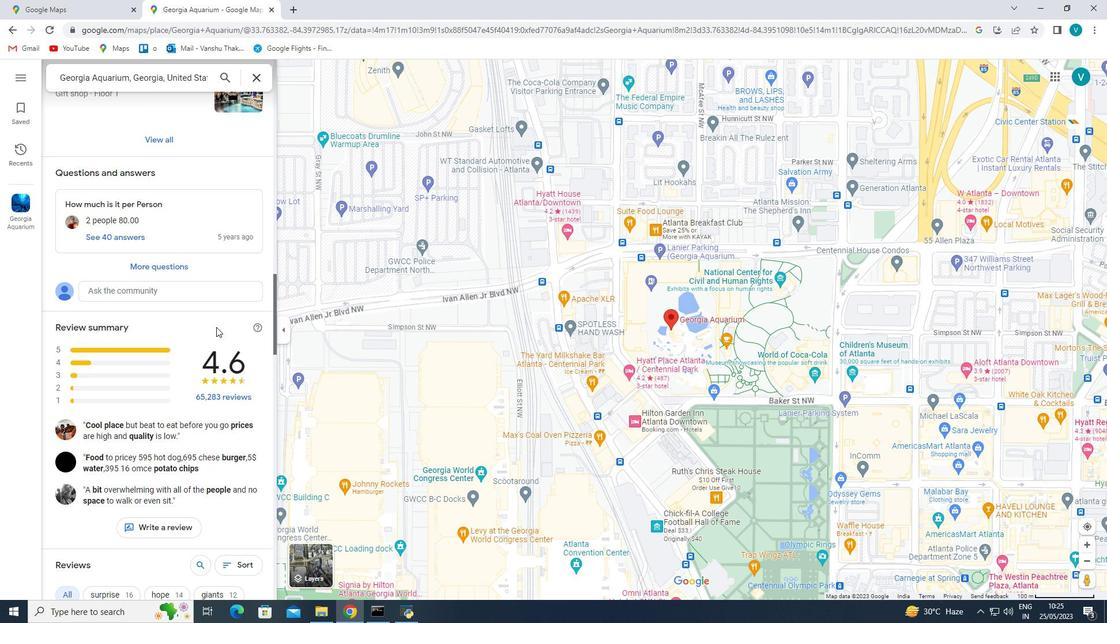 
Action: Mouse scrolled (208, 319) with delta (0, 0)
Screenshot: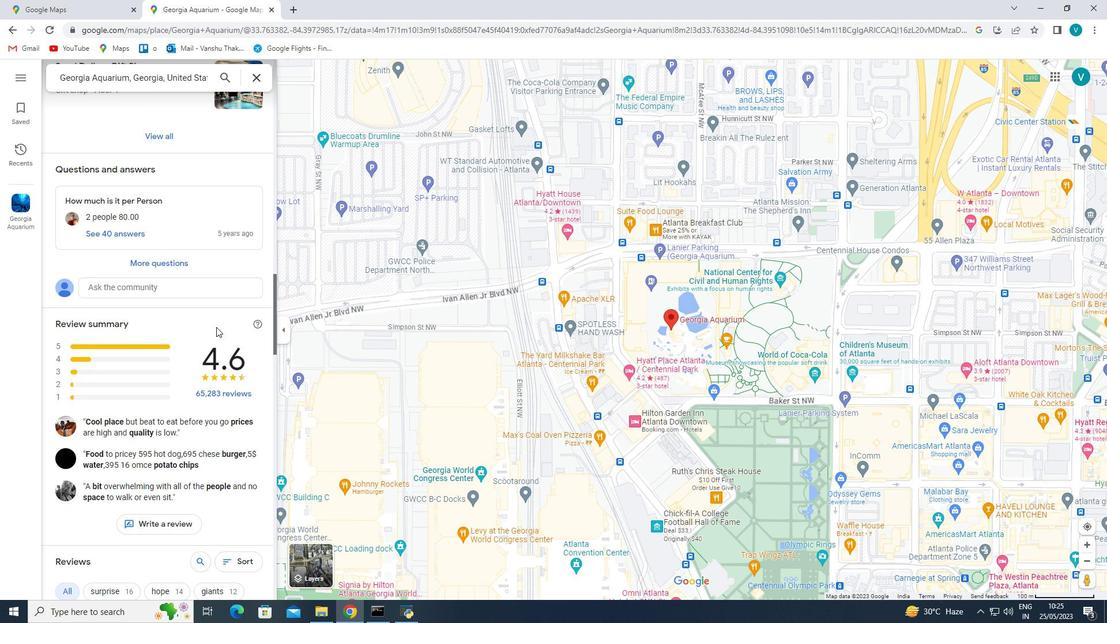 
Action: Mouse scrolled (208, 319) with delta (0, 0)
Screenshot: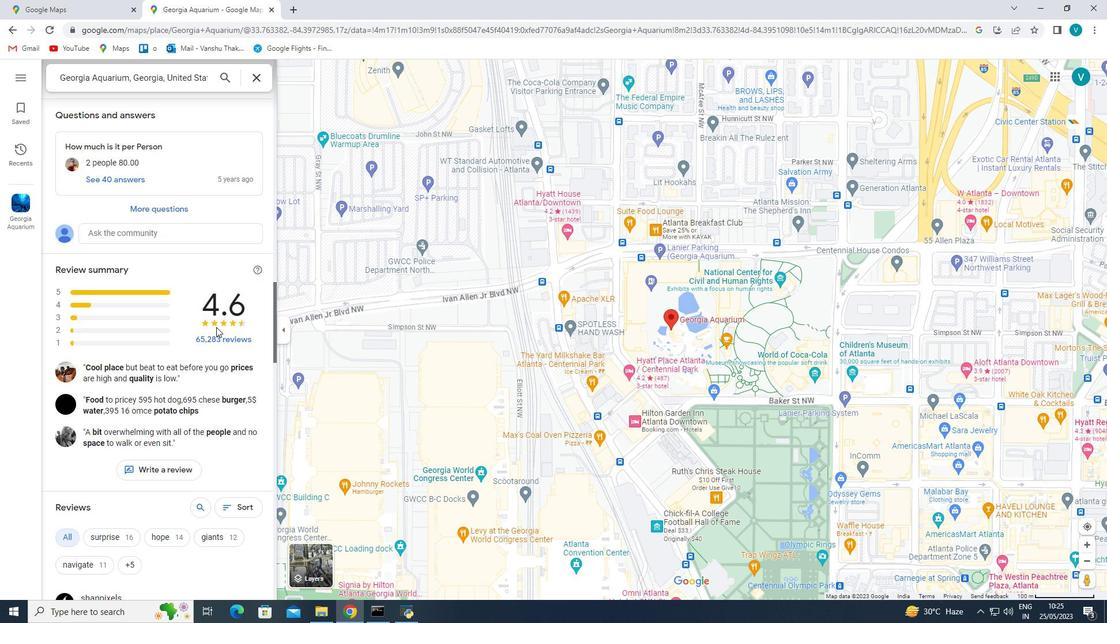 
Action: Mouse scrolled (208, 319) with delta (0, 0)
Screenshot: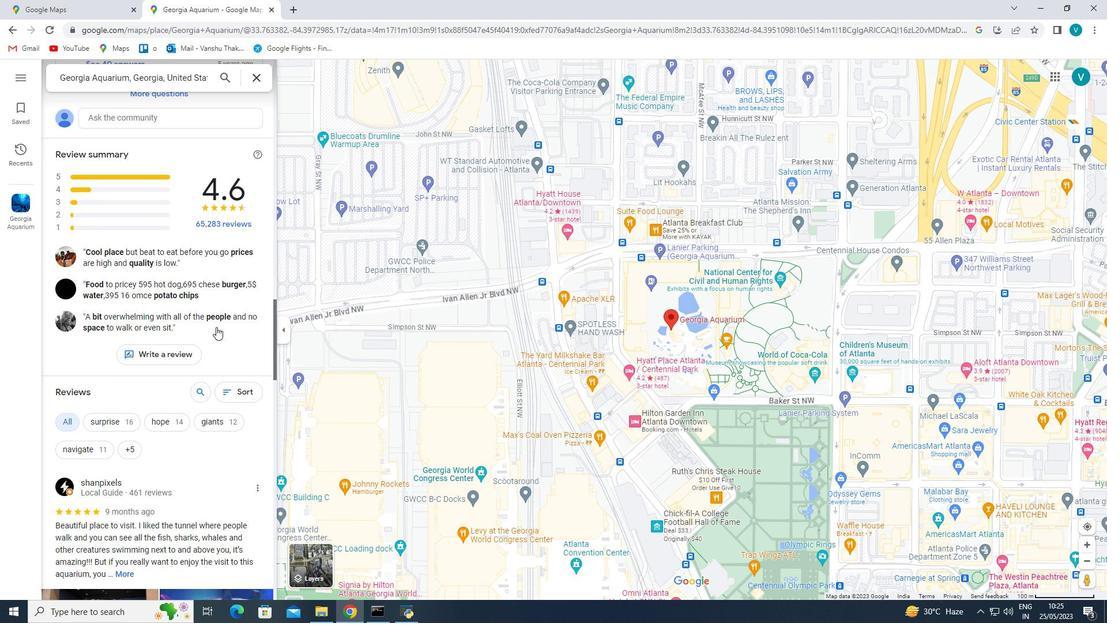 
Action: Mouse scrolled (208, 319) with delta (0, 0)
Screenshot: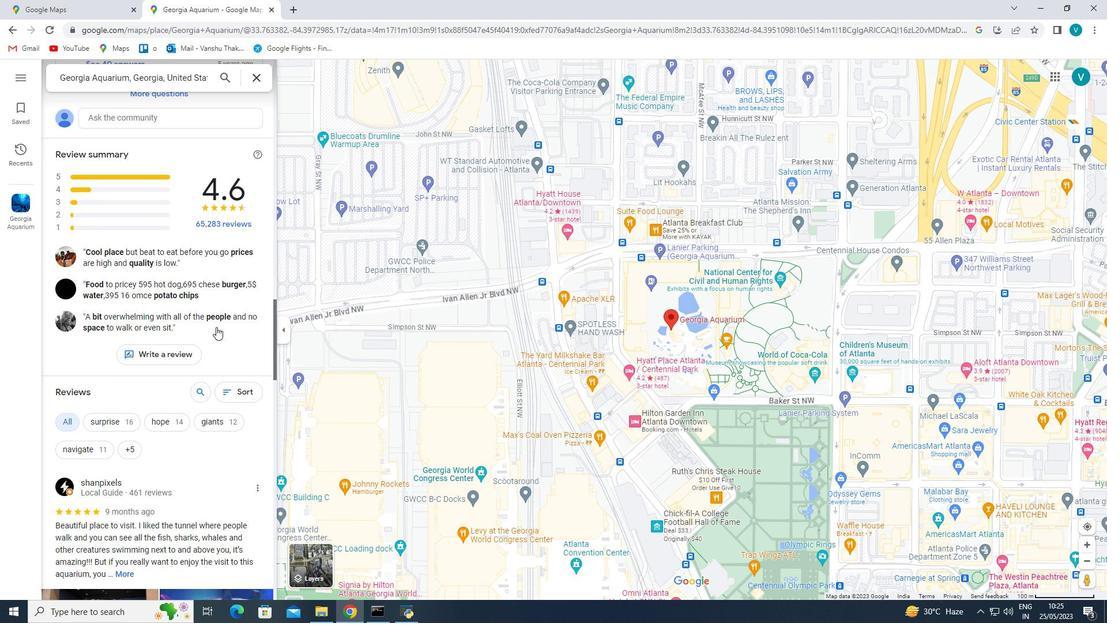 
Action: Mouse scrolled (208, 319) with delta (0, 0)
Screenshot: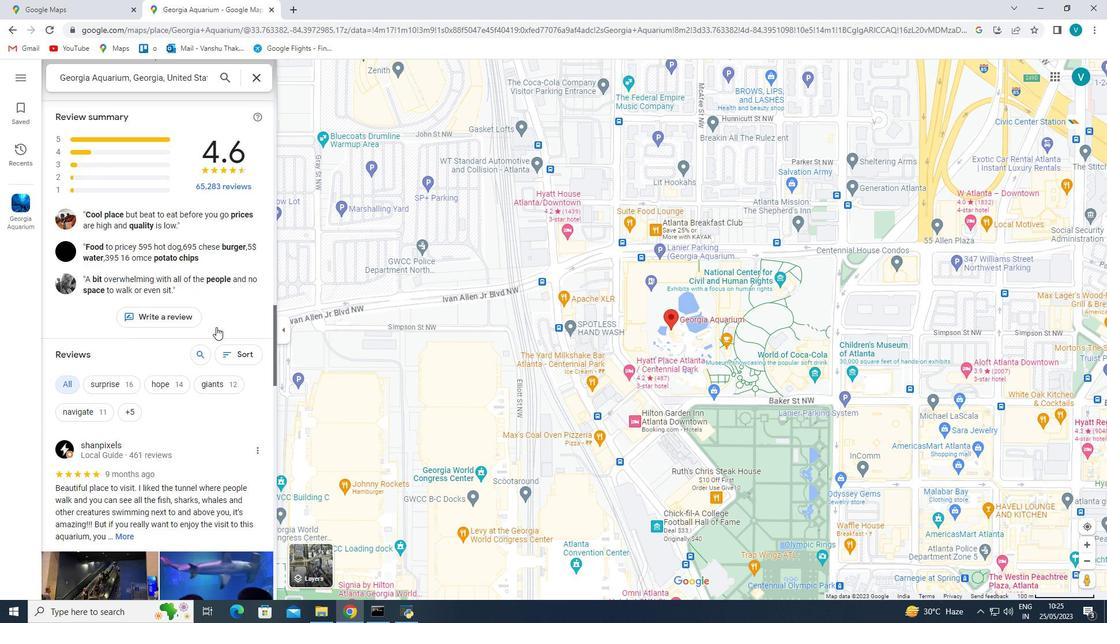 
Action: Mouse scrolled (208, 319) with delta (0, 0)
Screenshot: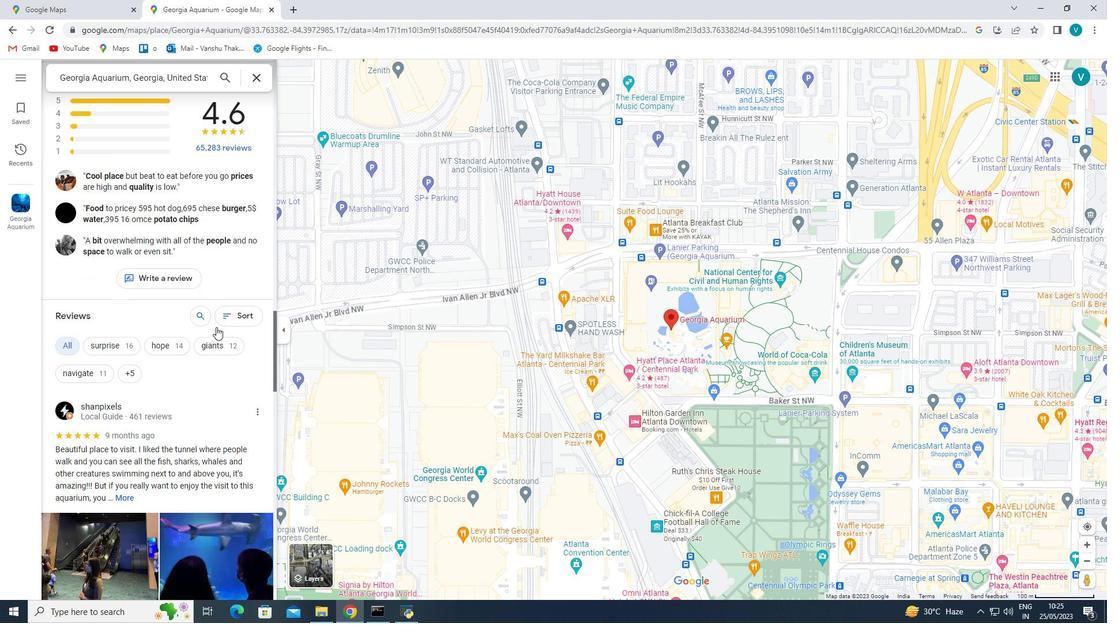 
Action: Mouse scrolled (208, 319) with delta (0, 0)
Screenshot: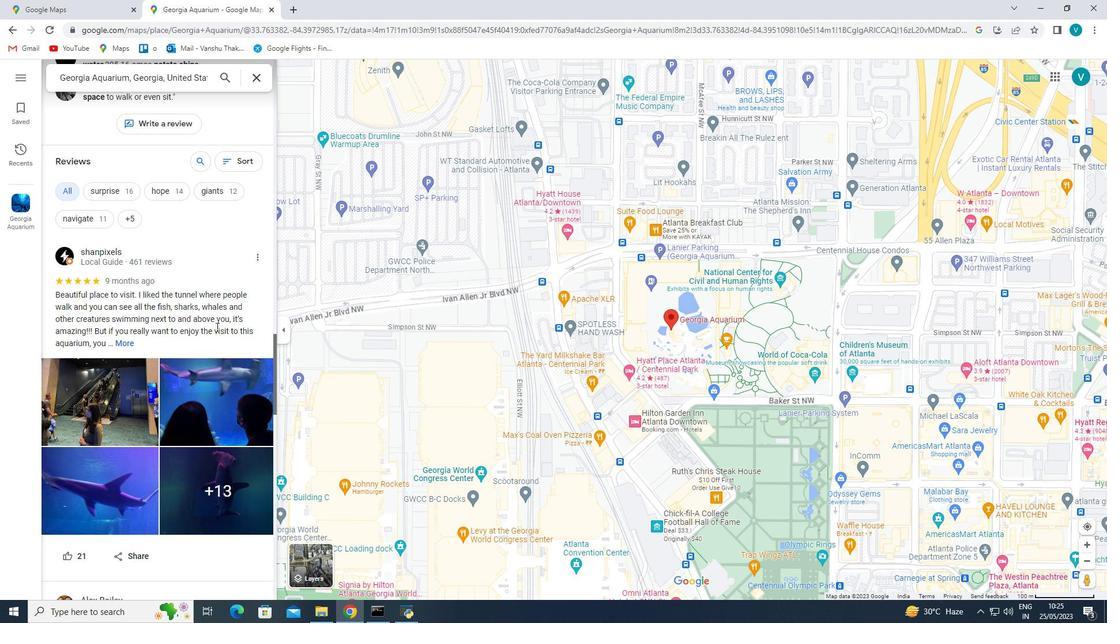 
Action: Mouse scrolled (208, 319) with delta (0, 0)
Screenshot: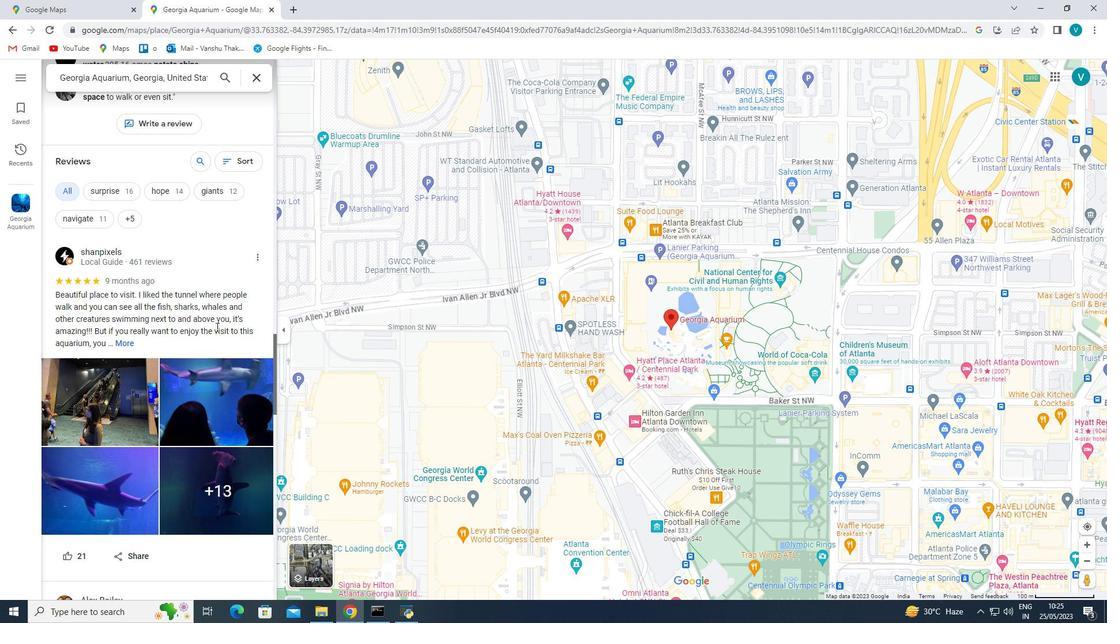 
Action: Mouse scrolled (208, 319) with delta (0, 0)
Screenshot: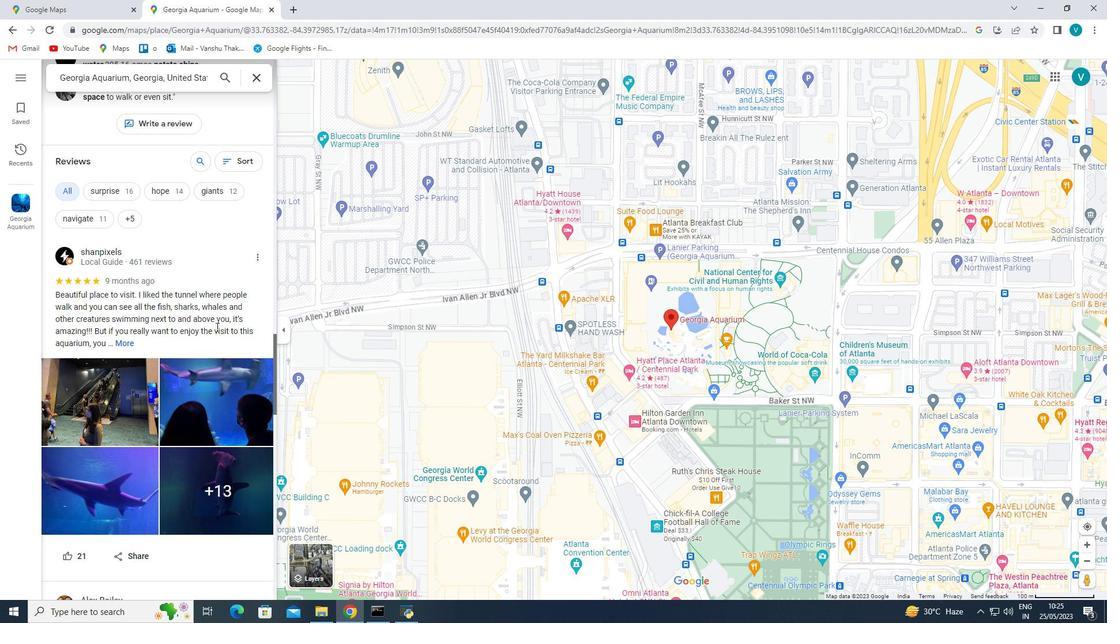
Action: Mouse scrolled (208, 319) with delta (0, 0)
Screenshot: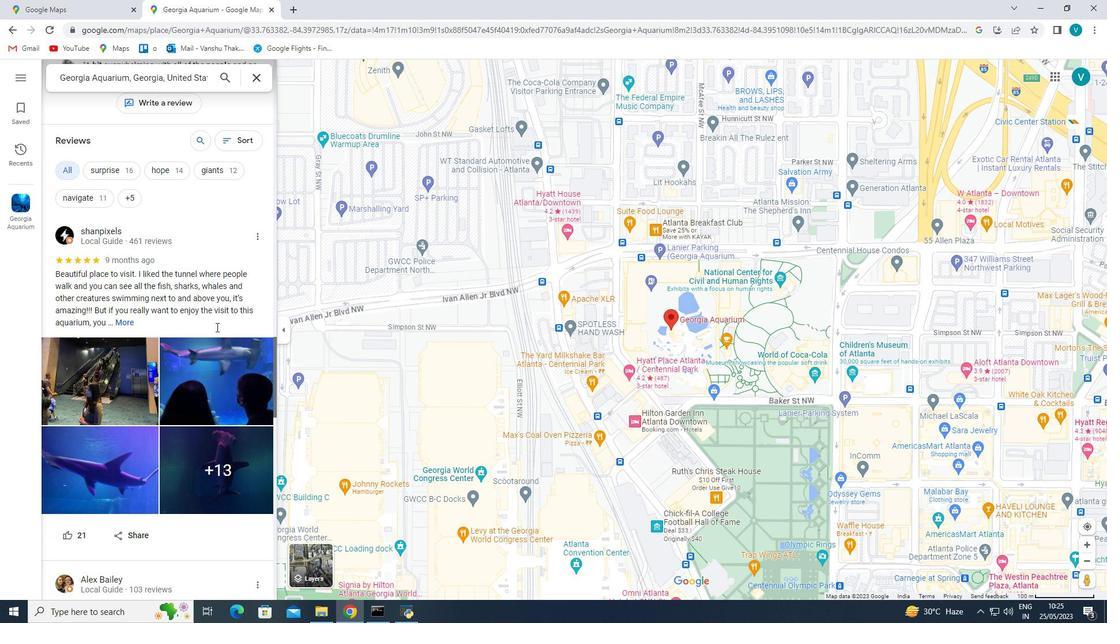 
Action: Mouse scrolled (208, 319) with delta (0, 0)
Screenshot: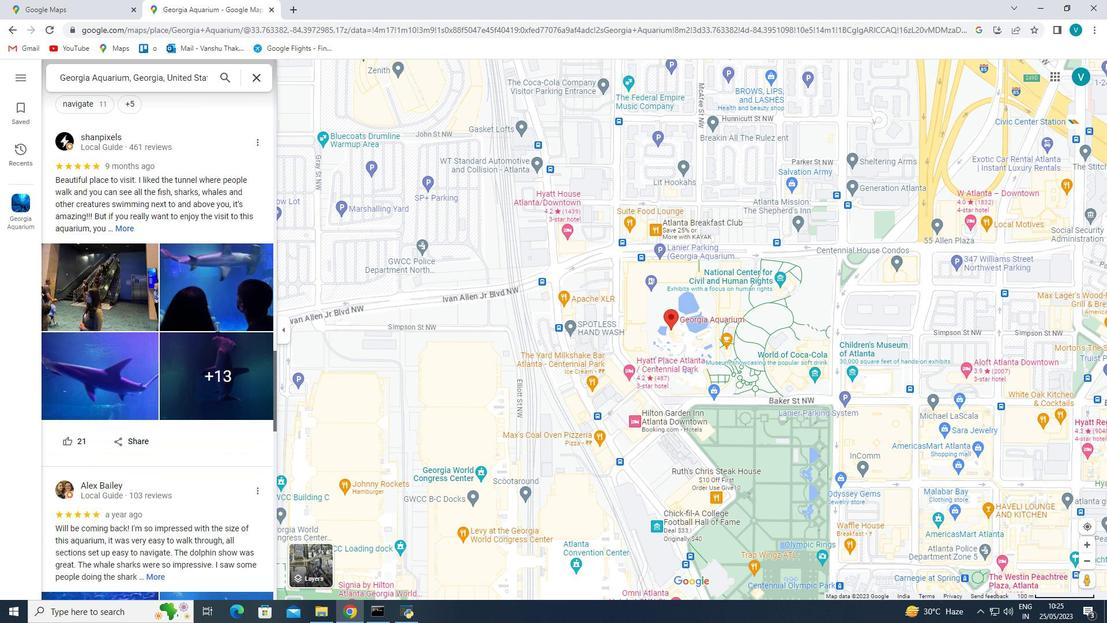 
Action: Mouse scrolled (208, 320) with delta (0, 0)
Screenshot: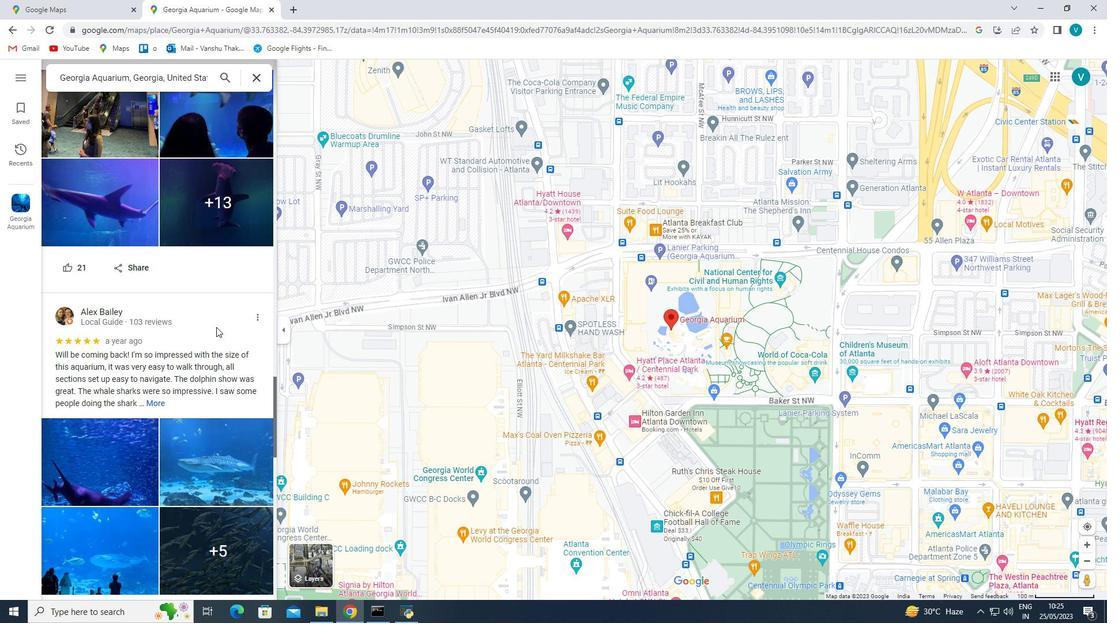 
Action: Mouse scrolled (208, 320) with delta (0, 0)
Screenshot: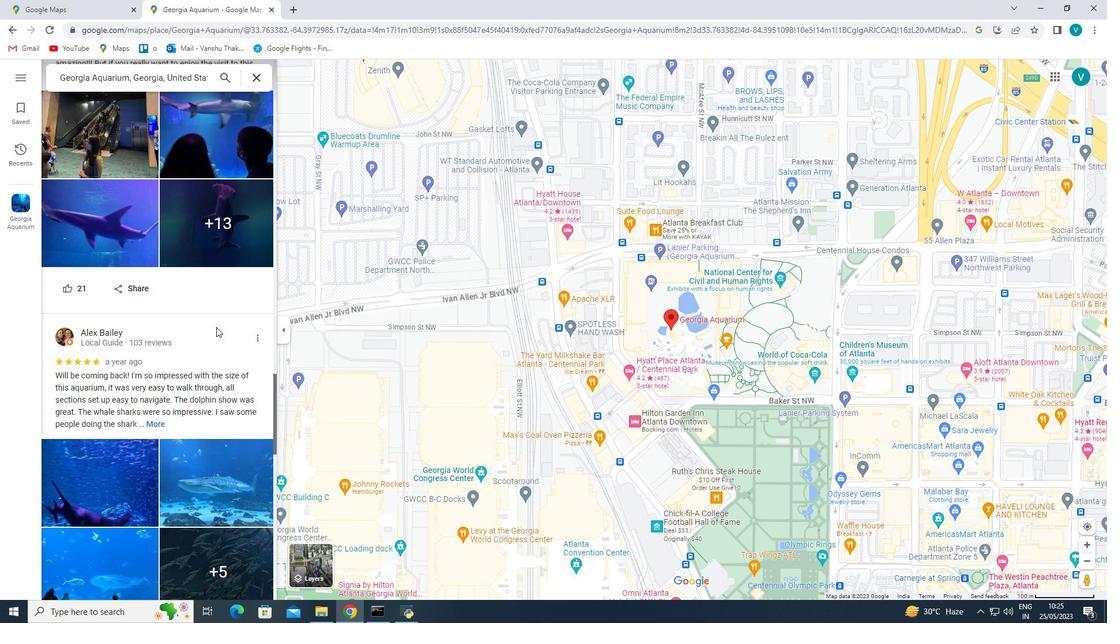 
Action: Mouse scrolled (208, 319) with delta (0, 0)
Screenshot: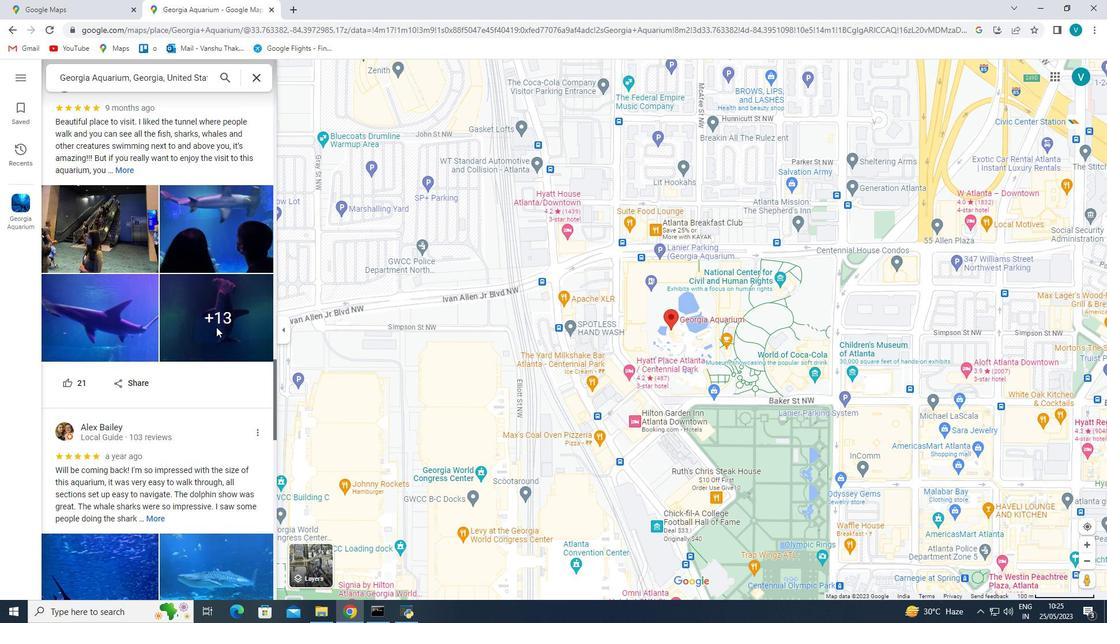 
Action: Mouse scrolled (208, 319) with delta (0, 0)
Screenshot: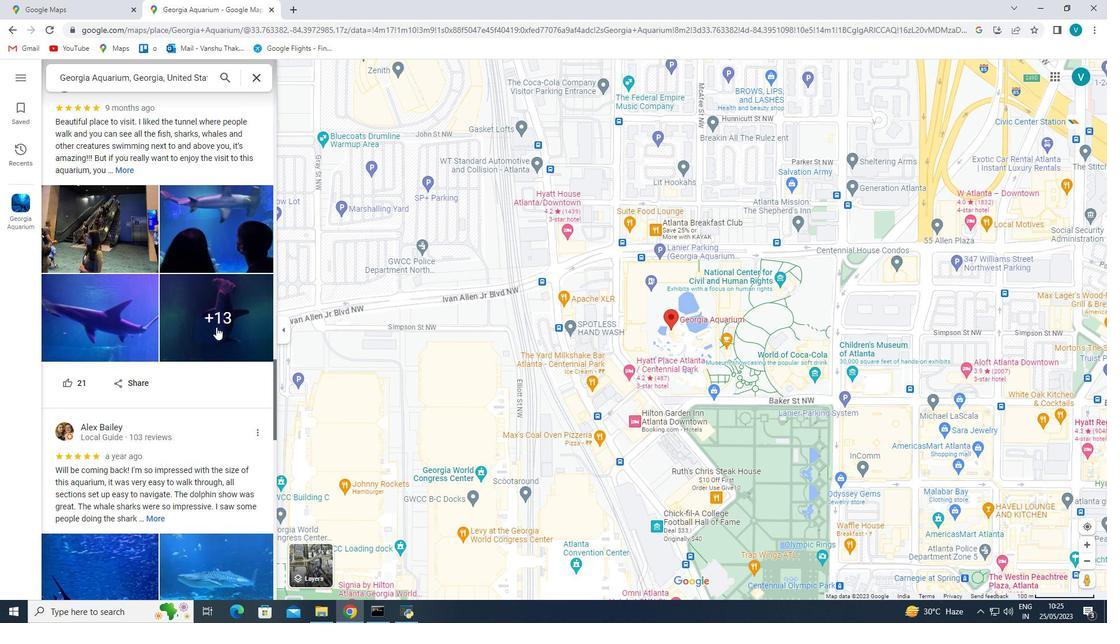 
Action: Mouse scrolled (208, 319) with delta (0, 0)
Screenshot: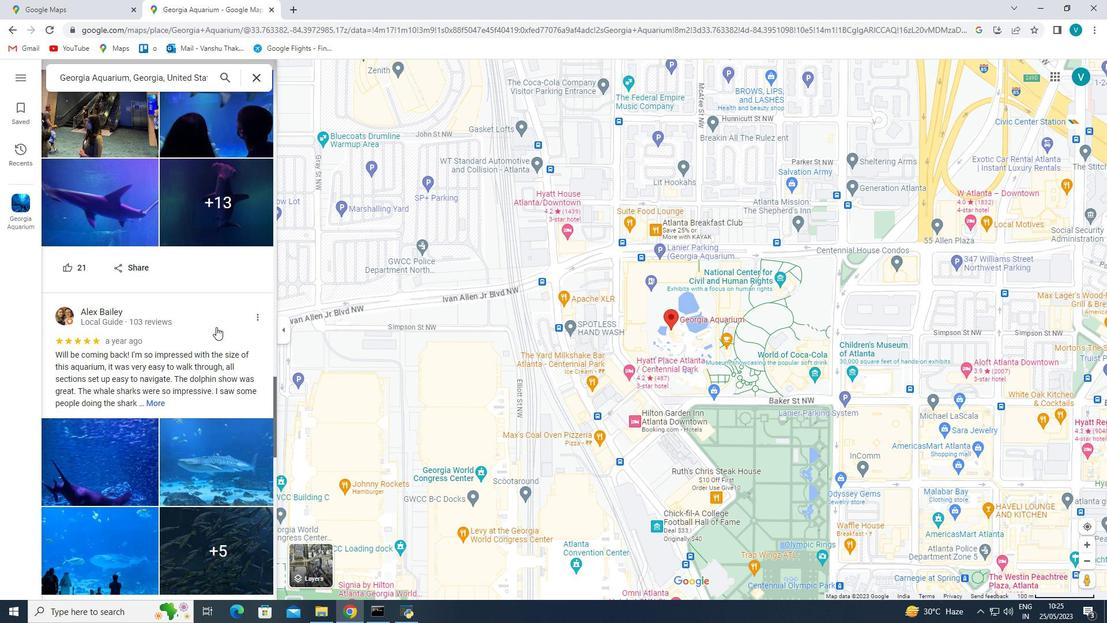 
Action: Mouse scrolled (208, 319) with delta (0, 0)
Screenshot: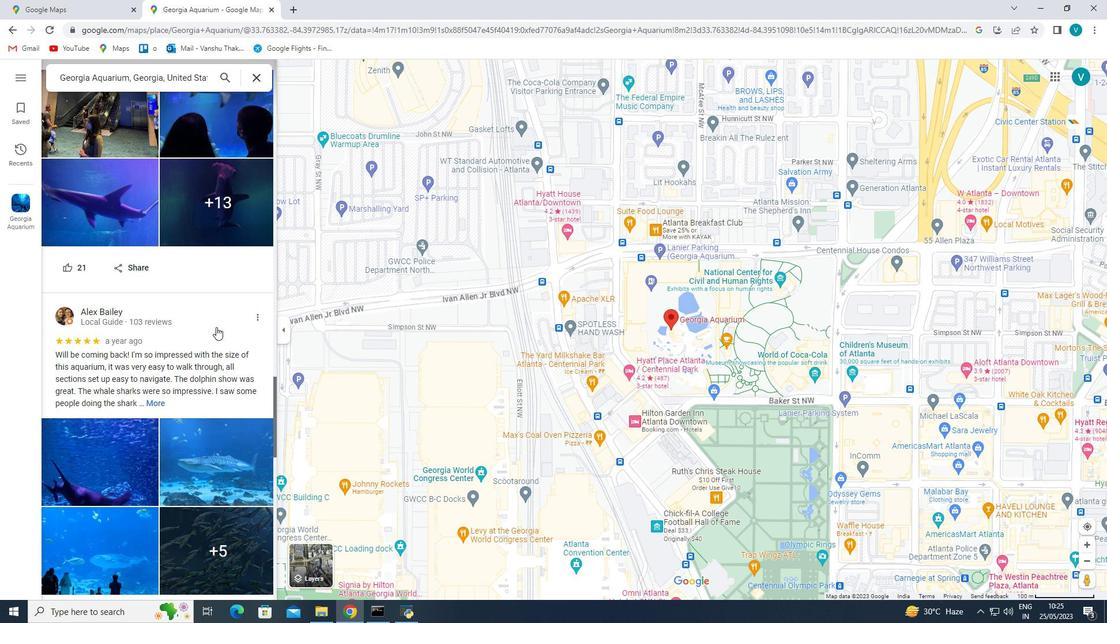 
Action: Mouse scrolled (208, 319) with delta (0, 0)
Screenshot: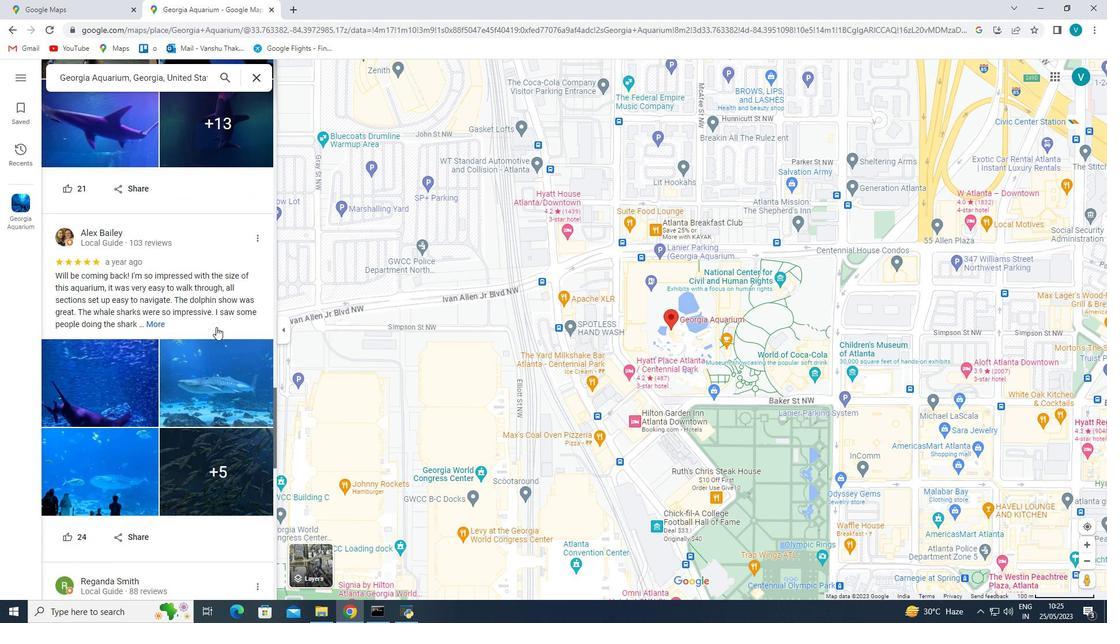 
Action: Mouse scrolled (208, 319) with delta (0, 0)
Screenshot: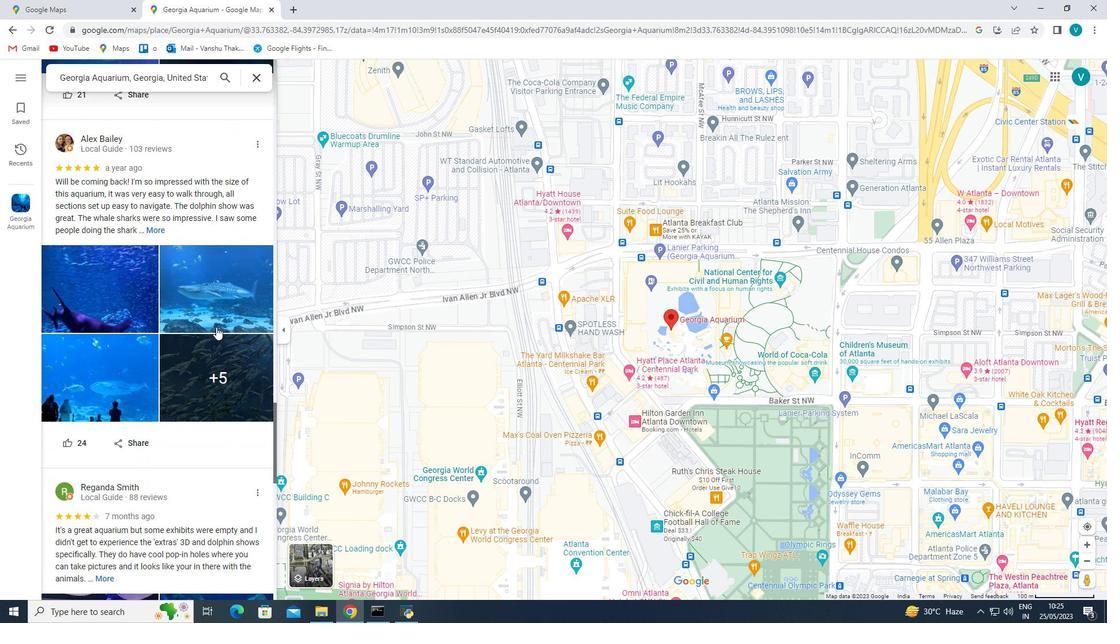 
Action: Mouse scrolled (208, 320) with delta (0, 0)
Screenshot: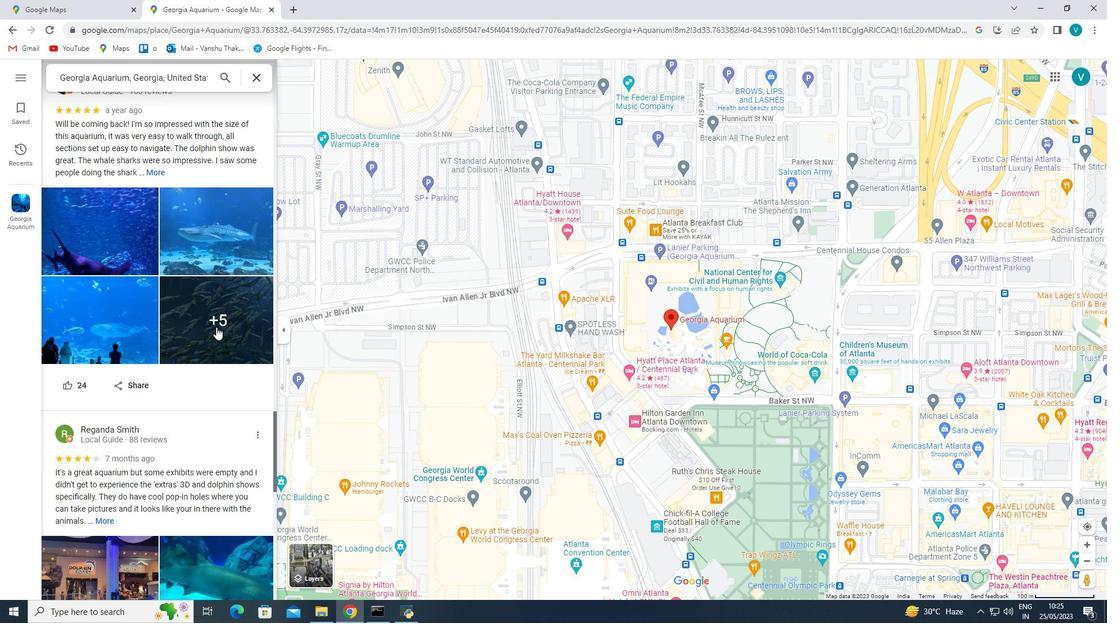 
Action: Mouse scrolled (208, 320) with delta (0, 0)
Screenshot: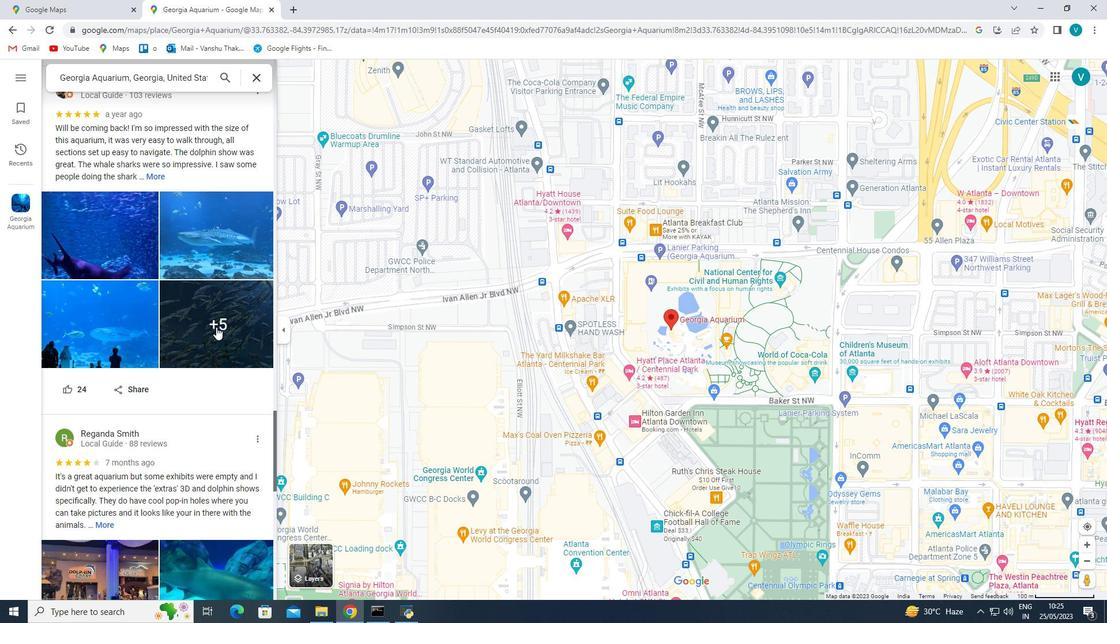 
Action: Mouse scrolled (208, 320) with delta (0, 0)
Screenshot: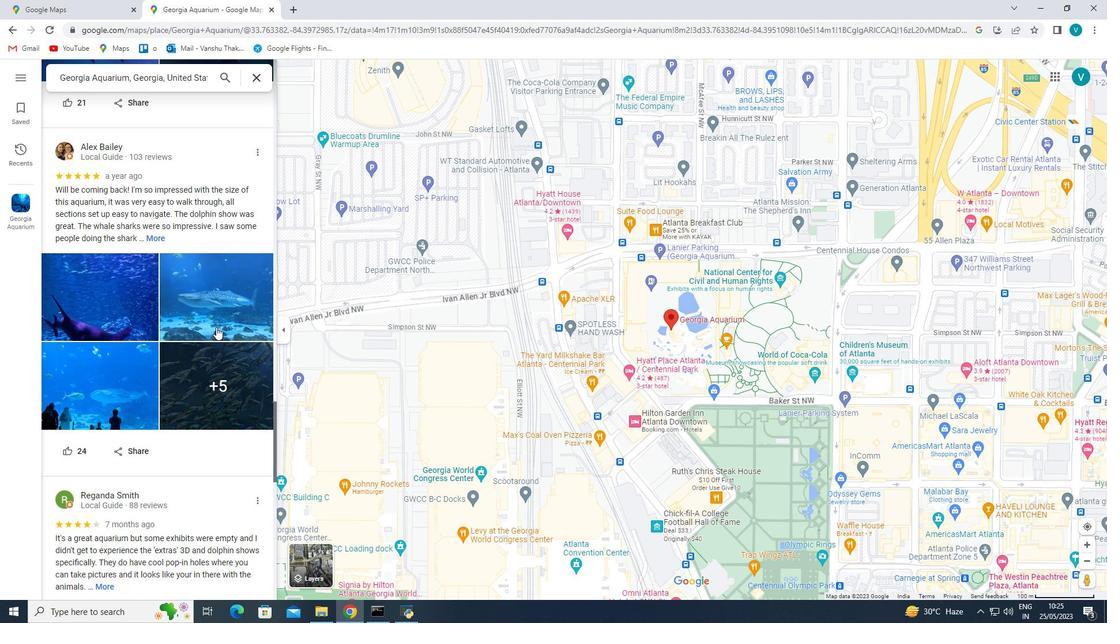 
Action: Mouse scrolled (208, 320) with delta (0, 0)
Screenshot: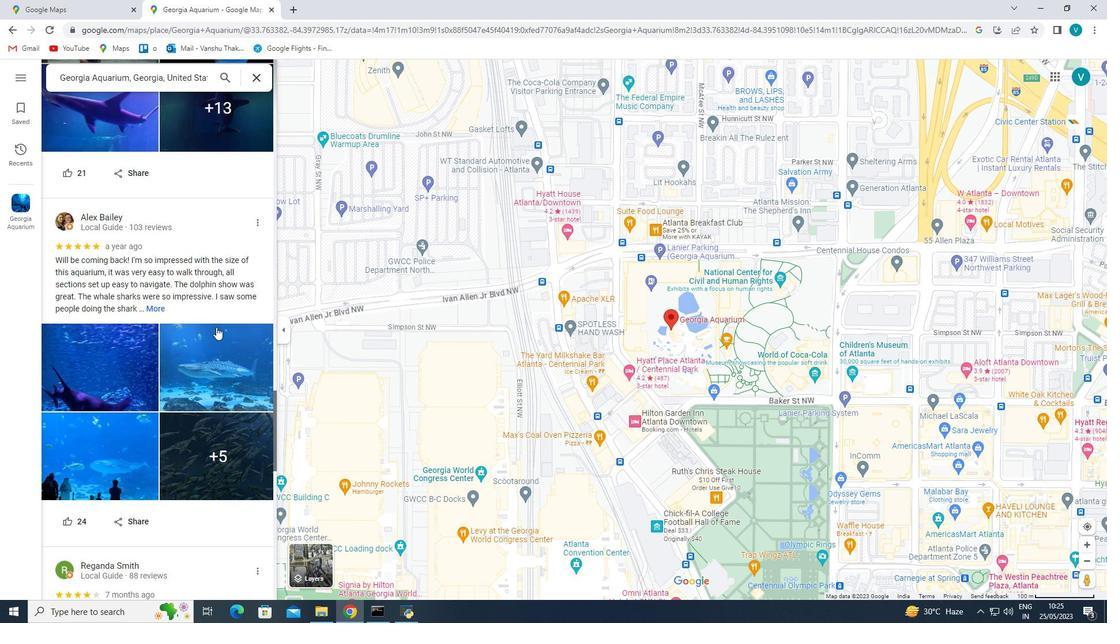 
Action: Mouse scrolled (208, 320) with delta (0, 0)
Screenshot: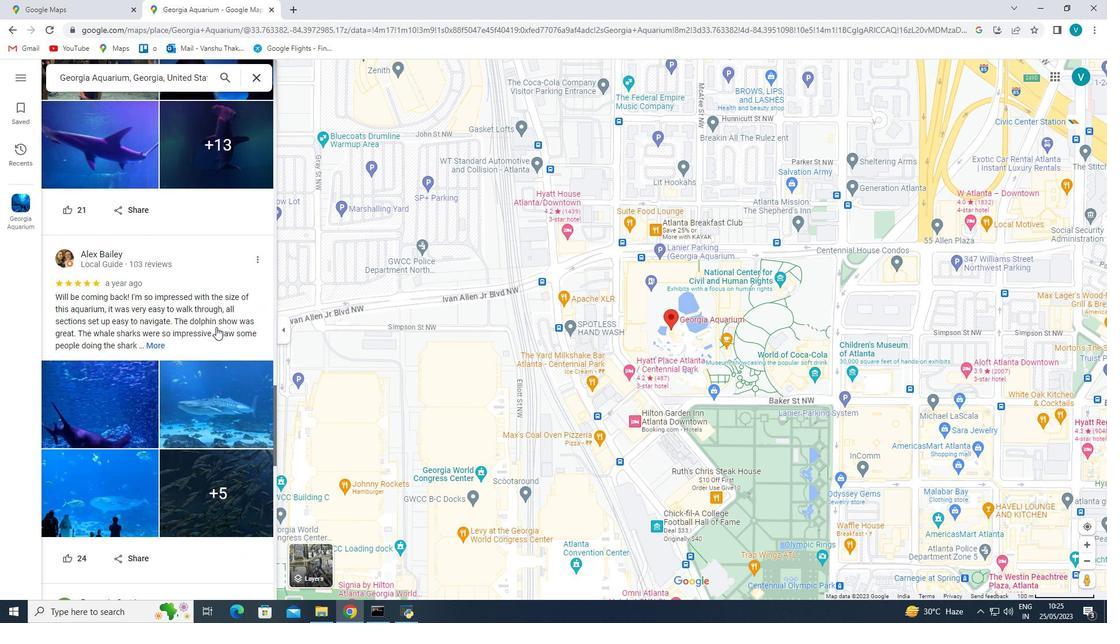 
Action: Mouse scrolled (208, 320) with delta (0, 0)
Screenshot: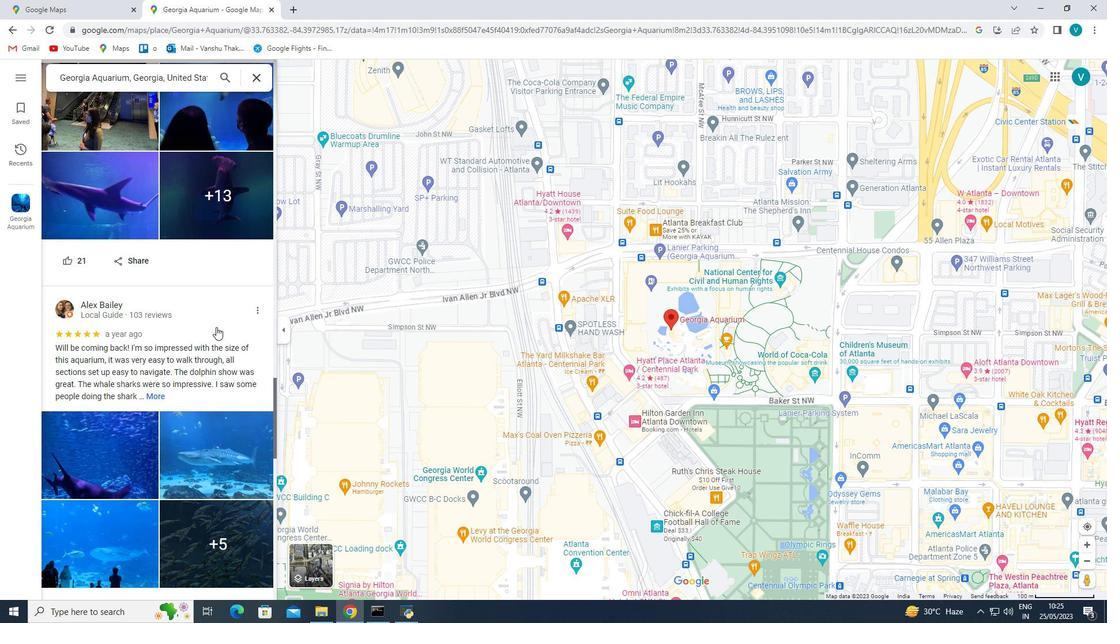 
Action: Mouse scrolled (208, 320) with delta (0, 0)
Screenshot: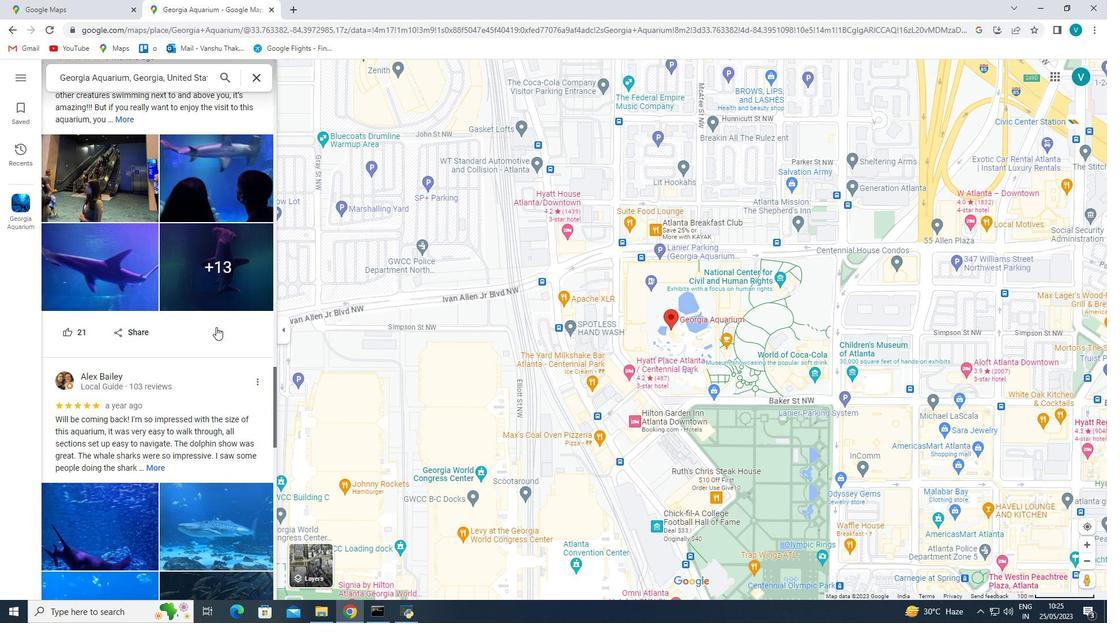 
Action: Mouse scrolled (208, 319) with delta (0, 0)
Screenshot: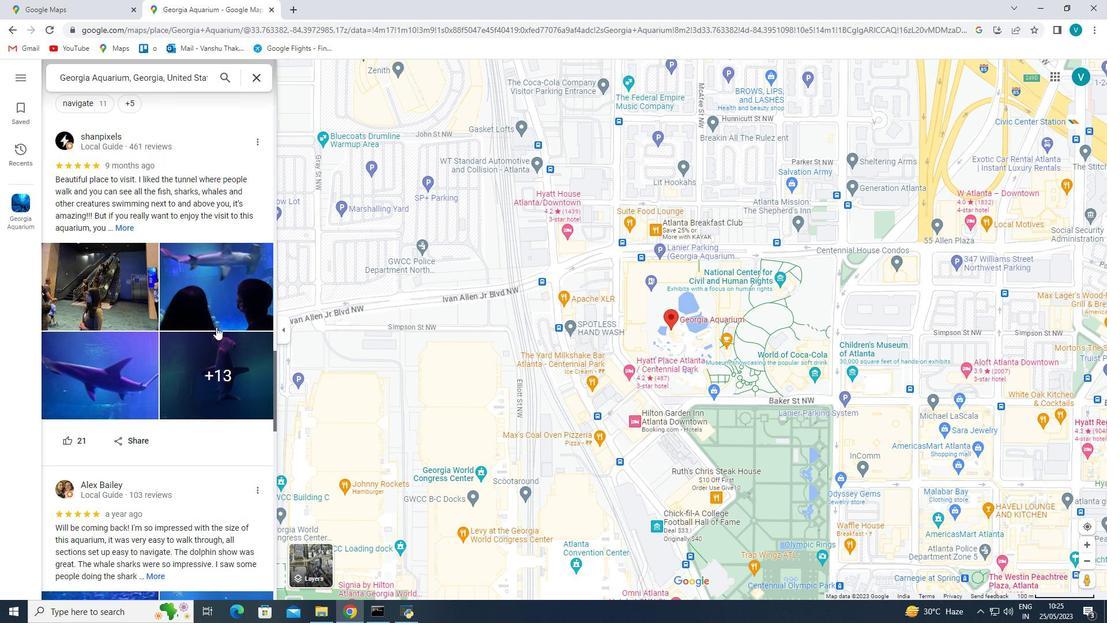 
Action: Mouse scrolled (208, 319) with delta (0, 0)
Screenshot: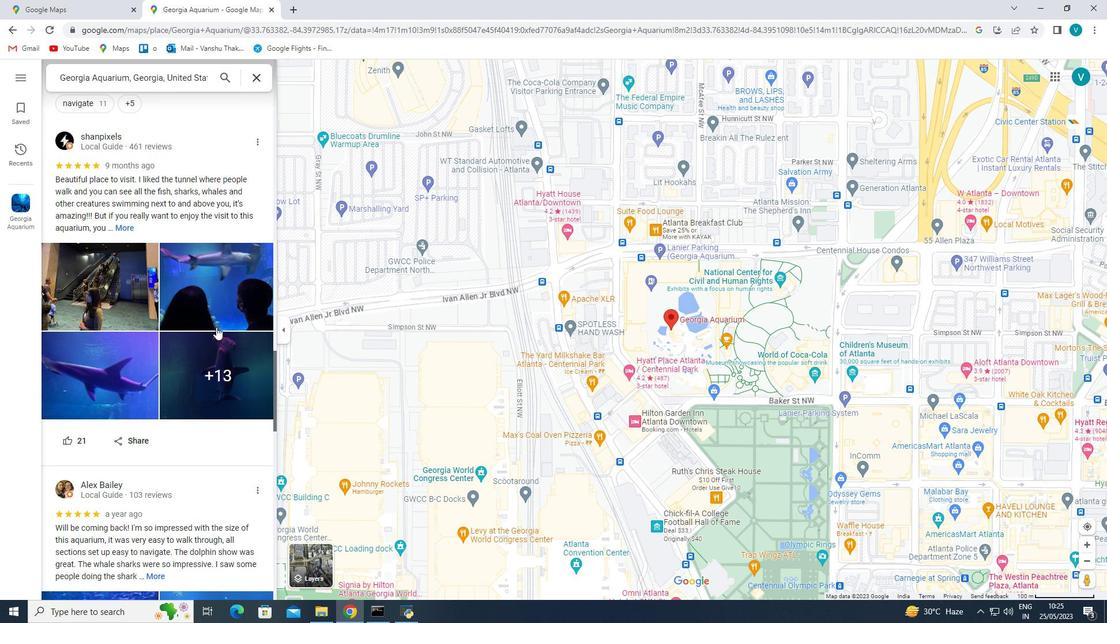 
Action: Mouse scrolled (208, 319) with delta (0, 0)
Screenshot: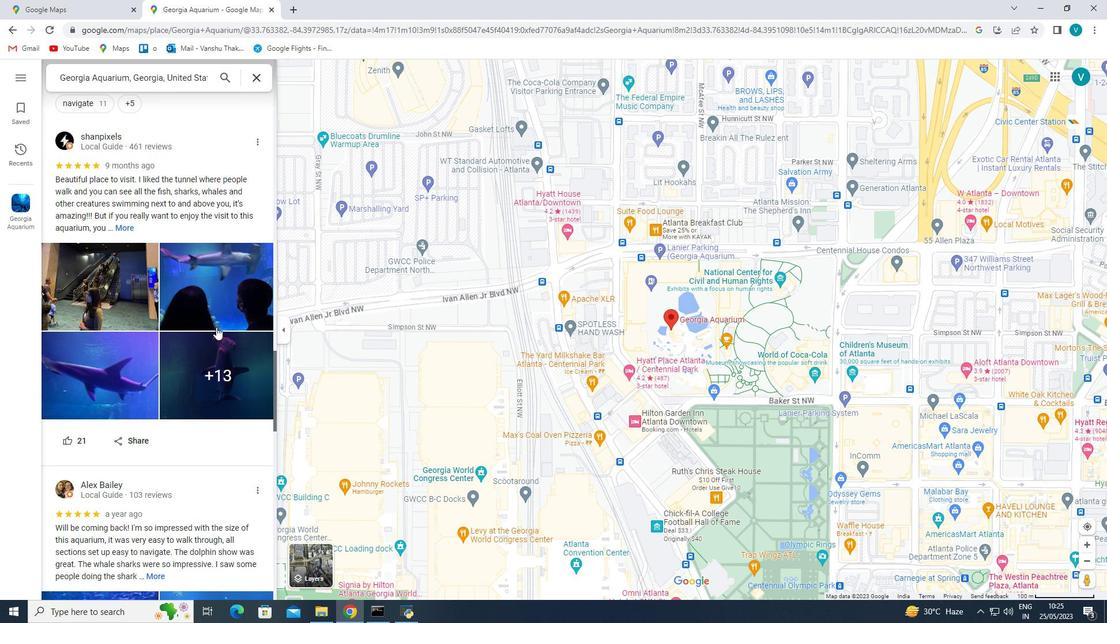 
Action: Mouse scrolled (208, 319) with delta (0, 0)
Screenshot: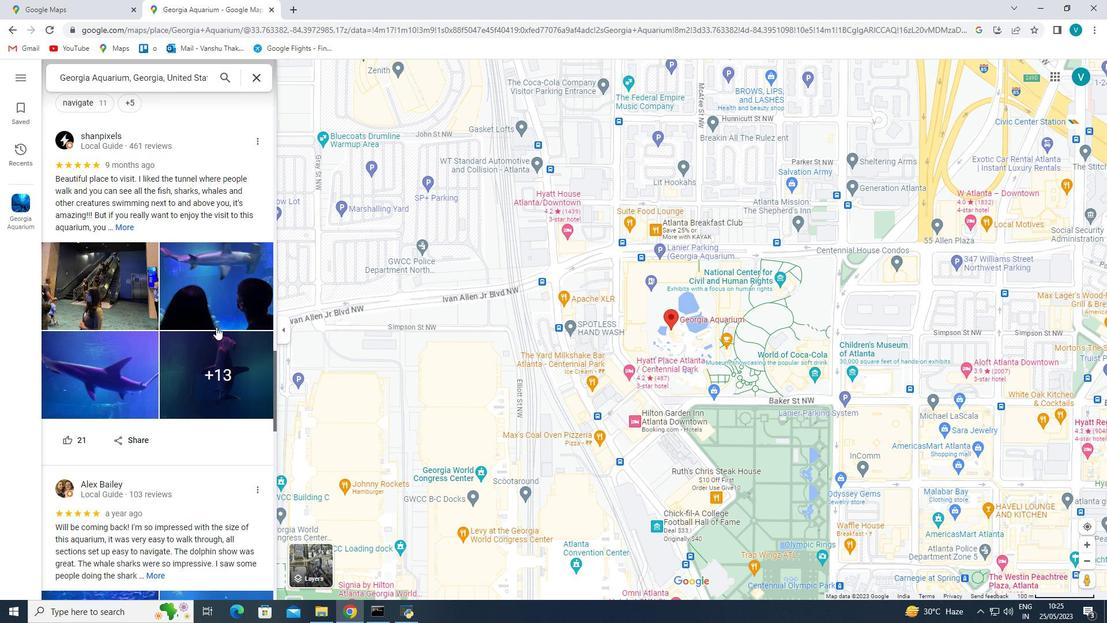 
Action: Mouse scrolled (208, 319) with delta (0, 0)
Screenshot: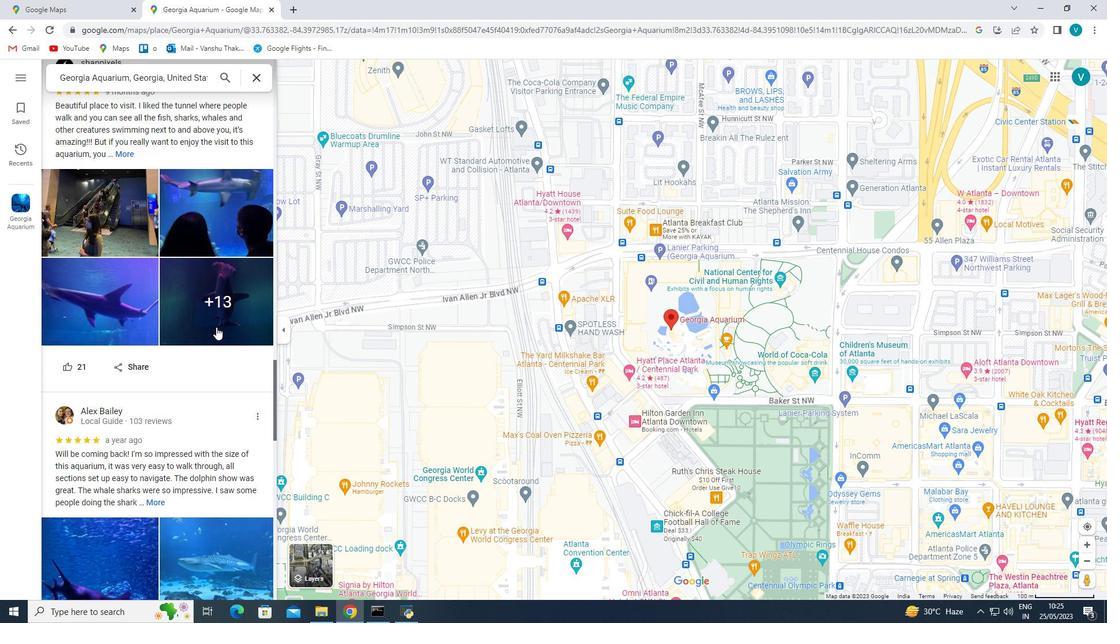 
Action: Mouse scrolled (208, 319) with delta (0, 0)
Screenshot: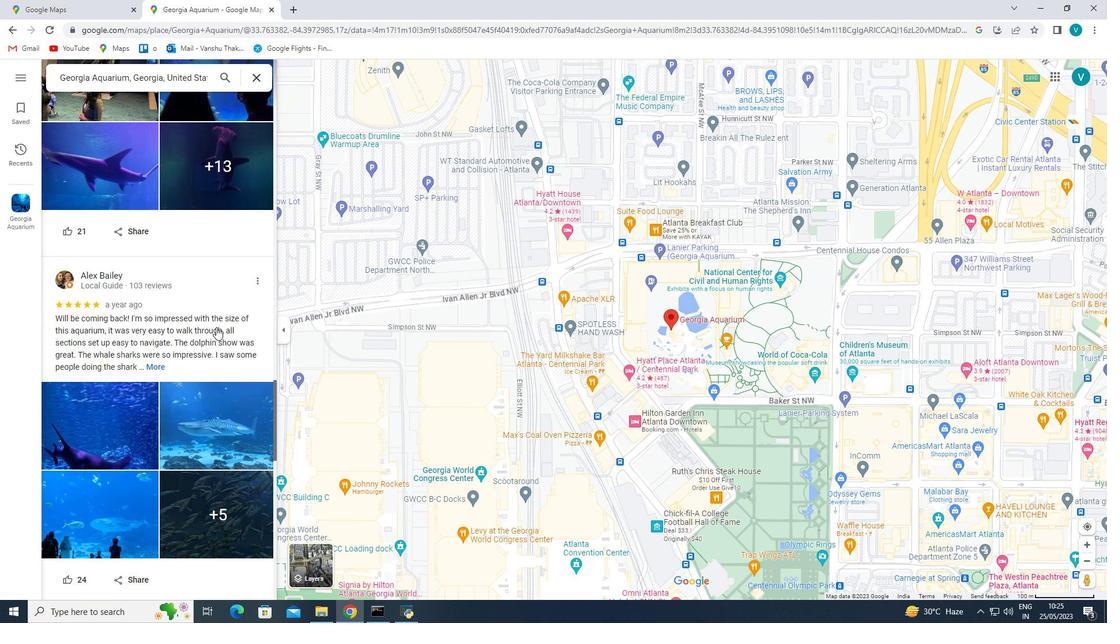 
Action: Mouse scrolled (208, 319) with delta (0, 0)
Screenshot: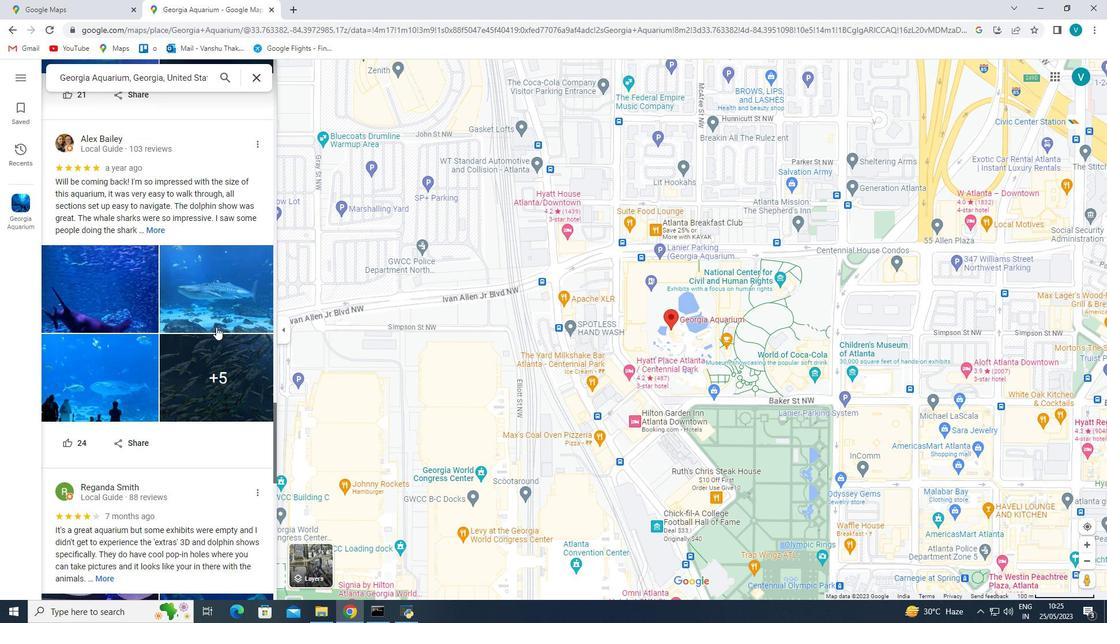 
Action: Mouse scrolled (208, 319) with delta (0, 0)
Screenshot: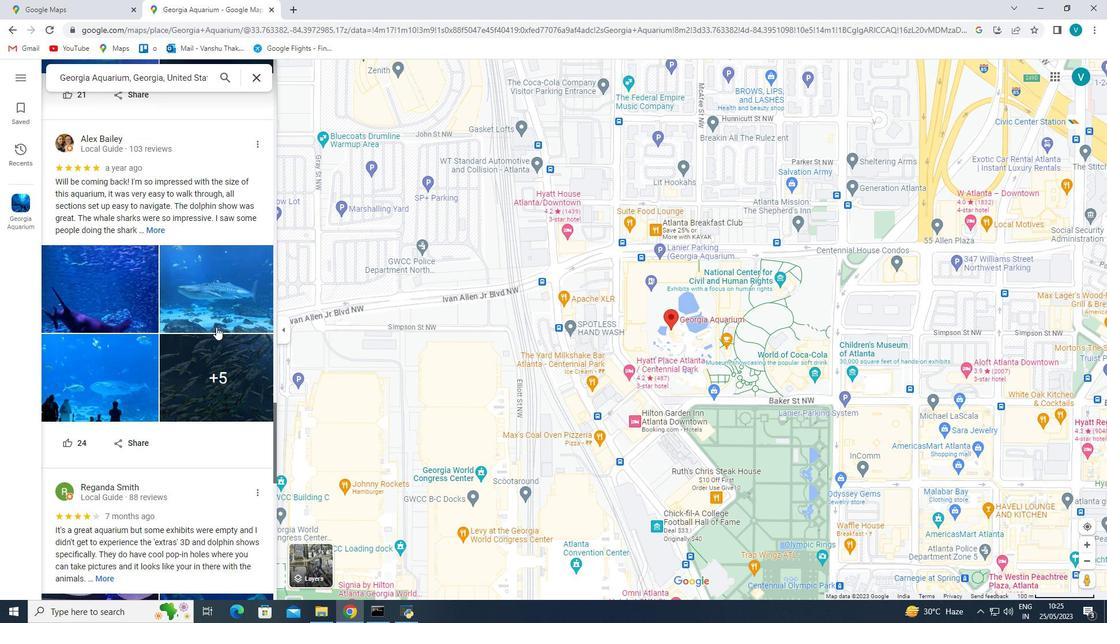 
Action: Mouse scrolled (208, 319) with delta (0, 0)
Screenshot: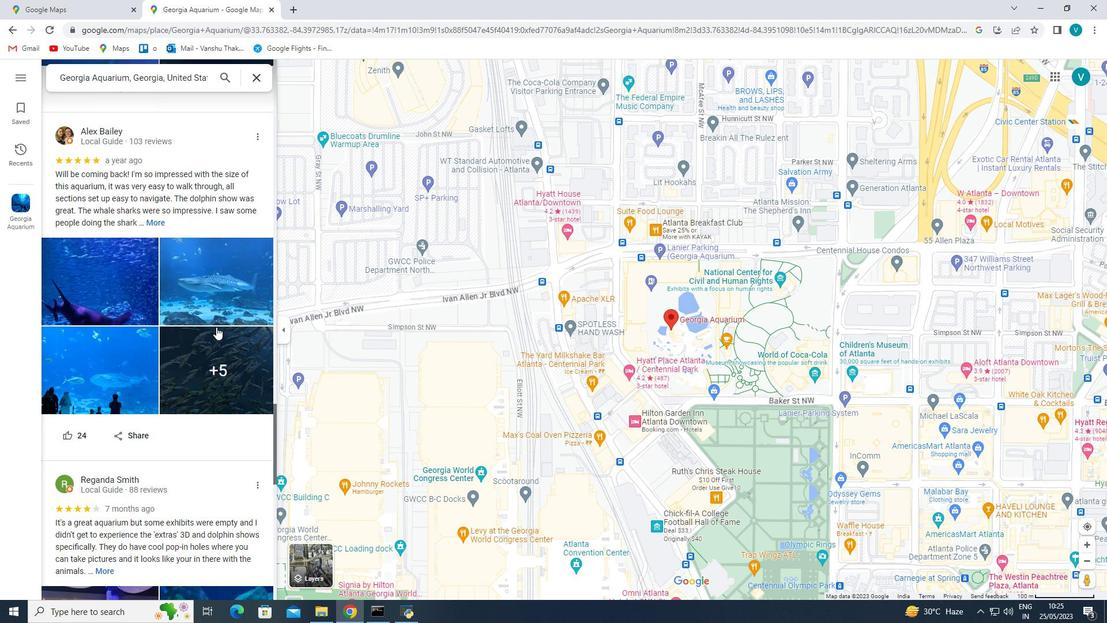 
Action: Mouse scrolled (208, 319) with delta (0, 0)
Screenshot: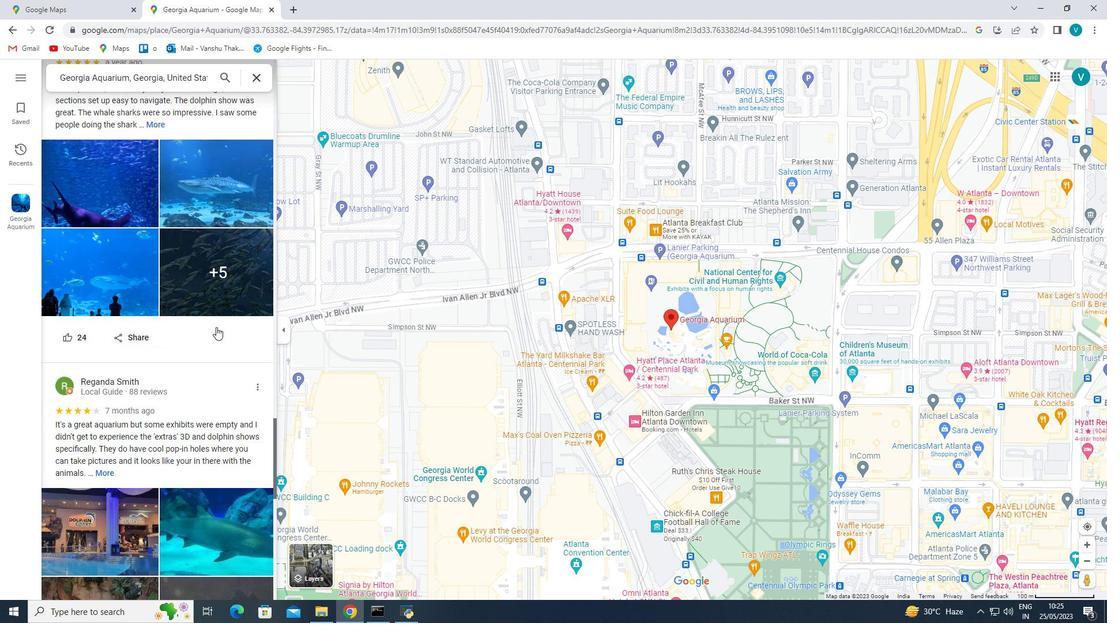
Action: Mouse scrolled (208, 319) with delta (0, 0)
Screenshot: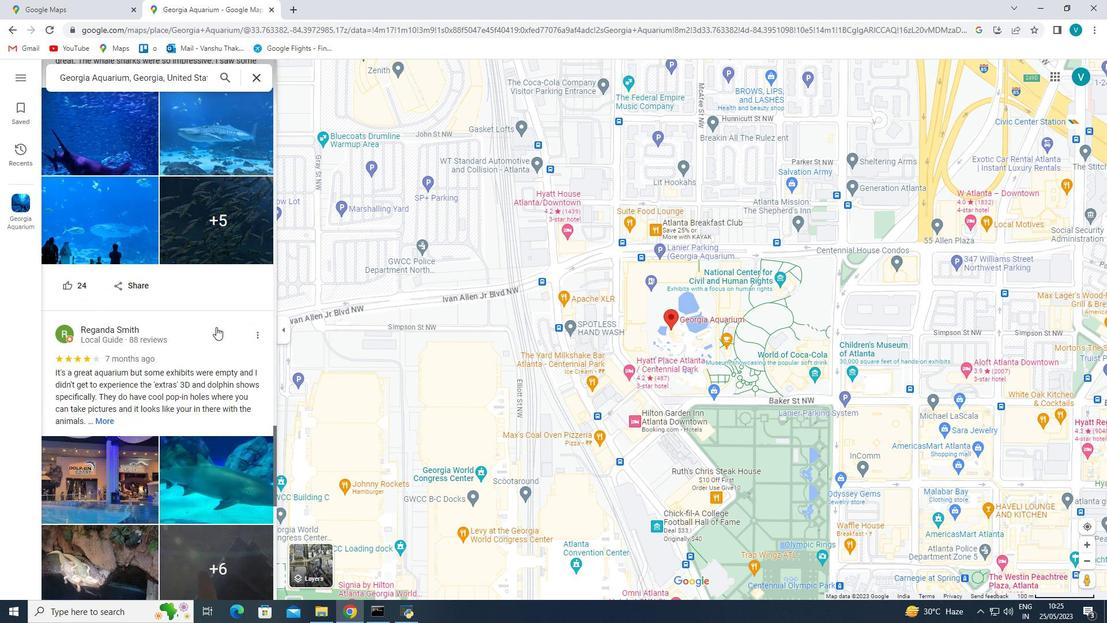 
Action: Mouse scrolled (208, 319) with delta (0, 0)
Screenshot: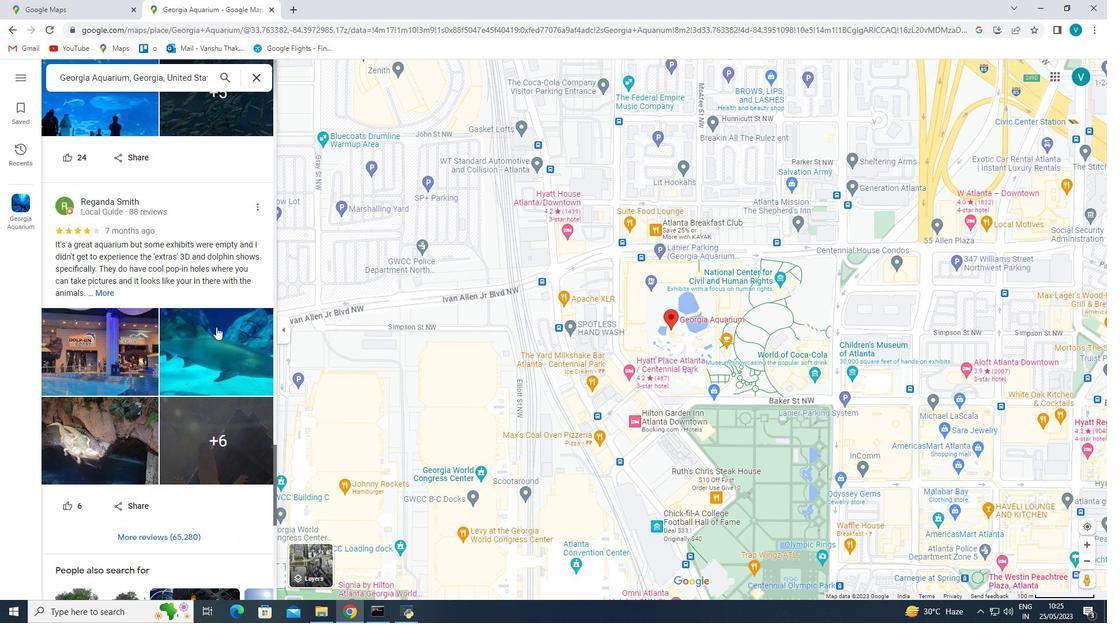 
Action: Mouse scrolled (208, 319) with delta (0, 0)
Screenshot: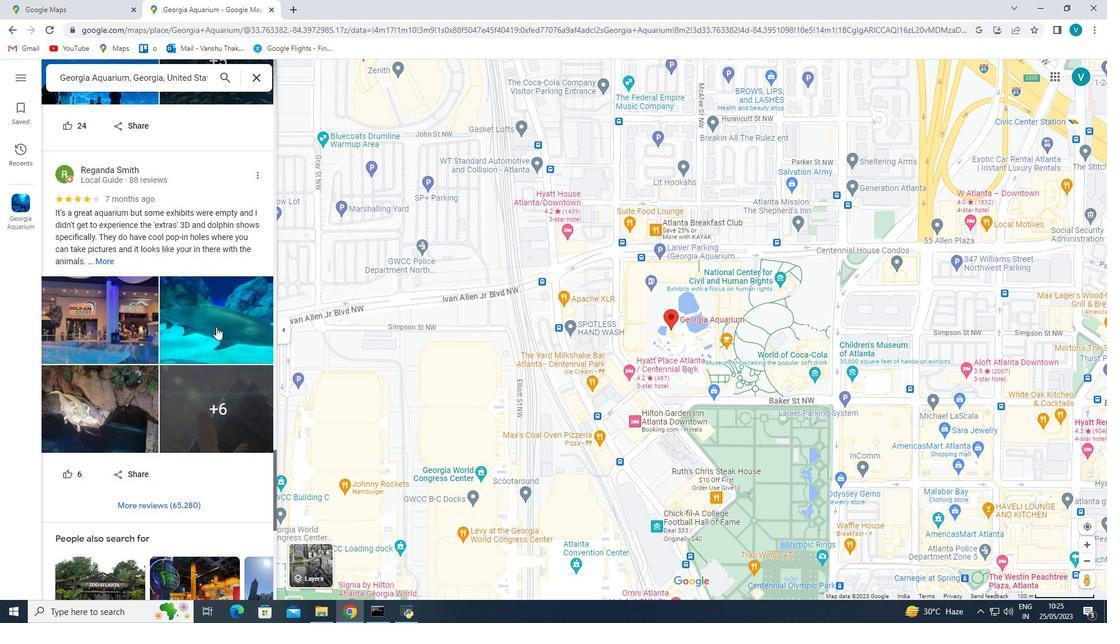 
Action: Mouse scrolled (208, 319) with delta (0, 0)
Screenshot: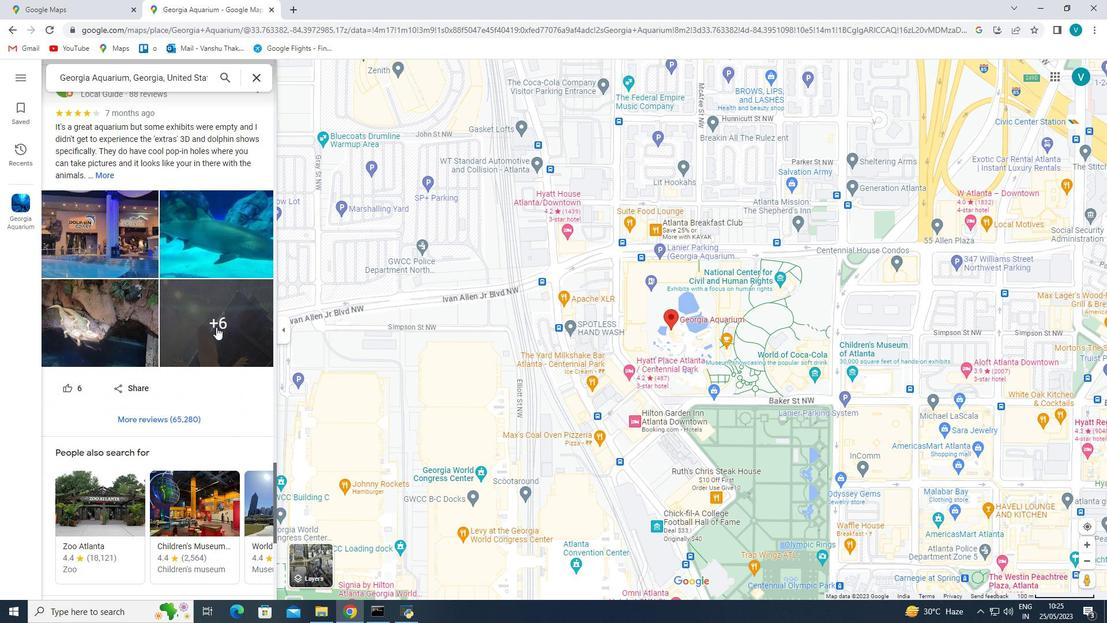 
Action: Mouse scrolled (208, 319) with delta (0, 0)
Screenshot: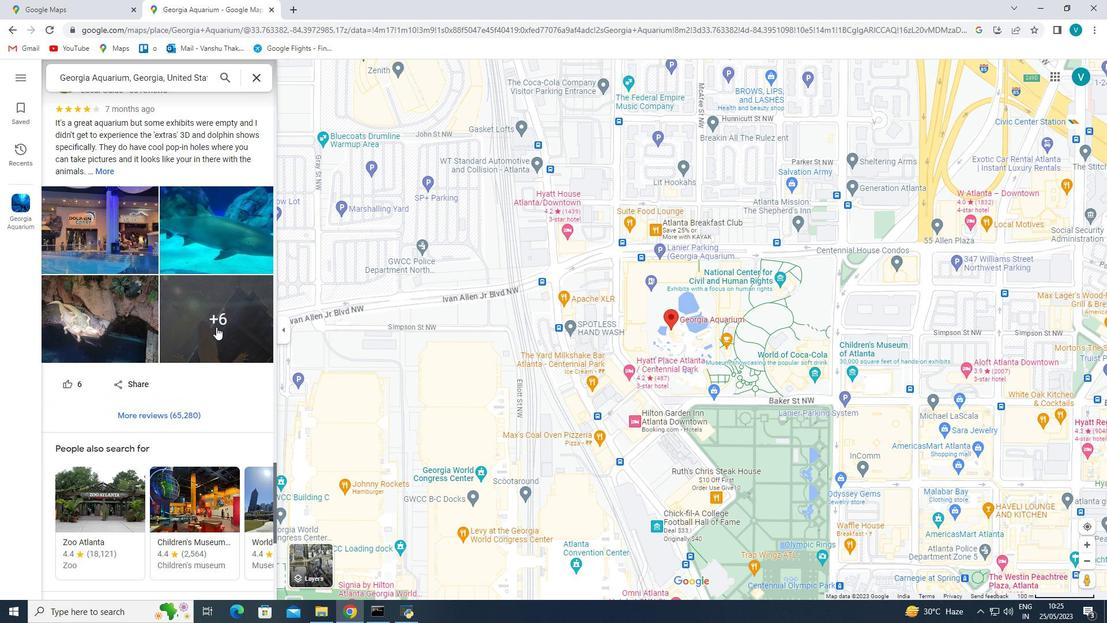 
Action: Mouse scrolled (208, 319) with delta (0, 0)
Screenshot: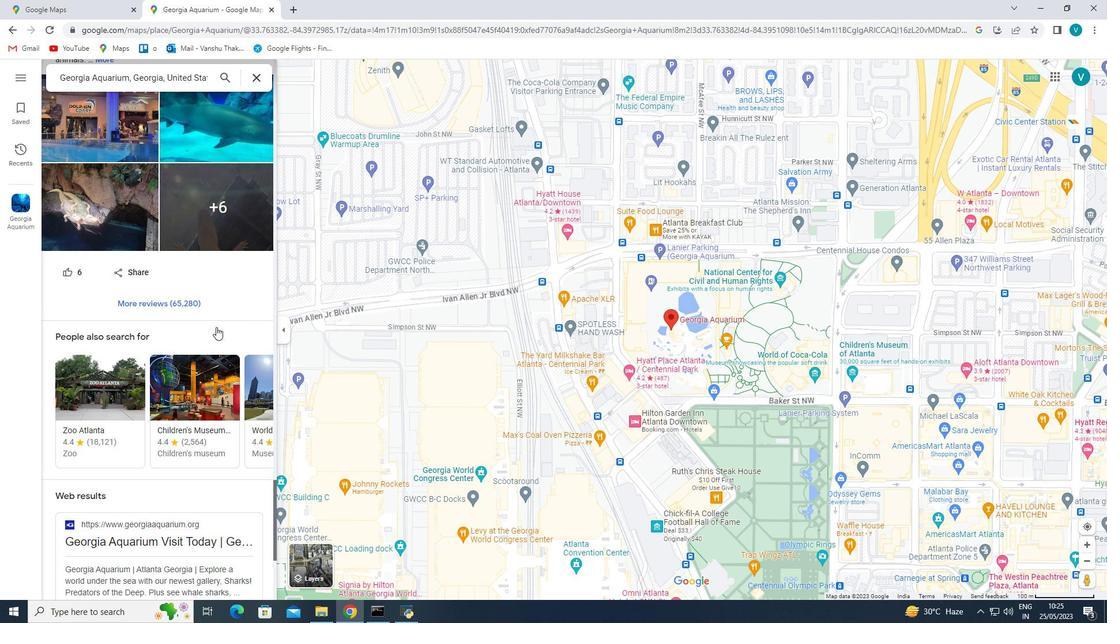 
Action: Mouse scrolled (208, 319) with delta (0, 0)
Screenshot: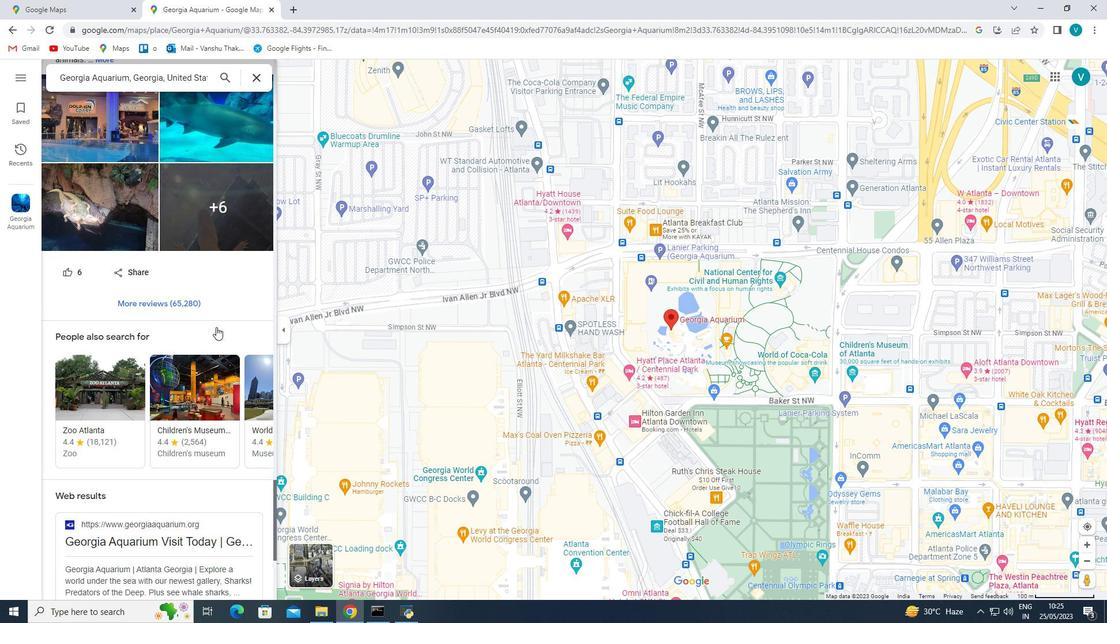 
Action: Mouse scrolled (208, 319) with delta (0, 0)
Screenshot: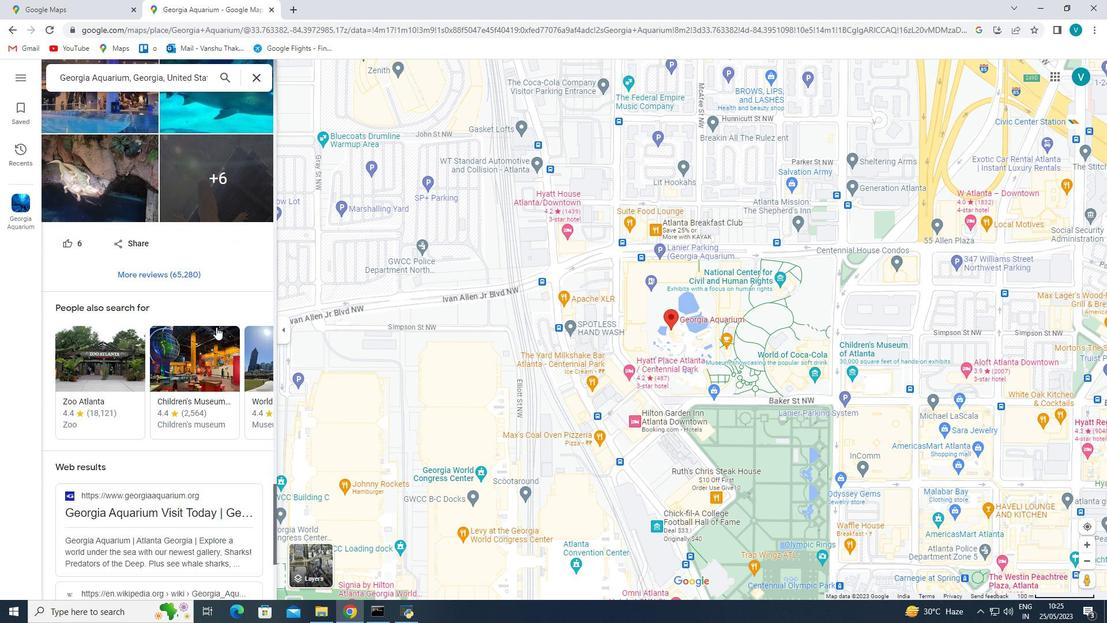 
Action: Mouse scrolled (208, 319) with delta (0, 0)
Screenshot: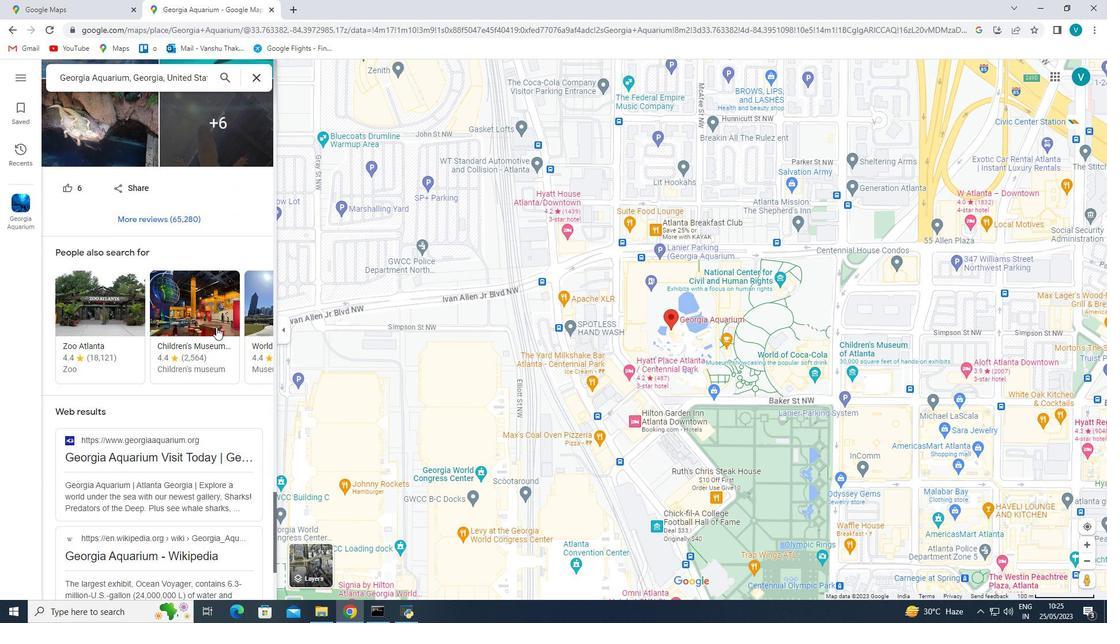 
Action: Mouse scrolled (208, 319) with delta (0, 0)
Screenshot: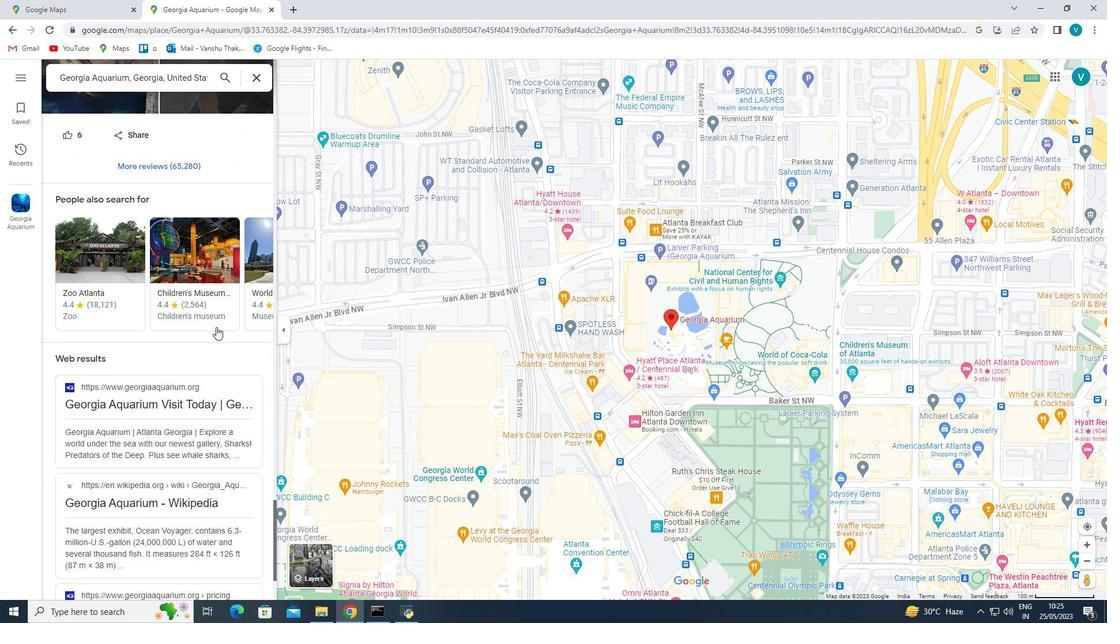 
Action: Mouse scrolled (208, 319) with delta (0, 0)
Screenshot: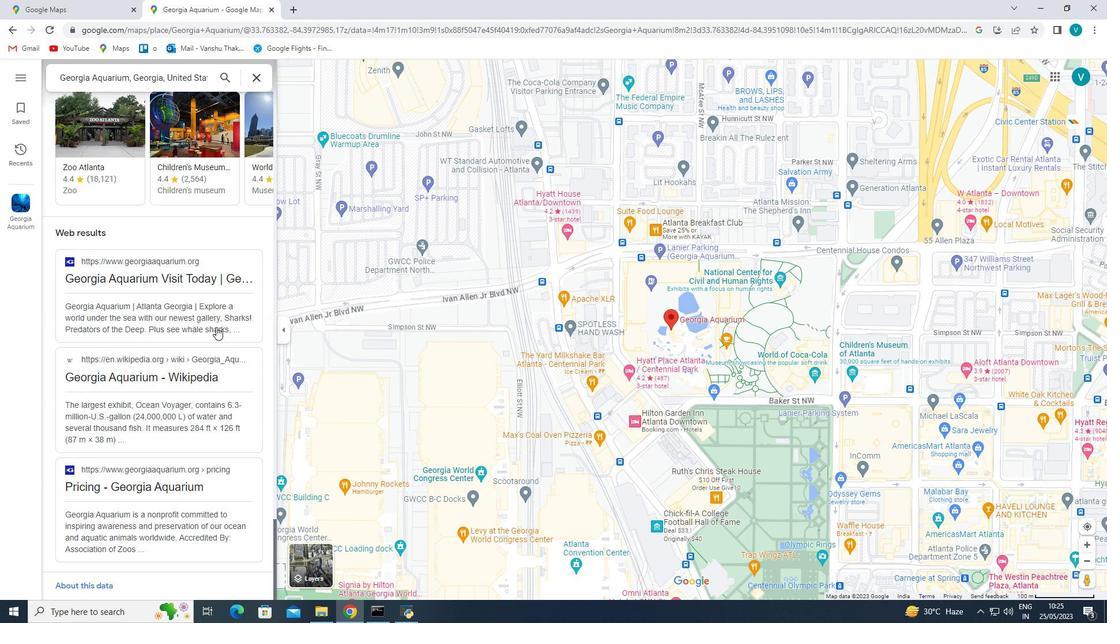 
Action: Mouse scrolled (208, 319) with delta (0, 0)
Screenshot: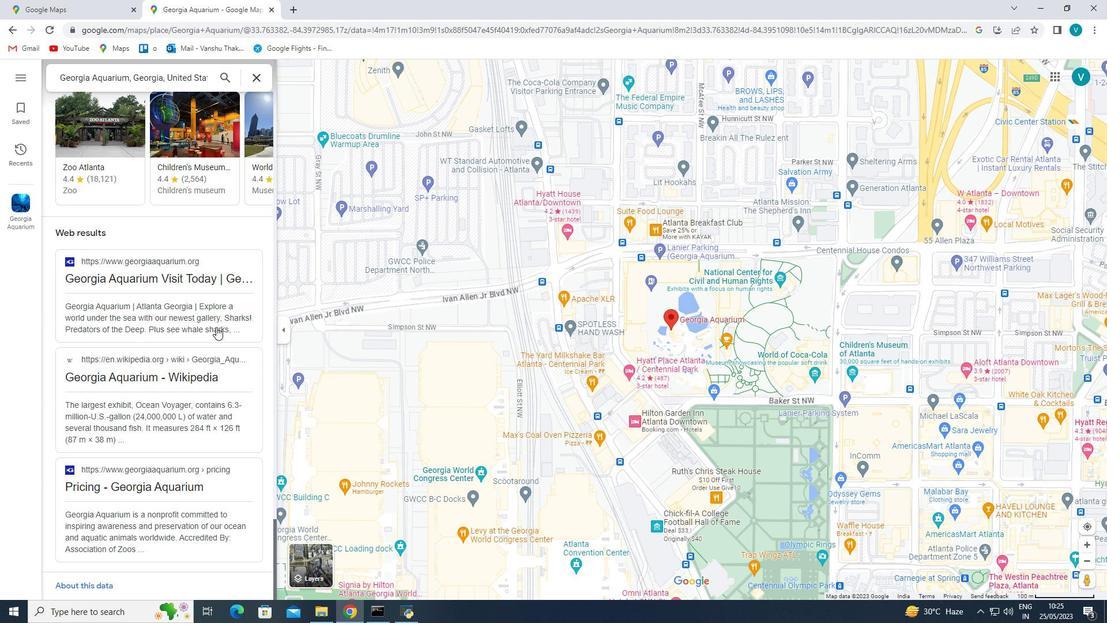 
Action: Mouse scrolled (208, 319) with delta (0, 0)
Screenshot: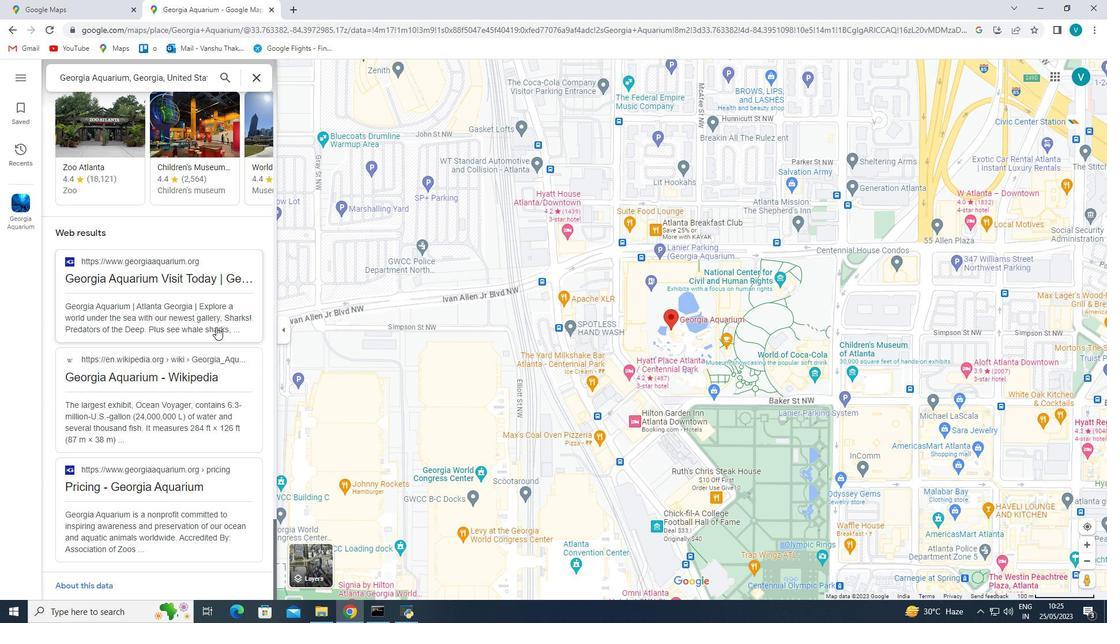 
Action: Mouse scrolled (208, 320) with delta (0, 0)
Screenshot: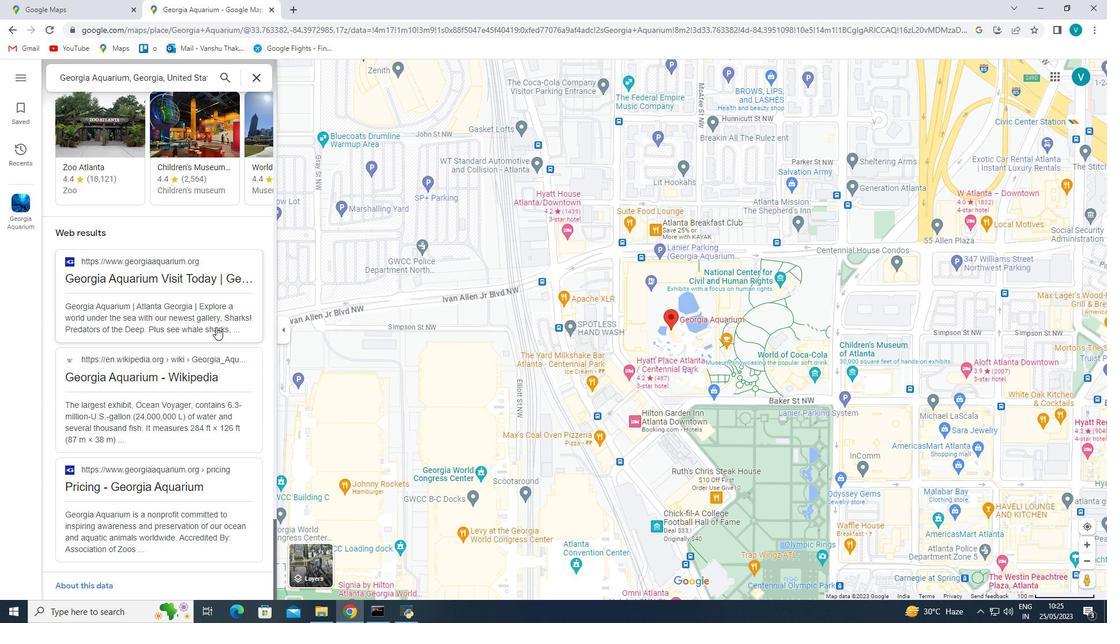 
Action: Mouse scrolled (208, 320) with delta (0, 0)
Screenshot: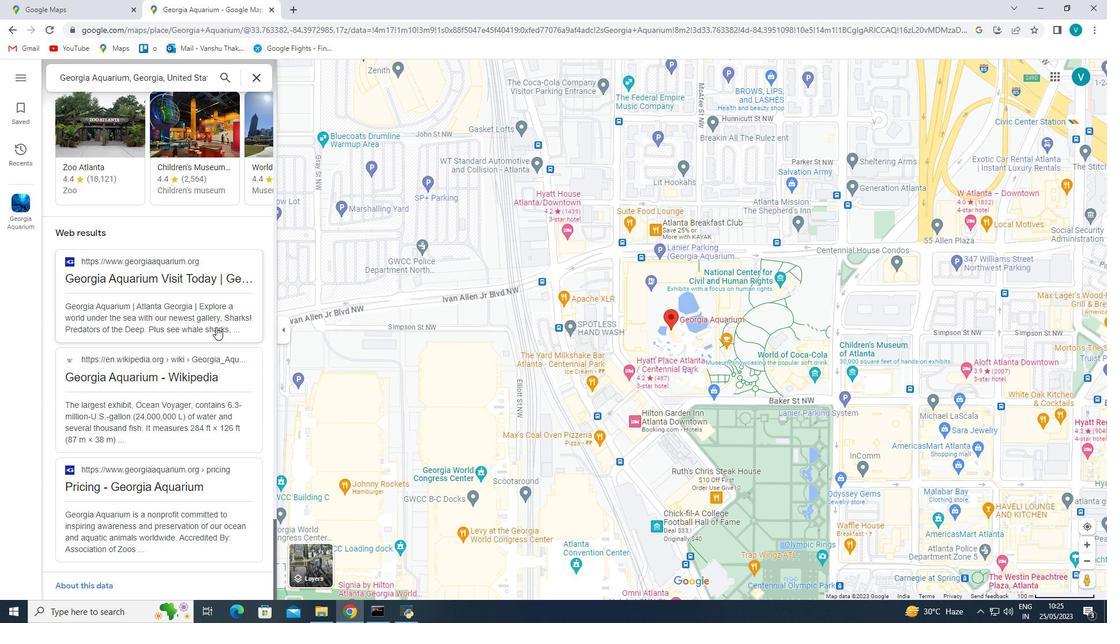 
Action: Mouse scrolled (208, 320) with delta (0, 0)
Screenshot: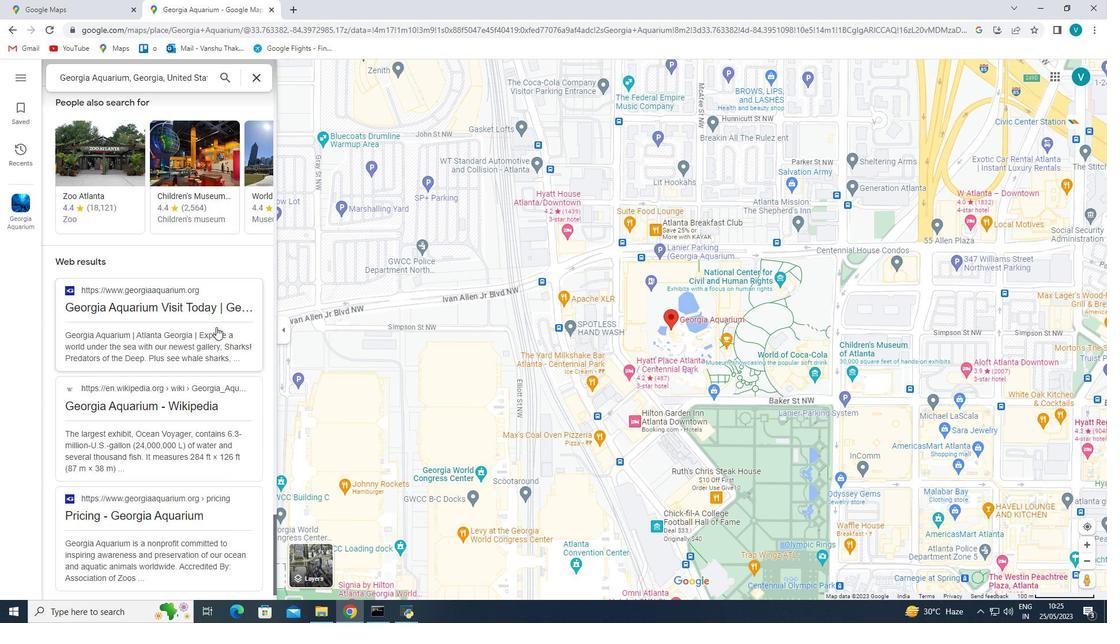 
Action: Mouse scrolled (208, 320) with delta (0, 0)
Screenshot: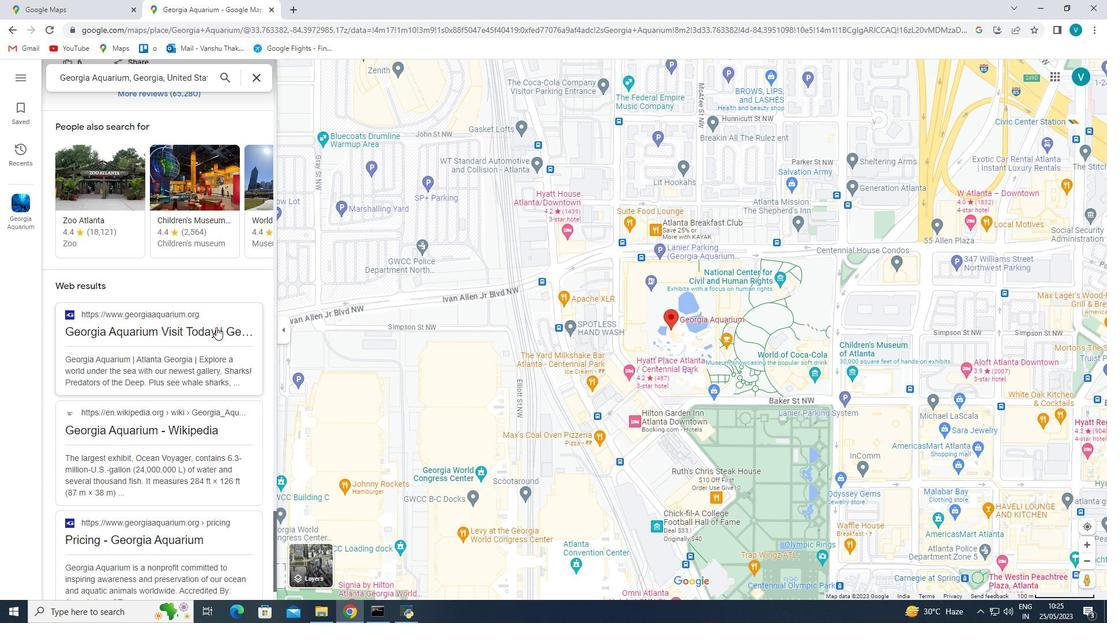 
Action: Mouse scrolled (208, 320) with delta (0, 0)
Screenshot: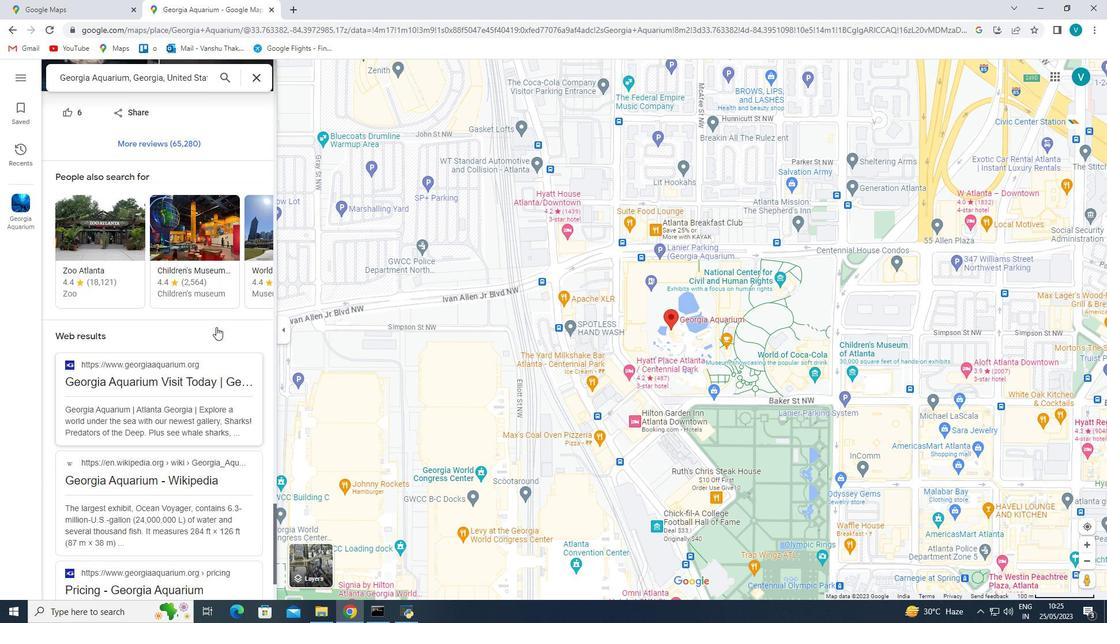 
Action: Mouse scrolled (208, 320) with delta (0, 0)
